 Task: Create a budget tracker for tracking monthly bills and expenses.
Action: Key pressed <Key.caps_lock>M<Key.caps_lock>onthly<Key.space><Key.caps_lock>B<Key.caps_lock>udget<Key.space><Key.caps_lock>T<Key.caps_lock>racker<Key.space>for<Key.space><Key.caps_lock>B<Key.caps_lock>ills<Key.space>and<Key.space><Key.caps_lock>E<Key.caps_lock>xpenses<Key.space>
Screenshot: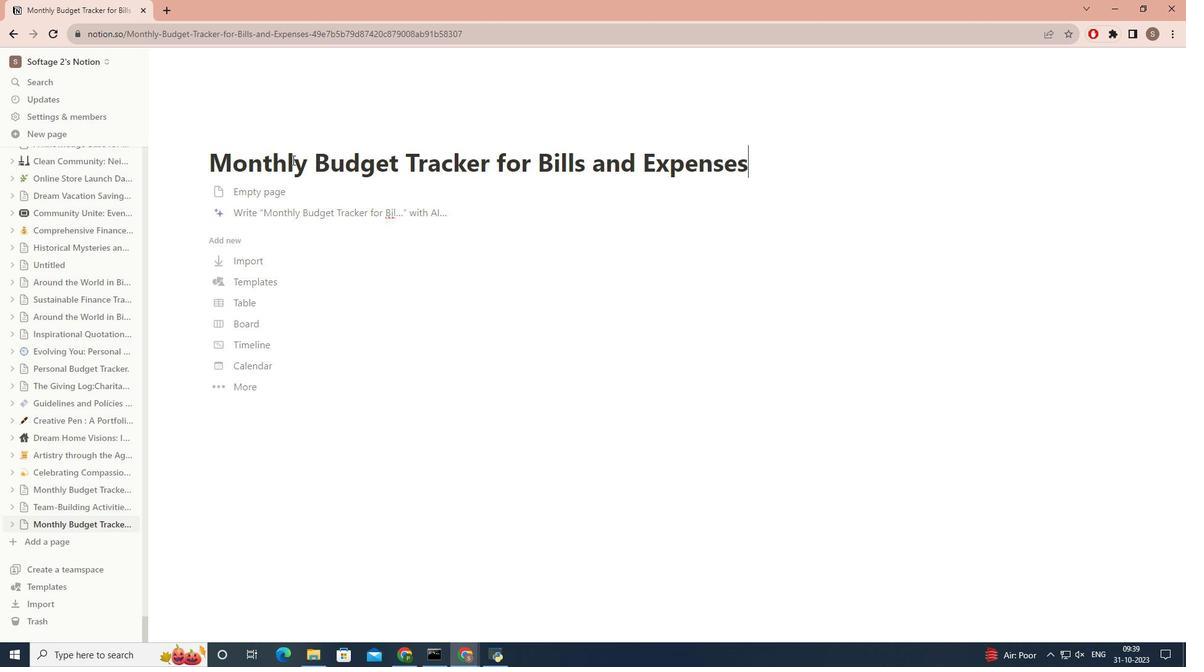 
Action: Mouse moved to (300, 137)
Screenshot: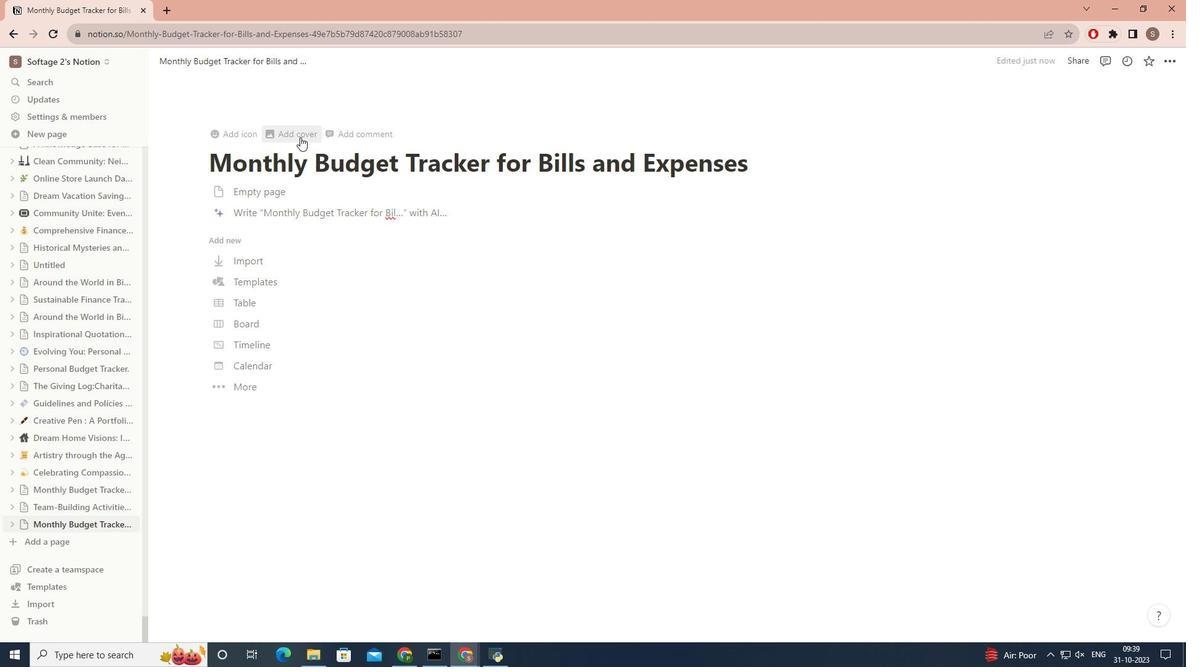 
Action: Mouse pressed left at (300, 137)
Screenshot: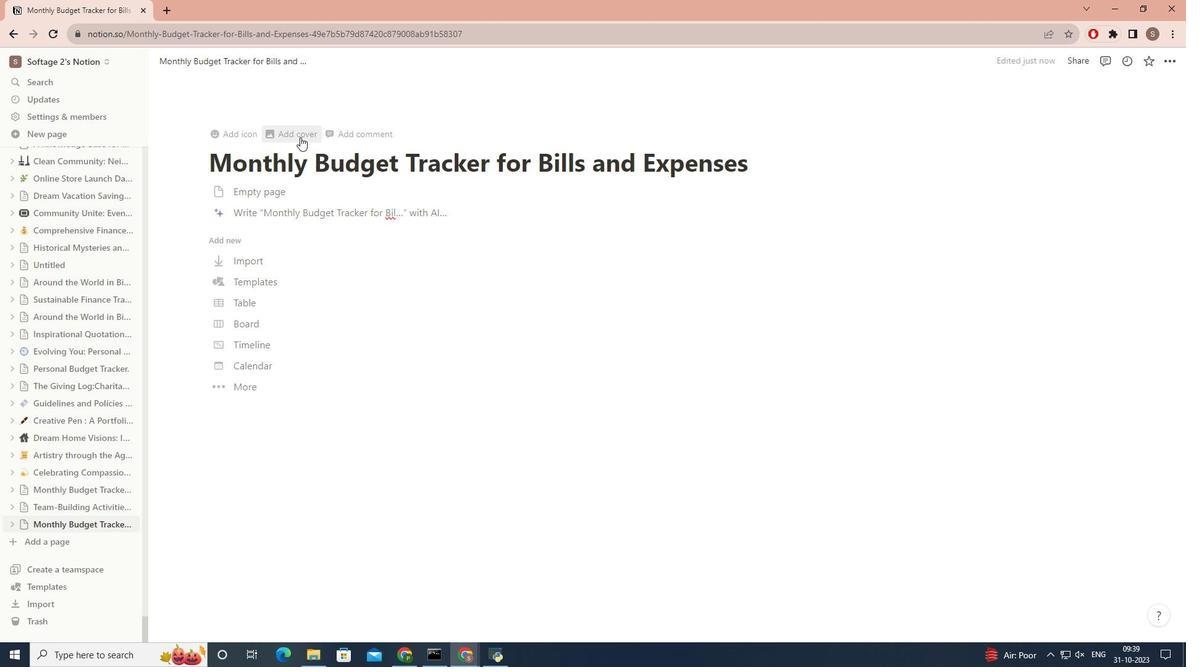 
Action: Mouse moved to (1049, 242)
Screenshot: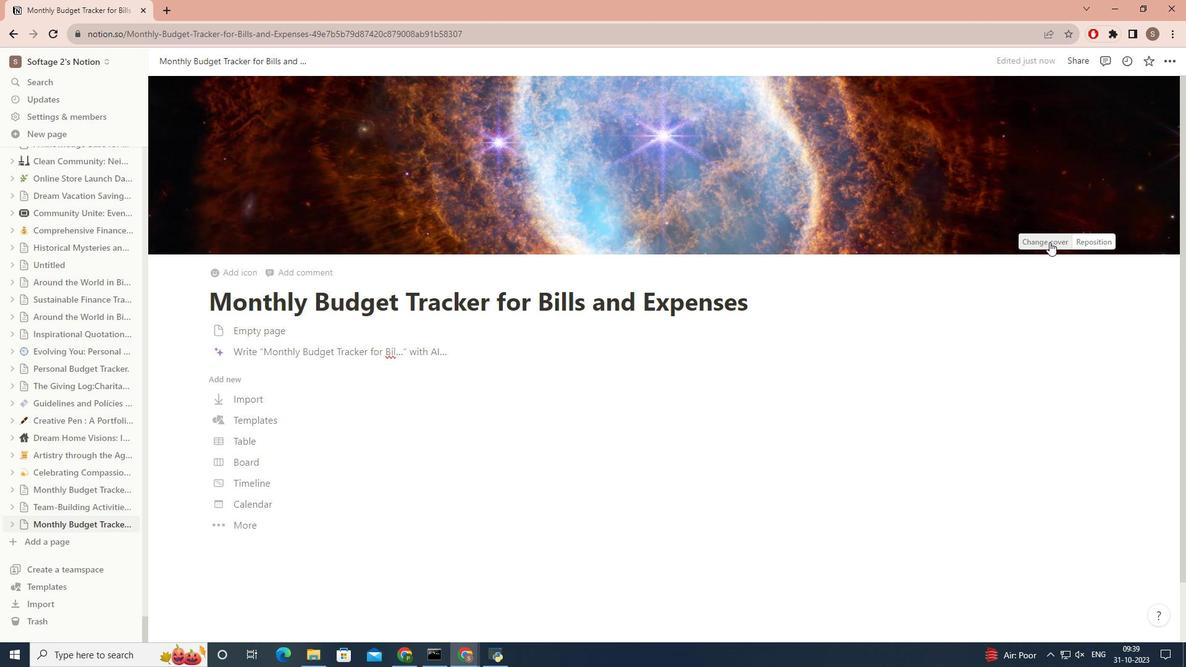 
Action: Mouse pressed left at (1049, 242)
Screenshot: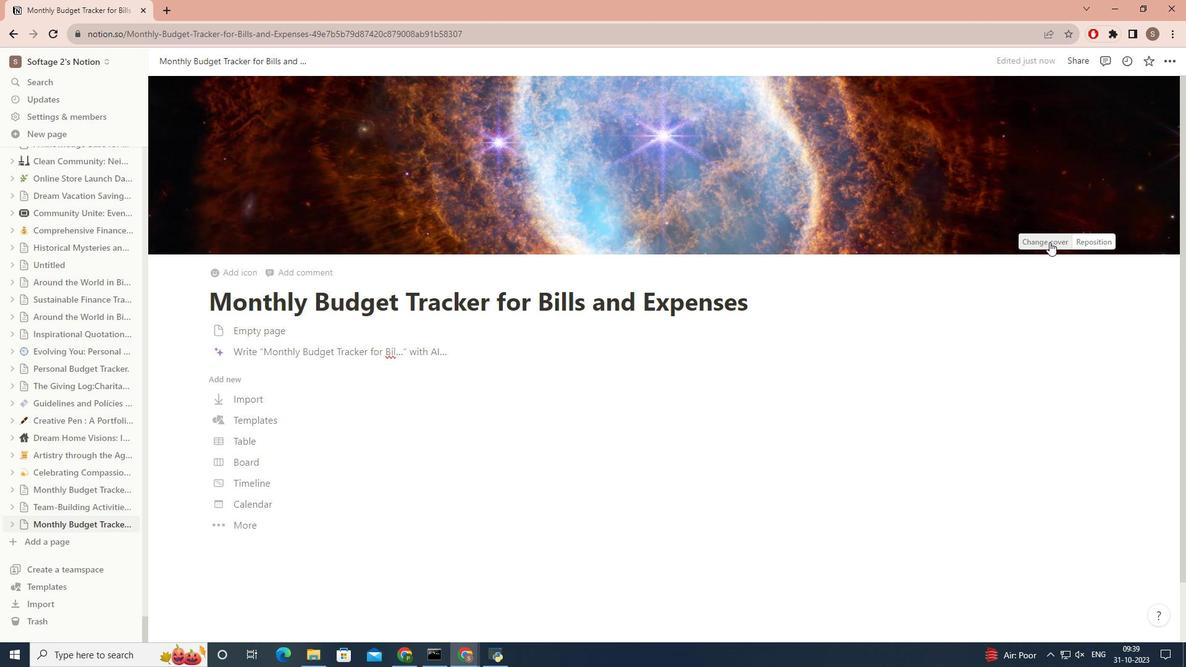 
Action: Mouse moved to (973, 256)
Screenshot: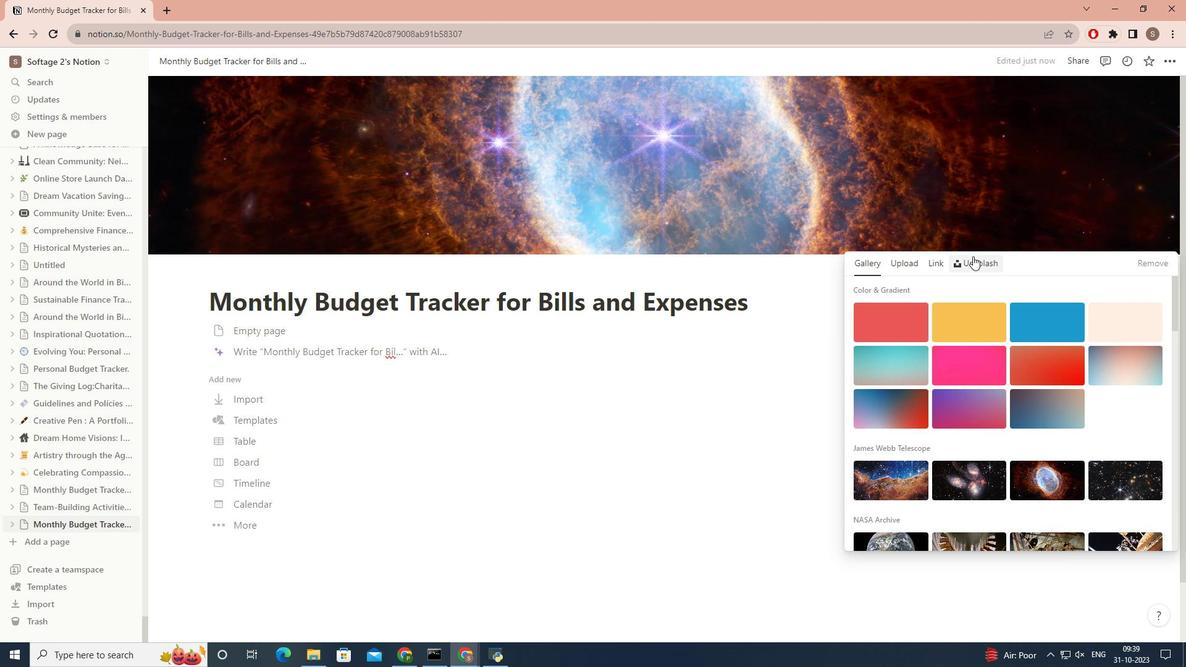 
Action: Mouse pressed left at (973, 256)
Screenshot: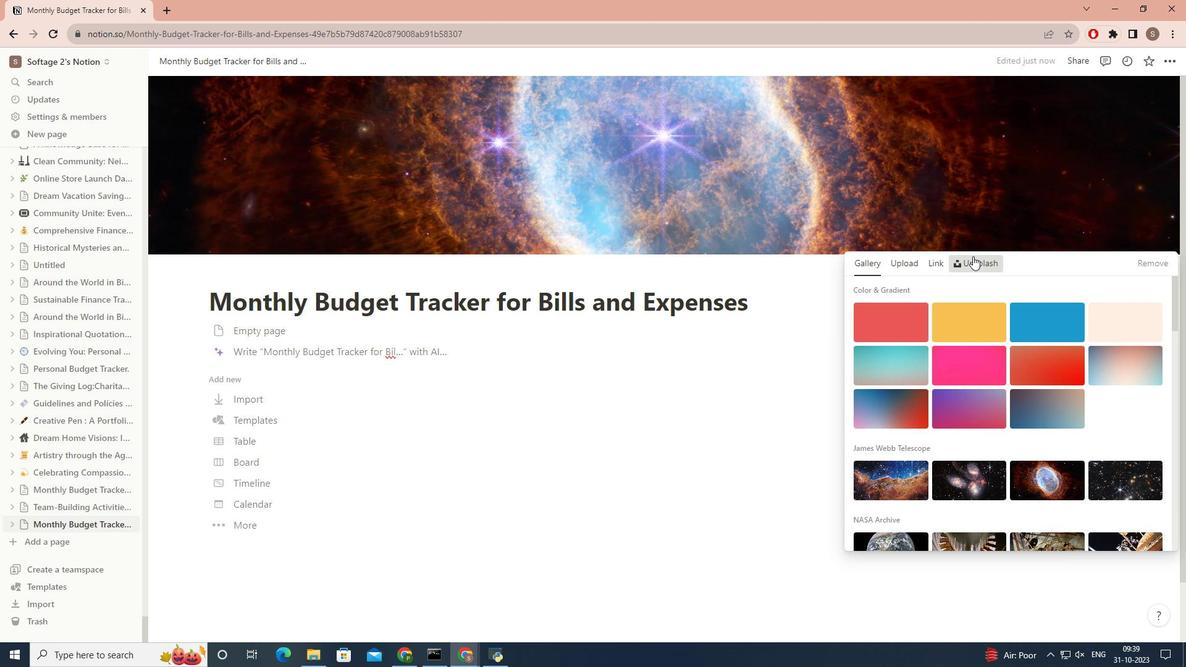 
Action: Mouse moved to (951, 289)
Screenshot: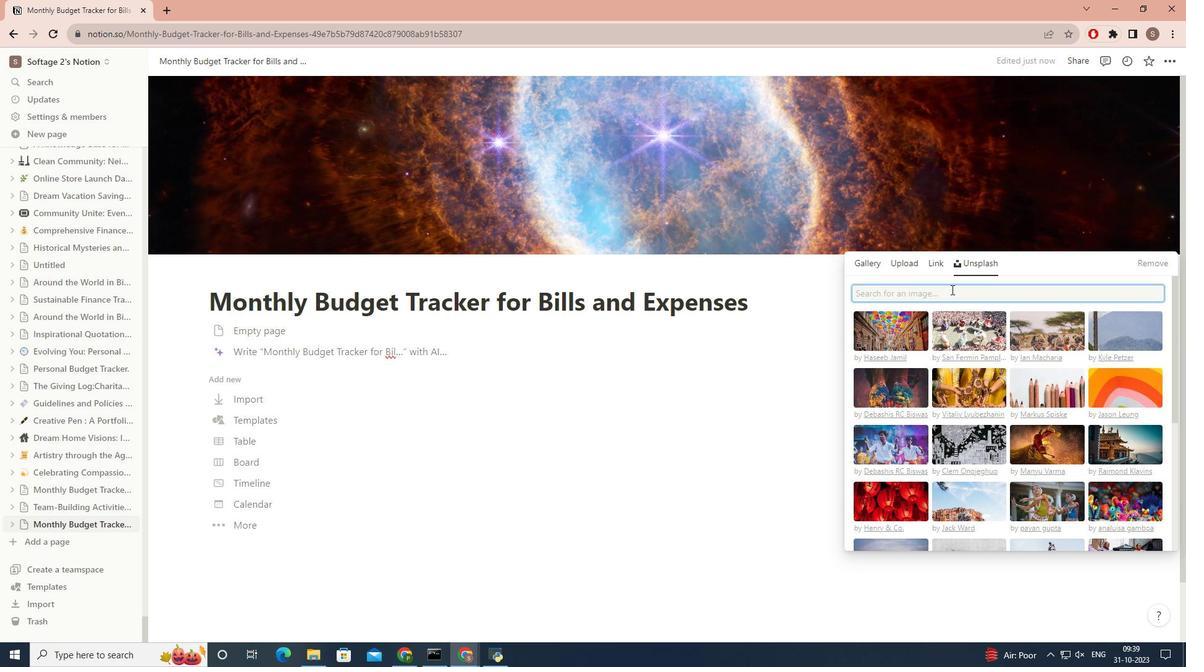 
Action: Key pressed monthly<Key.space>budget
Screenshot: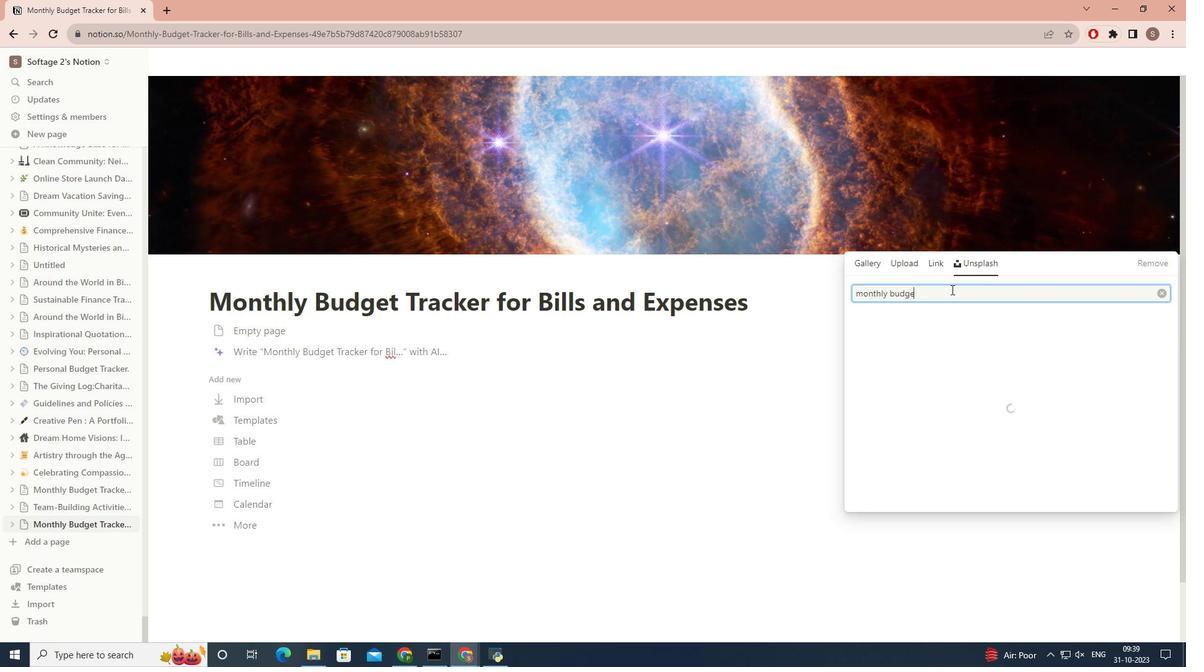 
Action: Mouse moved to (950, 289)
Screenshot: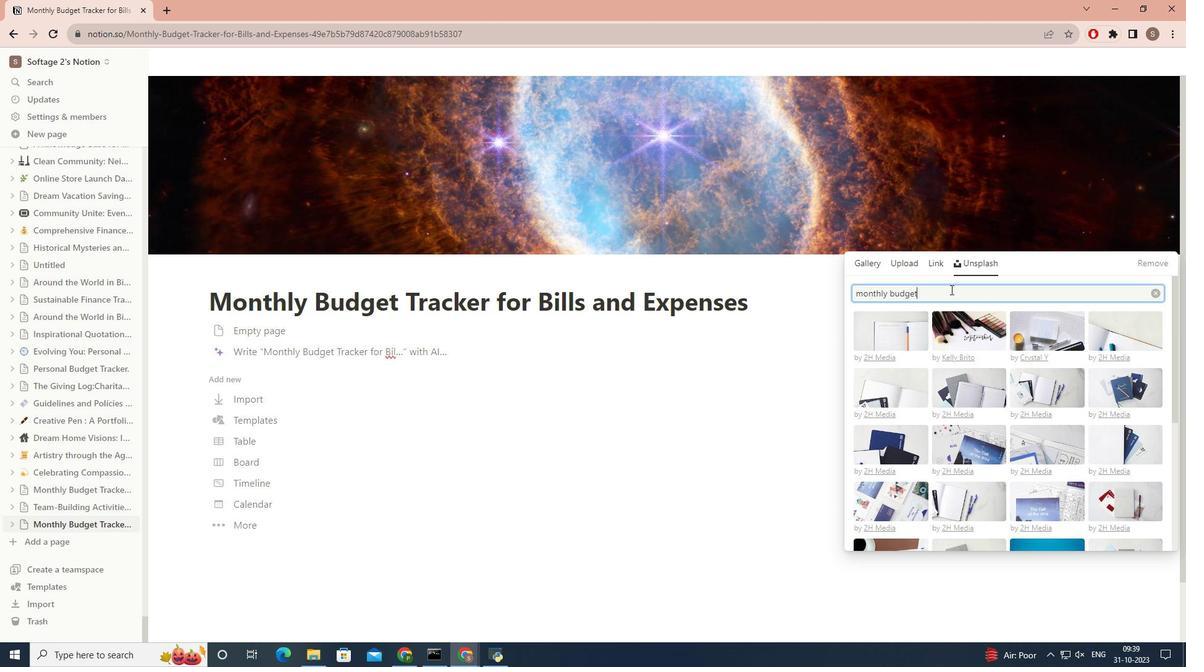 
Action: Key pressed <Key.space>for<Key.space>bills
Screenshot: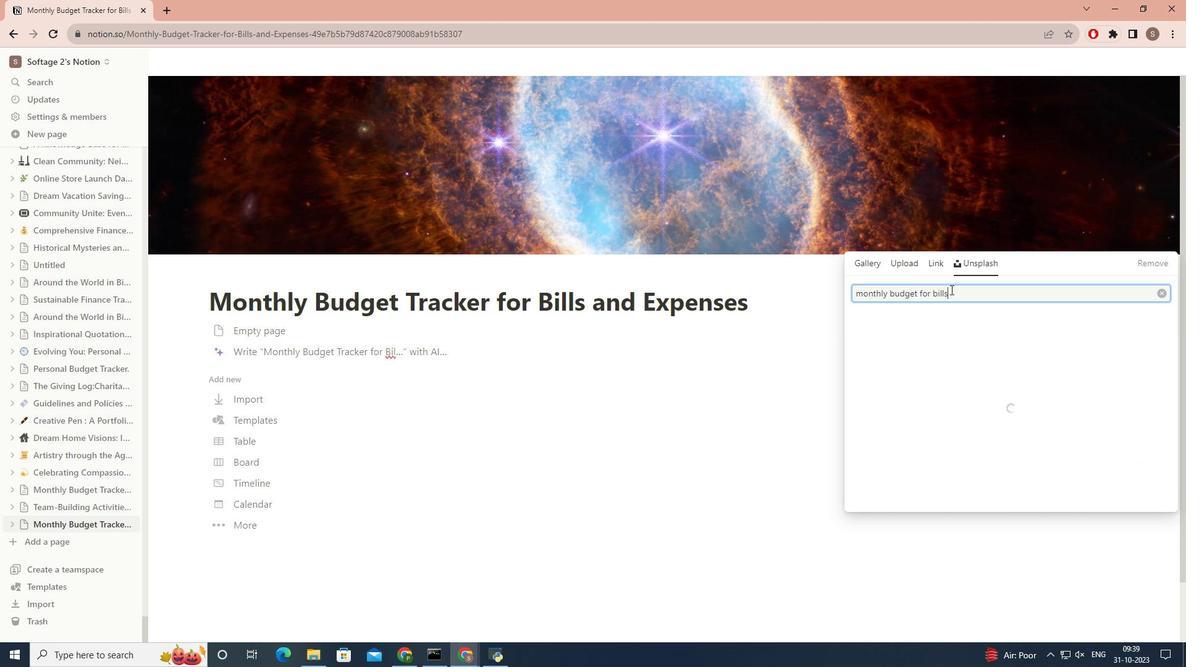 
Action: Mouse moved to (961, 397)
Screenshot: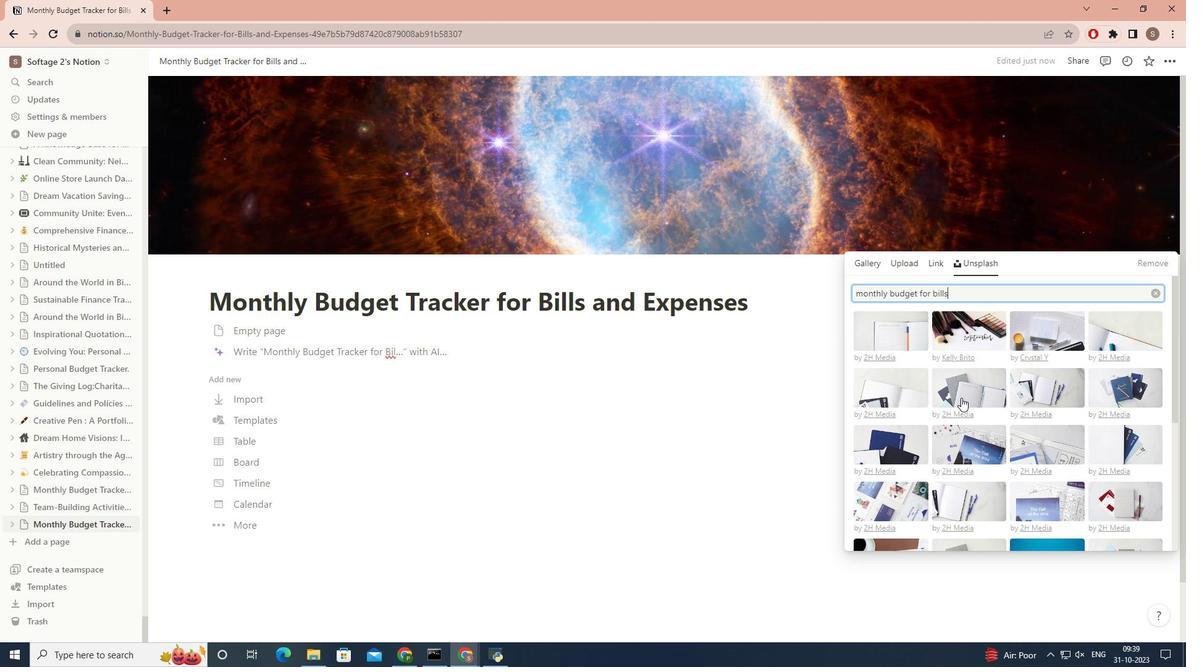 
Action: Mouse scrolled (961, 397) with delta (0, 0)
Screenshot: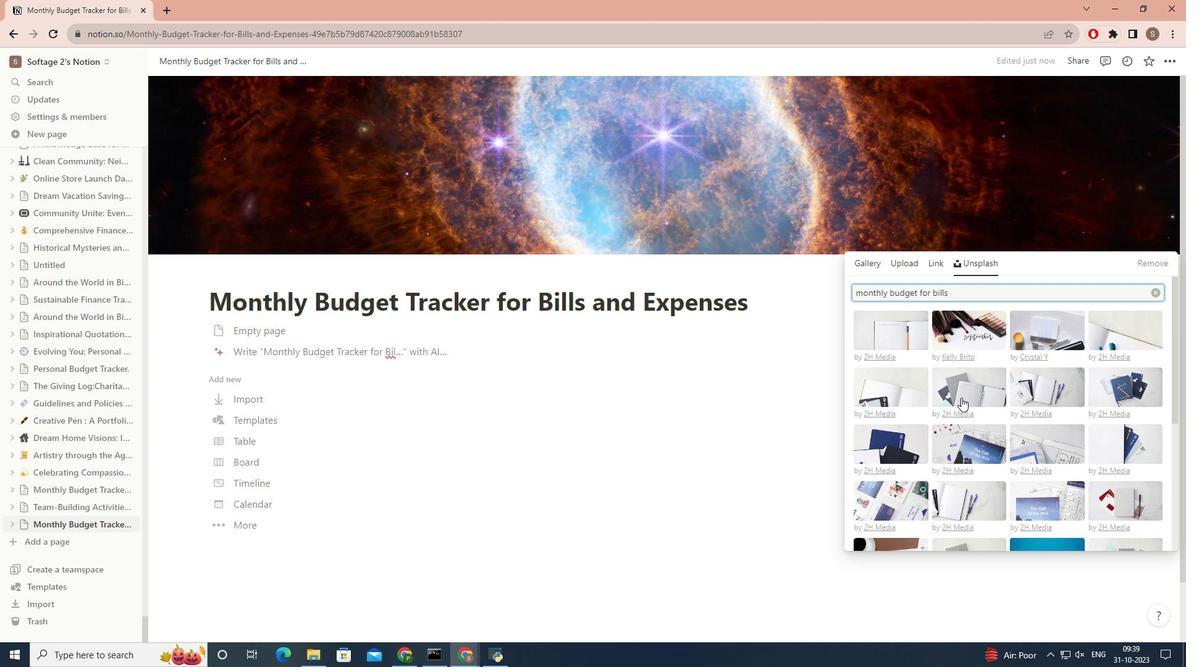 
Action: Mouse scrolled (961, 397) with delta (0, 0)
Screenshot: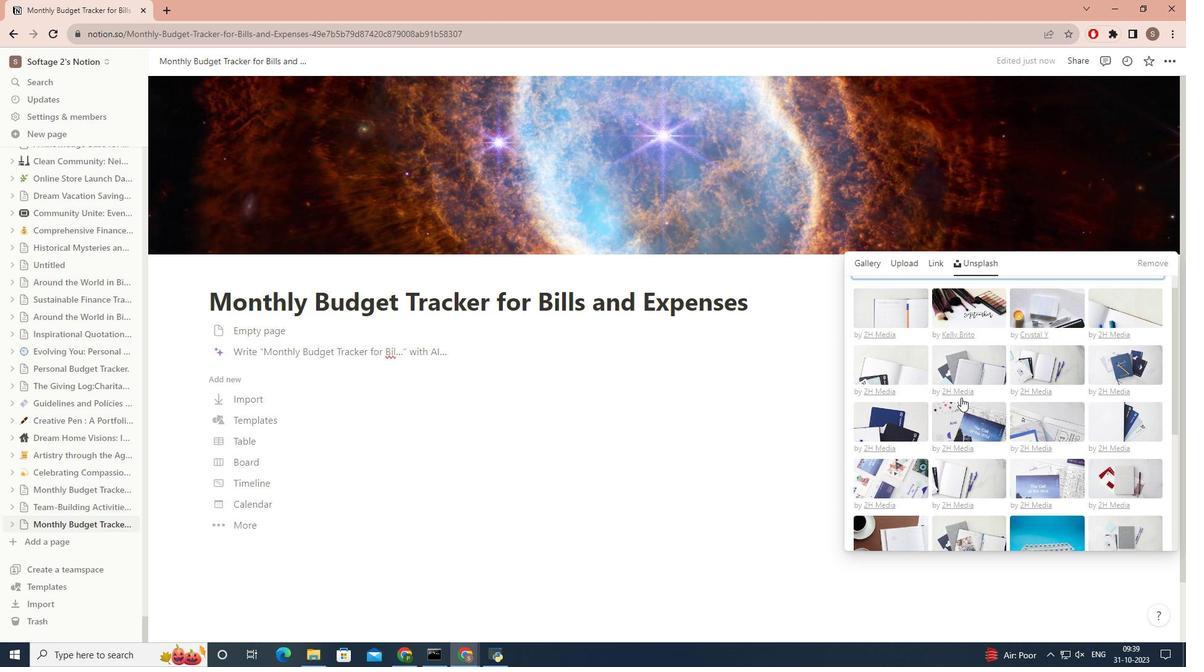 
Action: Mouse scrolled (961, 397) with delta (0, 0)
Screenshot: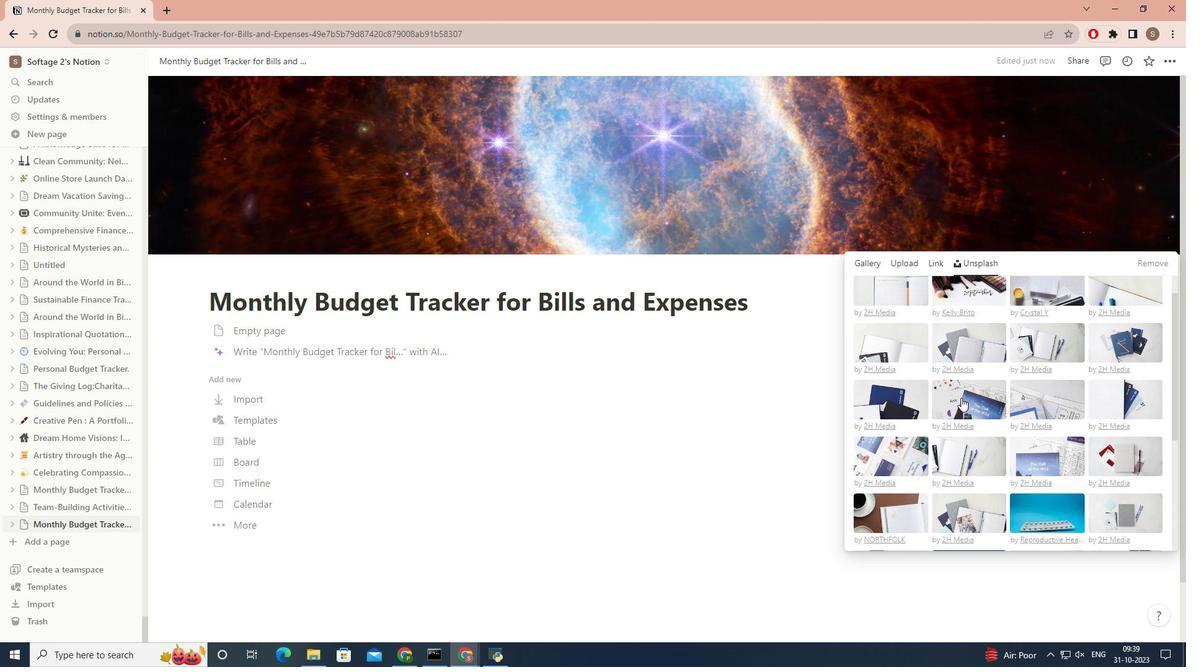 
Action: Mouse moved to (1059, 480)
Screenshot: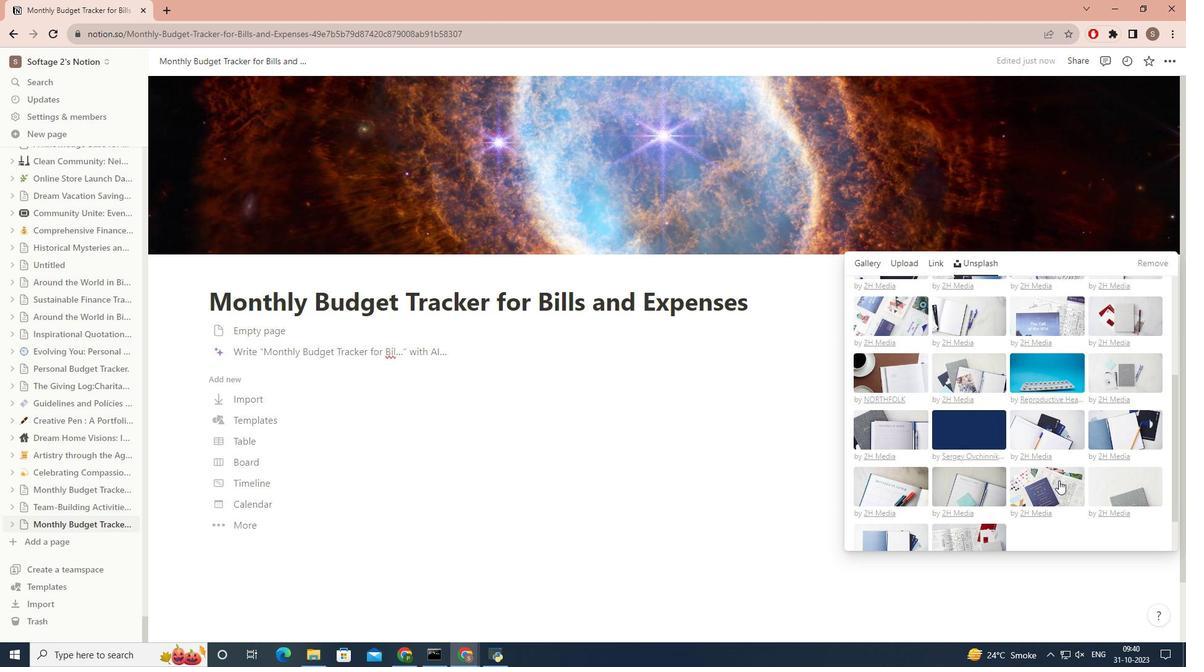 
Action: Mouse pressed left at (1059, 480)
Screenshot: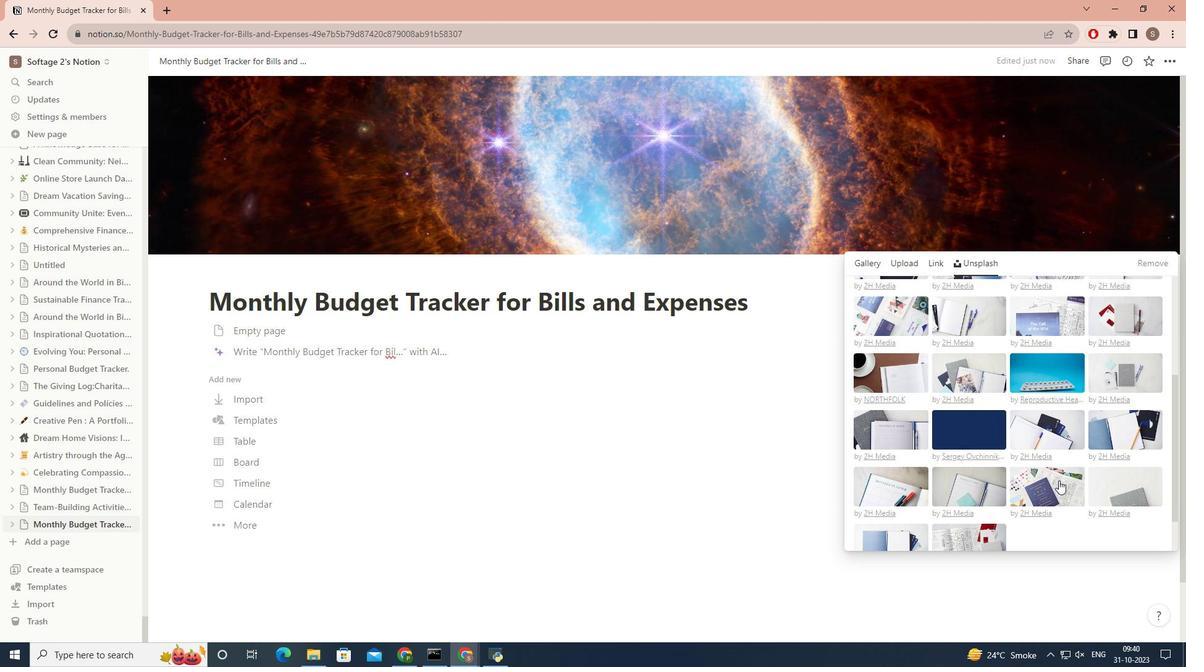 
Action: Mouse pressed left at (1059, 480)
Screenshot: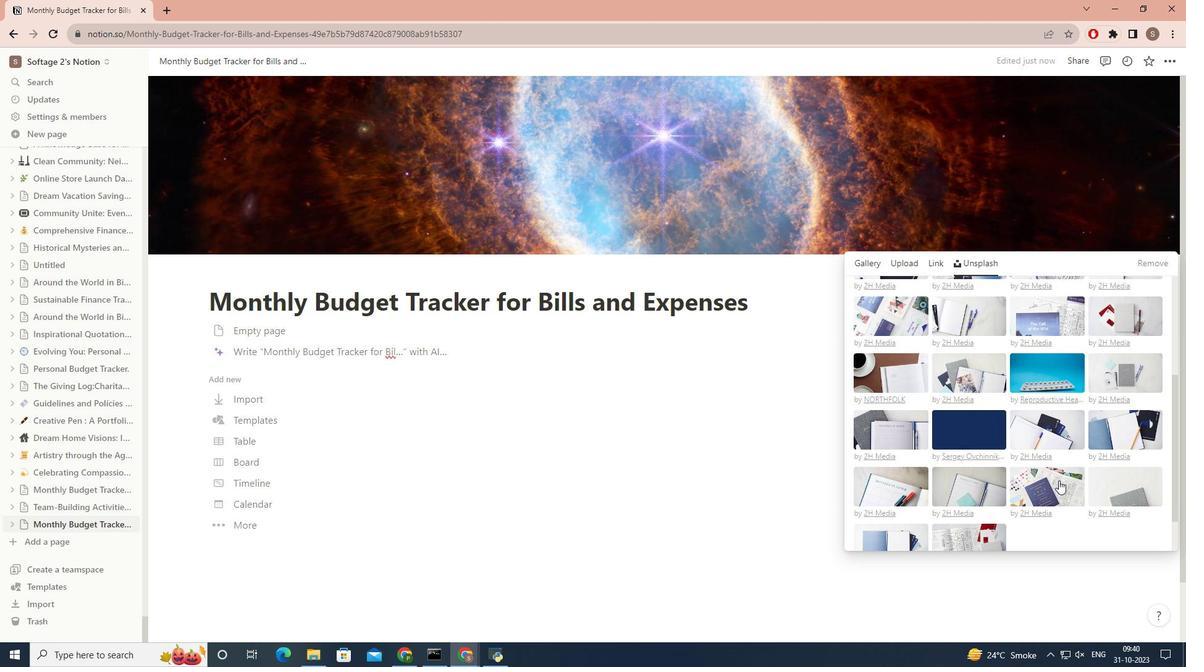 
Action: Mouse moved to (795, 359)
Screenshot: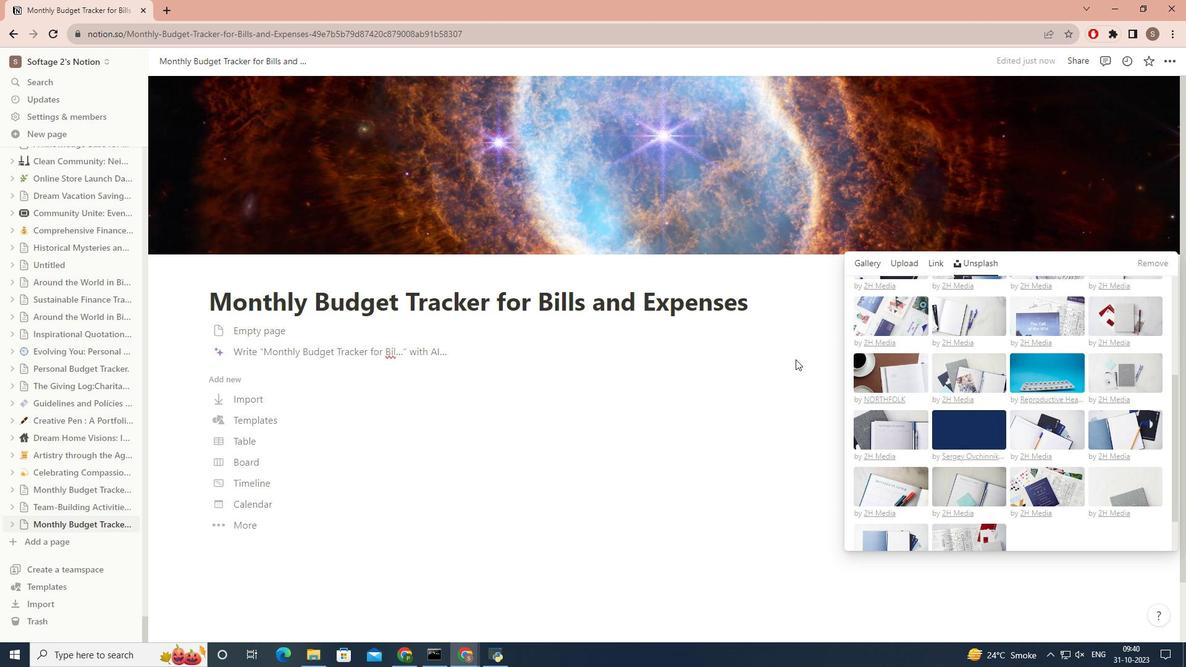 
Action: Mouse pressed left at (795, 359)
Screenshot: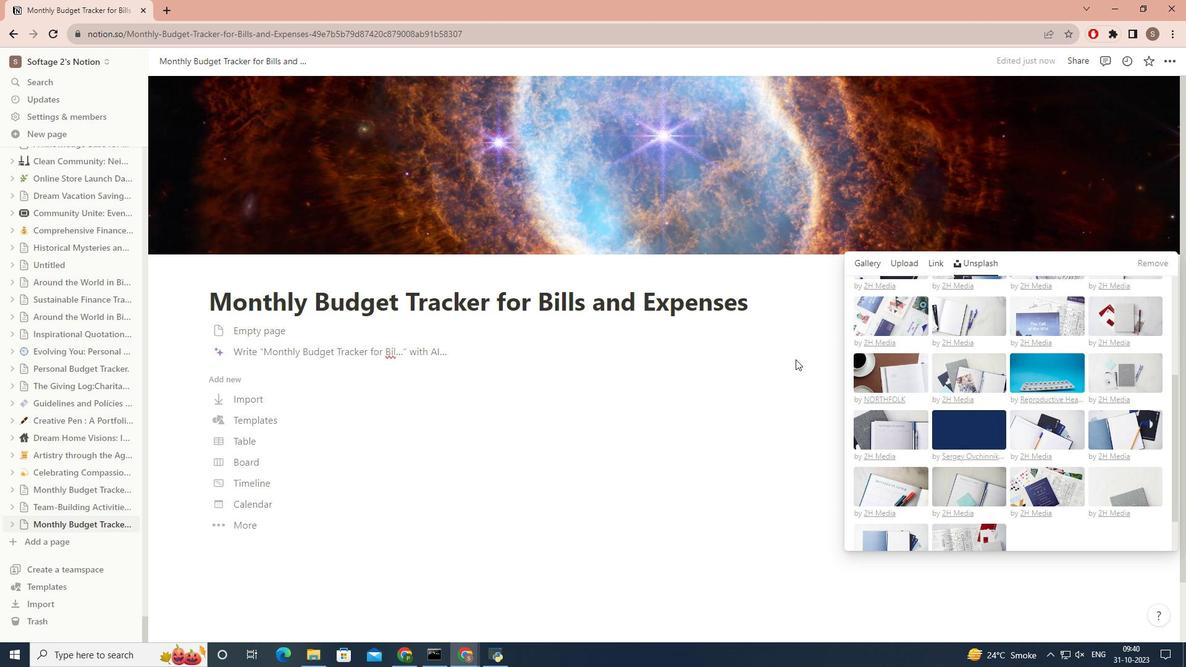 
Action: Mouse moved to (236, 271)
Screenshot: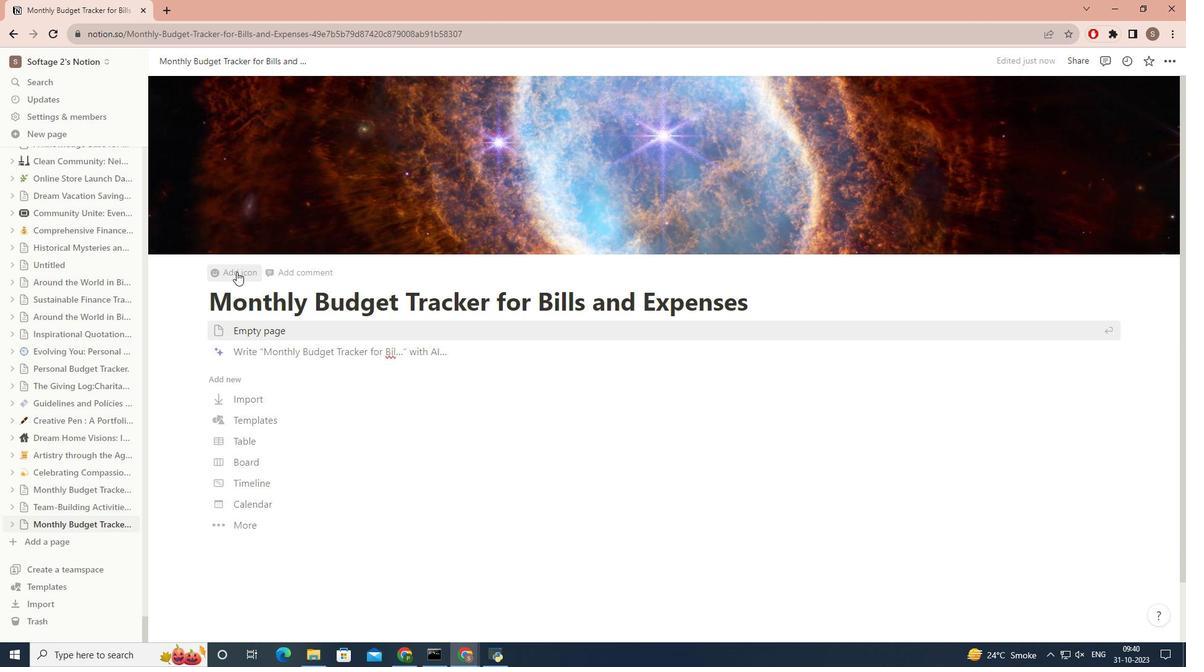 
Action: Mouse pressed left at (236, 271)
Screenshot: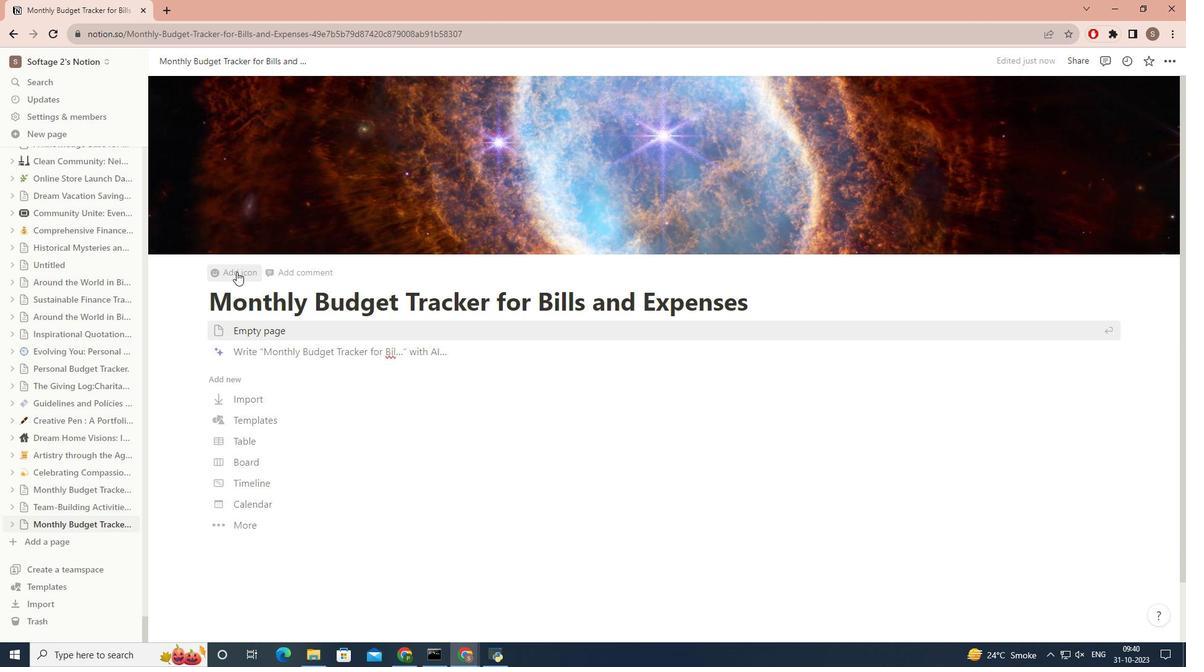 
Action: Mouse moved to (216, 320)
Screenshot: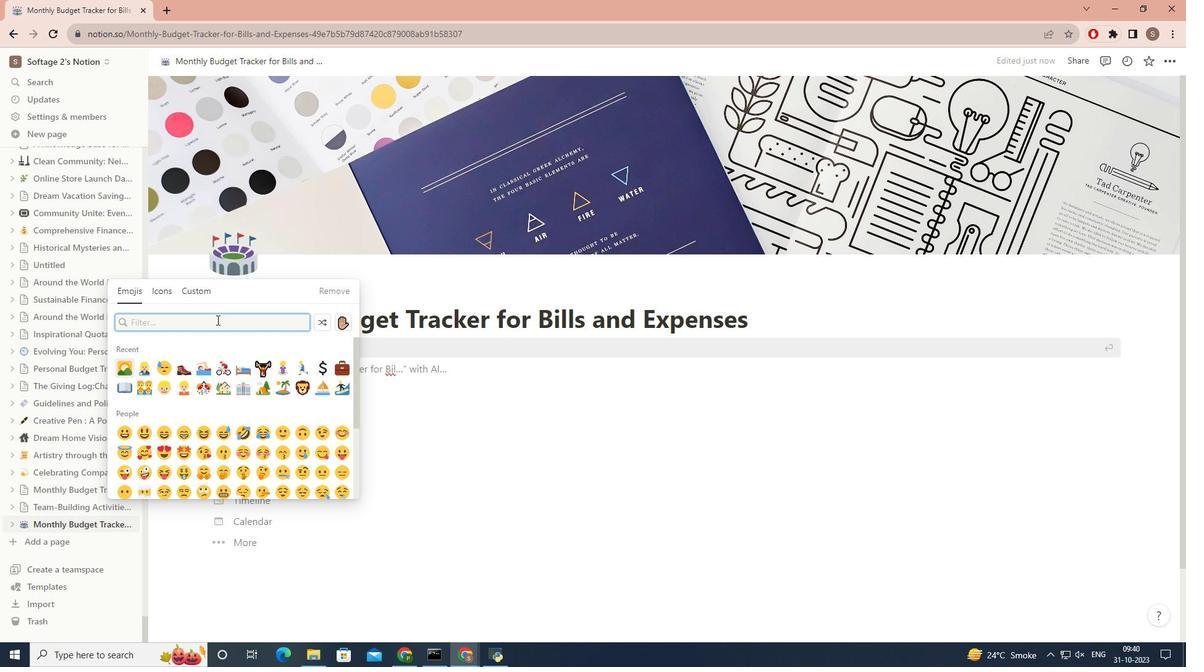 
Action: Key pressed bu<Key.backspace>ag
Screenshot: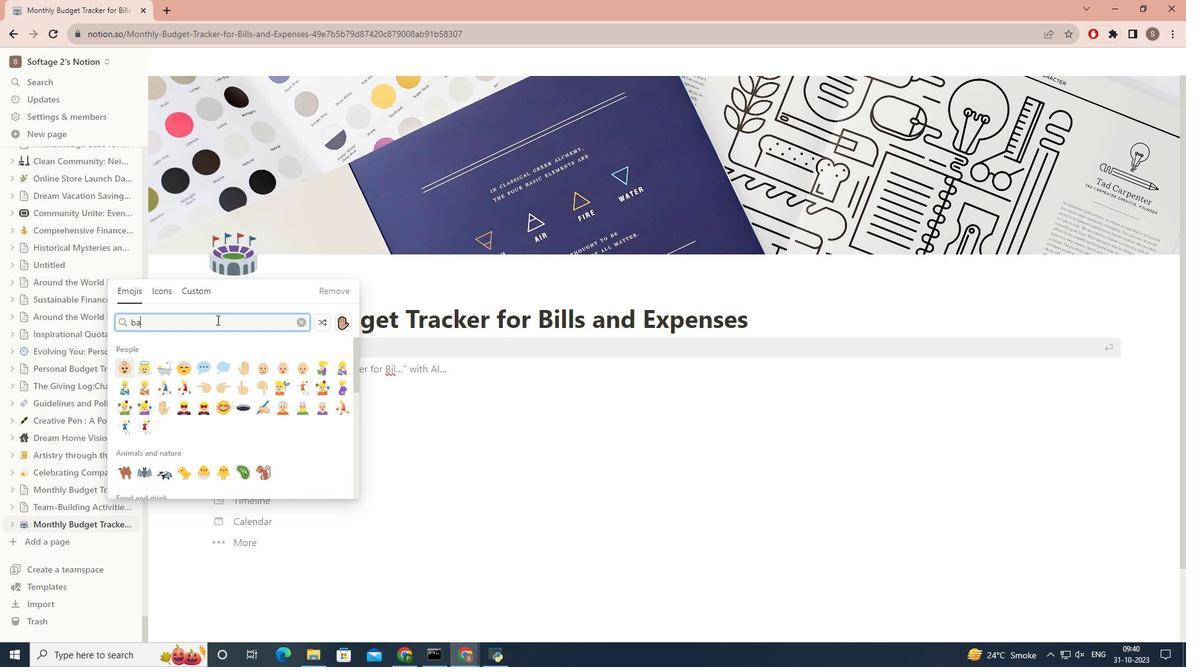 
Action: Mouse moved to (122, 349)
Screenshot: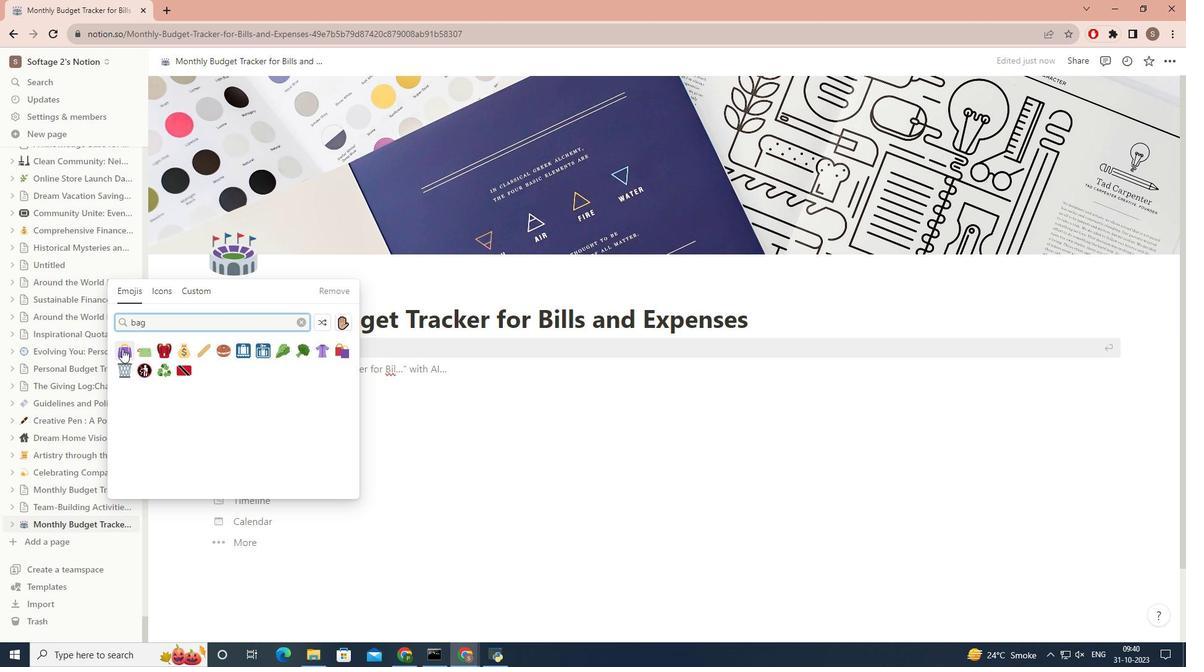 
Action: Mouse pressed left at (122, 349)
Screenshot: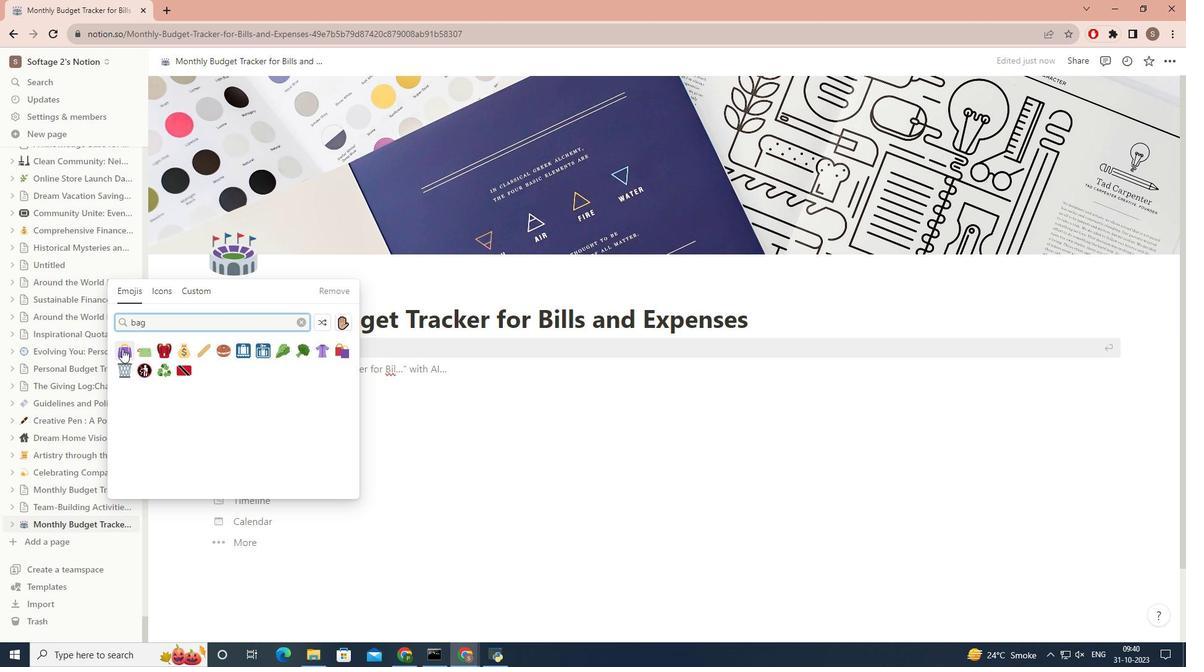 
Action: Mouse moved to (1088, 242)
Screenshot: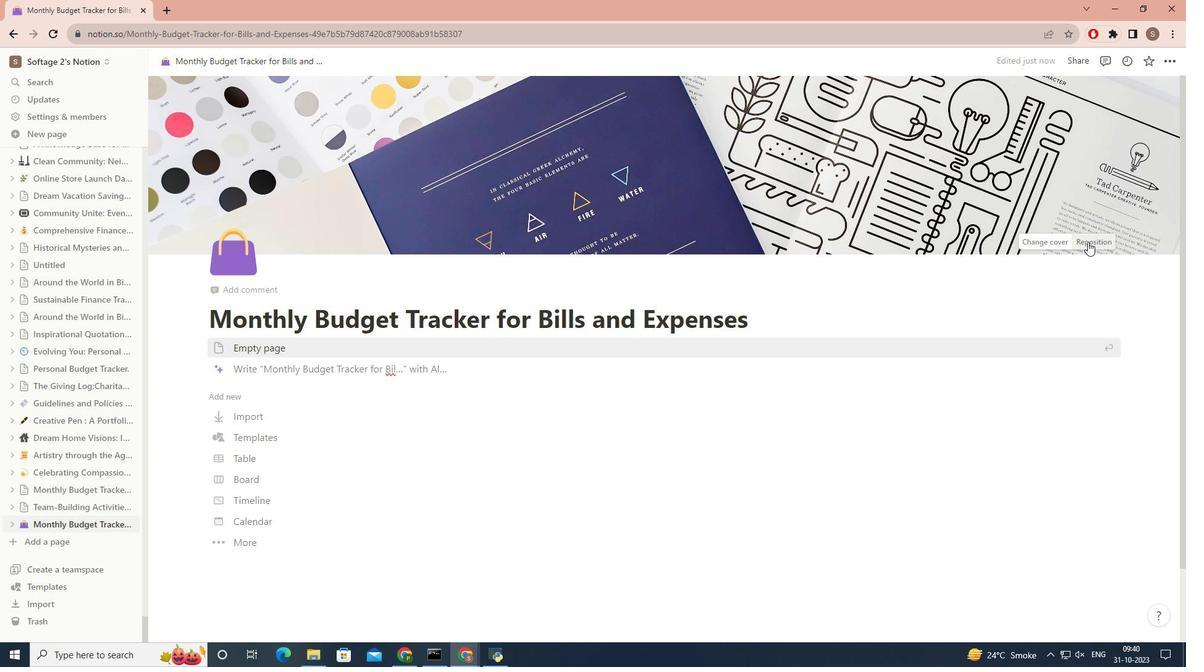 
Action: Mouse pressed left at (1088, 242)
Screenshot: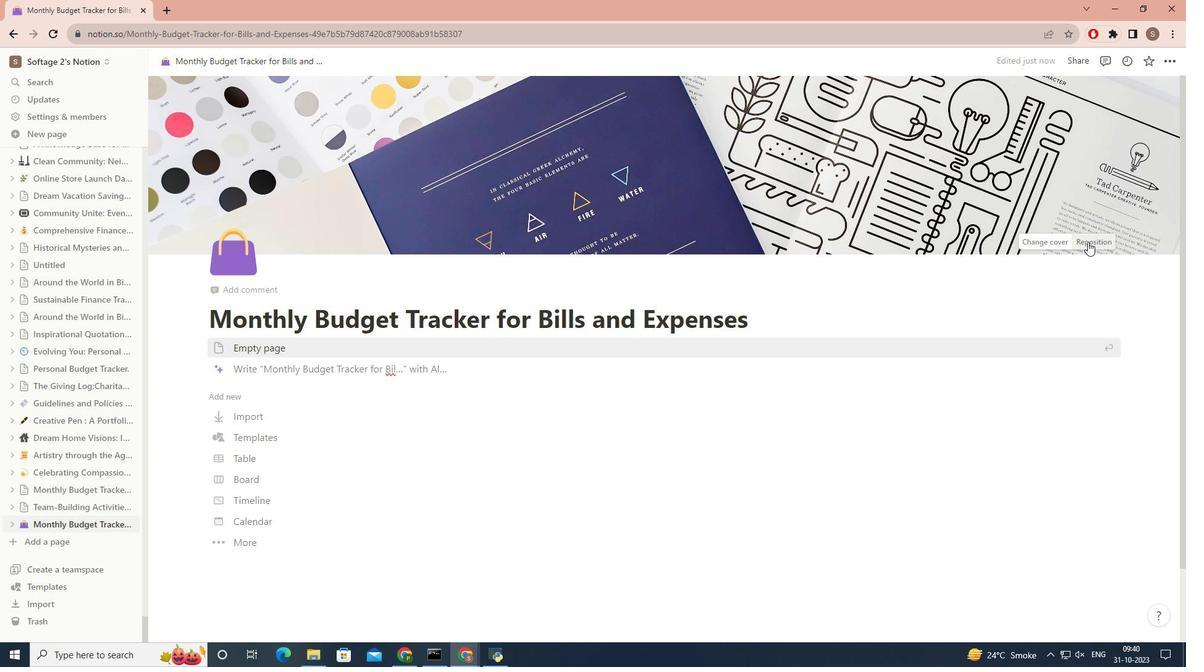 
Action: Mouse moved to (941, 163)
Screenshot: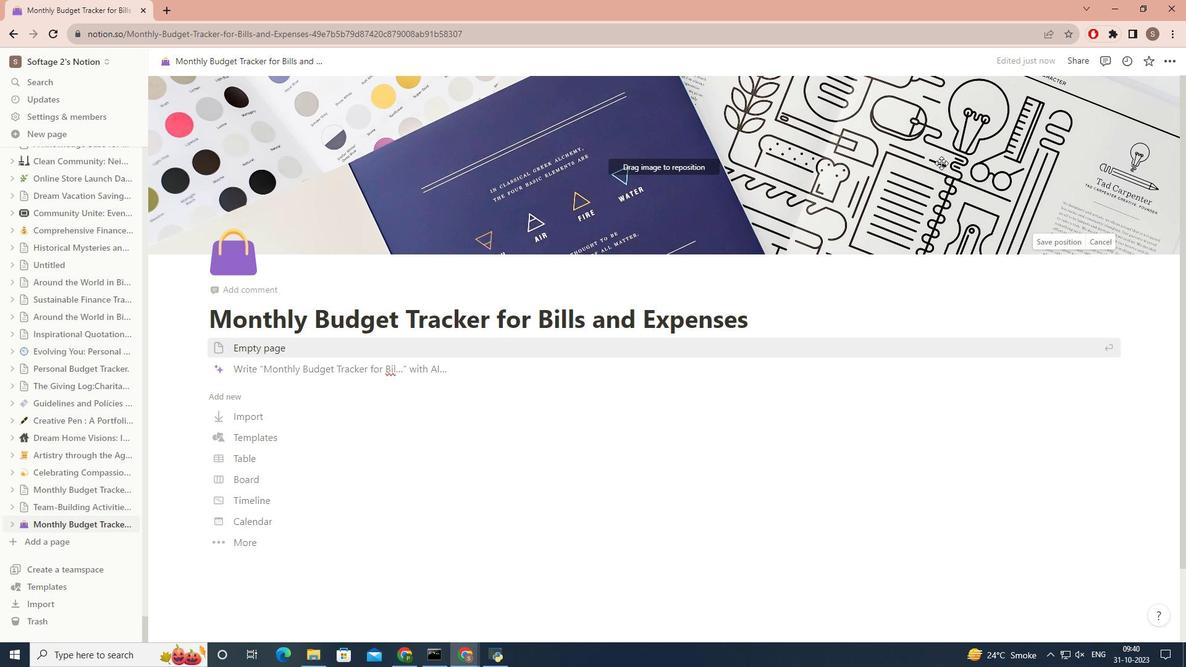 
Action: Mouse pressed left at (941, 163)
Screenshot: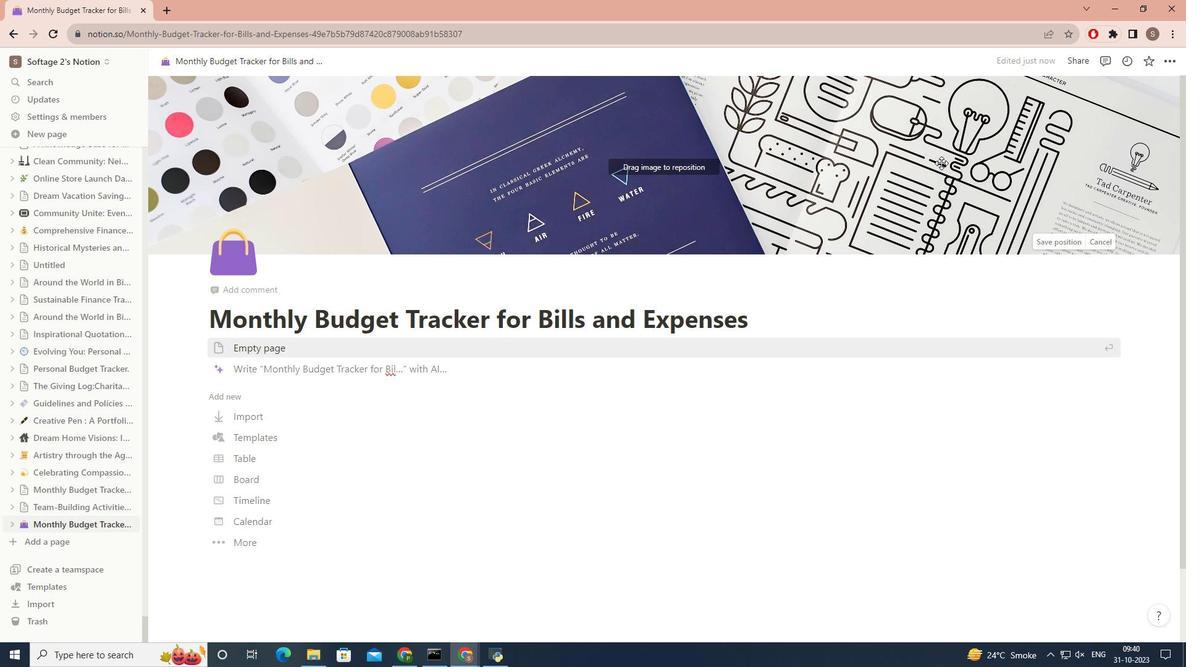 
Action: Mouse moved to (977, 181)
Screenshot: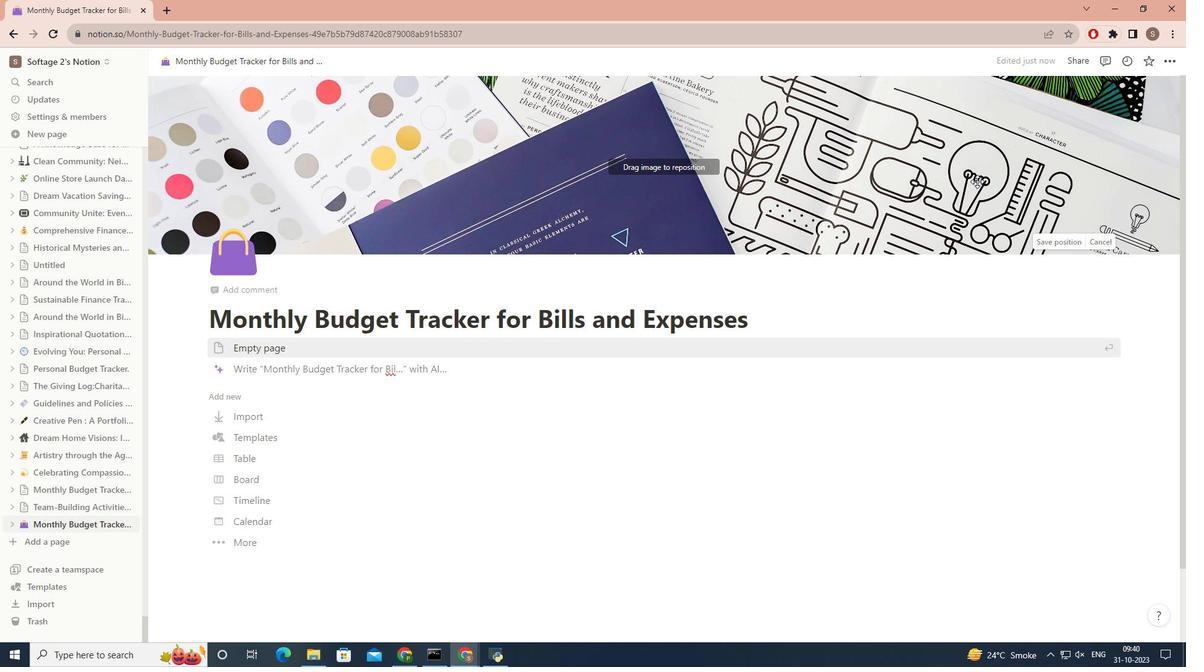 
Action: Mouse pressed left at (977, 181)
Screenshot: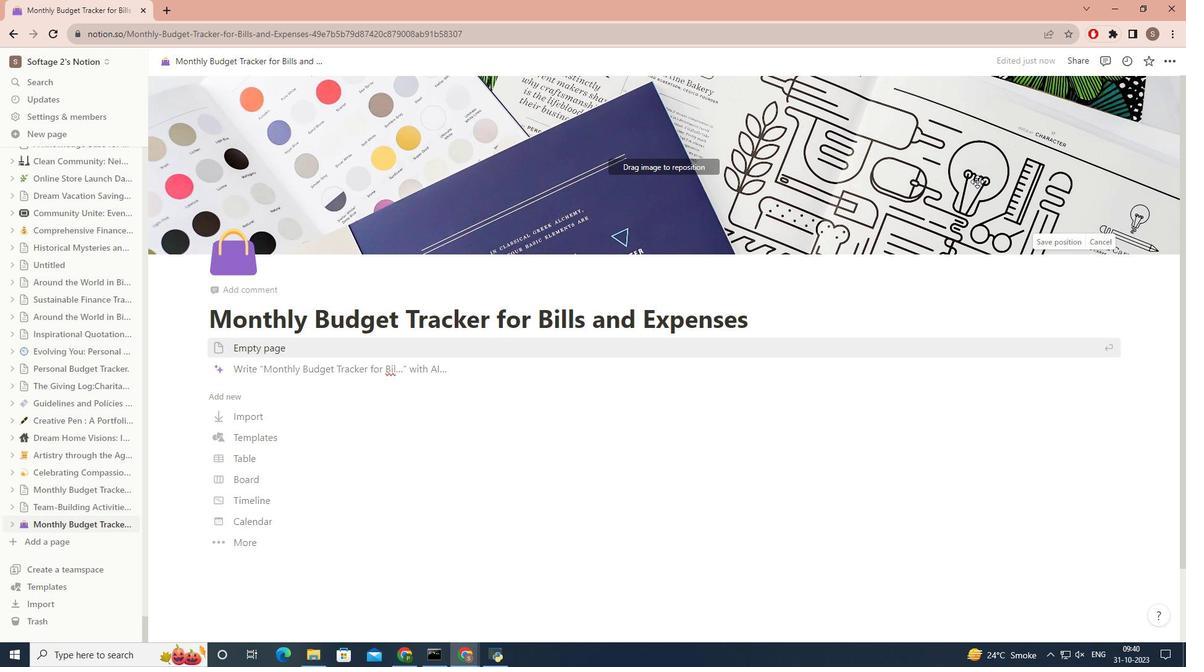 
Action: Mouse moved to (937, 205)
Screenshot: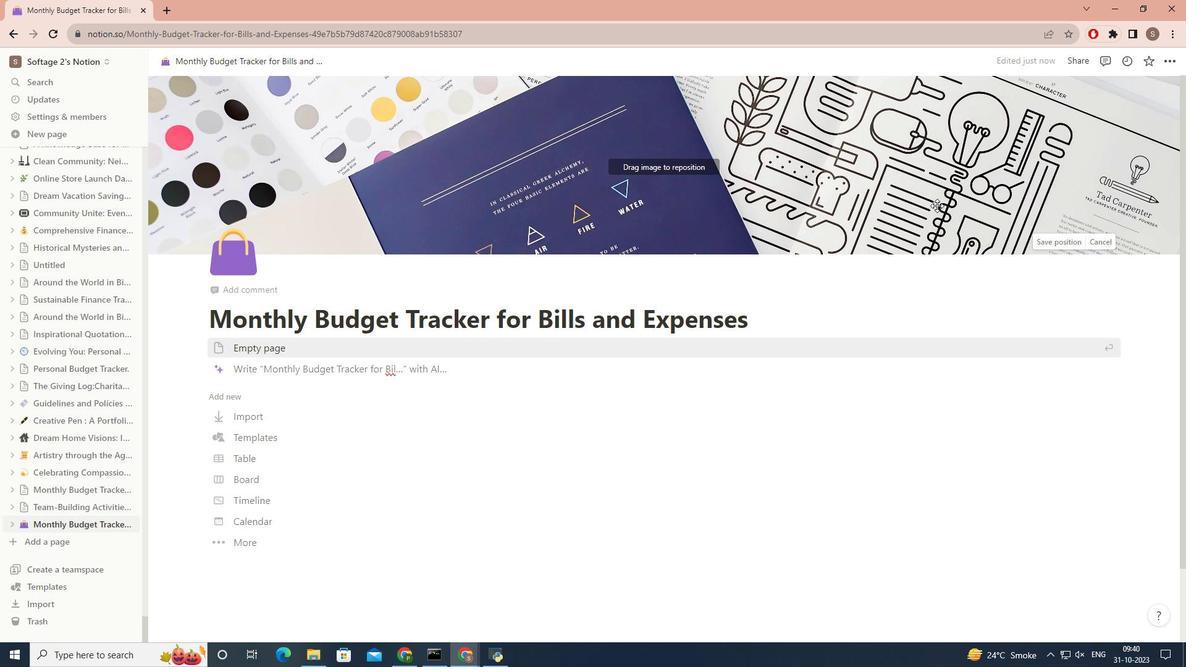 
Action: Mouse pressed left at (937, 205)
Screenshot: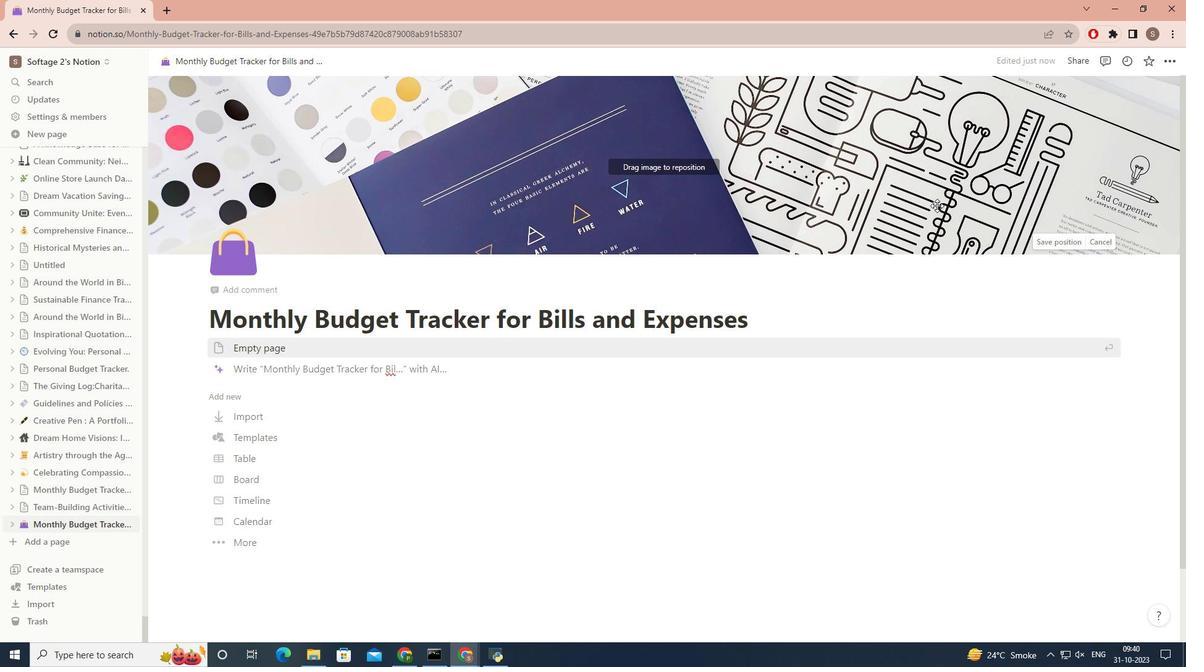 
Action: Mouse moved to (1065, 241)
Screenshot: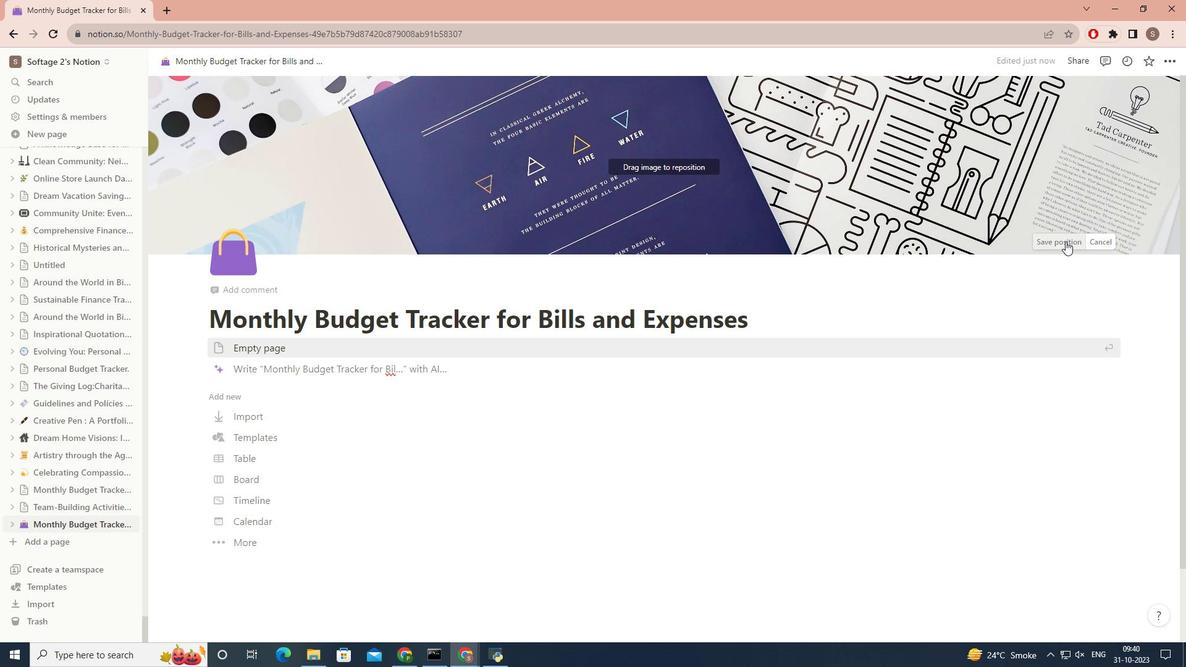 
Action: Mouse pressed left at (1065, 241)
Screenshot: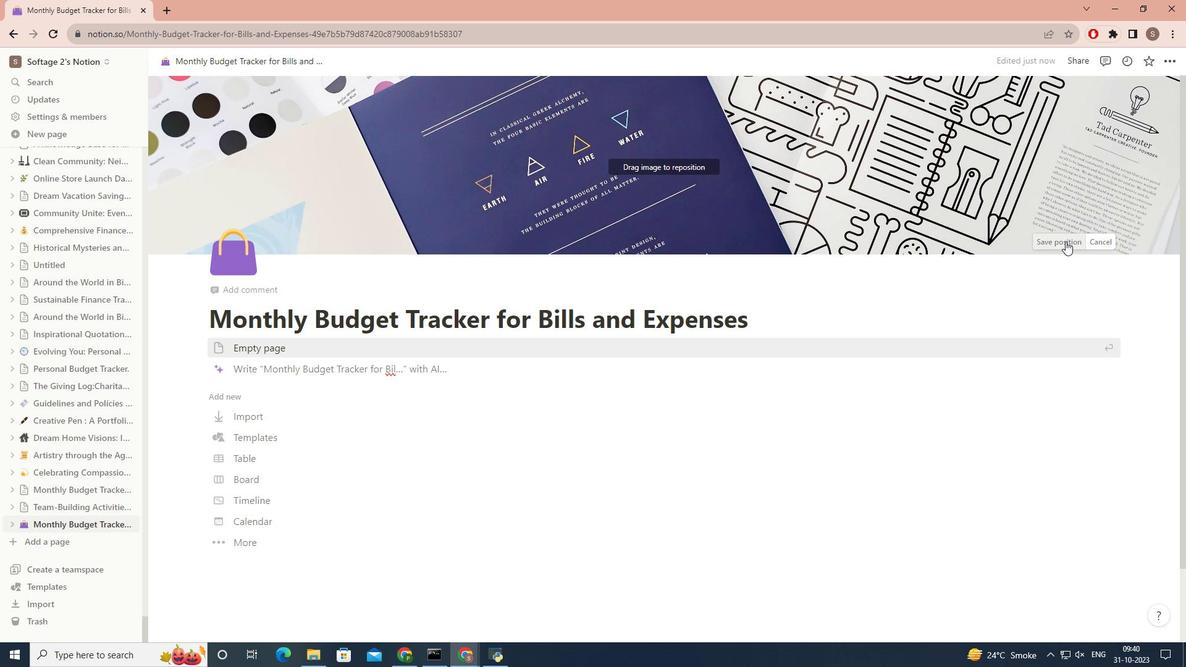 
Action: Mouse moved to (1092, 239)
Screenshot: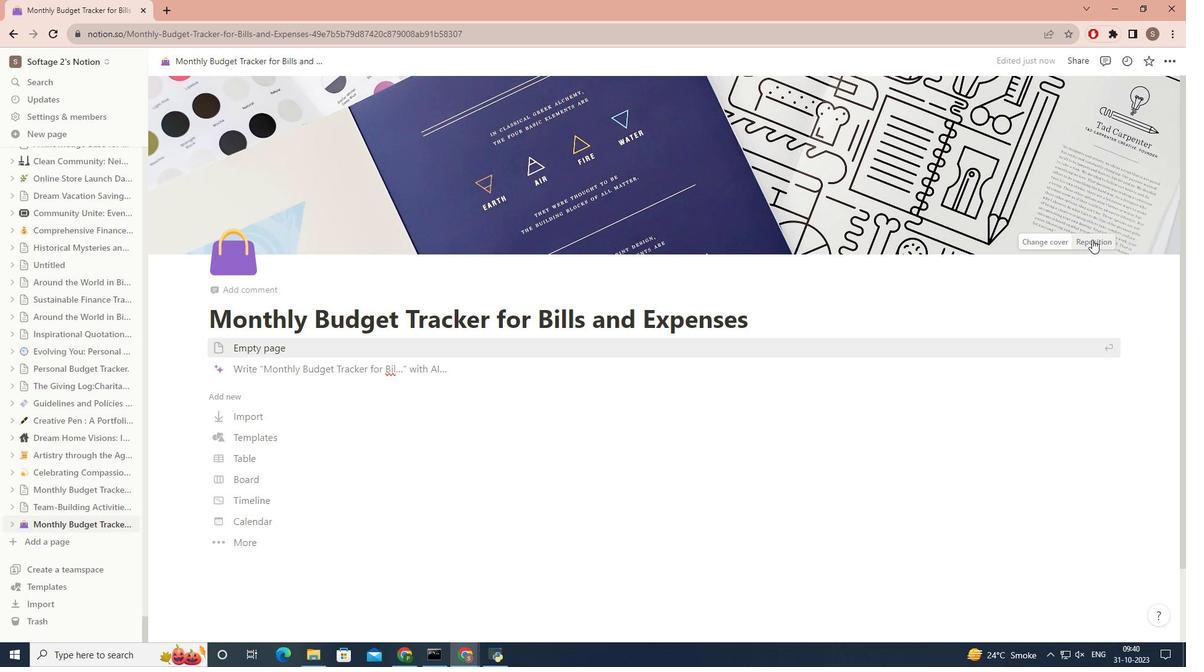 
Action: Mouse pressed left at (1092, 239)
Screenshot: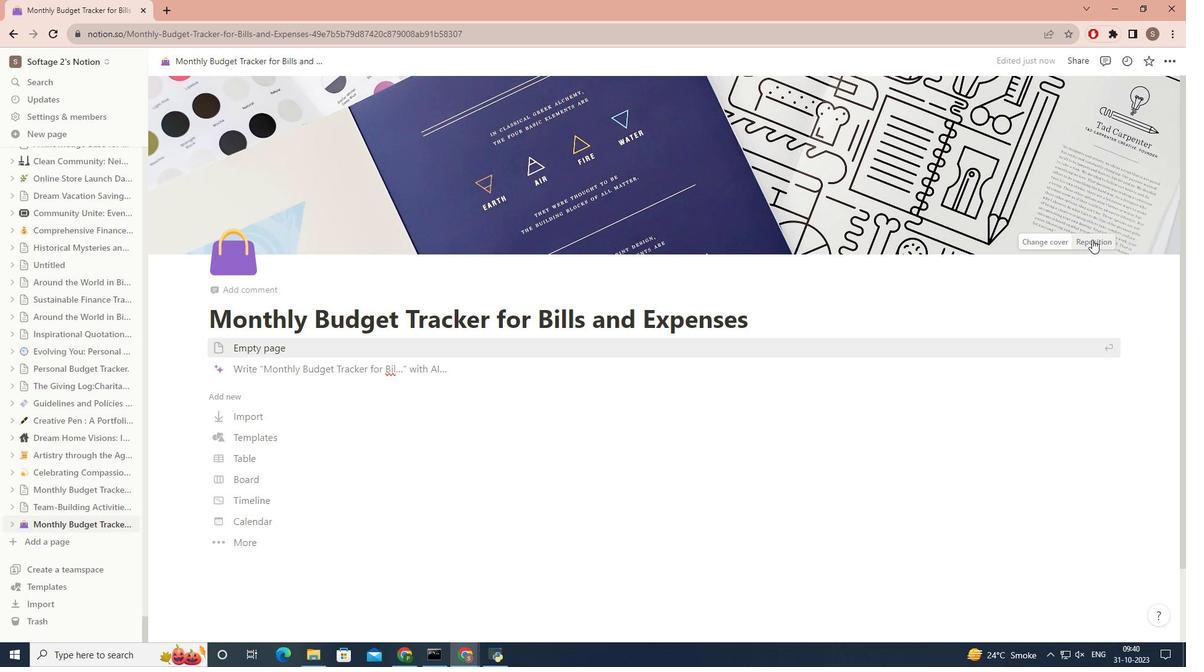 
Action: Mouse moved to (1092, 239)
Screenshot: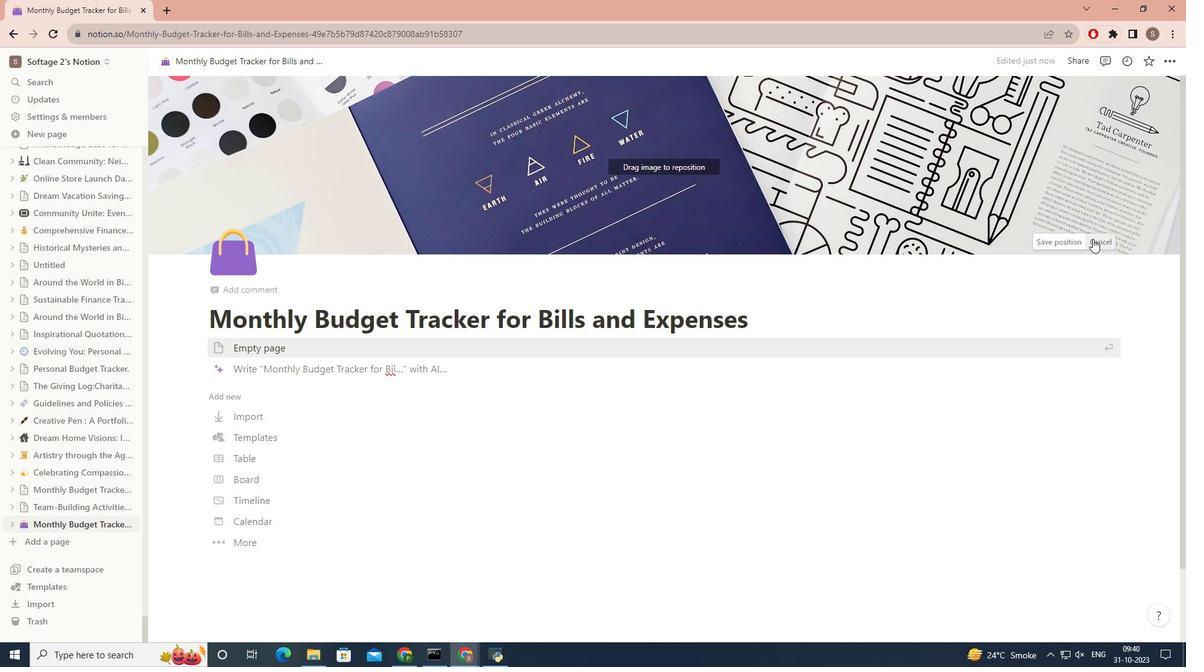 
Action: Mouse pressed left at (1092, 239)
Screenshot: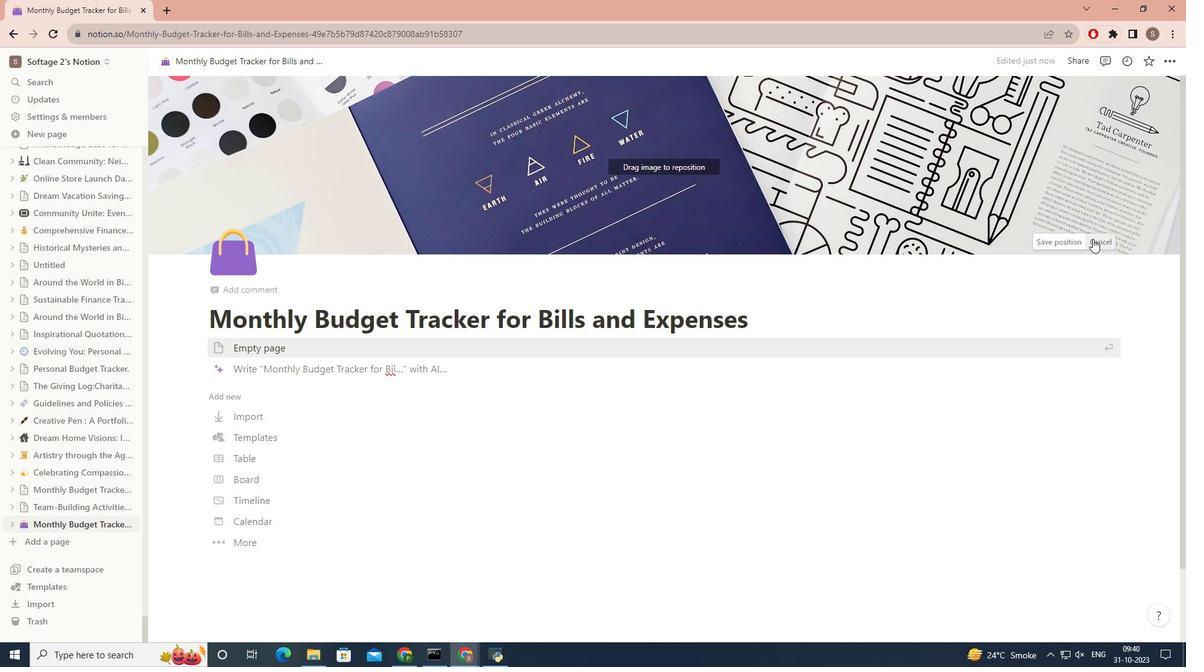 
Action: Mouse moved to (1053, 239)
Screenshot: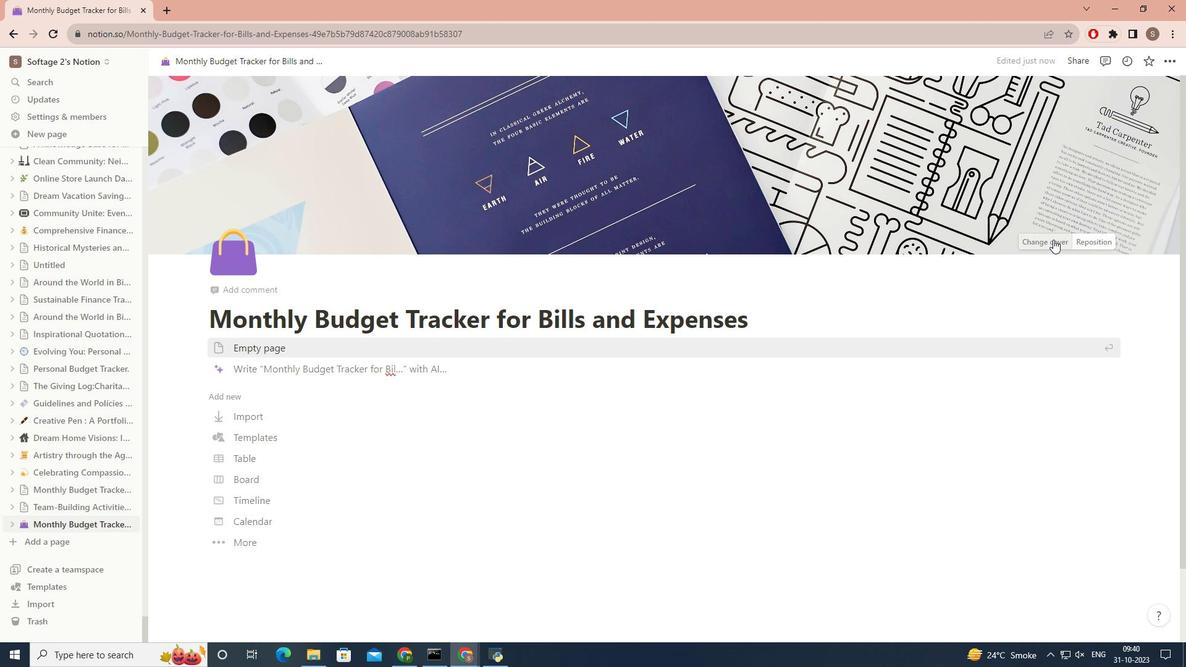 
Action: Mouse pressed left at (1053, 239)
Screenshot: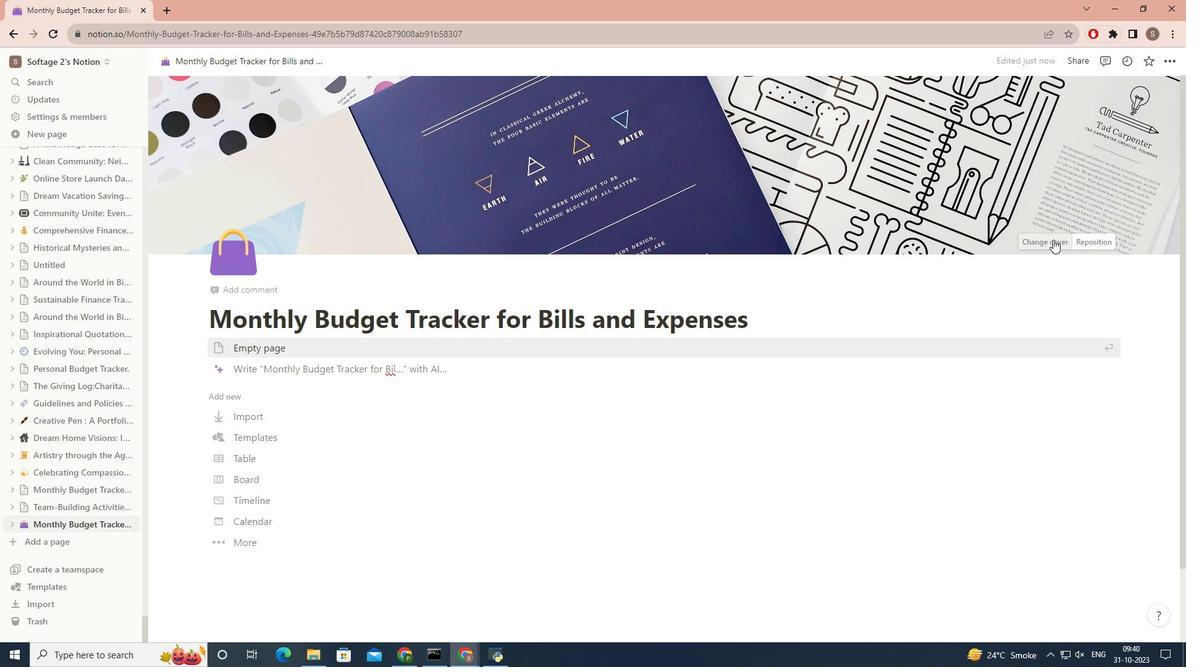
Action: Mouse moved to (971, 263)
Screenshot: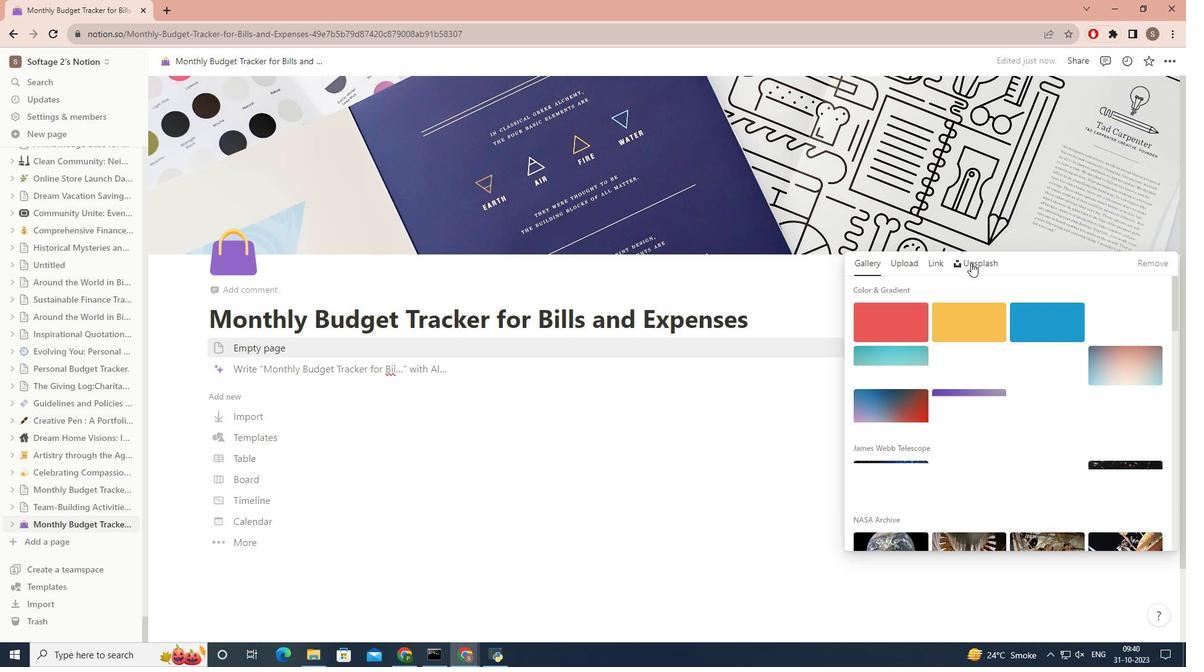 
Action: Mouse pressed left at (971, 263)
Screenshot: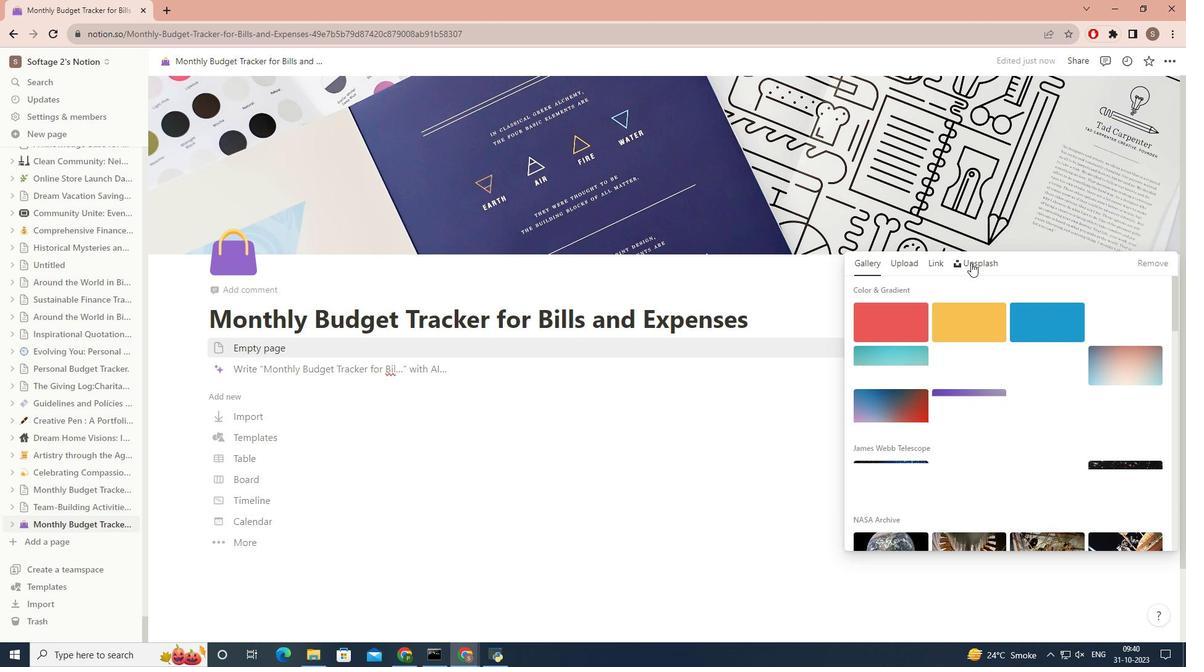 
Action: Mouse moved to (937, 287)
Screenshot: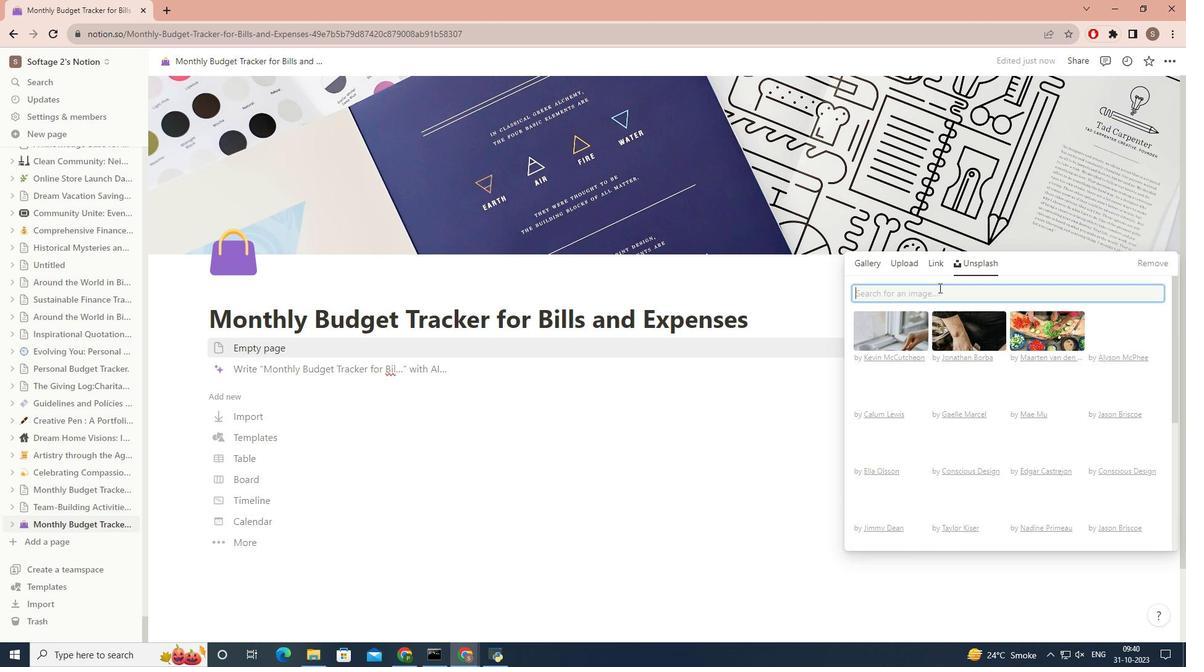 
Action: Mouse pressed left at (937, 287)
Screenshot: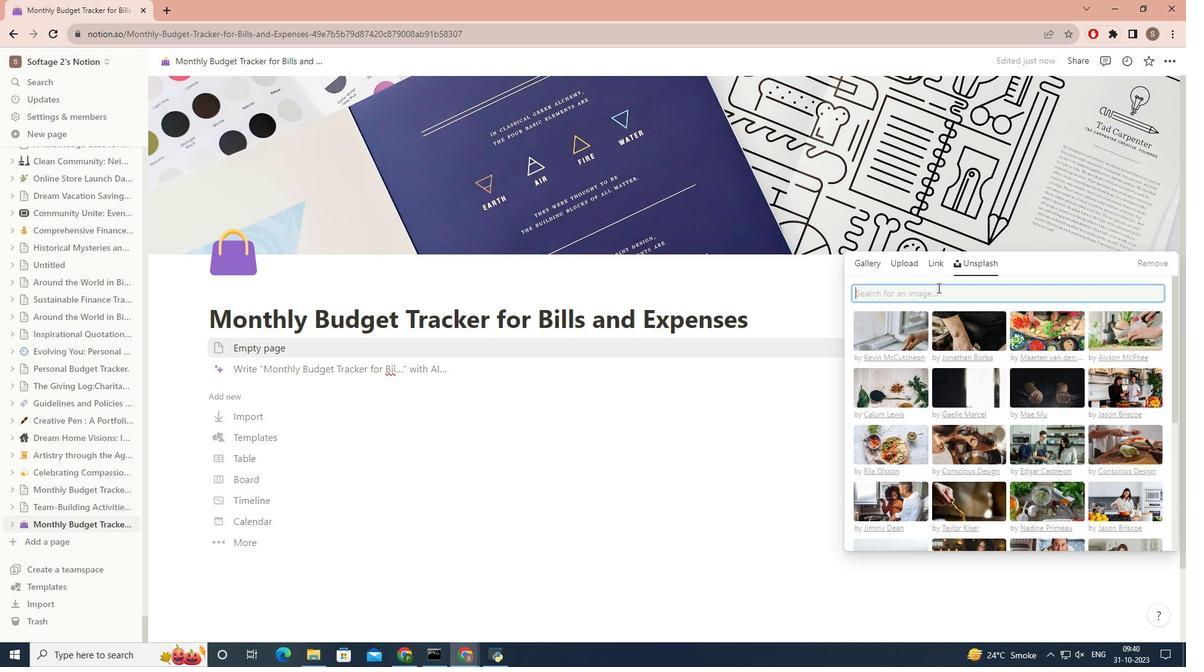 
Action: Key pressed b<Key.caps_lock>UDGET
Screenshot: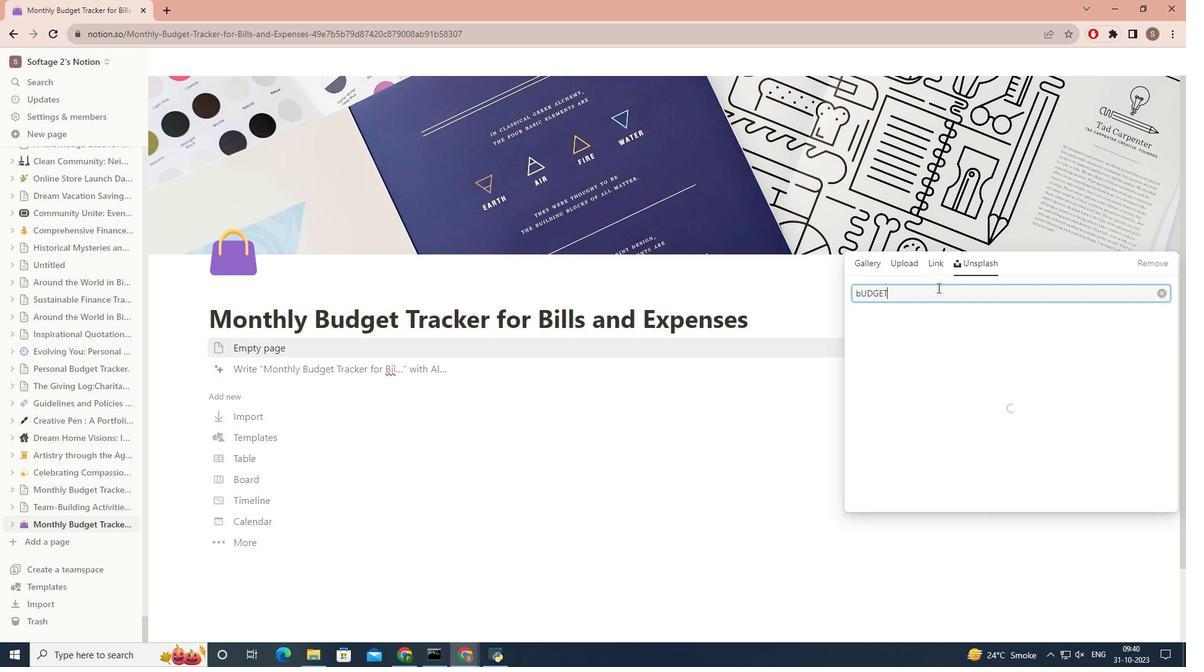 
Action: Mouse moved to (907, 435)
Screenshot: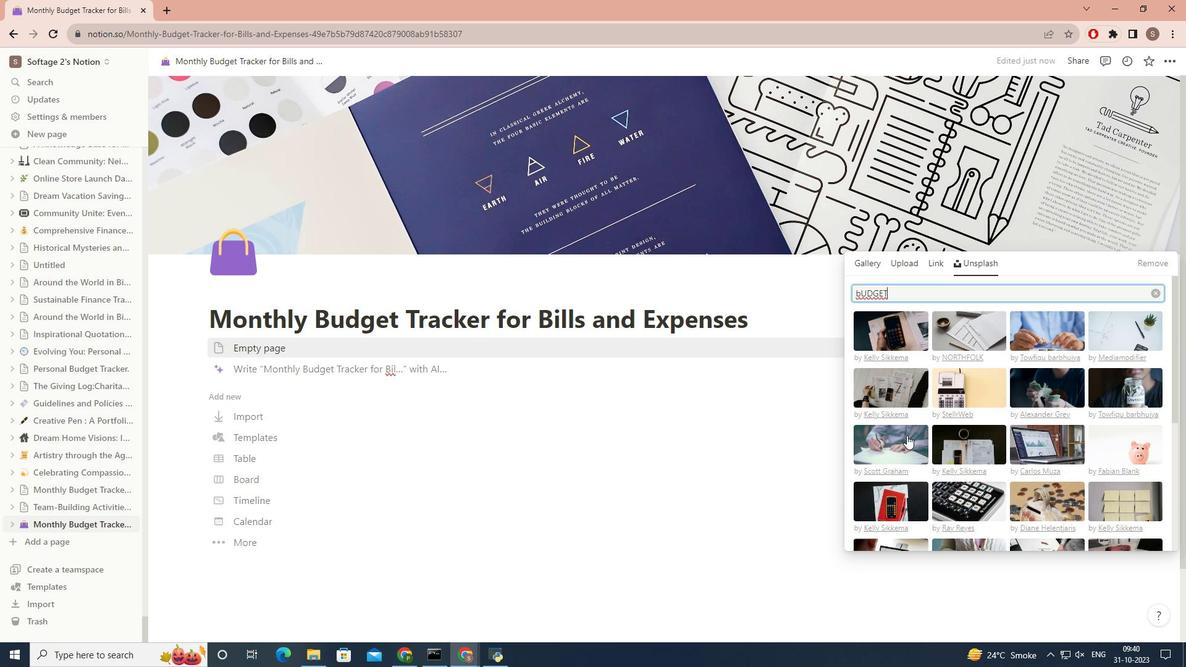 
Action: Mouse pressed left at (907, 435)
Screenshot: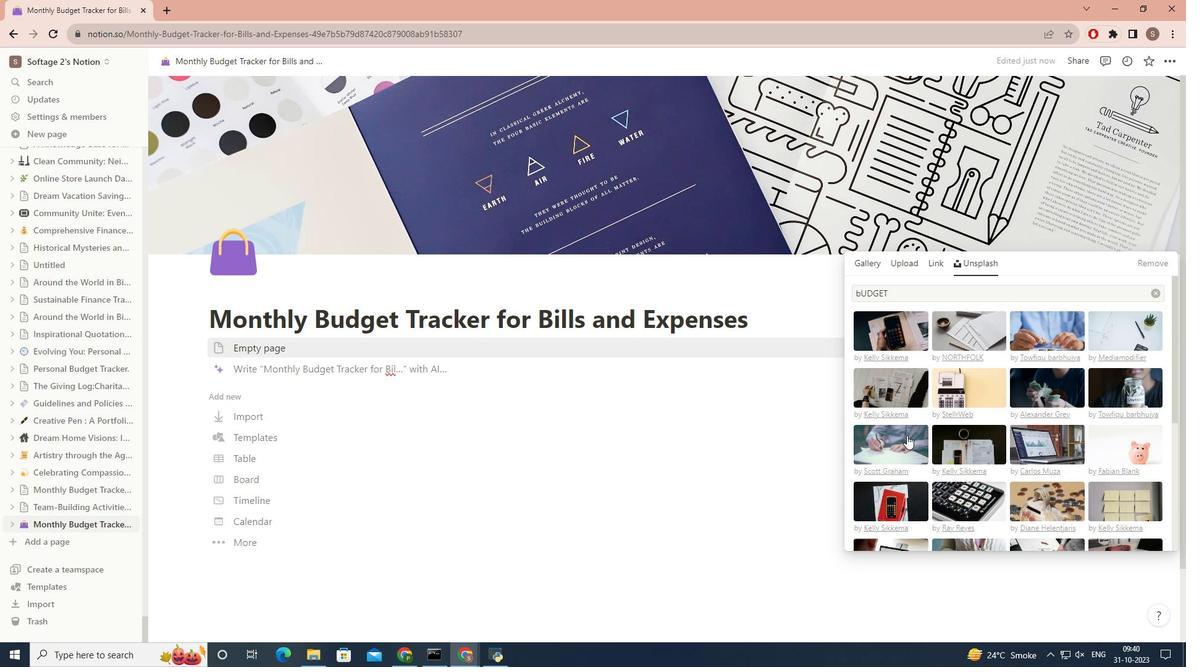 
Action: Mouse pressed left at (907, 435)
Screenshot: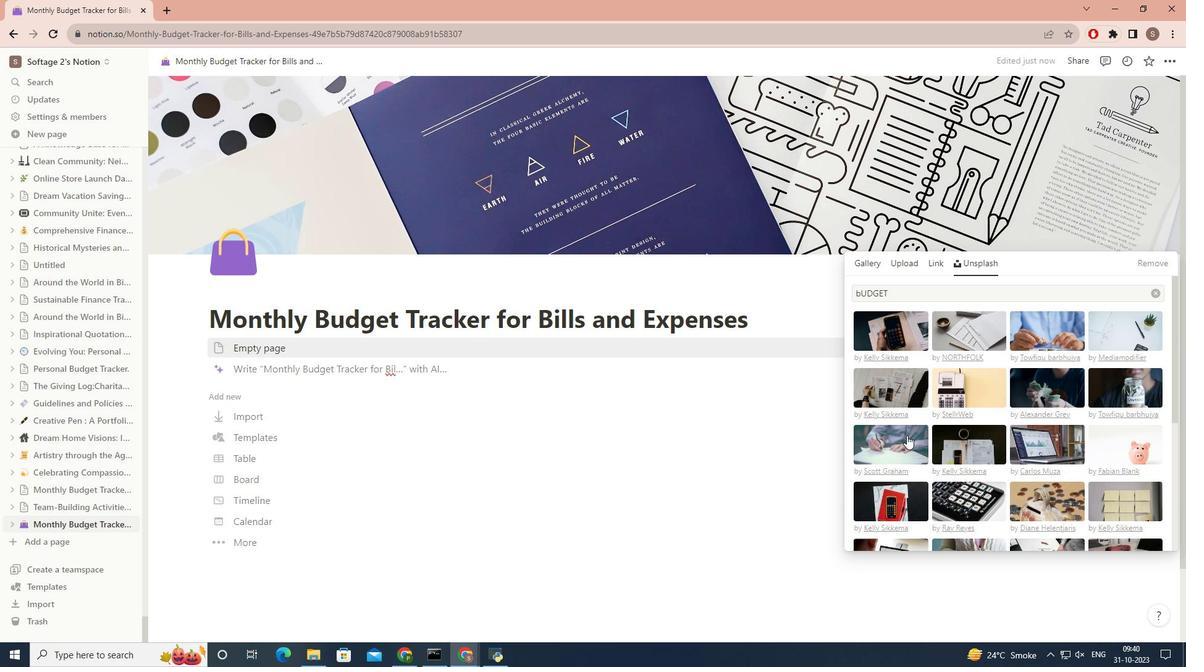 
Action: Mouse moved to (764, 413)
Screenshot: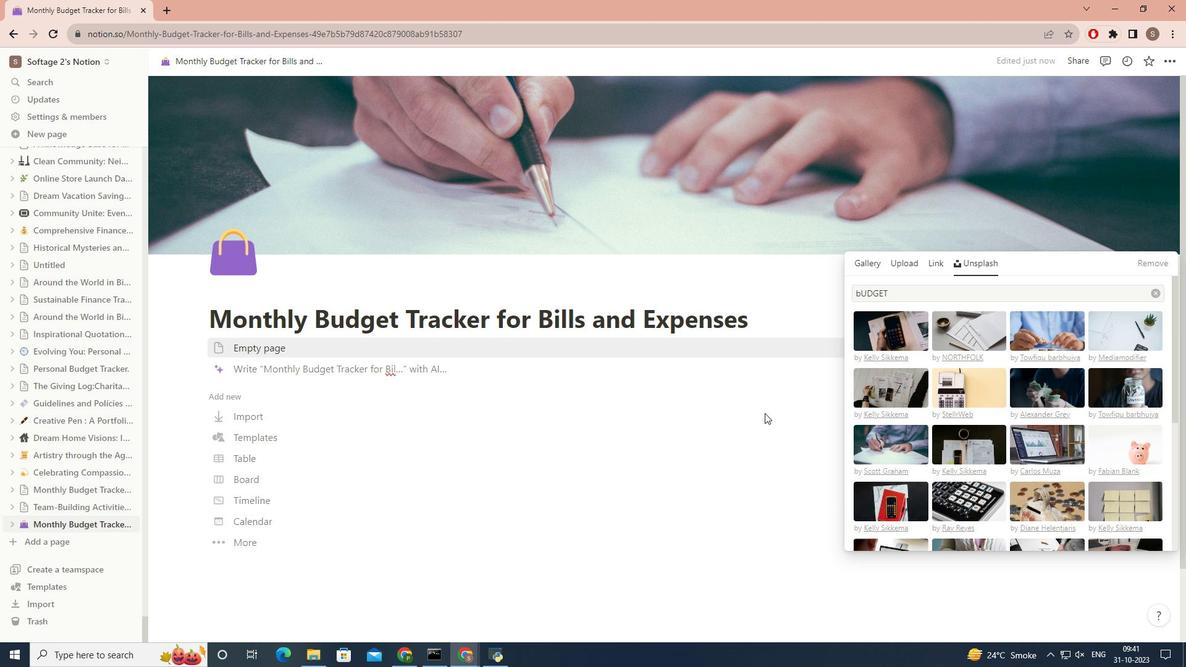 
Action: Mouse pressed left at (764, 413)
Screenshot: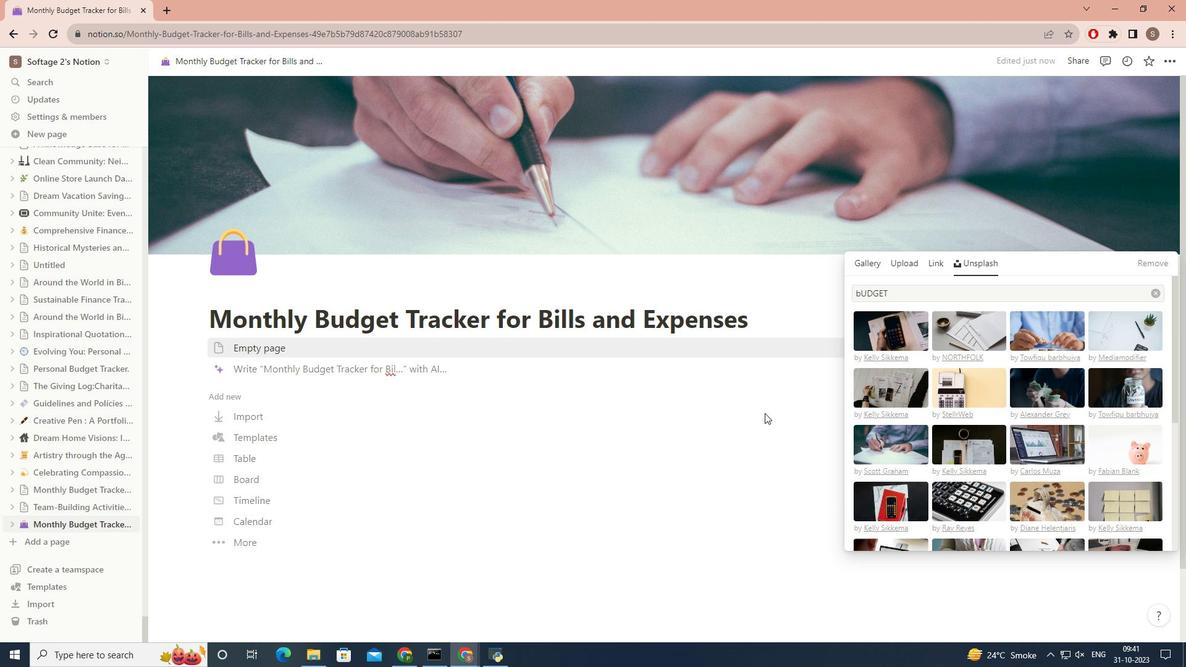 
Action: Mouse moved to (258, 345)
Screenshot: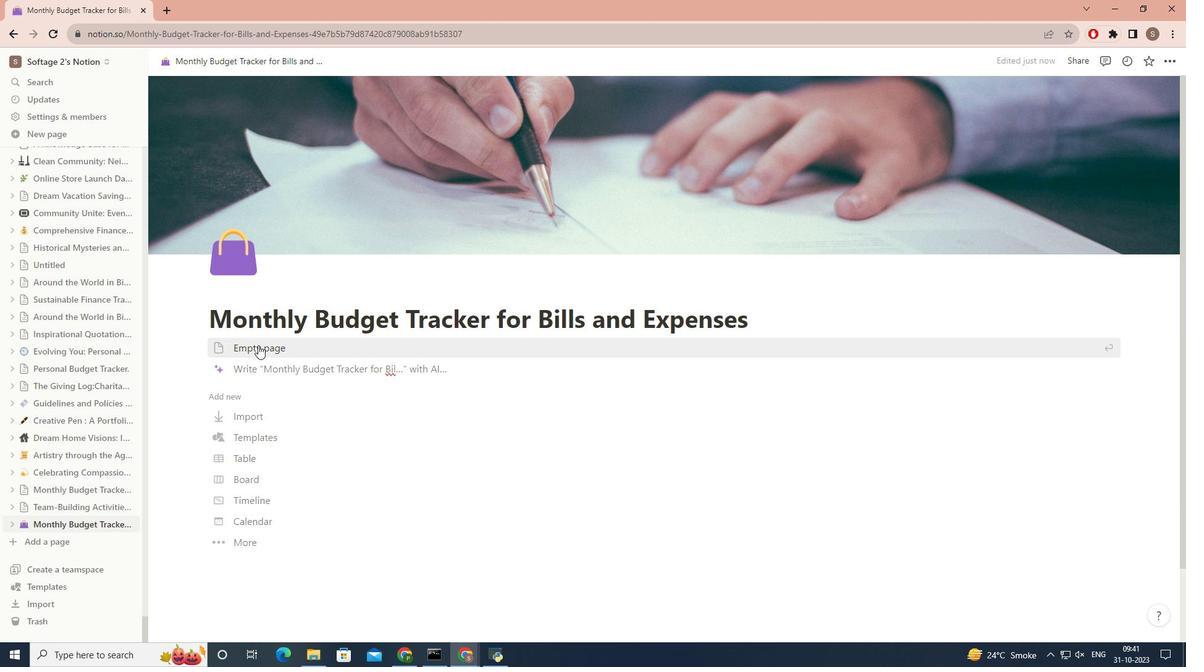 
Action: Mouse pressed left at (258, 345)
Screenshot: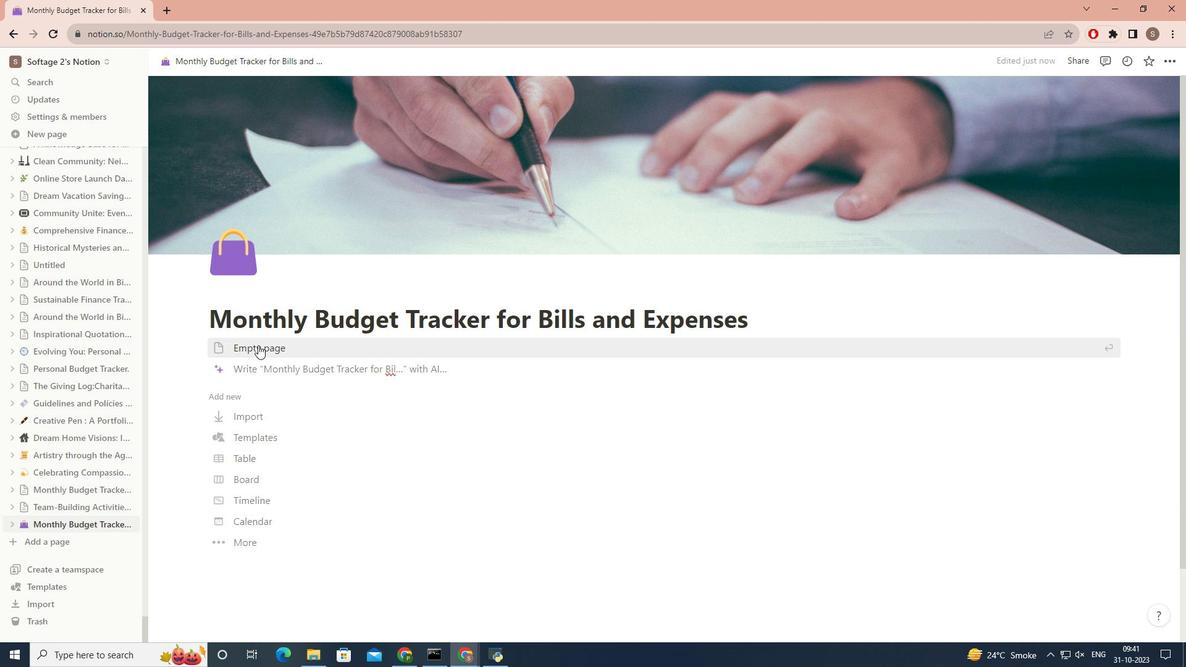 
Action: Key pressed /TEXT
Screenshot: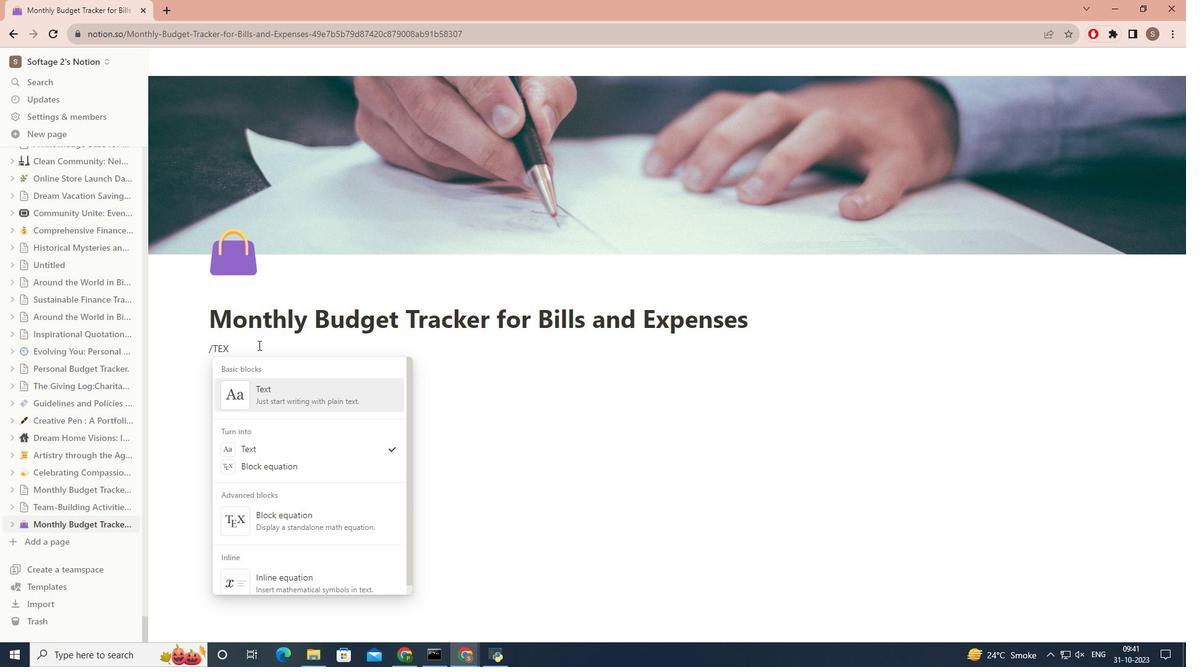
Action: Mouse moved to (276, 392)
Screenshot: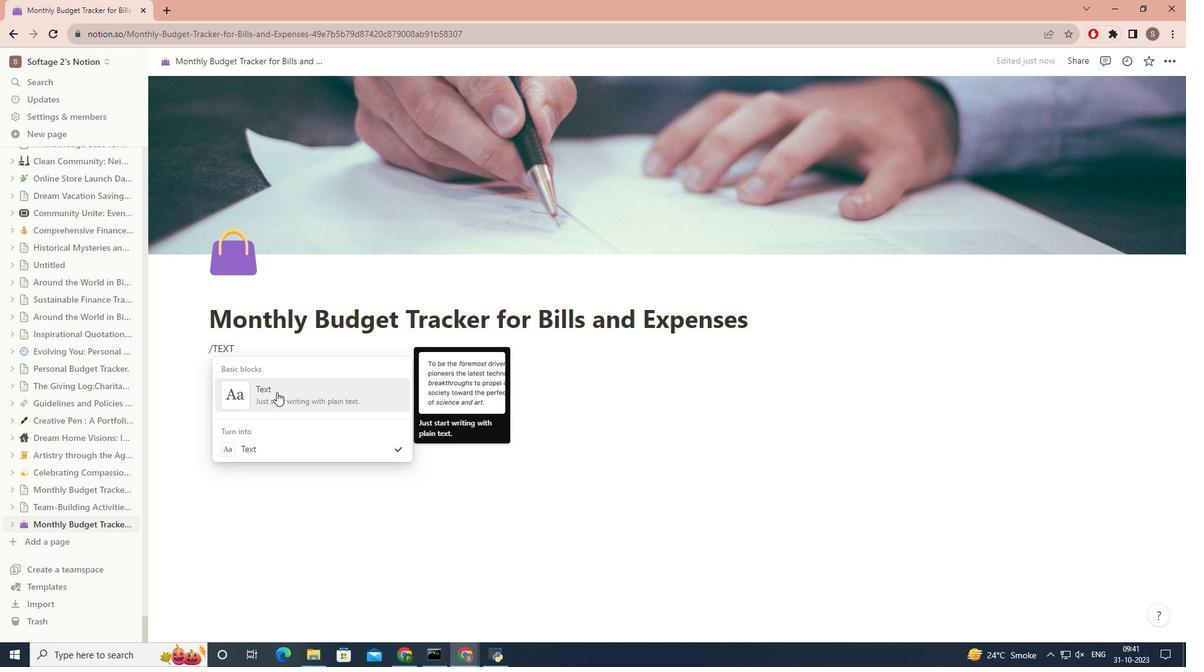 
Action: Key pressed <Key.backspace><Key.backspace><Key.backspace><Key.backspace>TABLE
Screenshot: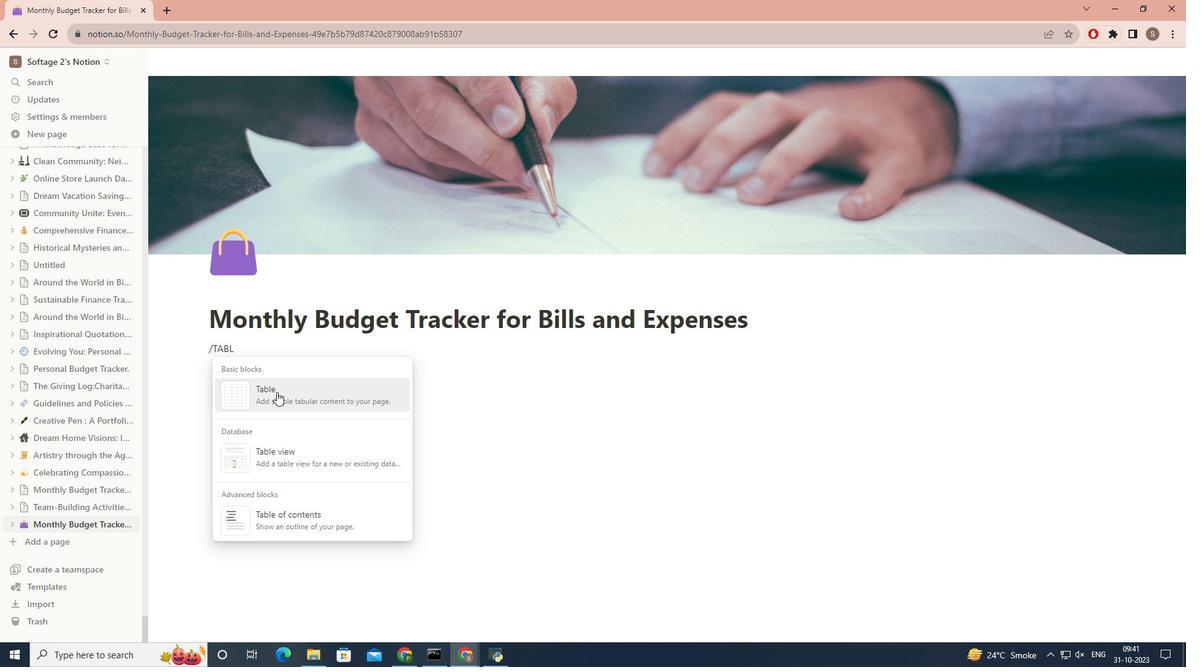
Action: Mouse moved to (272, 453)
Screenshot: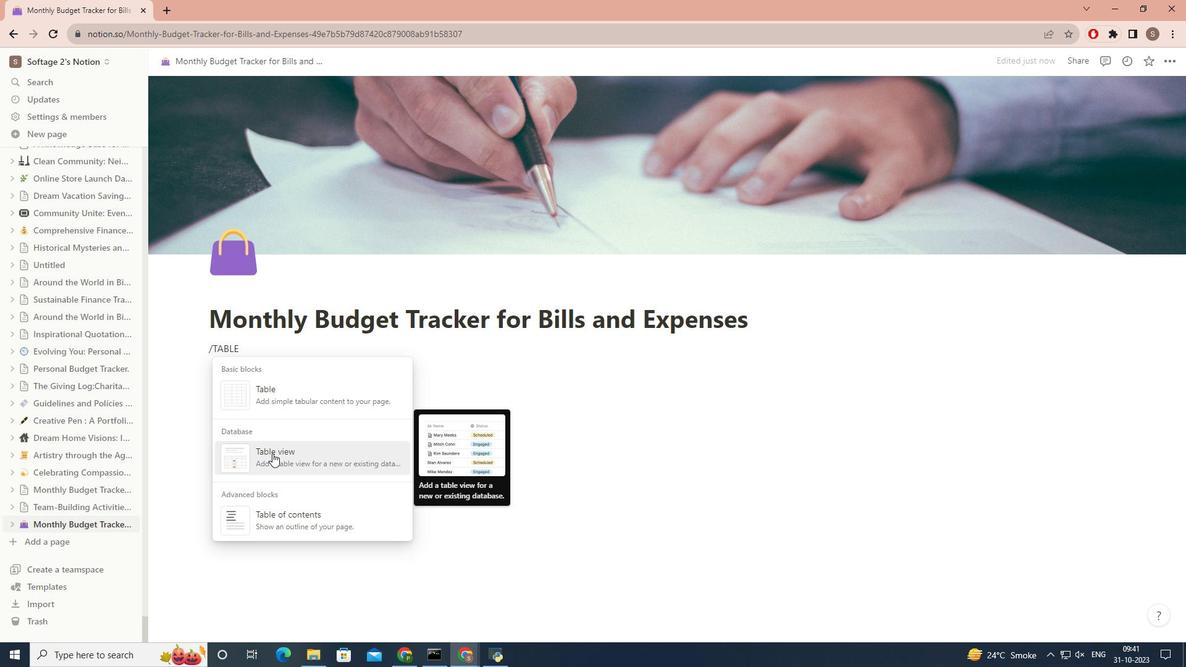 
Action: Mouse pressed left at (272, 453)
Screenshot: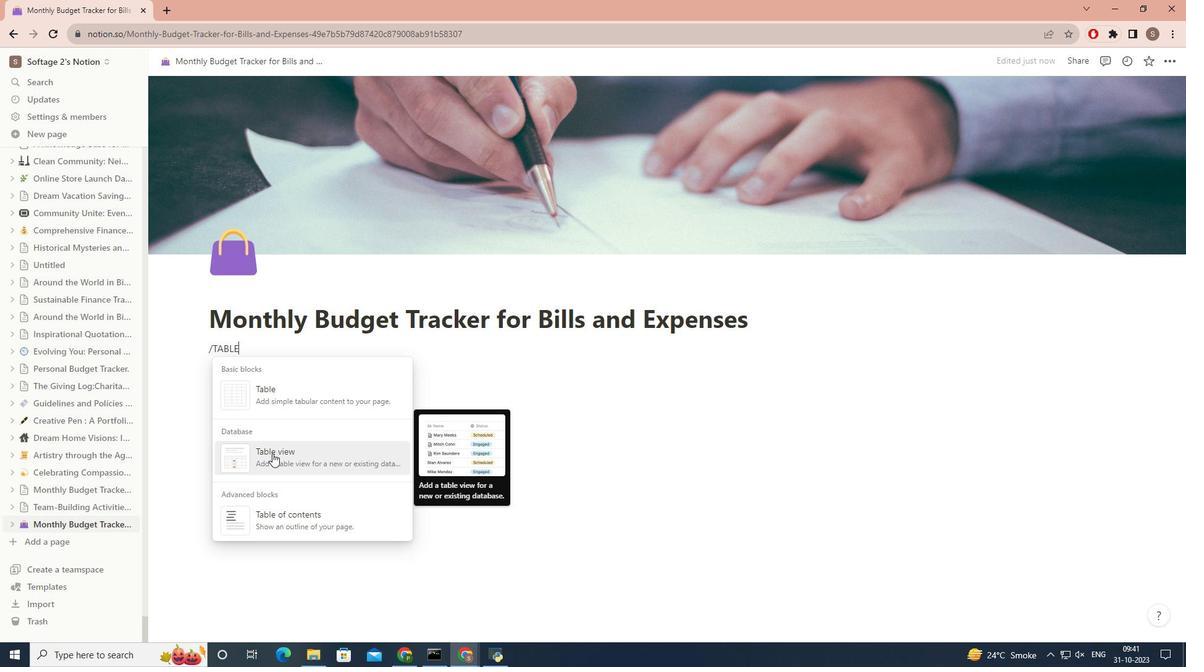 
Action: Mouse moved to (960, 585)
Screenshot: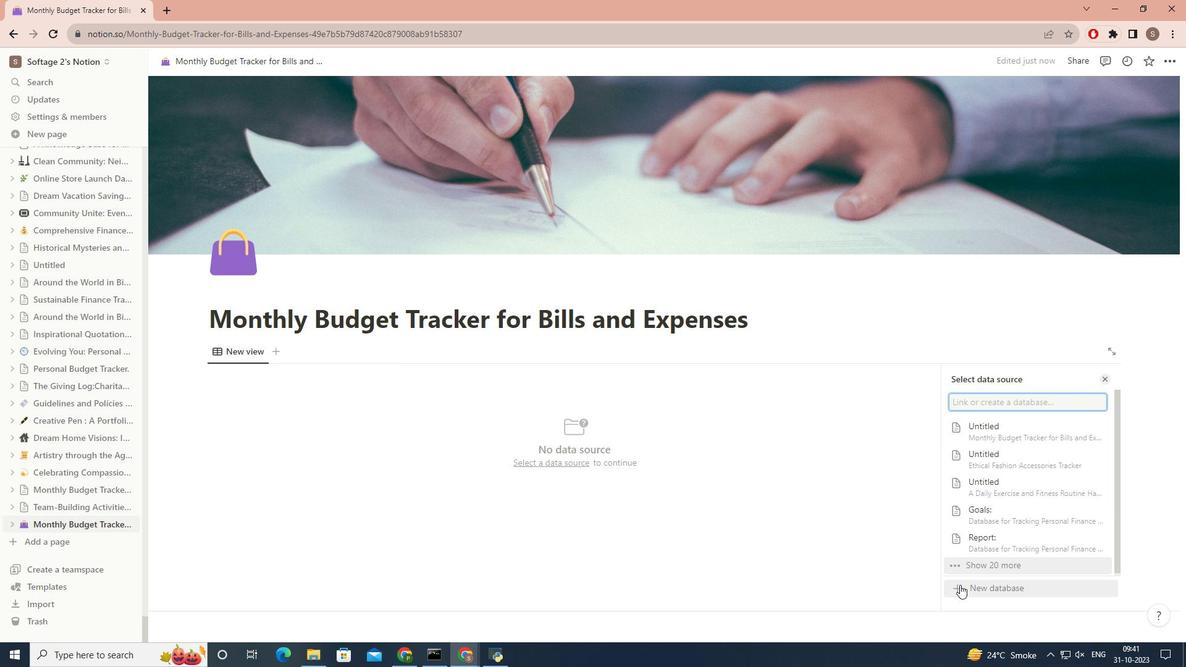 
Action: Mouse pressed left at (960, 585)
Screenshot: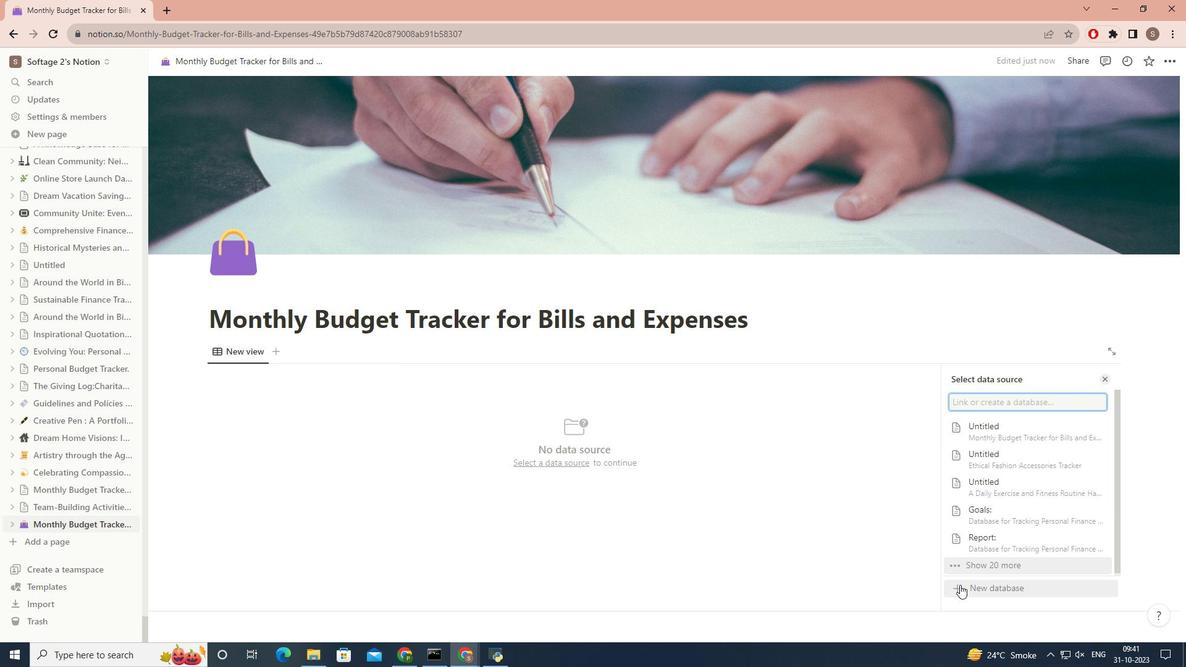 
Action: Mouse moved to (272, 378)
Screenshot: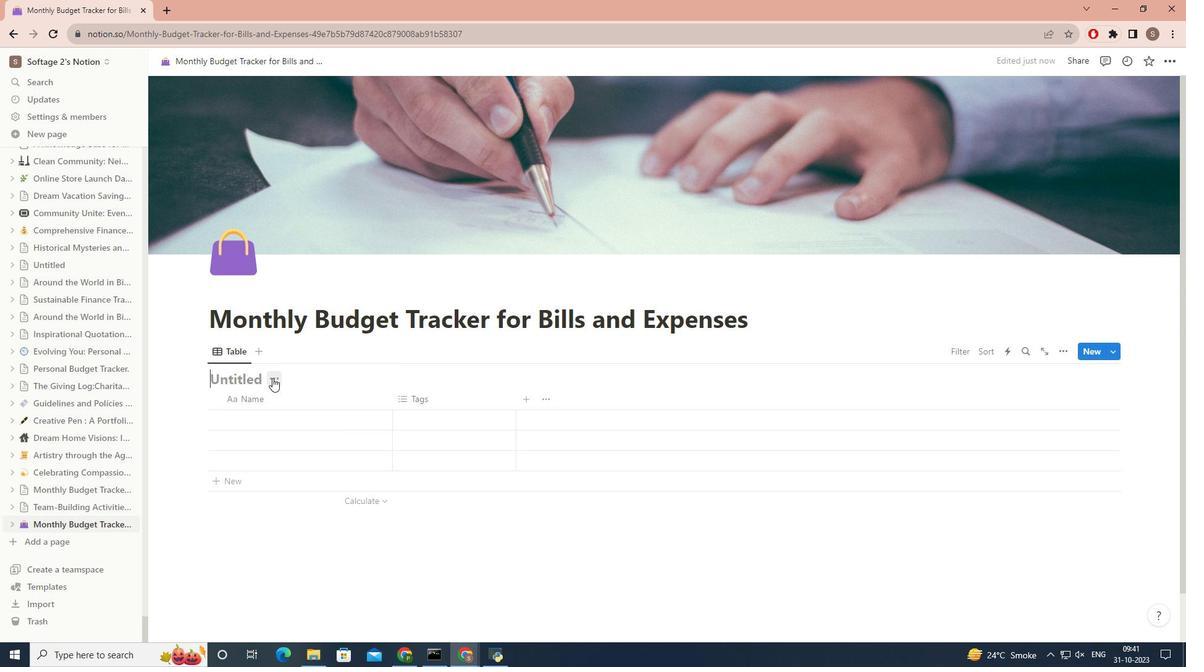 
Action: Mouse pressed left at (272, 378)
Screenshot: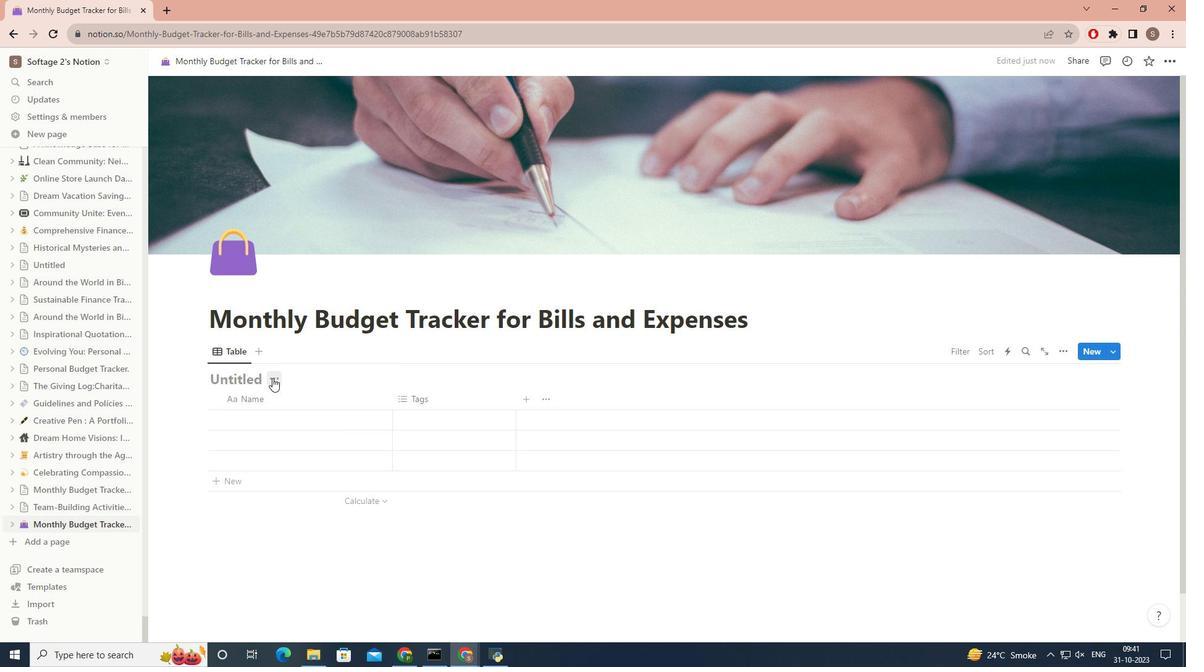 
Action: Mouse moved to (257, 445)
Screenshot: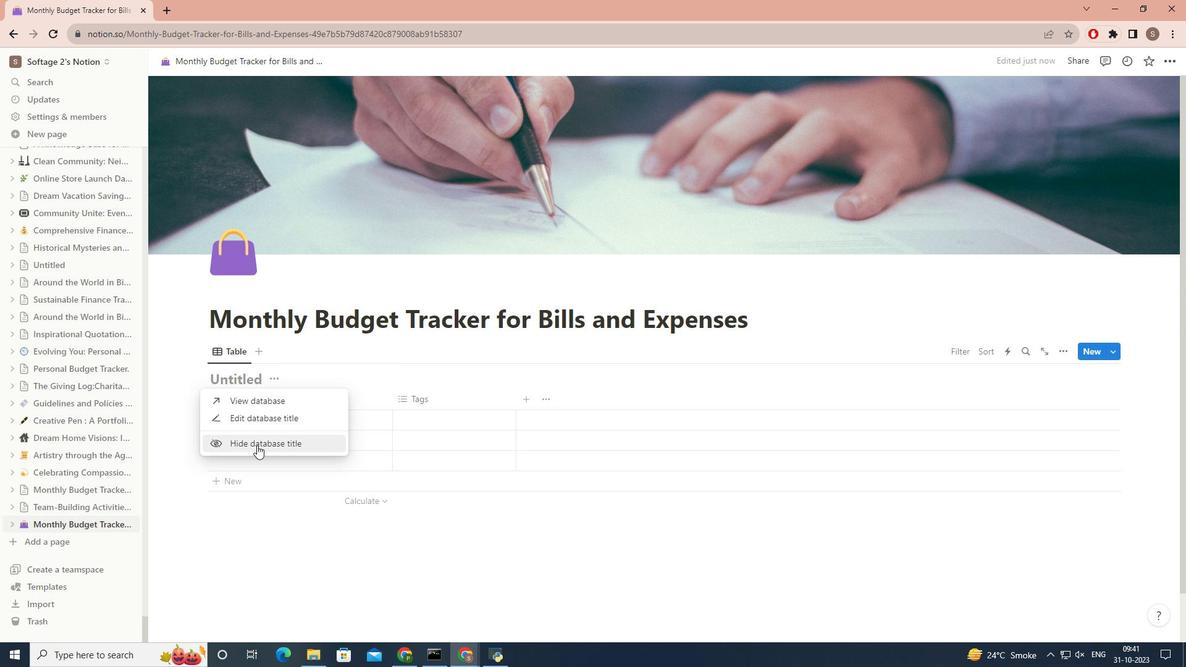 
Action: Mouse pressed left at (257, 445)
Screenshot: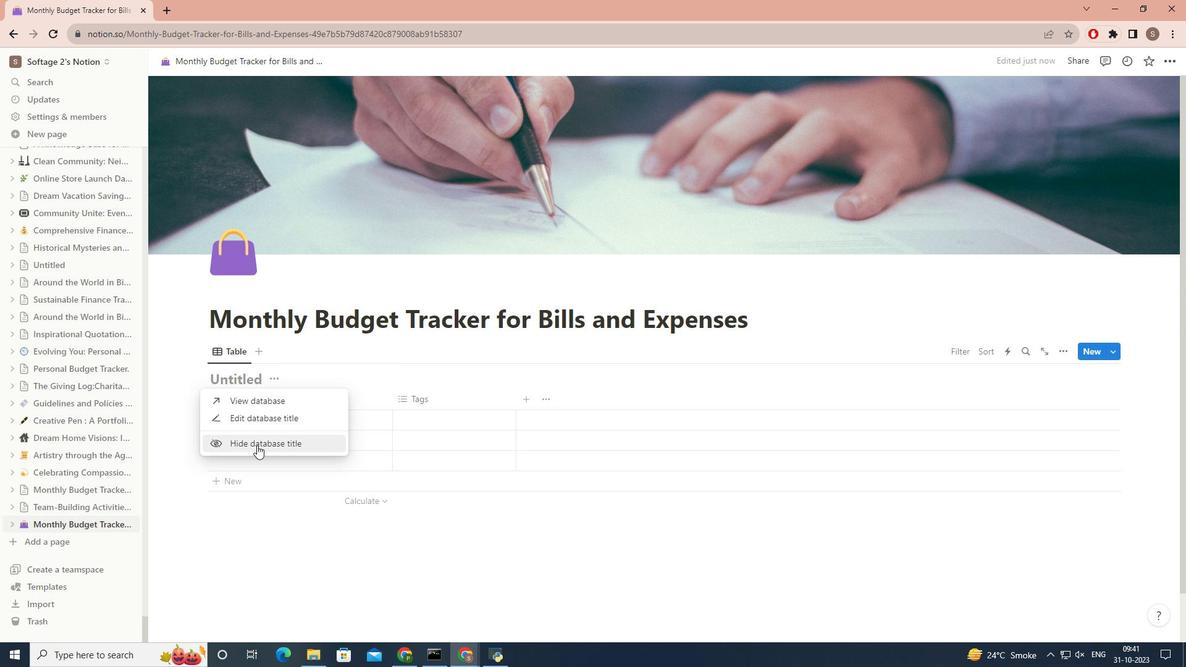 
Action: Mouse moved to (240, 373)
Screenshot: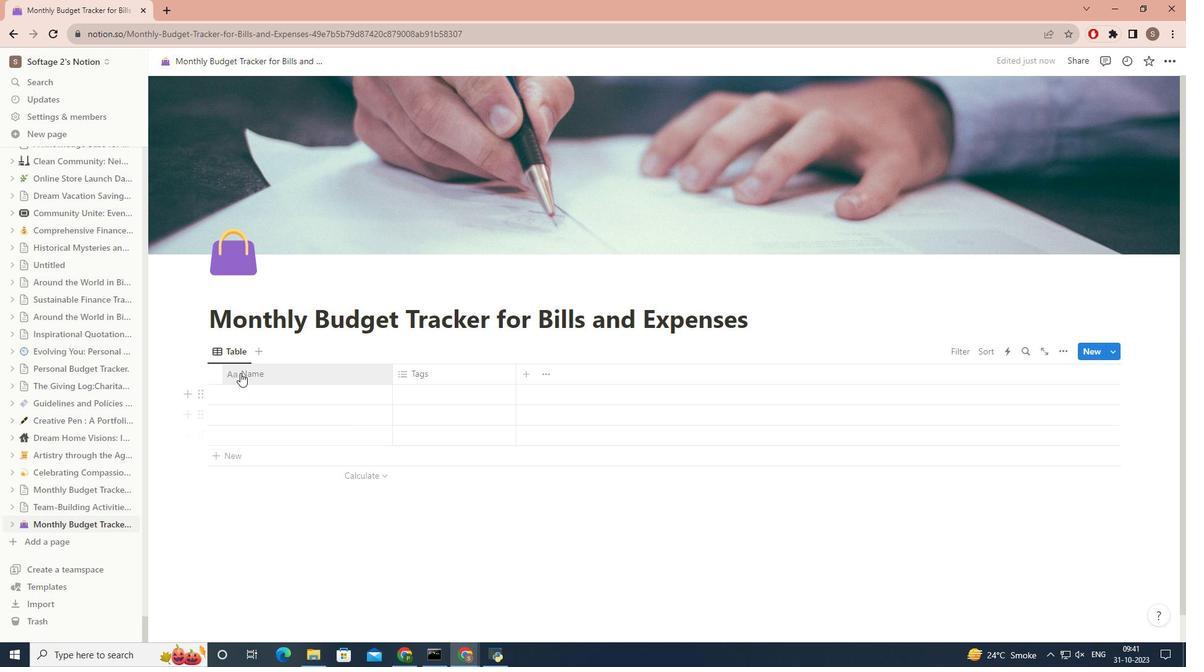
Action: Mouse pressed left at (240, 373)
Screenshot: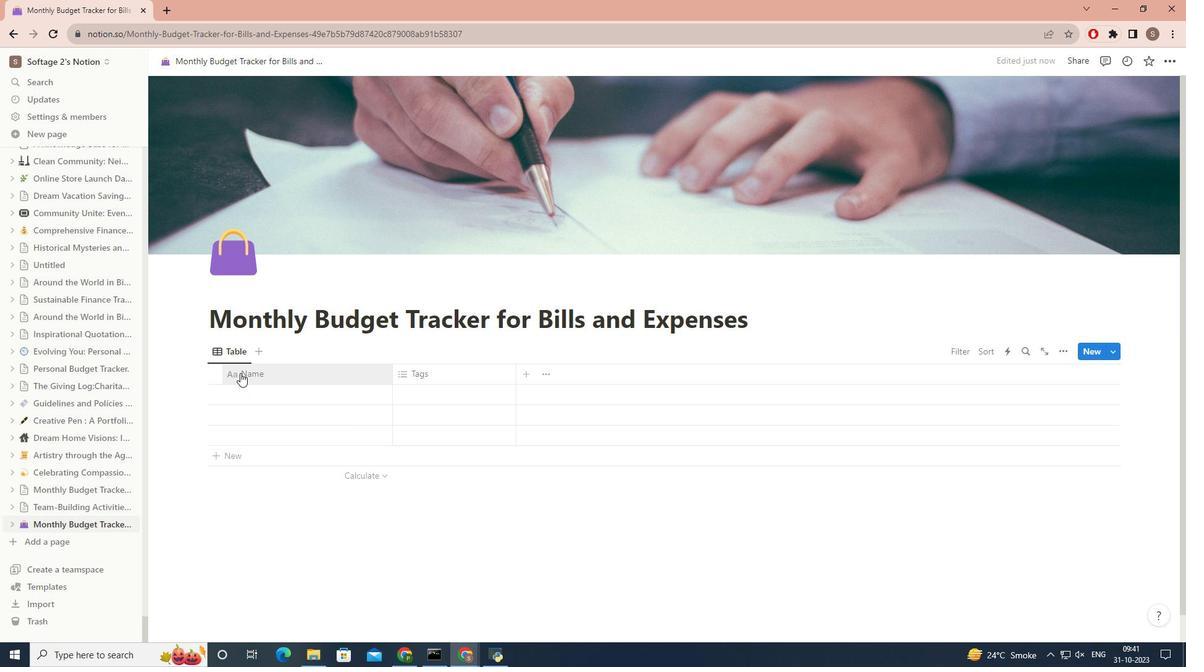 
Action: Mouse moved to (260, 392)
Screenshot: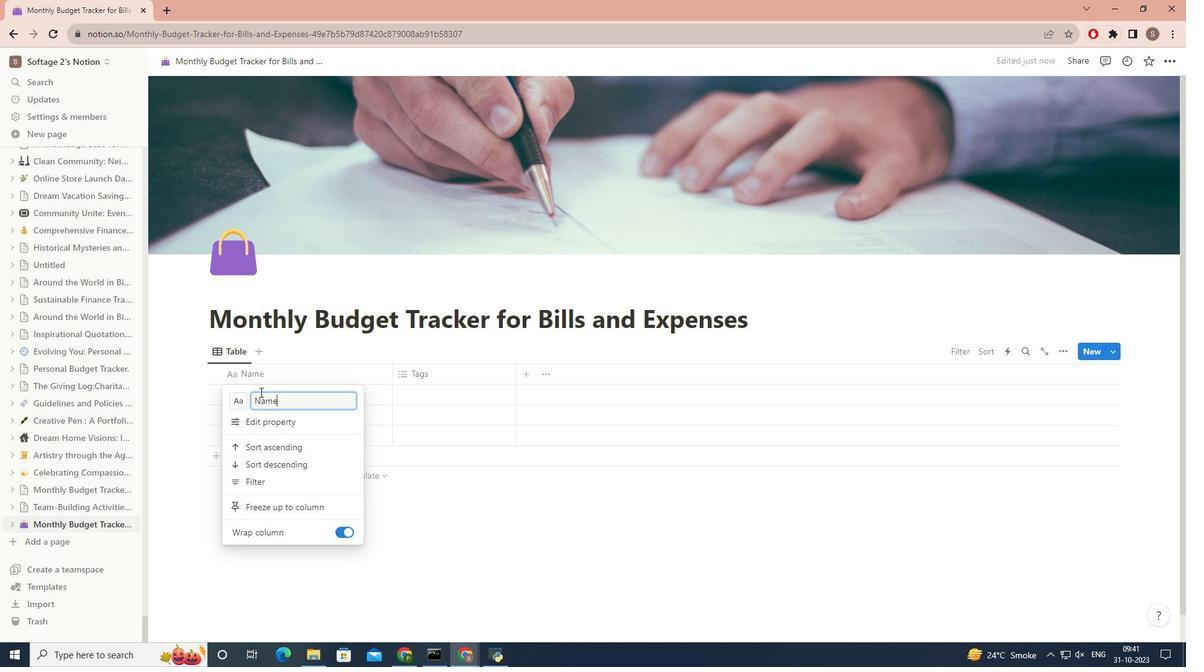 
Action: Mouse pressed left at (260, 392)
Screenshot: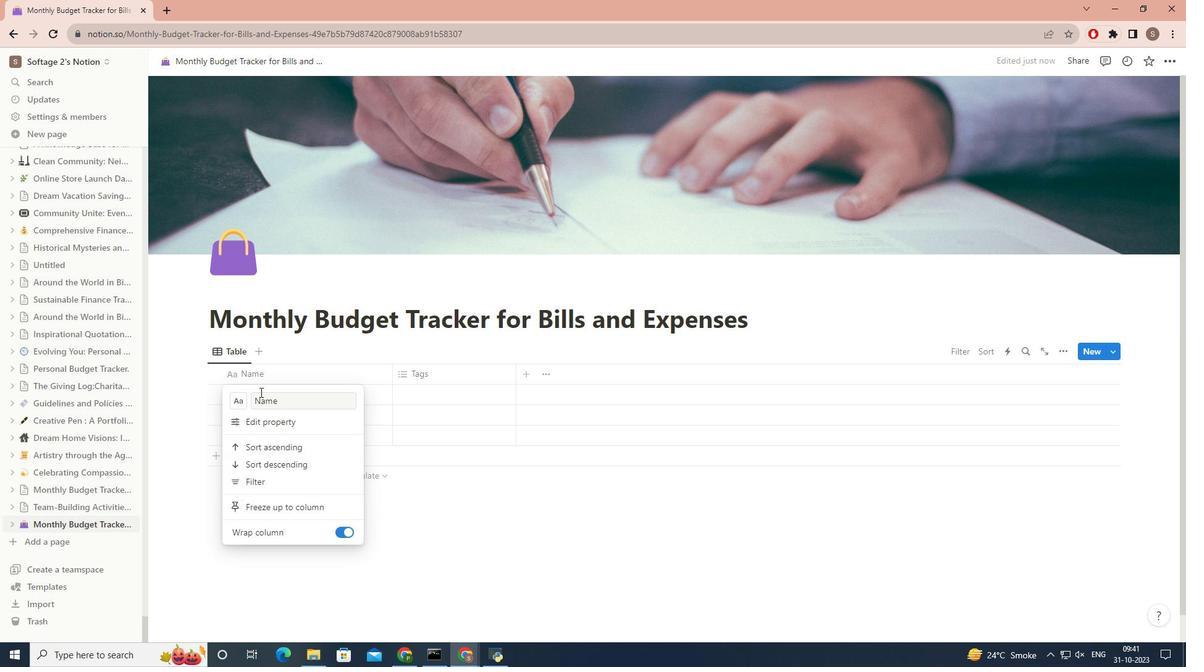
Action: Mouse pressed left at (260, 392)
Screenshot: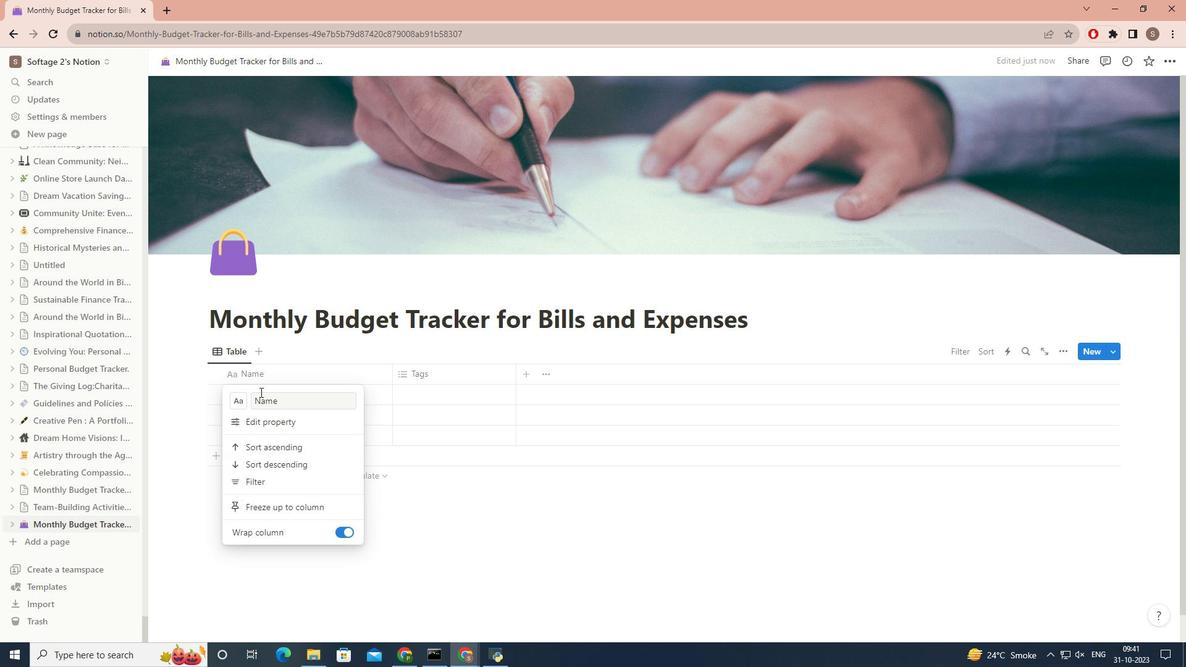 
Action: Mouse pressed left at (260, 392)
Screenshot: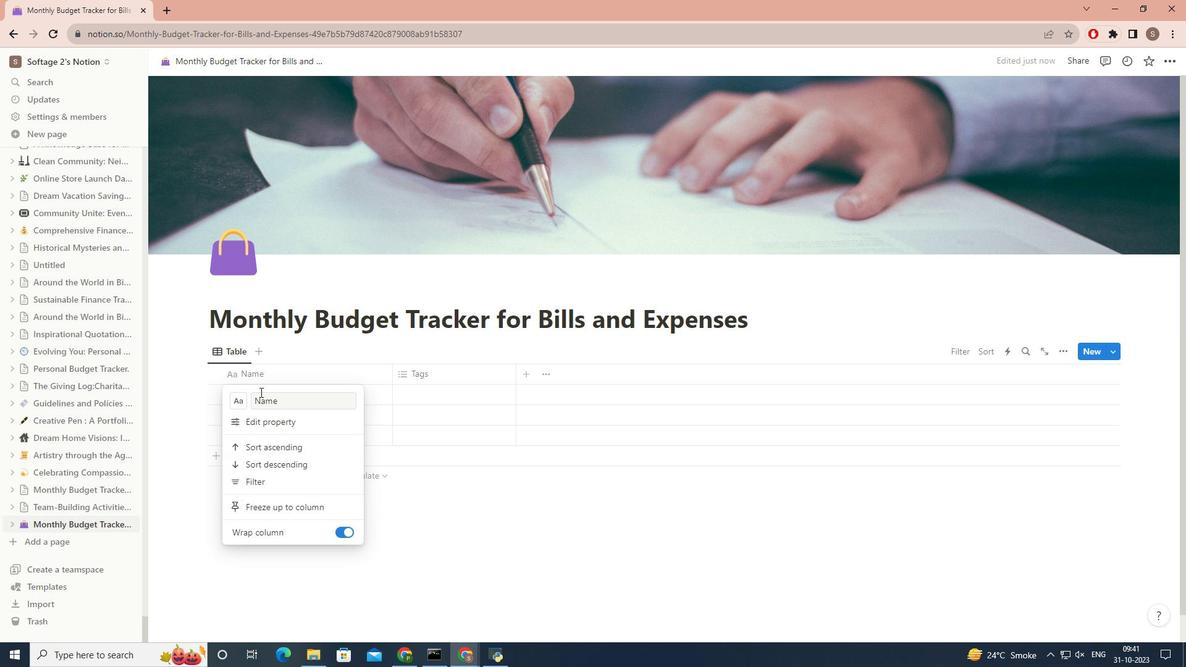 
Action: Mouse moved to (262, 397)
Screenshot: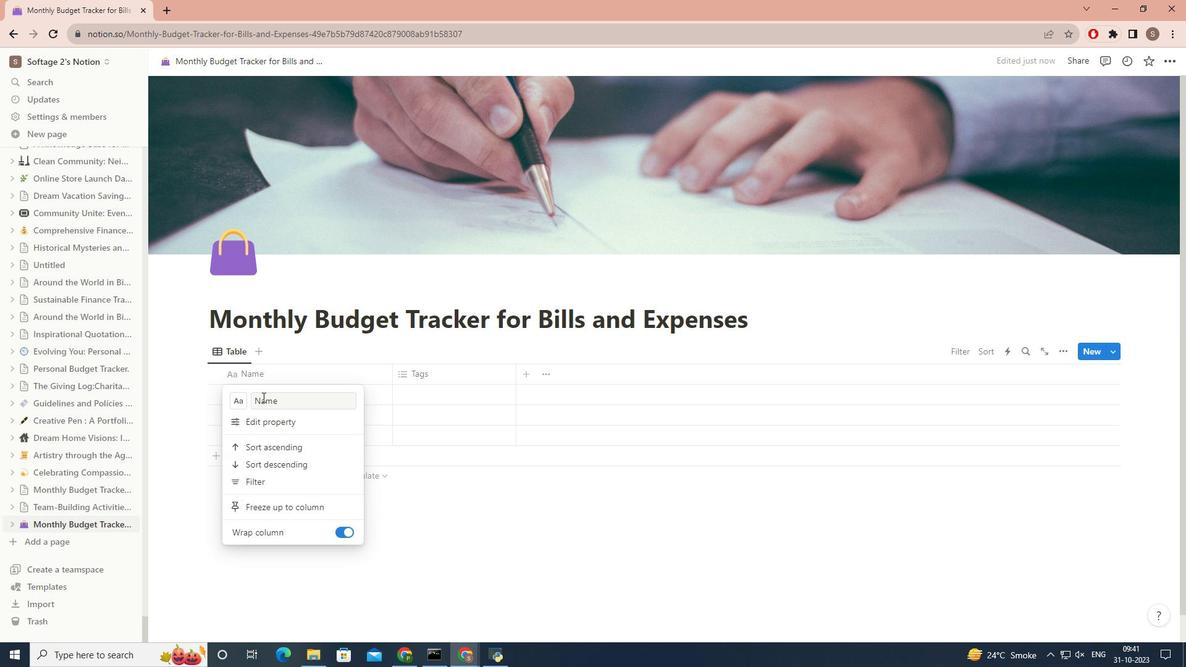 
Action: Mouse pressed left at (262, 397)
Screenshot: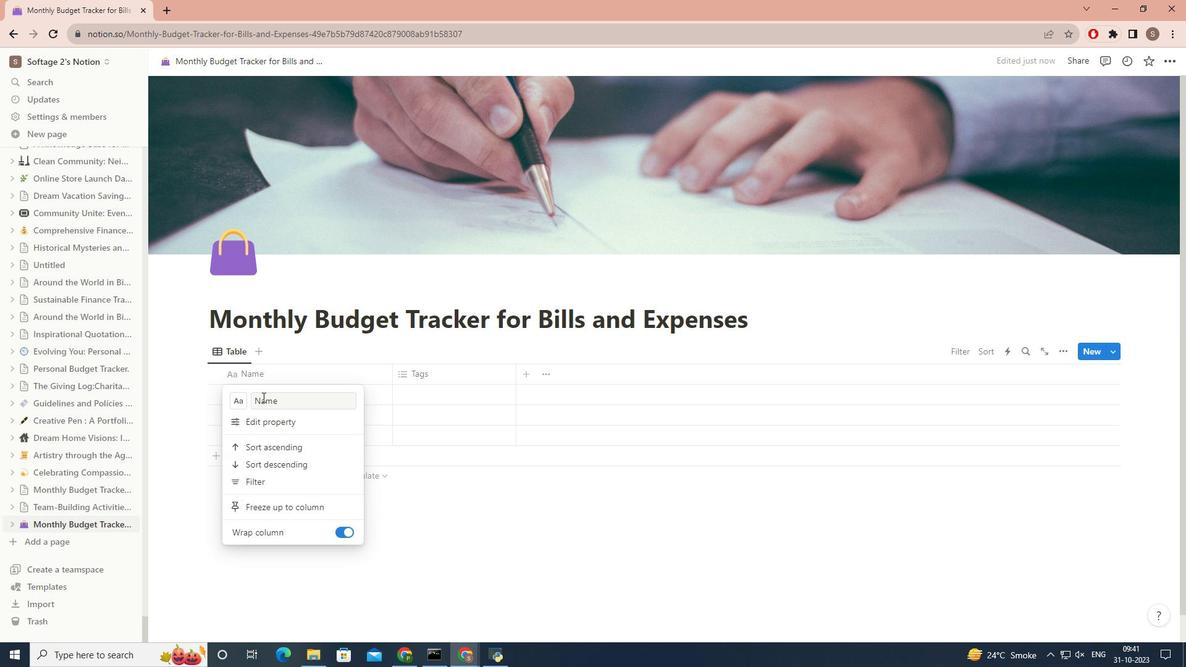 
Action: Mouse moved to (262, 397)
Screenshot: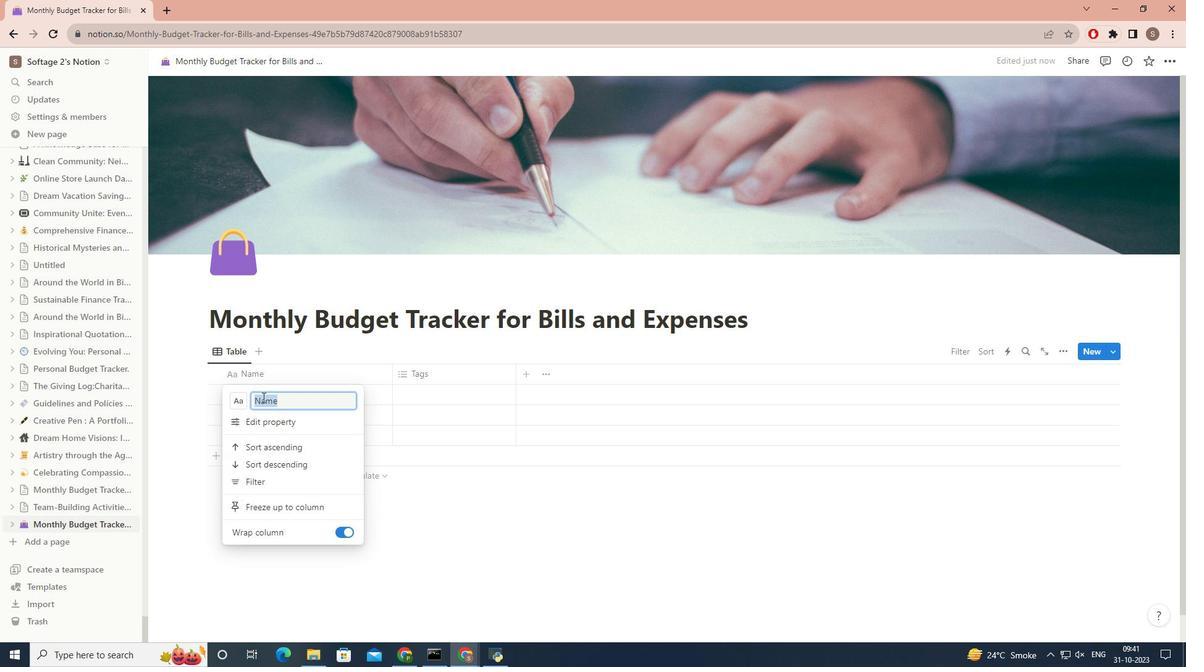 
Action: Mouse pressed left at (262, 397)
Screenshot: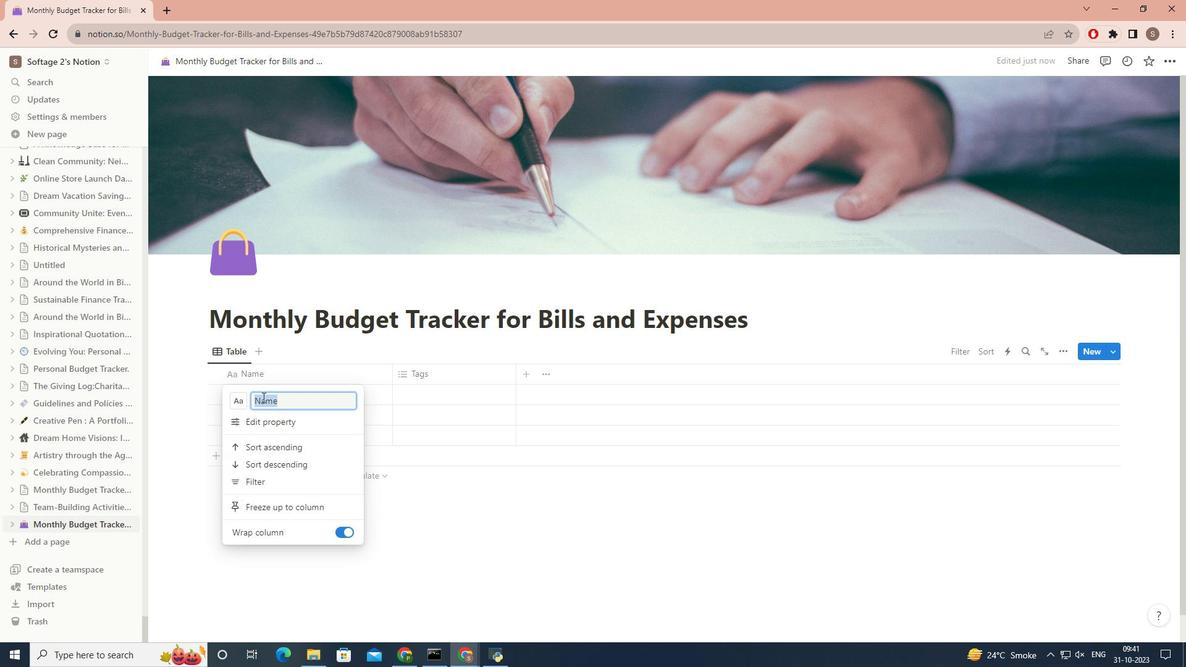 
Action: Key pressed <Key.delete><Key.caps_lock><Key.caps_lock>D<Key.caps_lock>ate<Key.backspace><Key.backspace><Key.backspace><Key.backspace><Key.caps_lock>C<Key.caps_lock>ategory<Key.space>
Screenshot: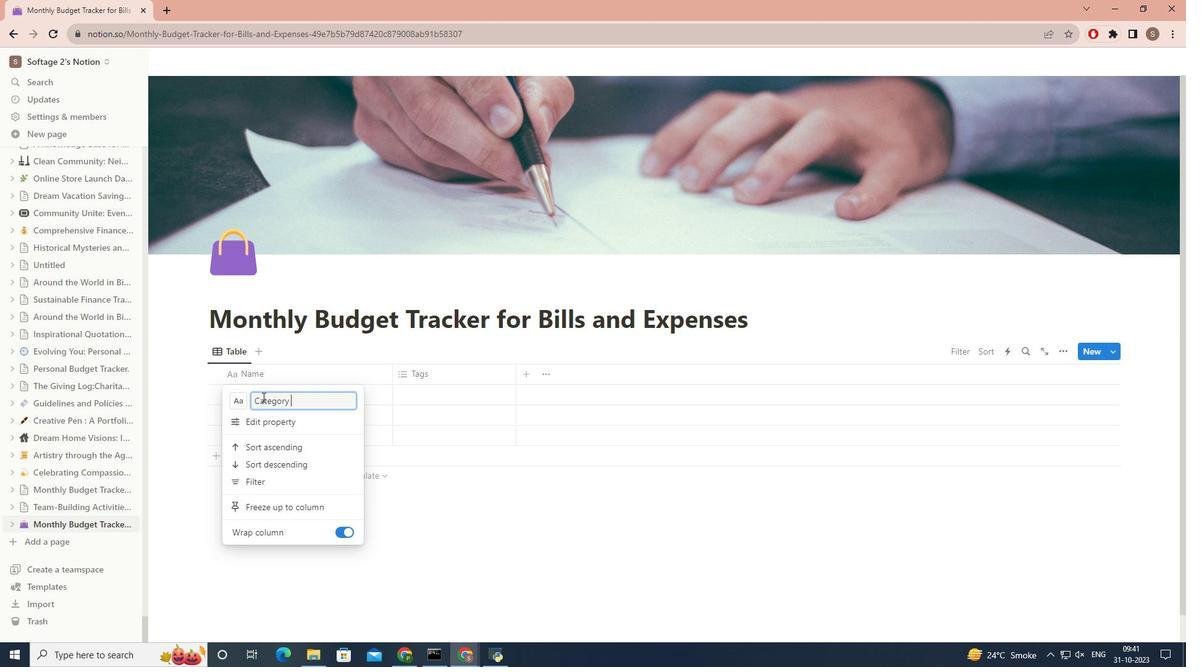 
Action: Mouse moved to (242, 397)
Screenshot: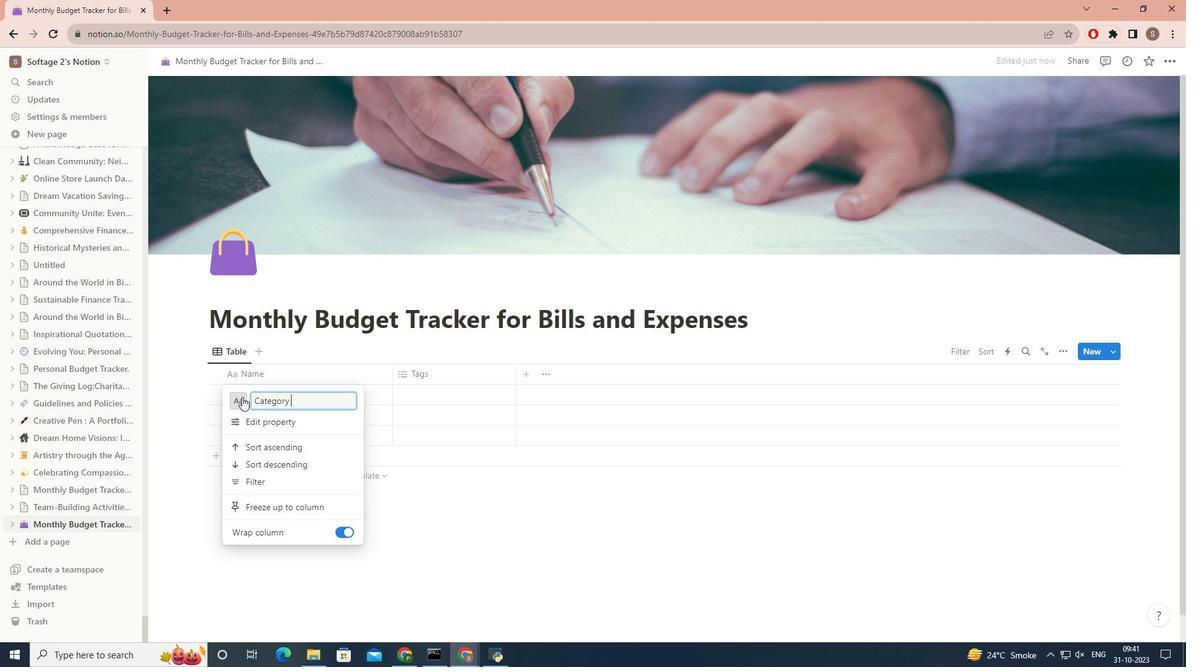 
Action: Mouse pressed left at (242, 397)
Screenshot: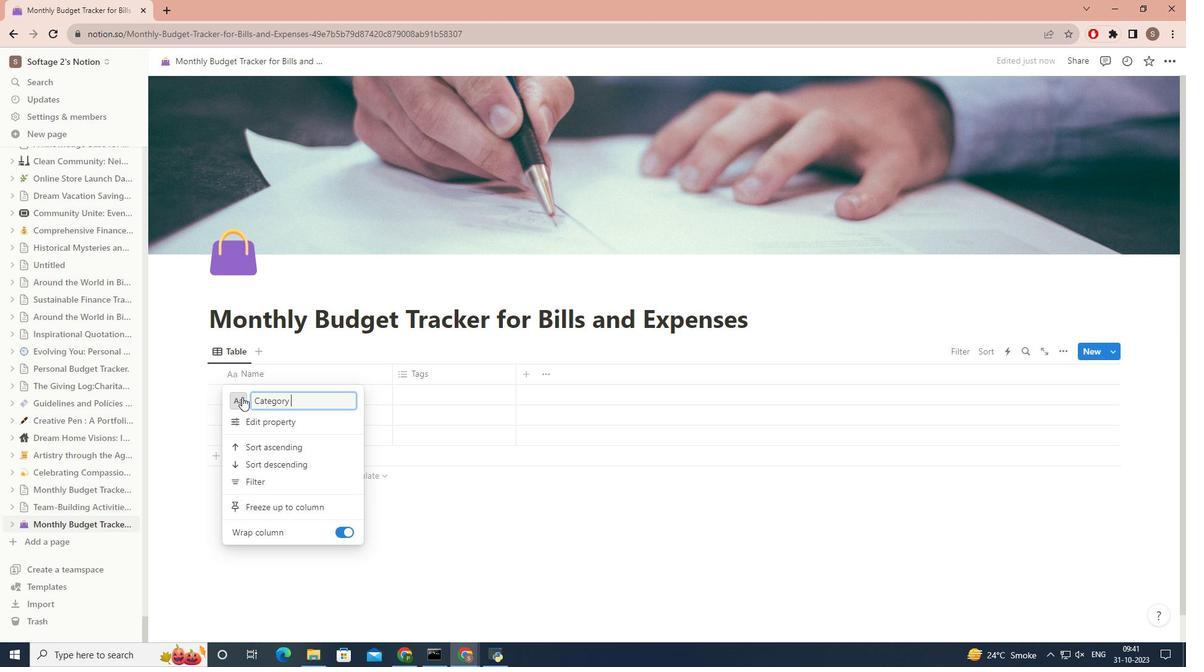 
Action: Mouse moved to (169, 492)
Screenshot: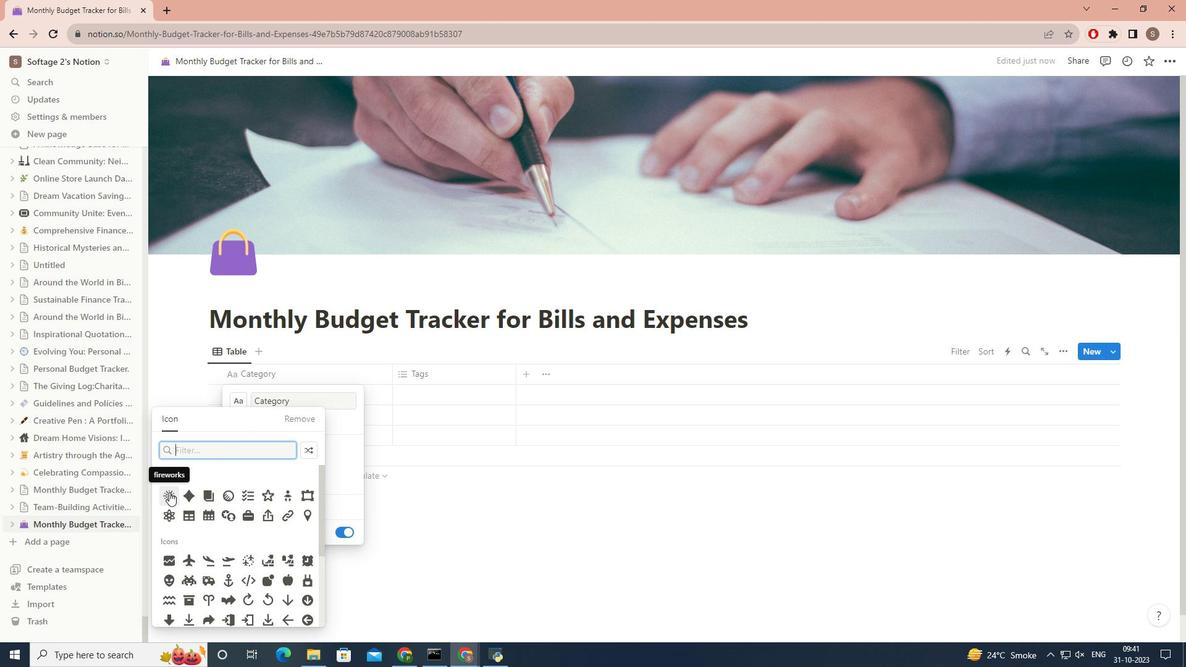 
Action: Mouse pressed left at (169, 492)
Screenshot: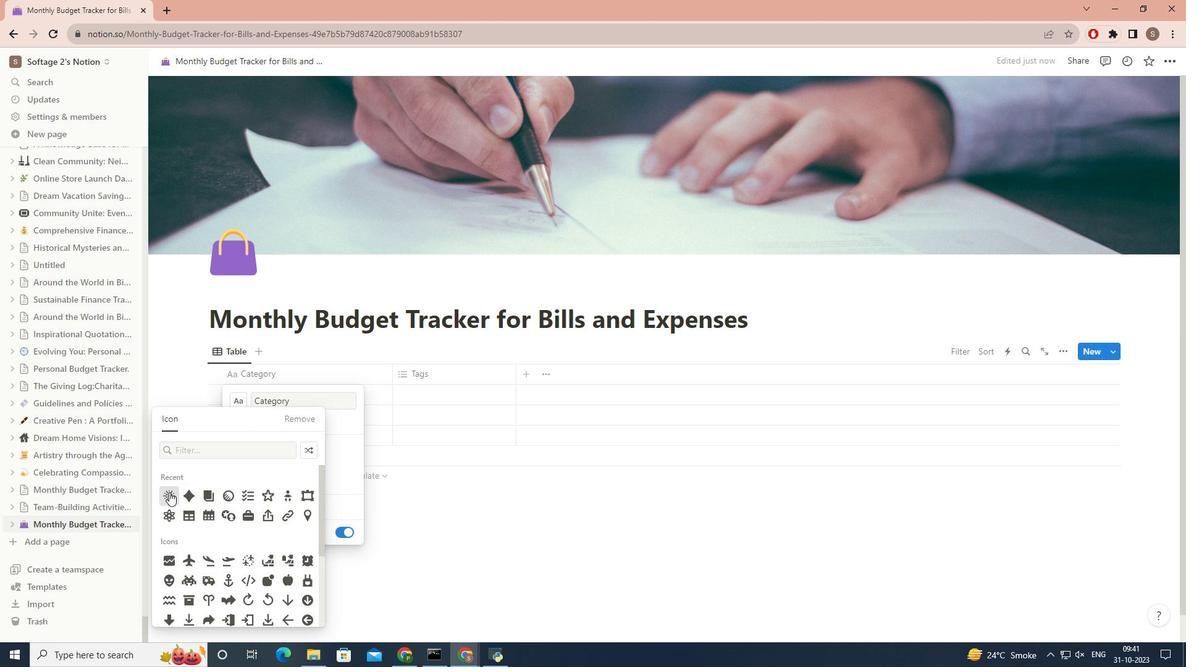 
Action: Mouse moved to (454, 549)
Screenshot: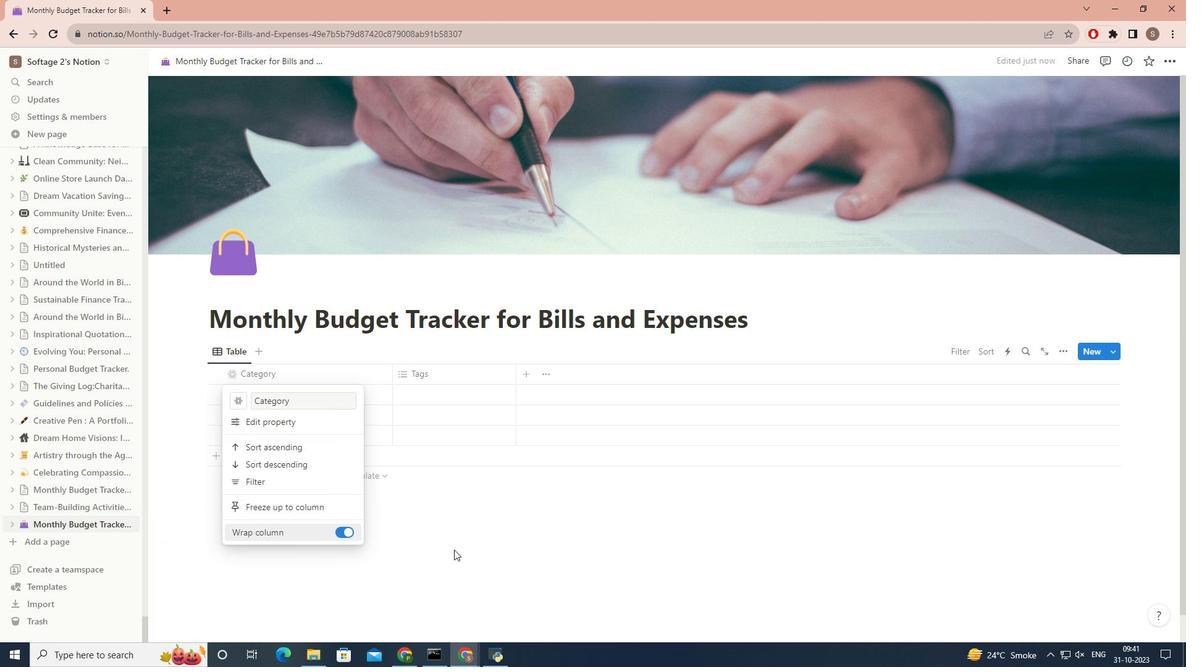
Action: Mouse pressed left at (454, 549)
Screenshot: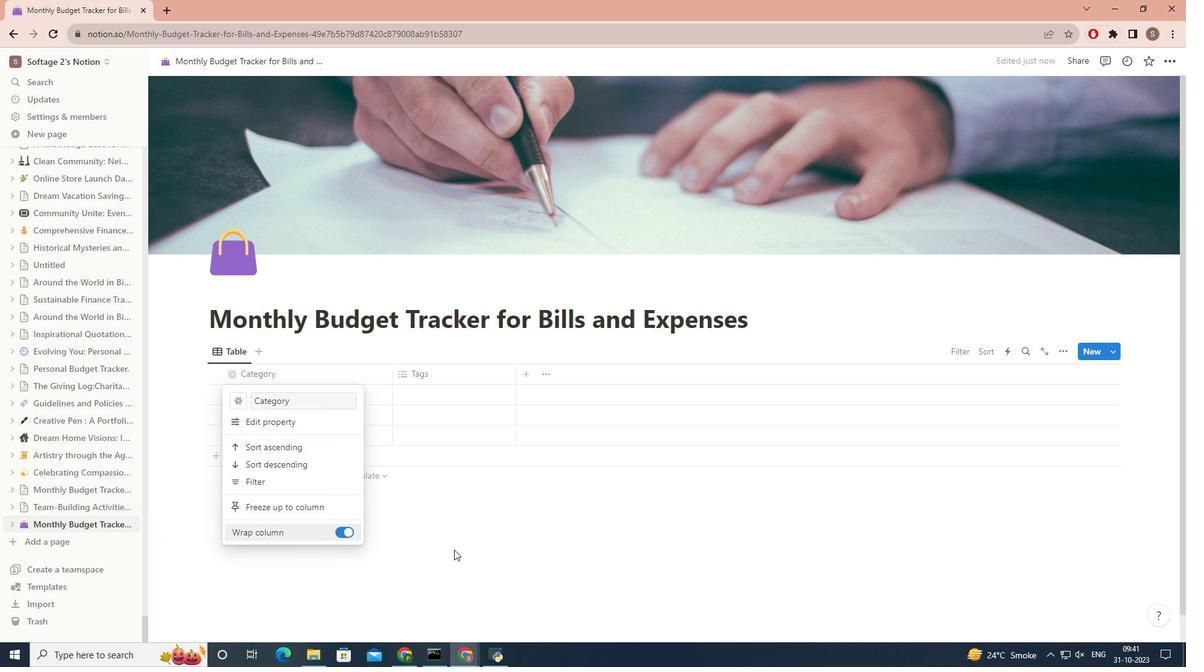 
Action: Mouse moved to (399, 375)
Screenshot: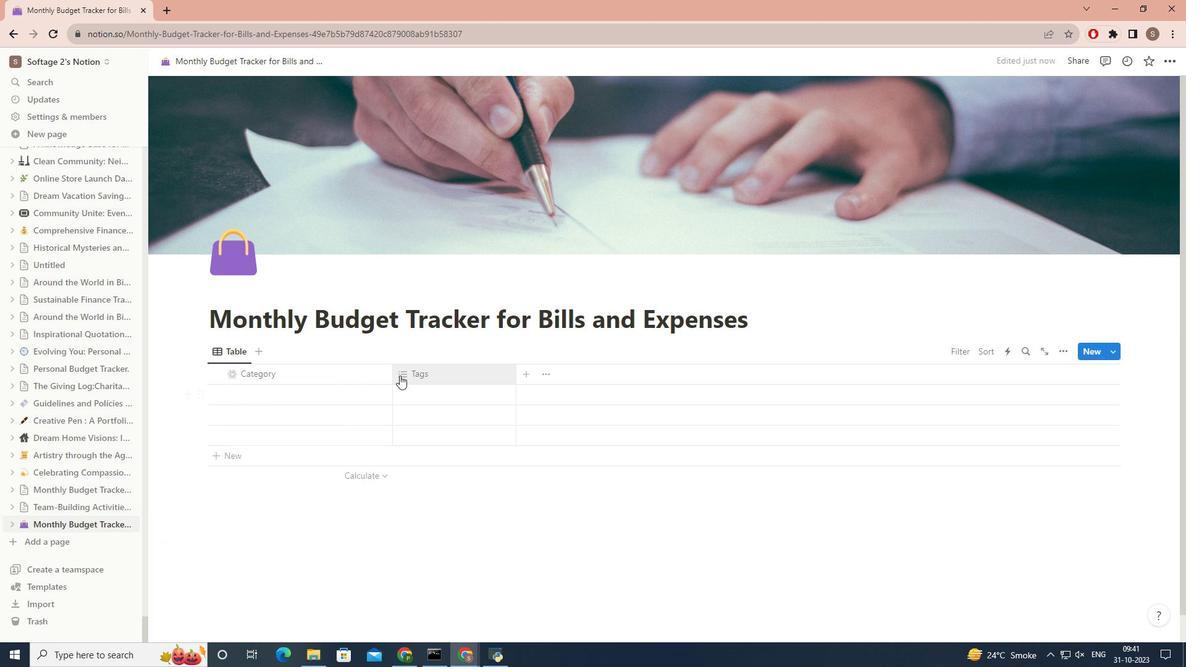 
Action: Mouse pressed left at (399, 375)
Screenshot: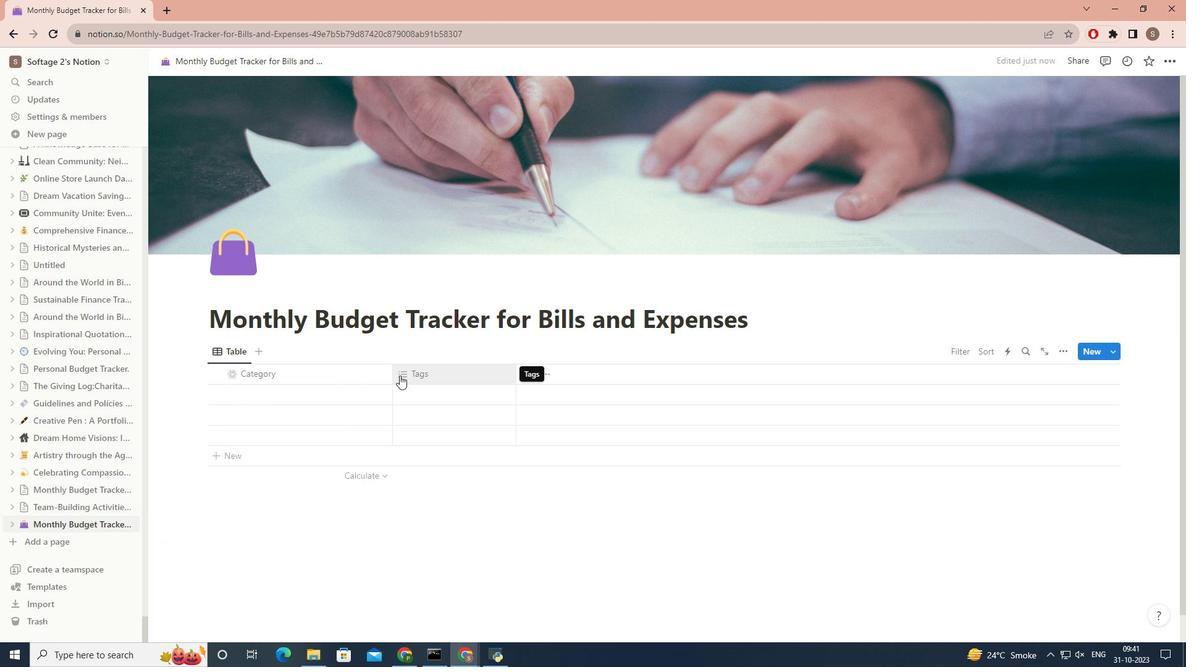 
Action: Mouse moved to (431, 399)
Screenshot: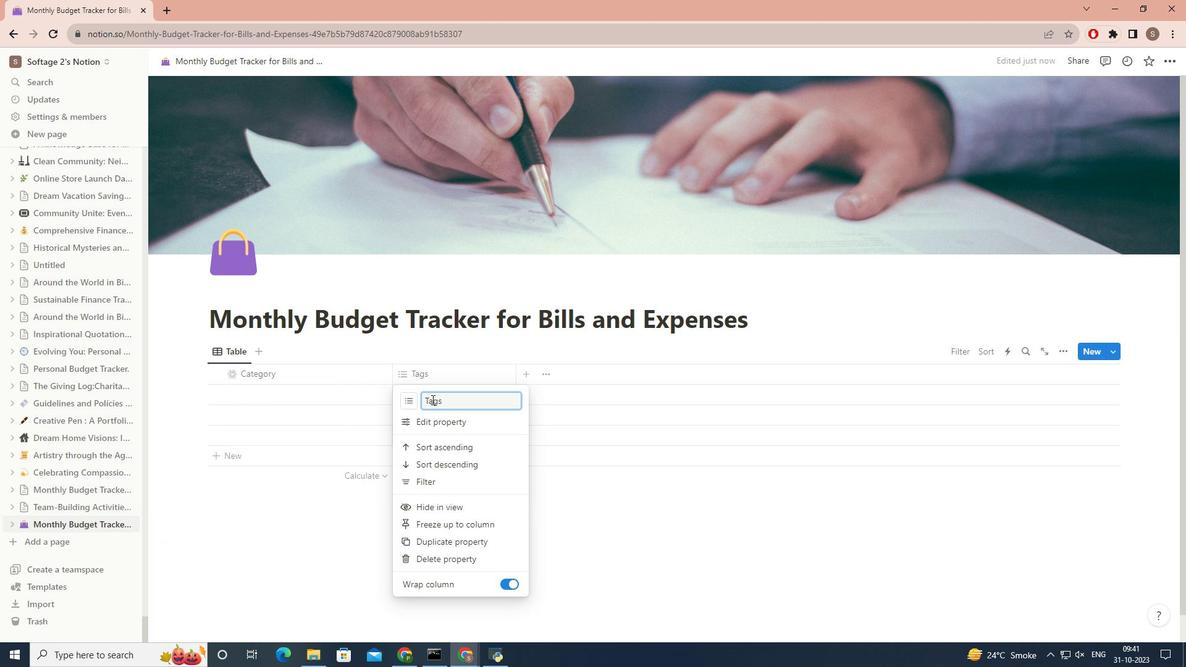 
Action: Mouse pressed left at (431, 399)
Screenshot: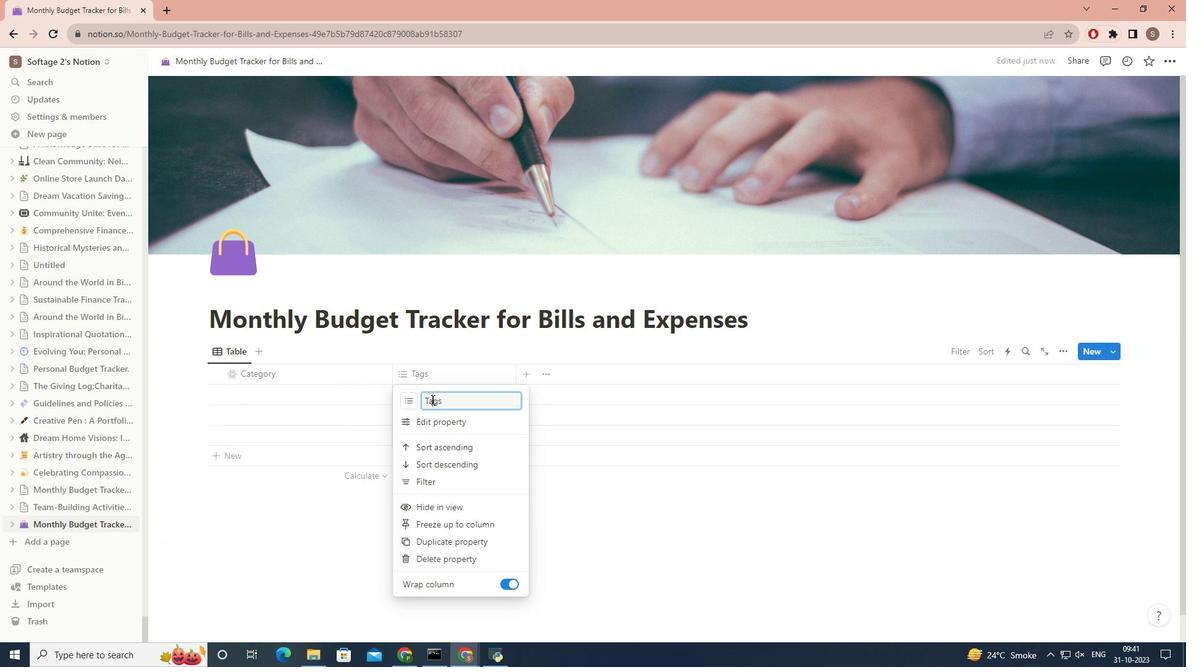 
Action: Mouse pressed left at (431, 399)
Screenshot: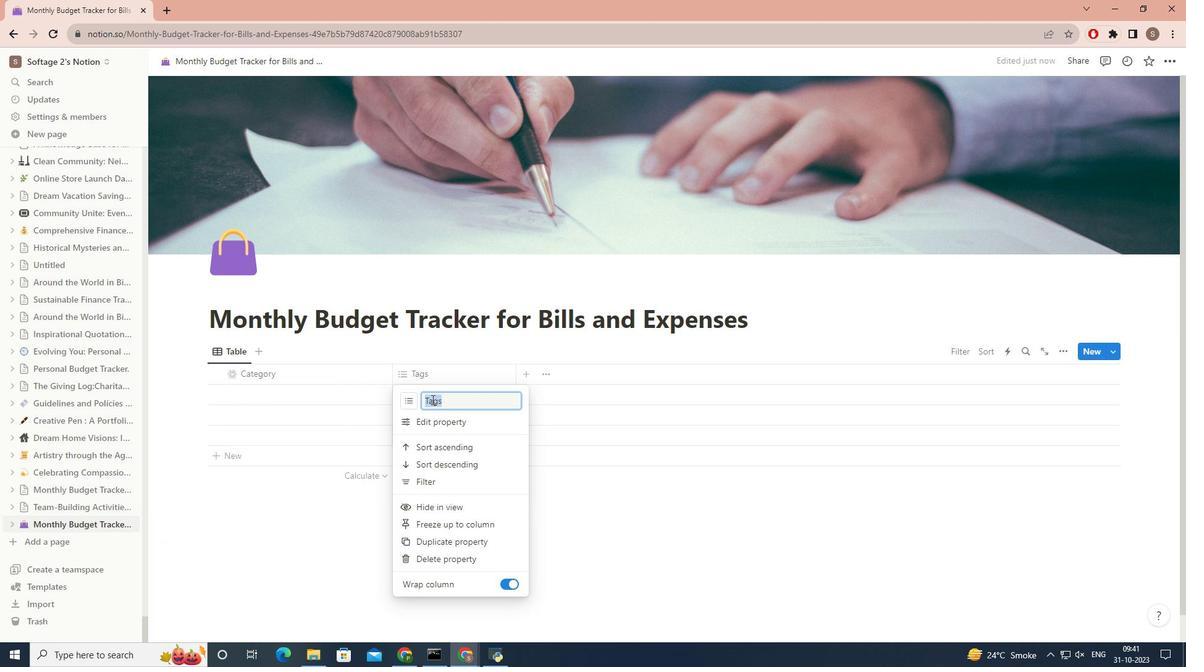 
Action: Key pressed <Key.delete><Key.caps_lock>D<Key.caps_lock>escription<Key.space>
Screenshot: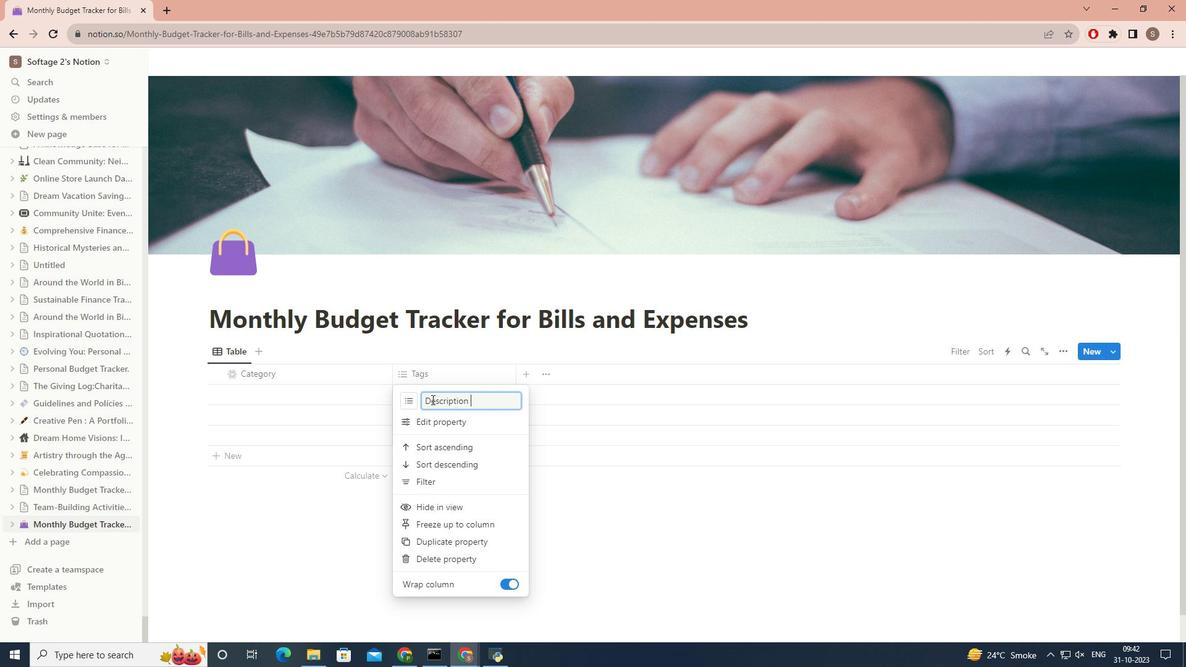 
Action: Mouse moved to (405, 416)
Screenshot: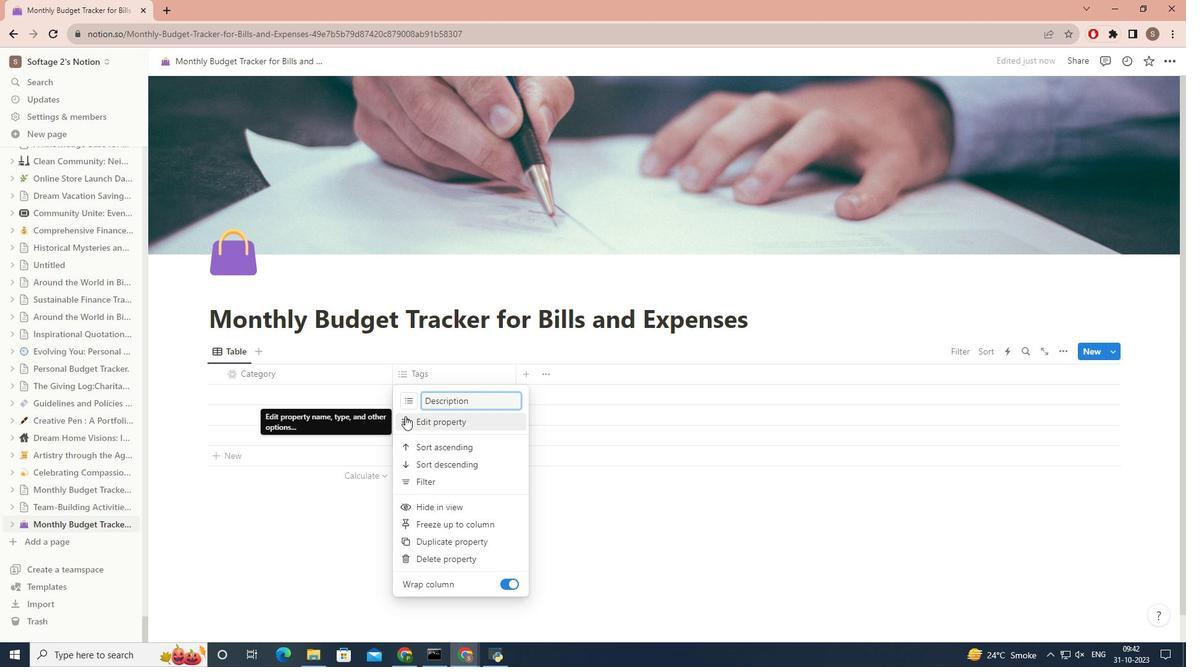 
Action: Mouse pressed left at (405, 416)
Screenshot: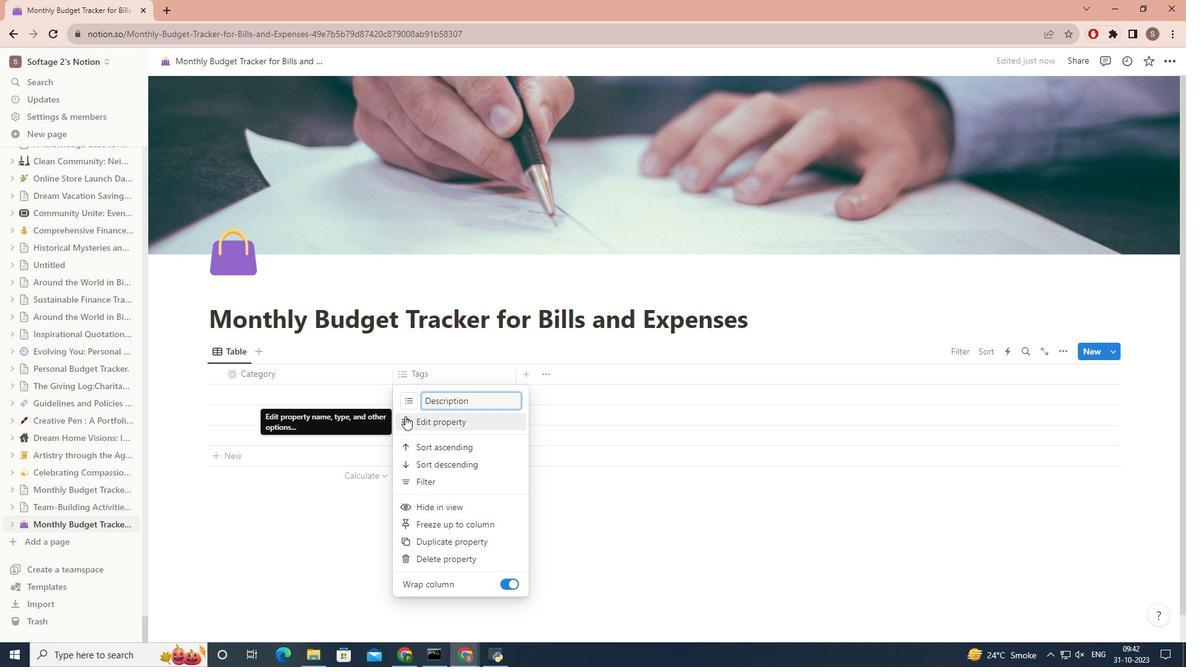 
Action: Mouse moved to (958, 375)
Screenshot: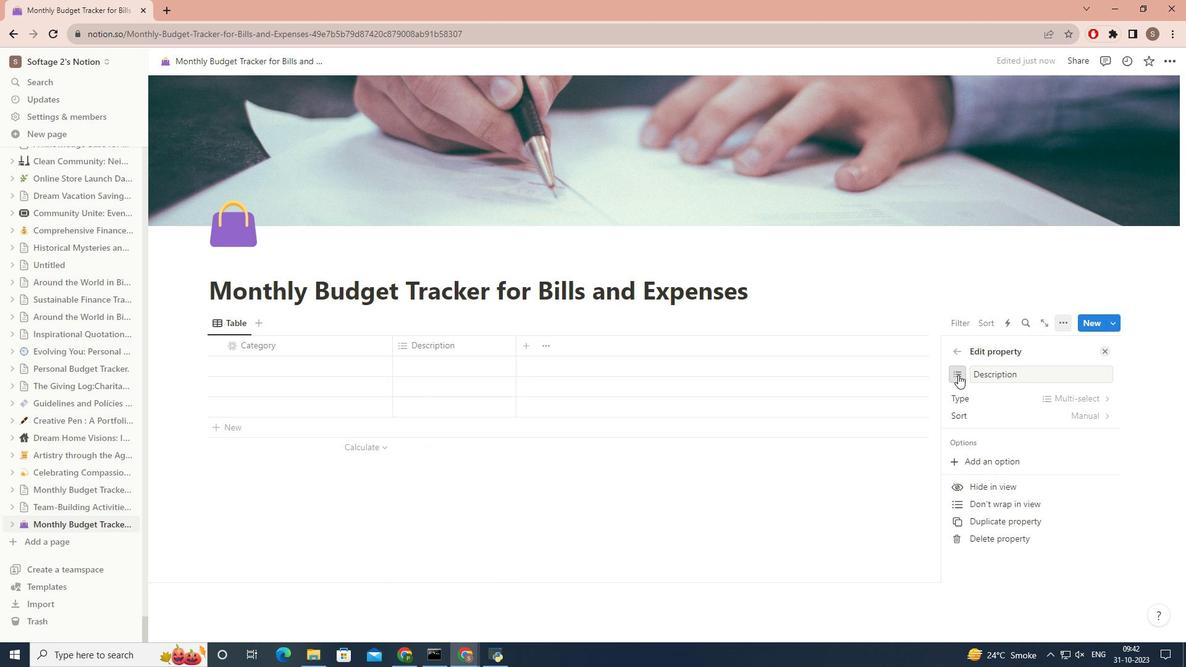 
Action: Mouse pressed left at (958, 375)
Screenshot: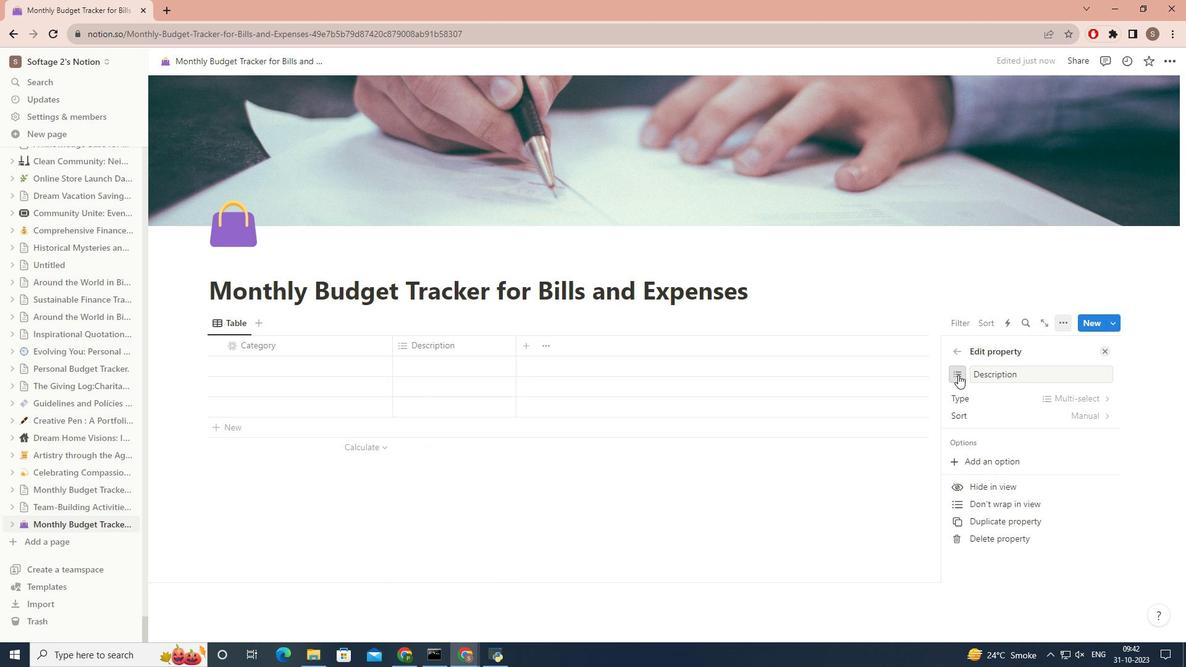 
Action: Mouse moved to (989, 468)
Screenshot: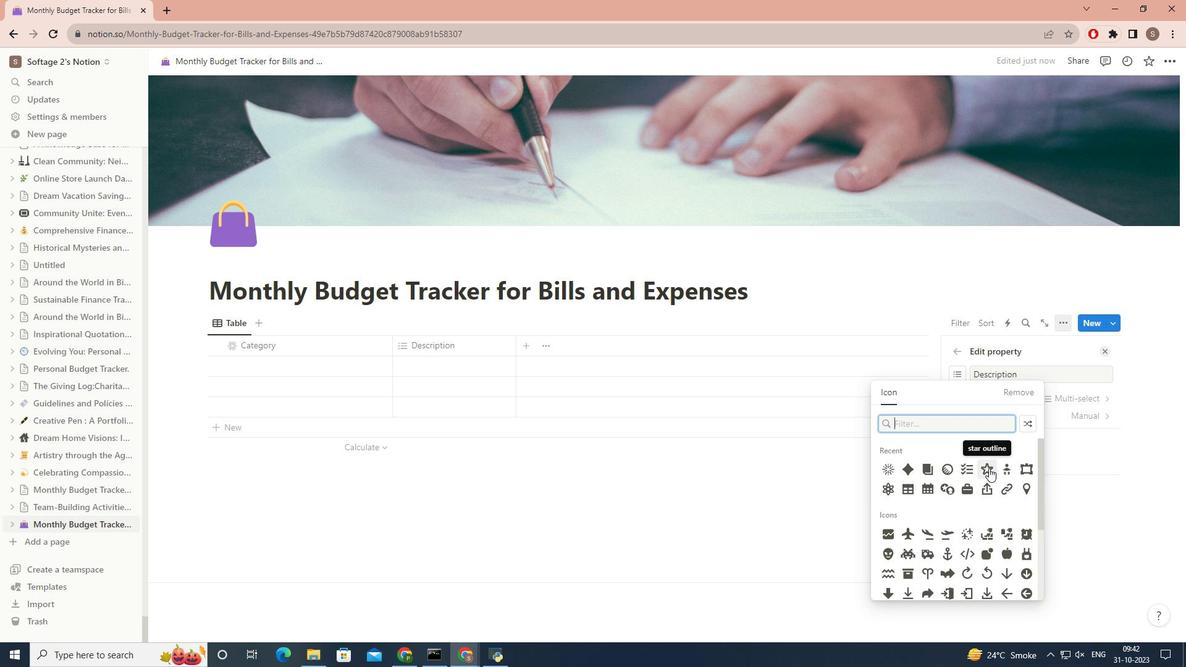 
Action: Mouse pressed left at (989, 468)
Screenshot: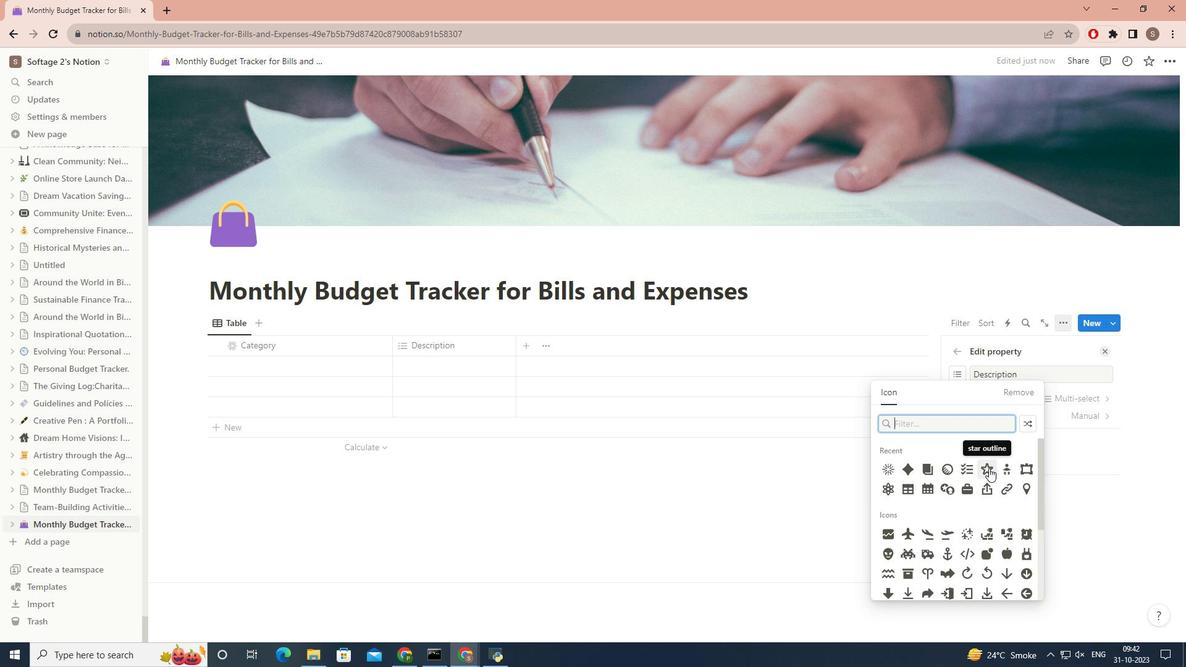
Action: Mouse moved to (522, 343)
Screenshot: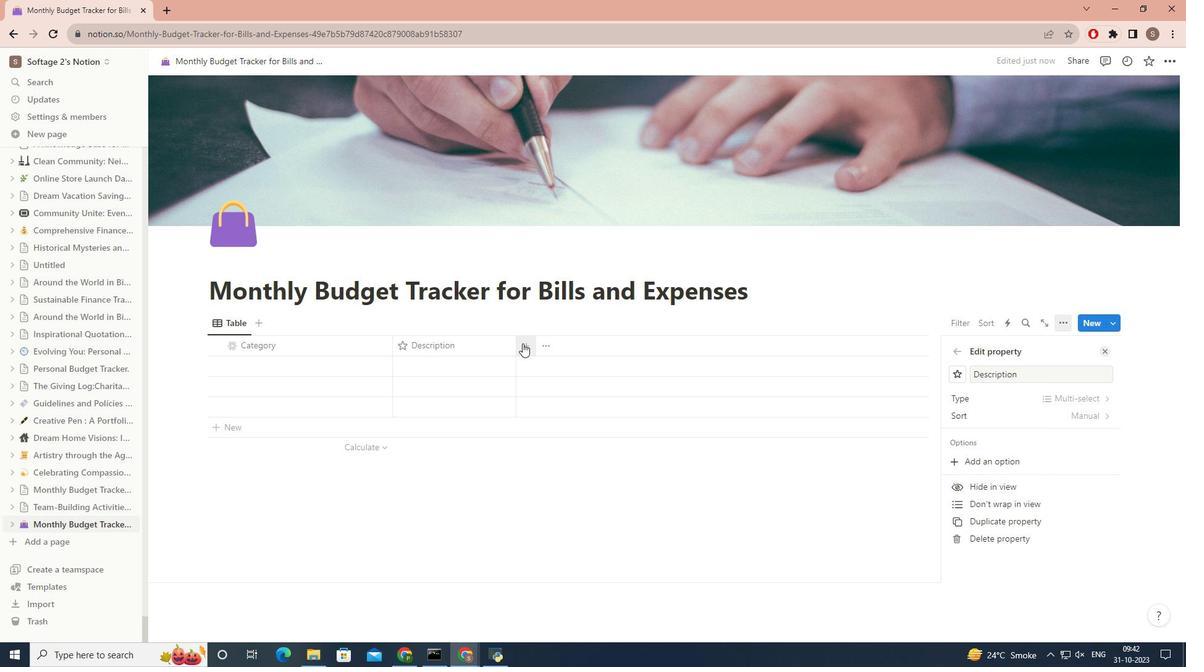 
Action: Mouse pressed left at (522, 343)
Screenshot: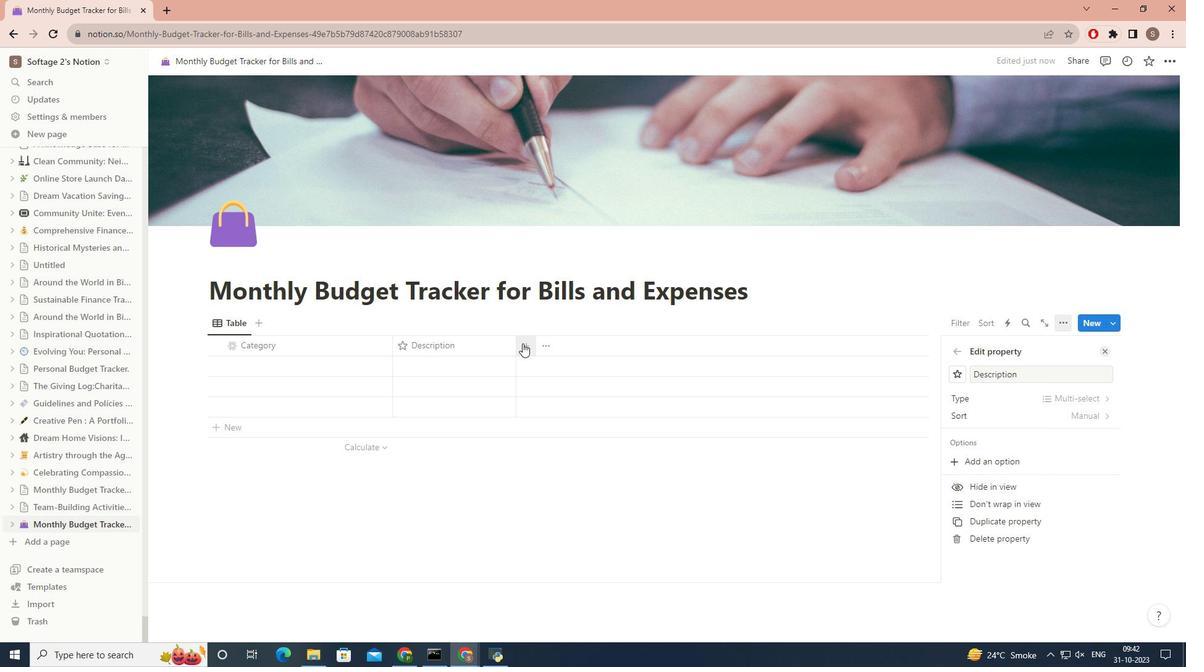 
Action: Mouse pressed left at (522, 343)
Screenshot: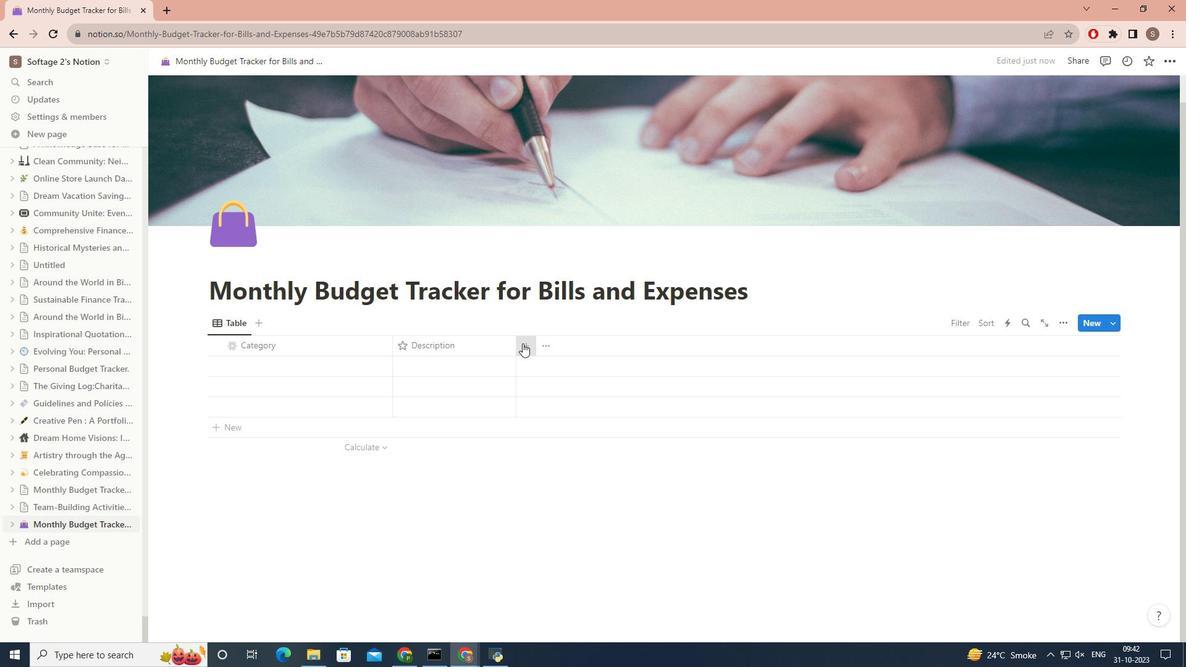 
Action: Mouse moved to (523, 342)
Screenshot: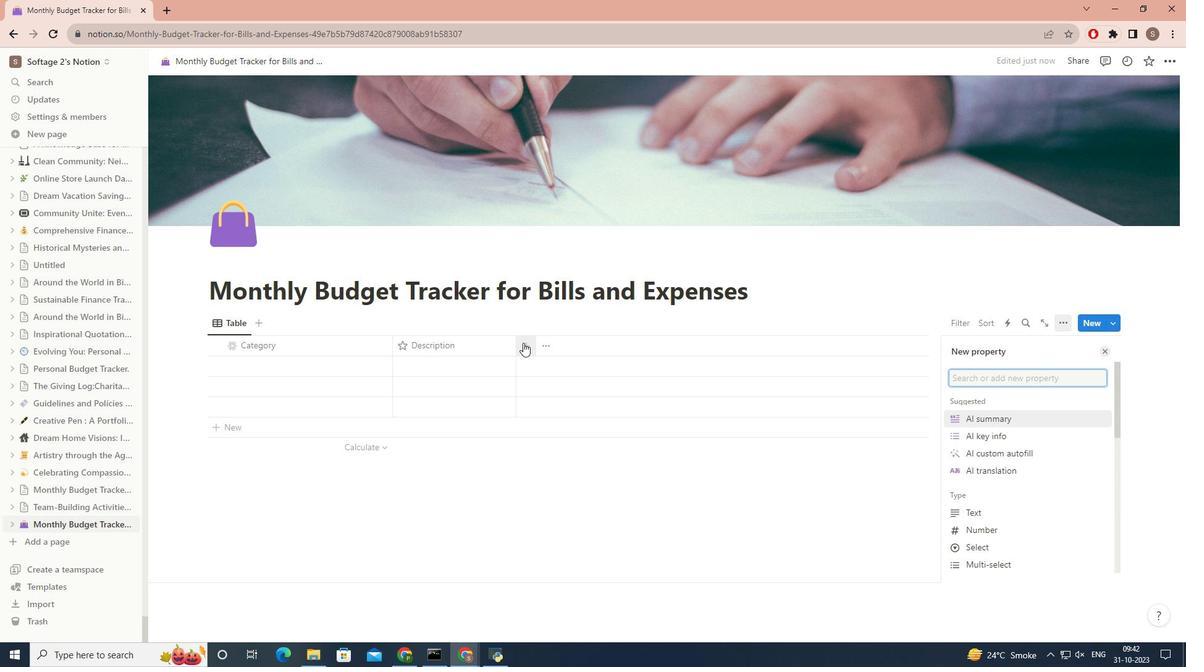 
Action: Key pressed <Key.caps_lock>A<Key.caps_lock>mount
Screenshot: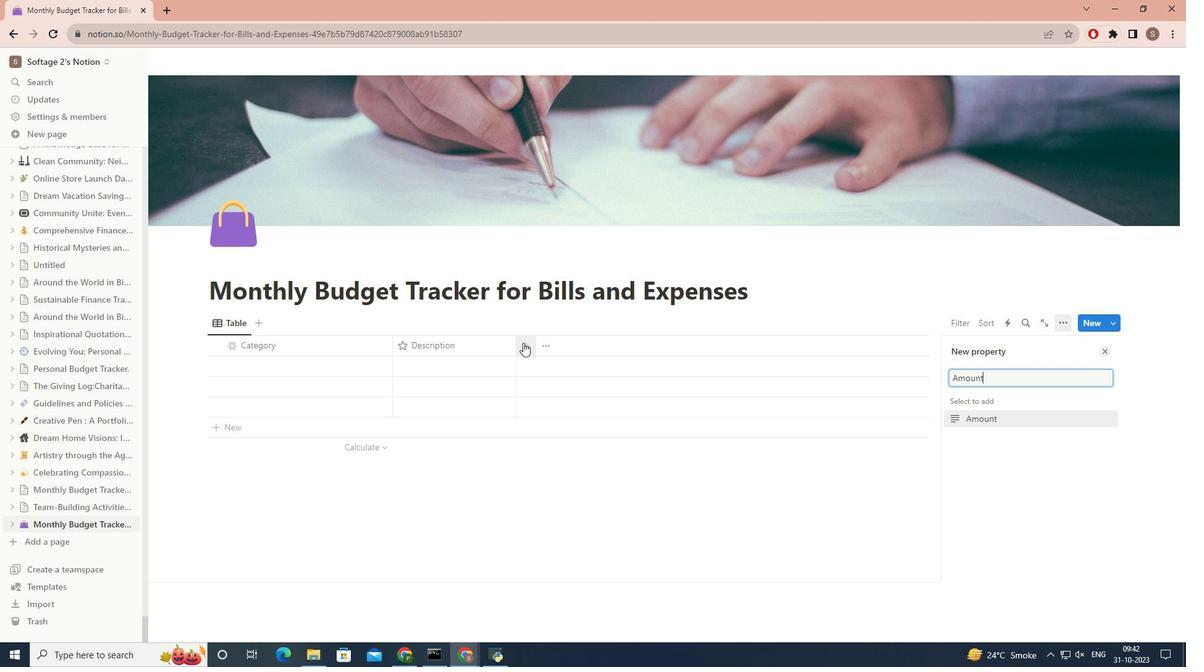 
Action: Mouse moved to (987, 412)
Screenshot: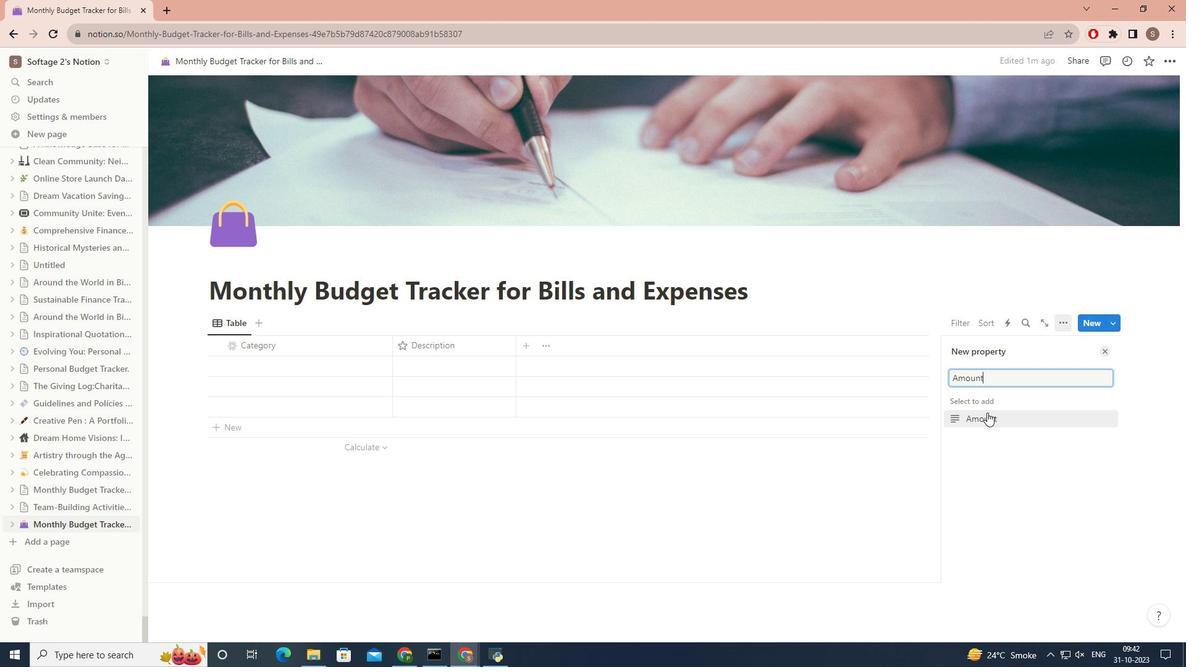 
Action: Mouse pressed left at (987, 412)
Screenshot: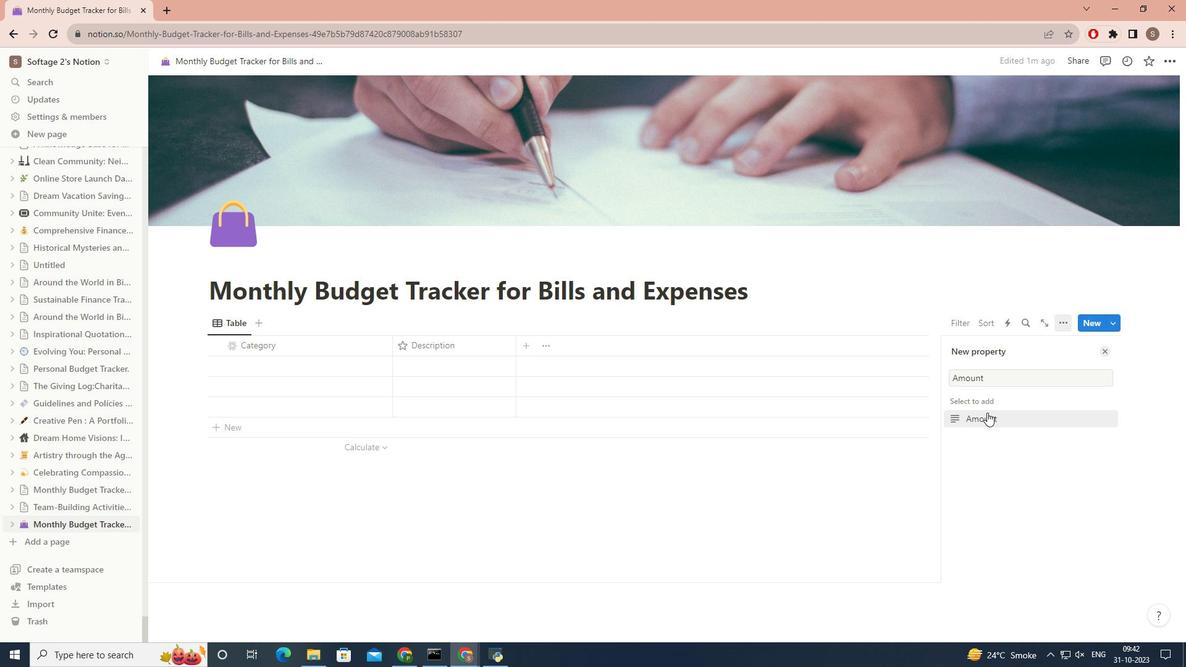 
Action: Mouse moved to (959, 373)
Screenshot: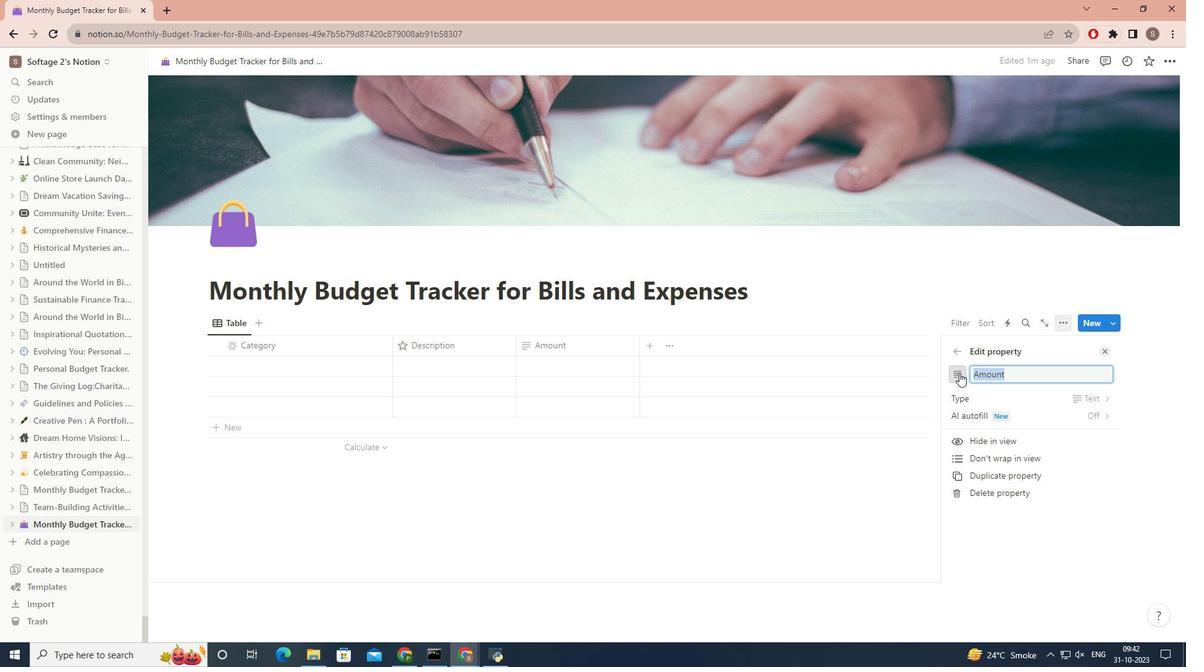 
Action: Mouse pressed left at (959, 373)
Screenshot: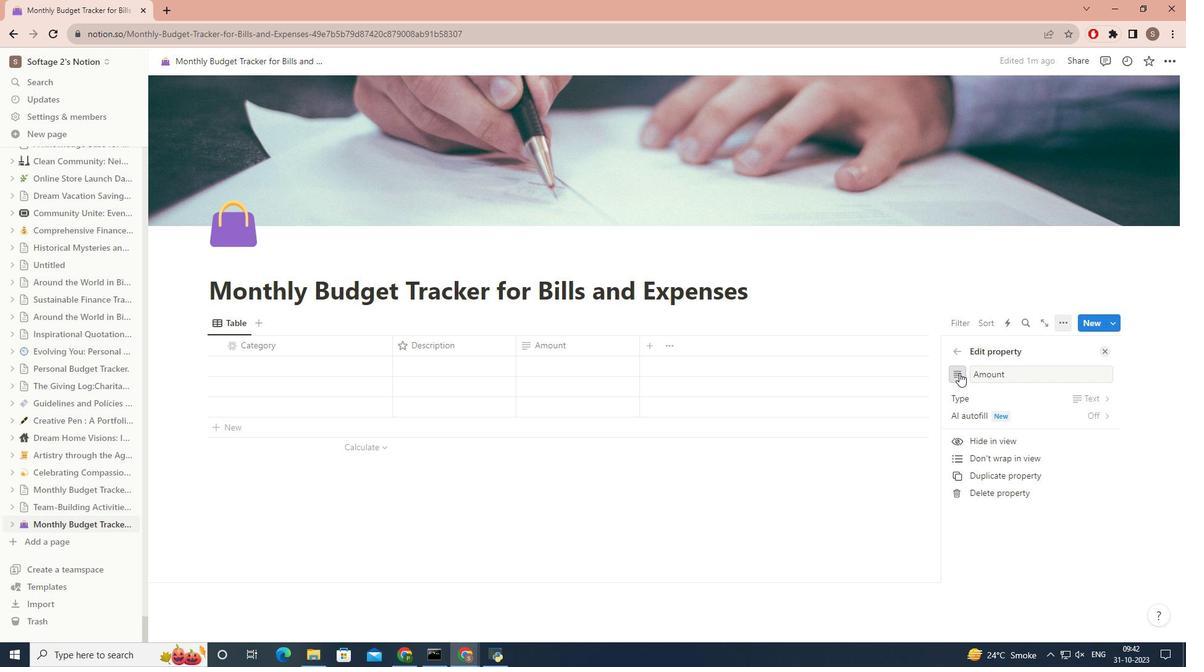 
Action: Mouse moved to (957, 382)
Screenshot: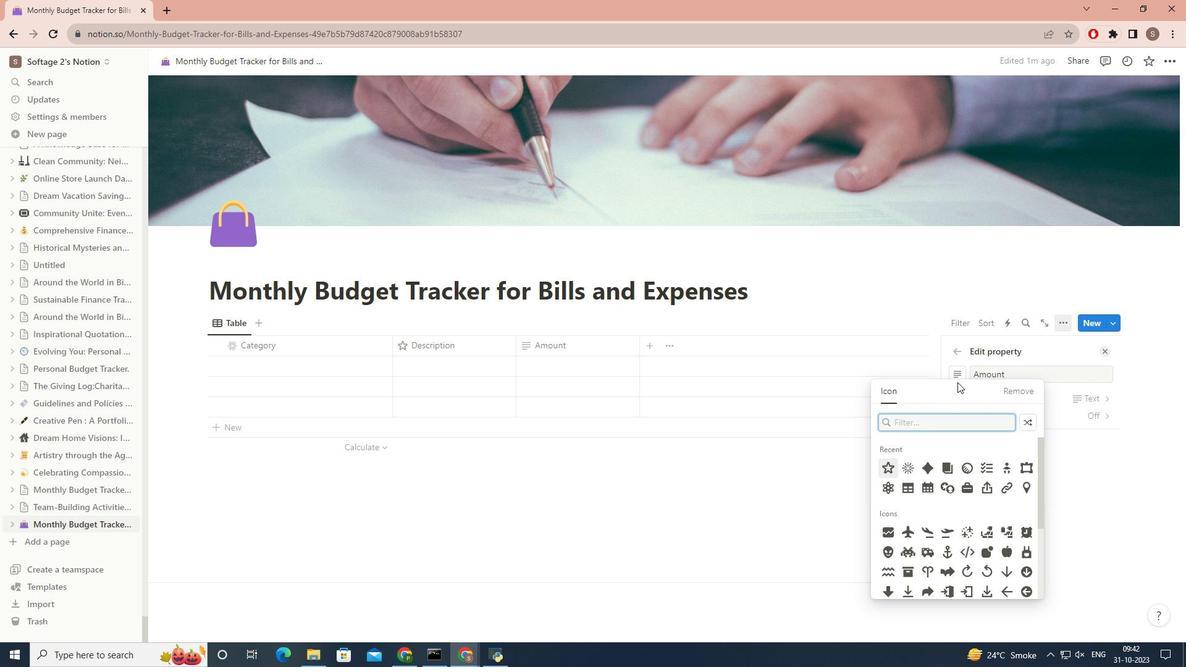 
Action: Key pressed mo
Screenshot: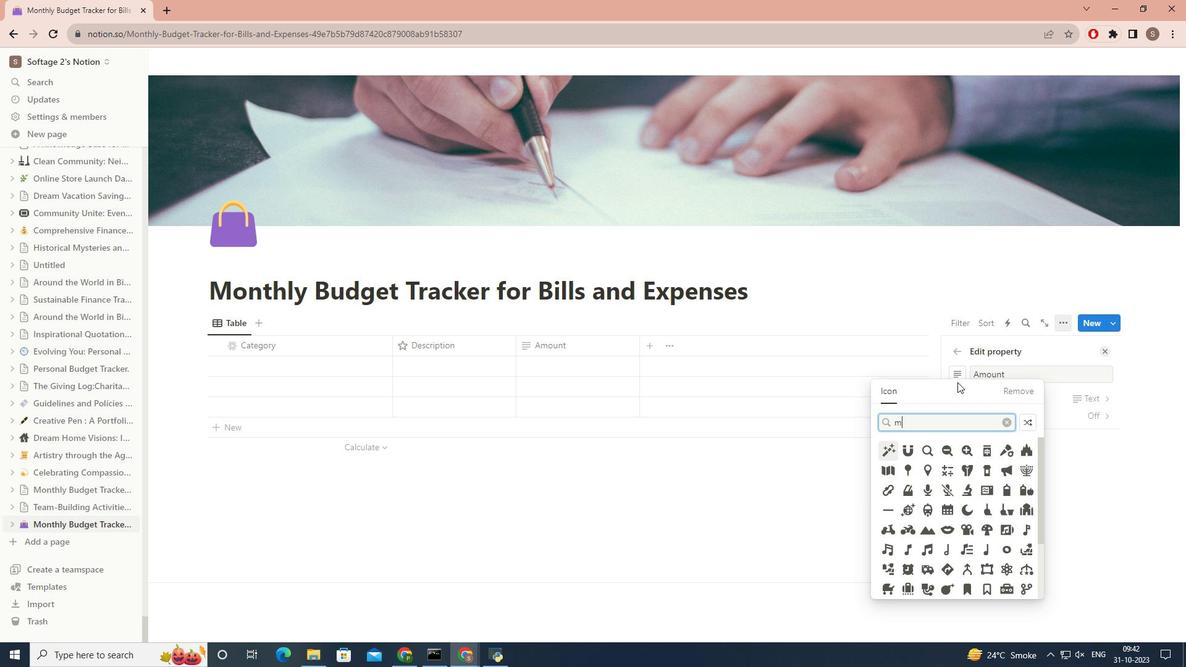 
Action: Mouse moved to (987, 527)
Screenshot: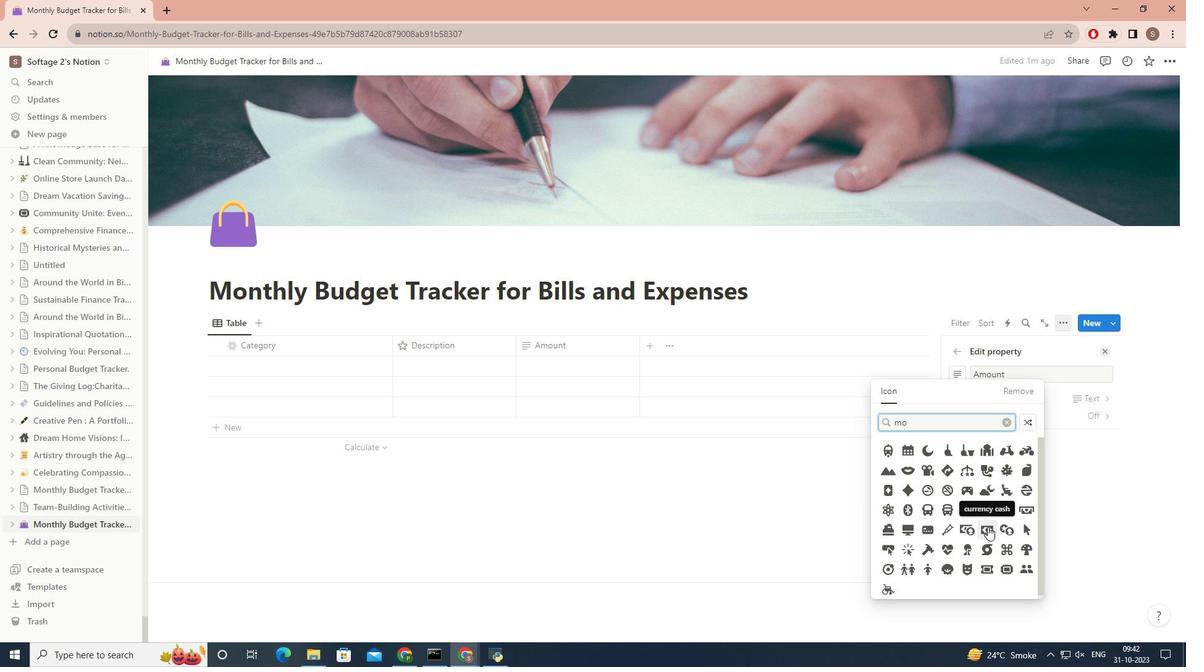 
Action: Mouse pressed left at (987, 527)
Screenshot: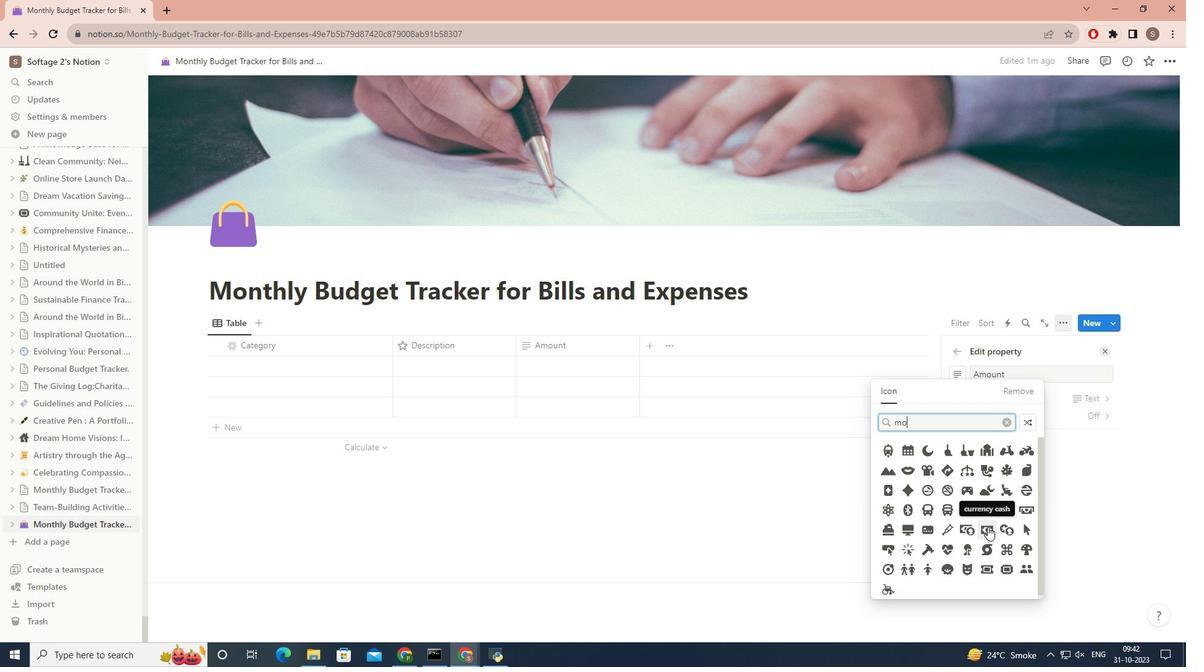 
Action: Mouse moved to (653, 347)
Screenshot: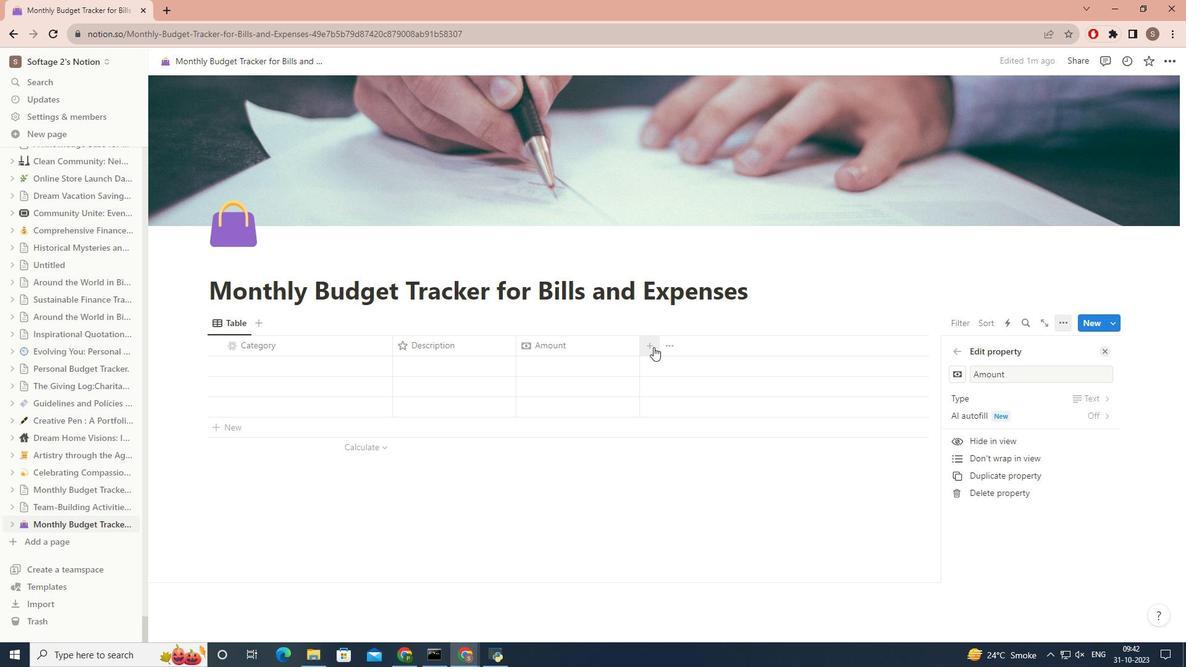 
Action: Mouse pressed left at (653, 347)
Screenshot: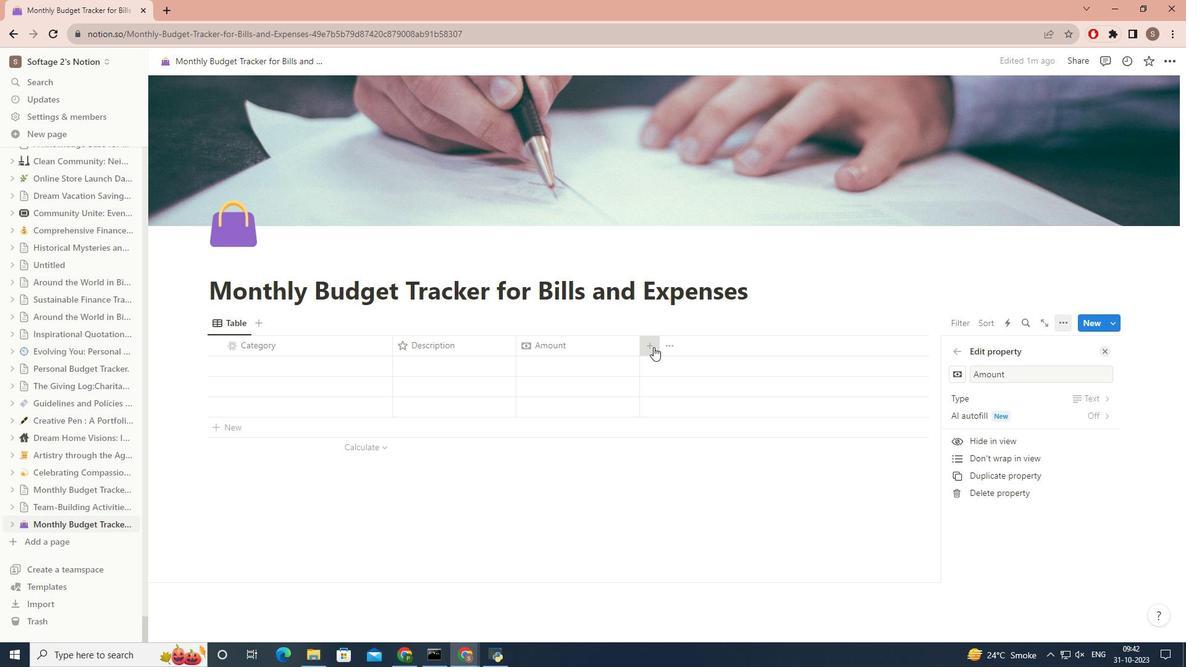 
Action: Mouse pressed left at (653, 347)
Screenshot: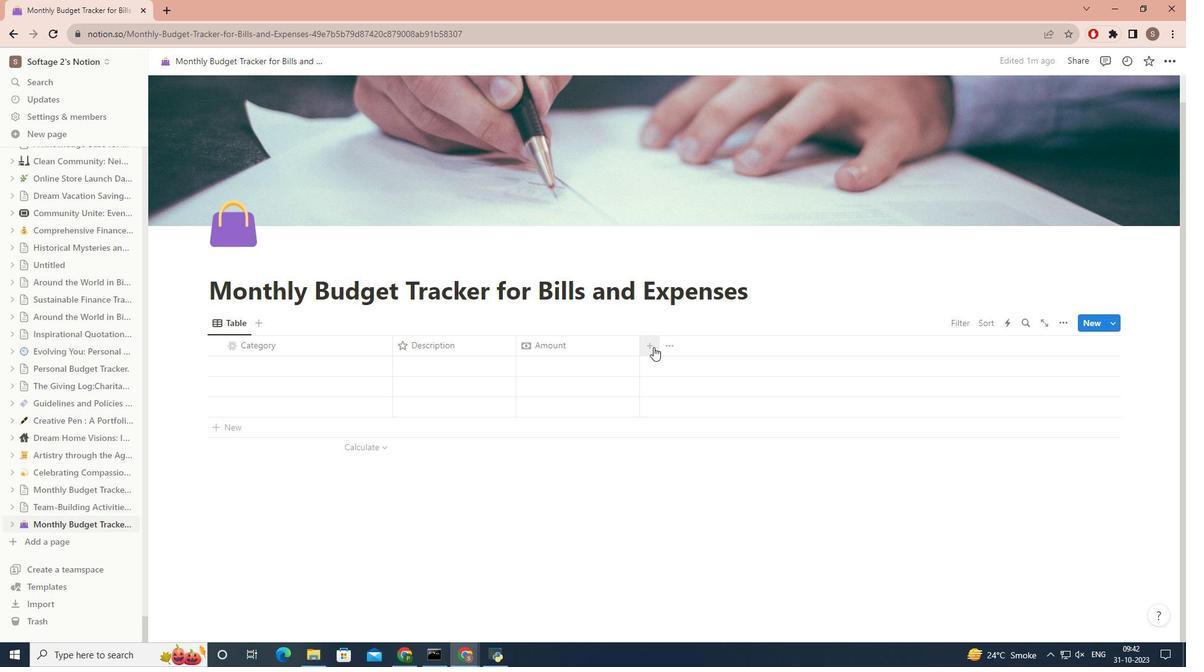 
Action: Key pressed <Key.caps_lock>D<Key.caps_lock>ate
Screenshot: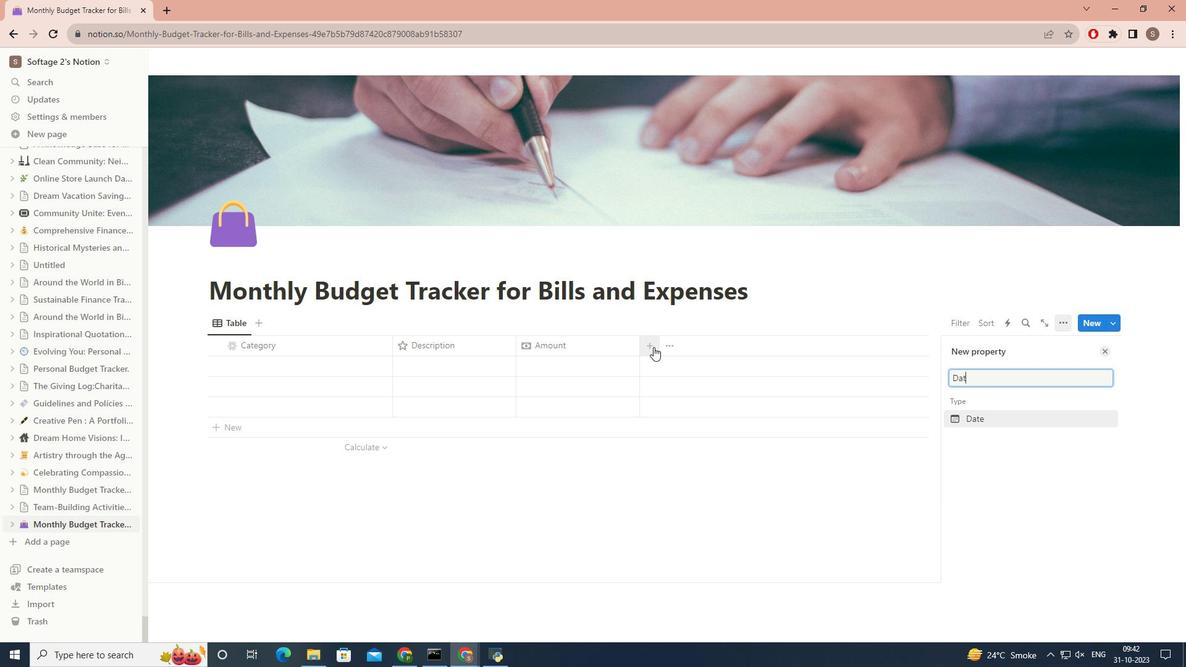 
Action: Mouse moved to (979, 416)
Screenshot: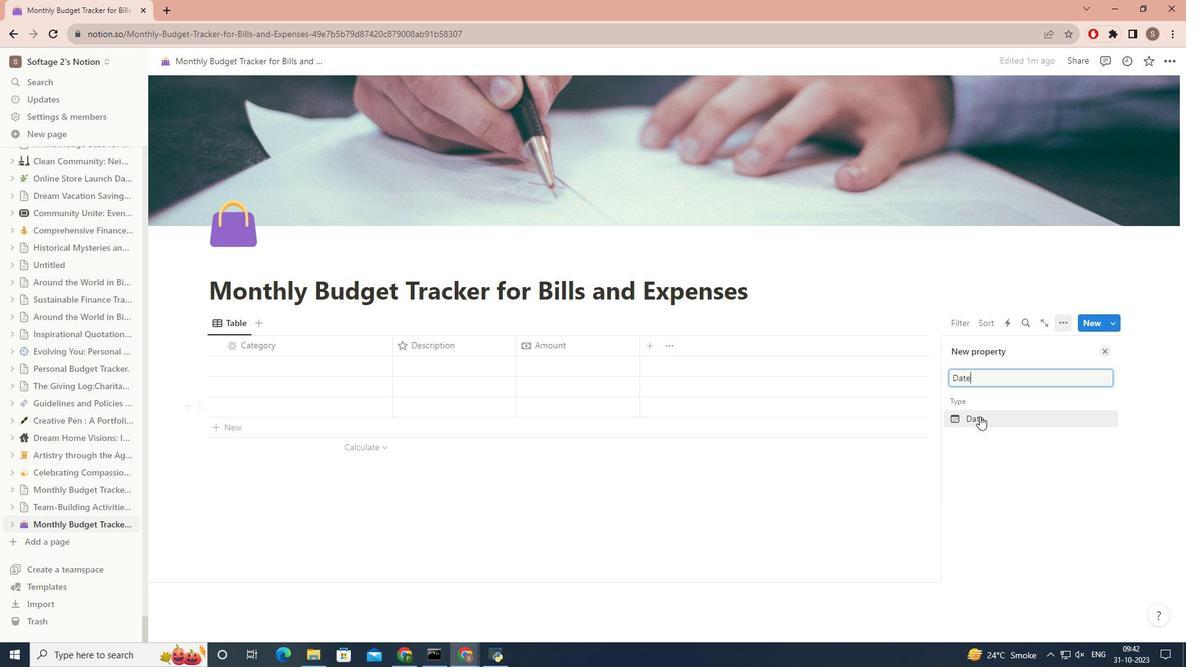 
Action: Mouse pressed left at (979, 416)
Screenshot: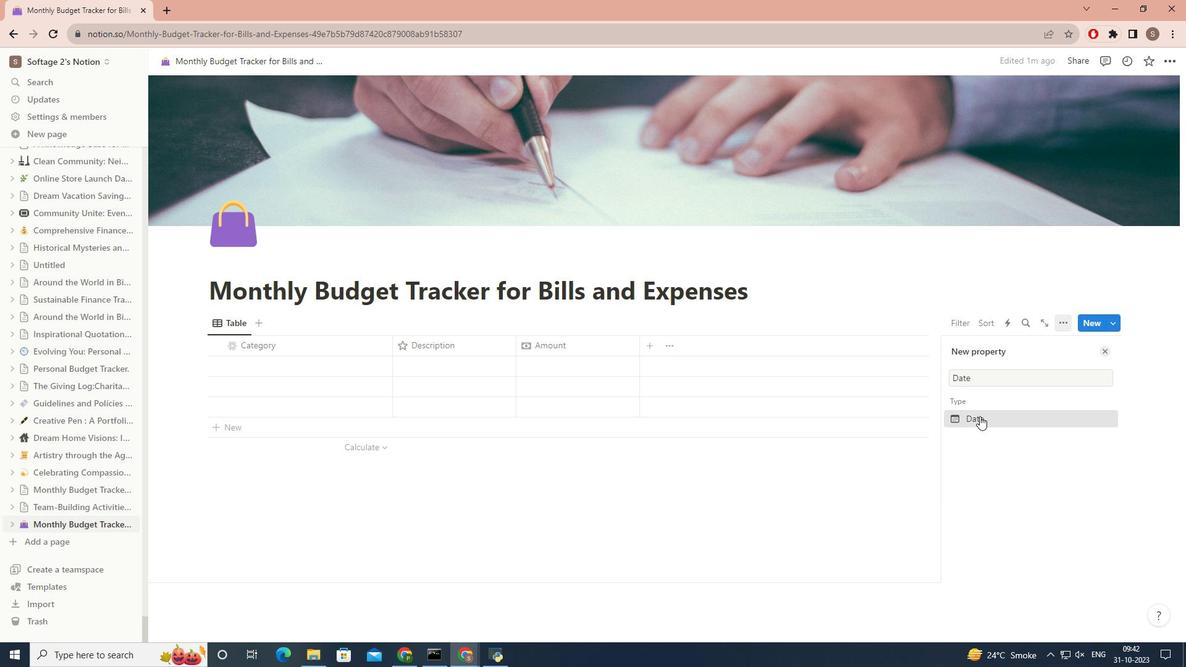 
Action: Mouse moved to (771, 345)
Screenshot: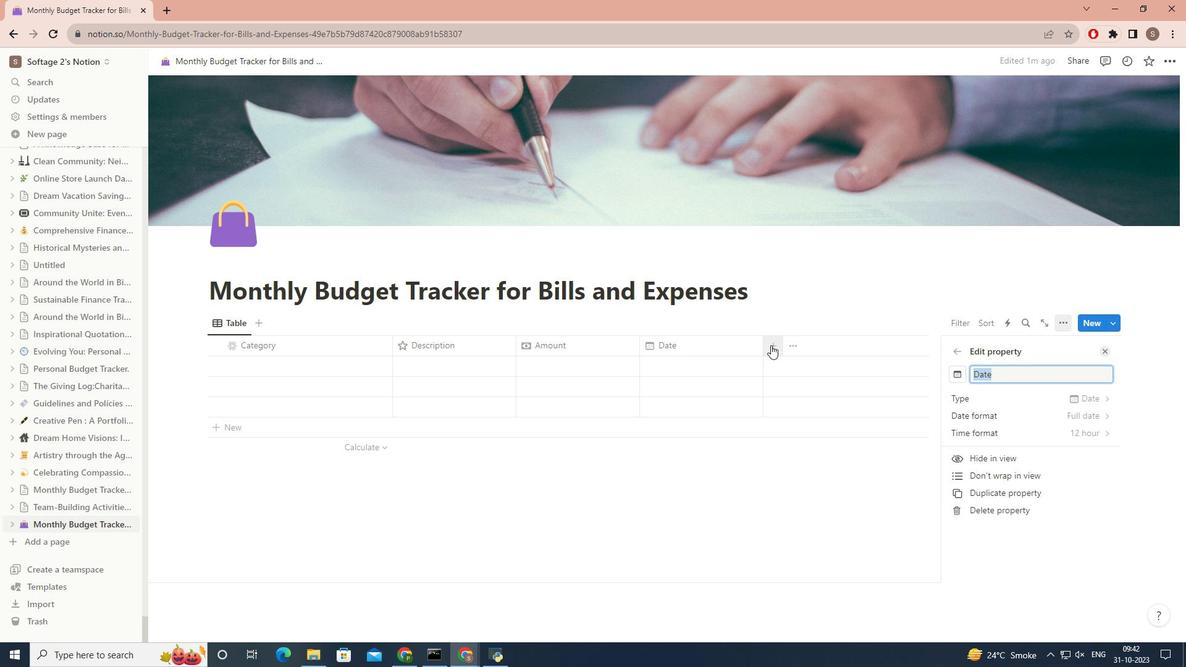 
Action: Mouse pressed left at (771, 345)
Screenshot: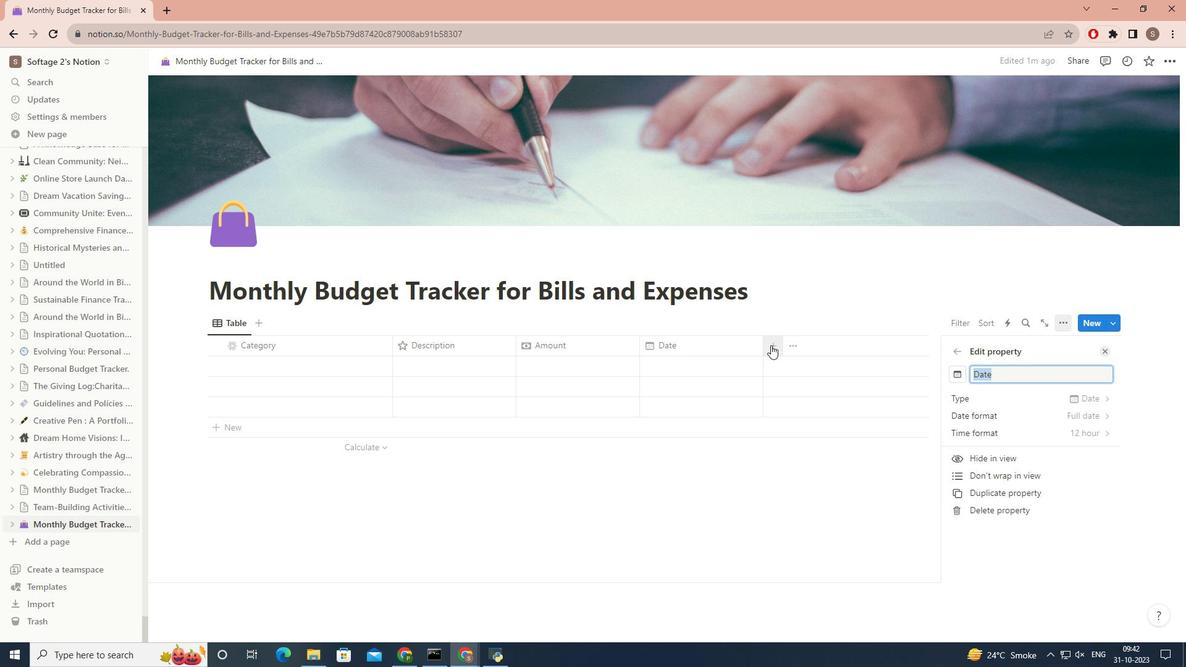 
Action: Mouse pressed left at (771, 345)
Screenshot: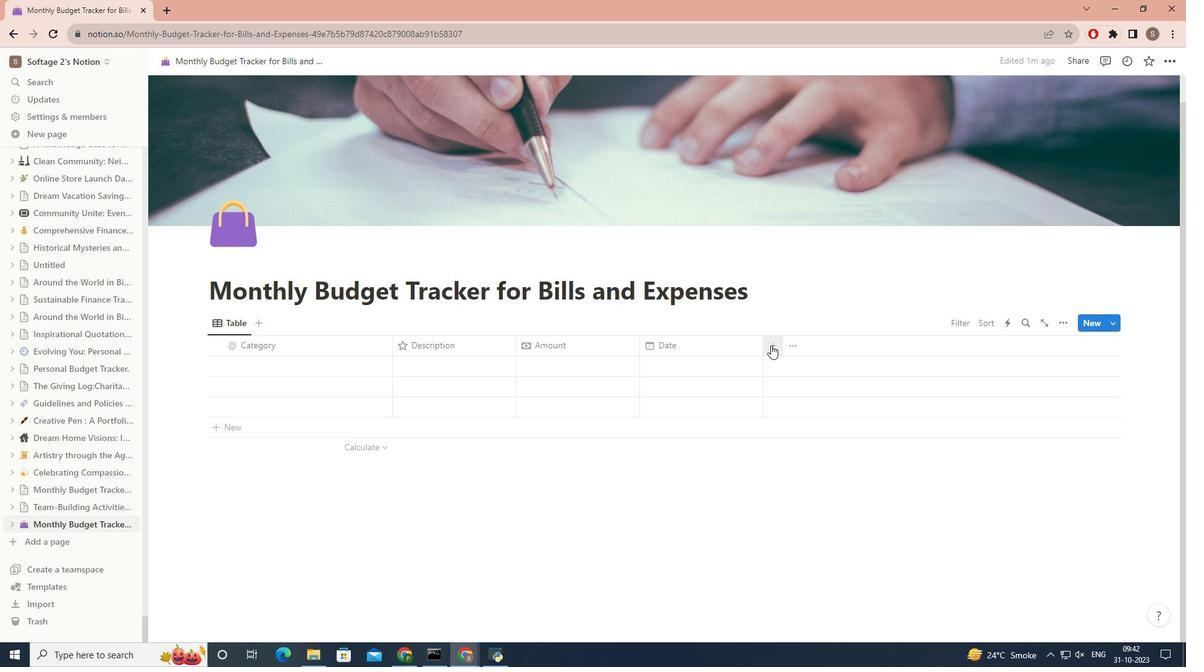 
Action: Key pressed <Key.caps_lock>S<Key.caps_lock>tatus
Screenshot: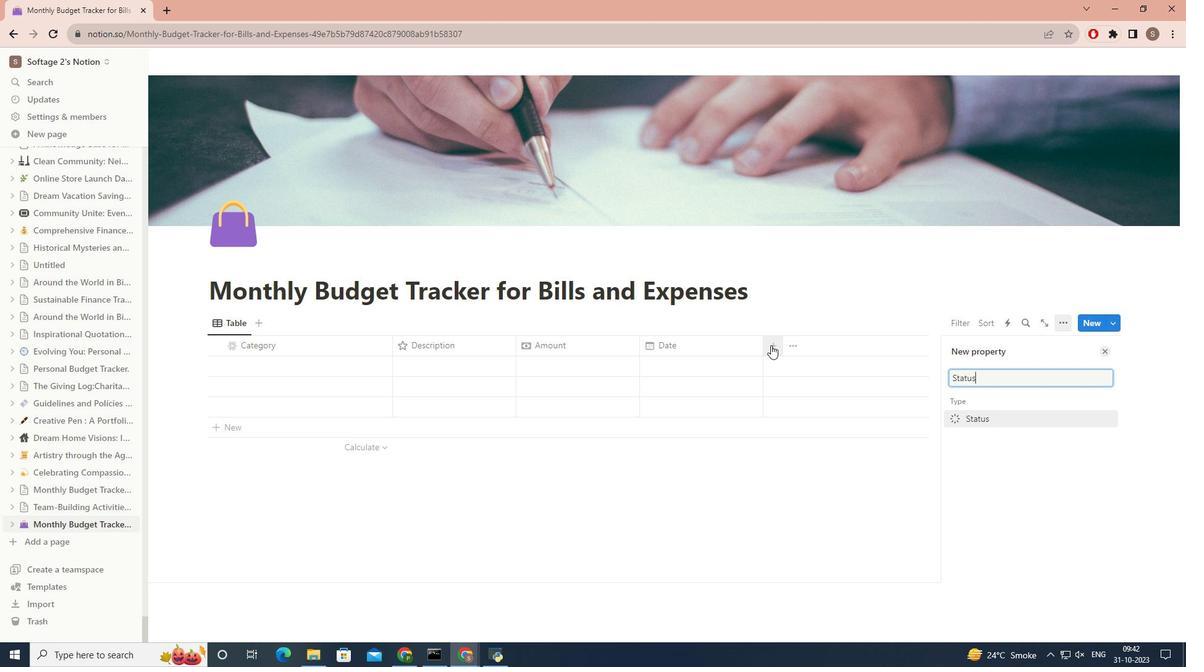 
Action: Mouse moved to (977, 416)
Screenshot: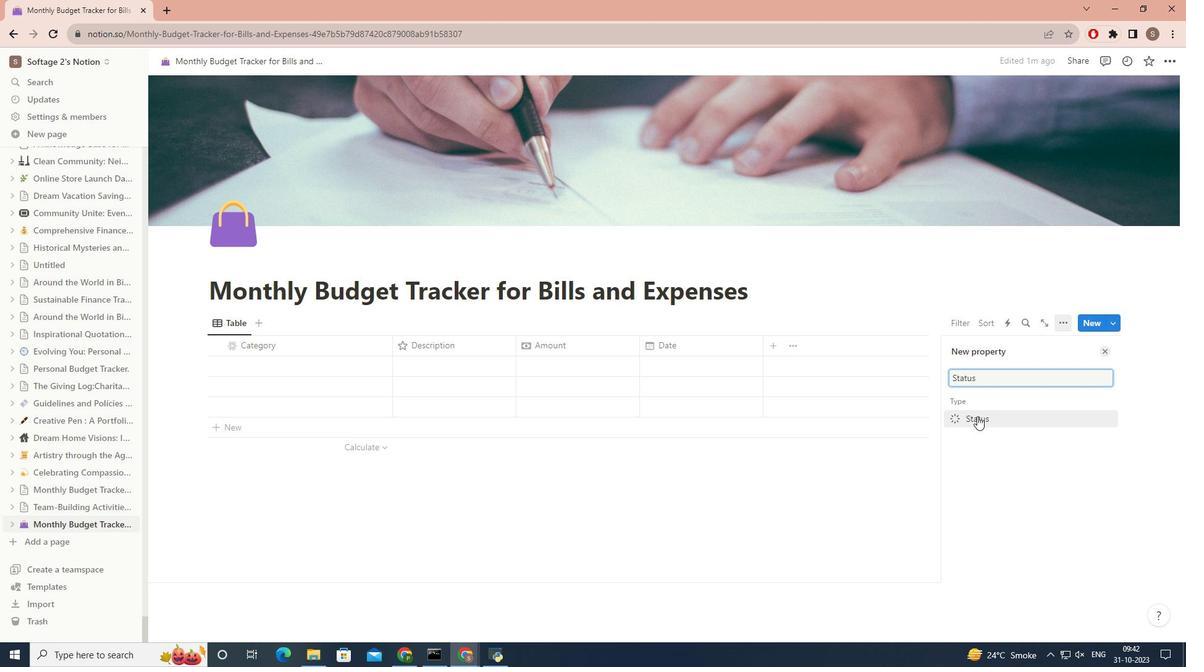 
Action: Mouse pressed left at (977, 416)
Screenshot: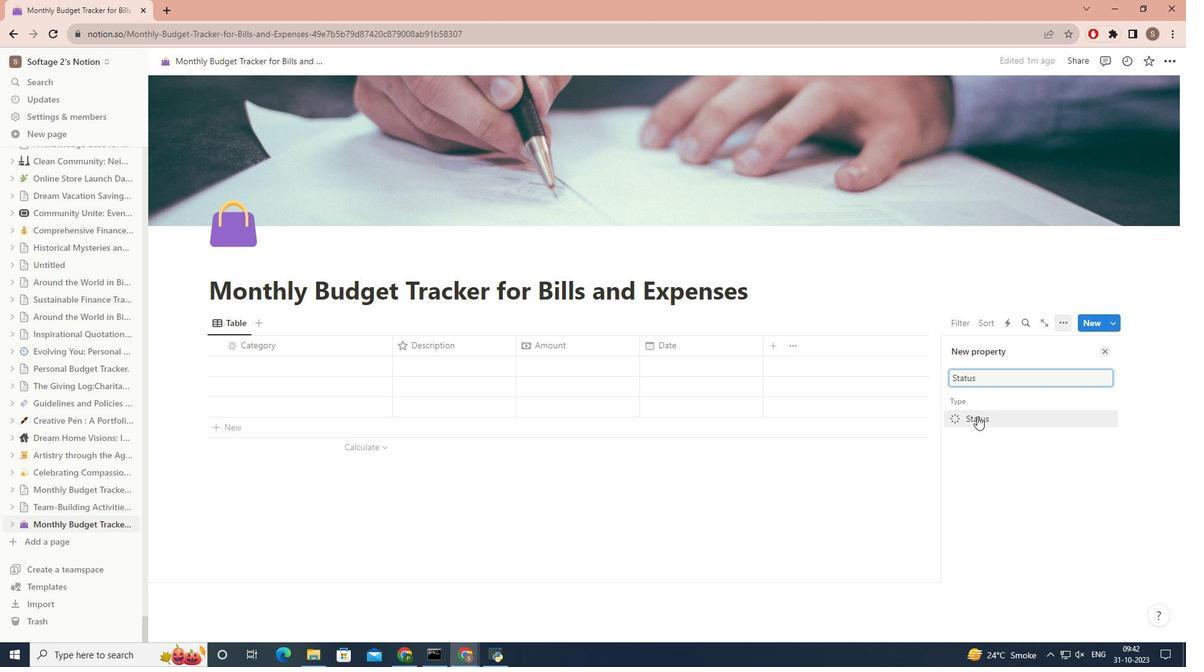 
Action: Mouse moved to (1105, 354)
Screenshot: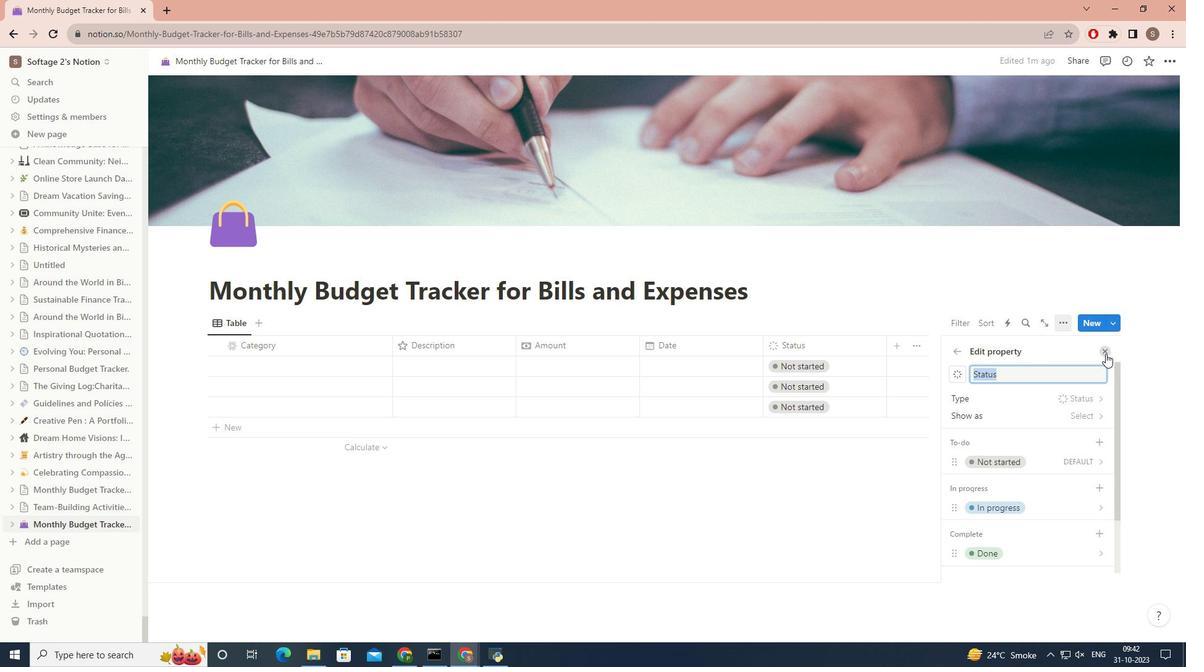 
Action: Mouse pressed left at (1105, 354)
Screenshot: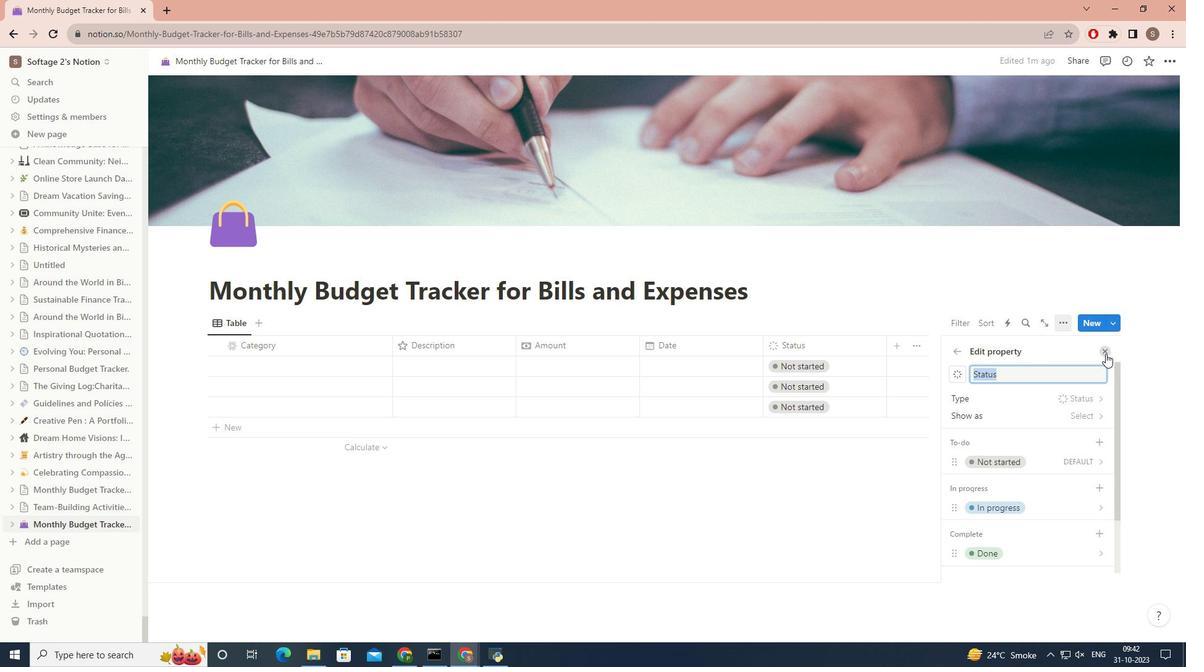 
Action: Mouse moved to (308, 360)
Screenshot: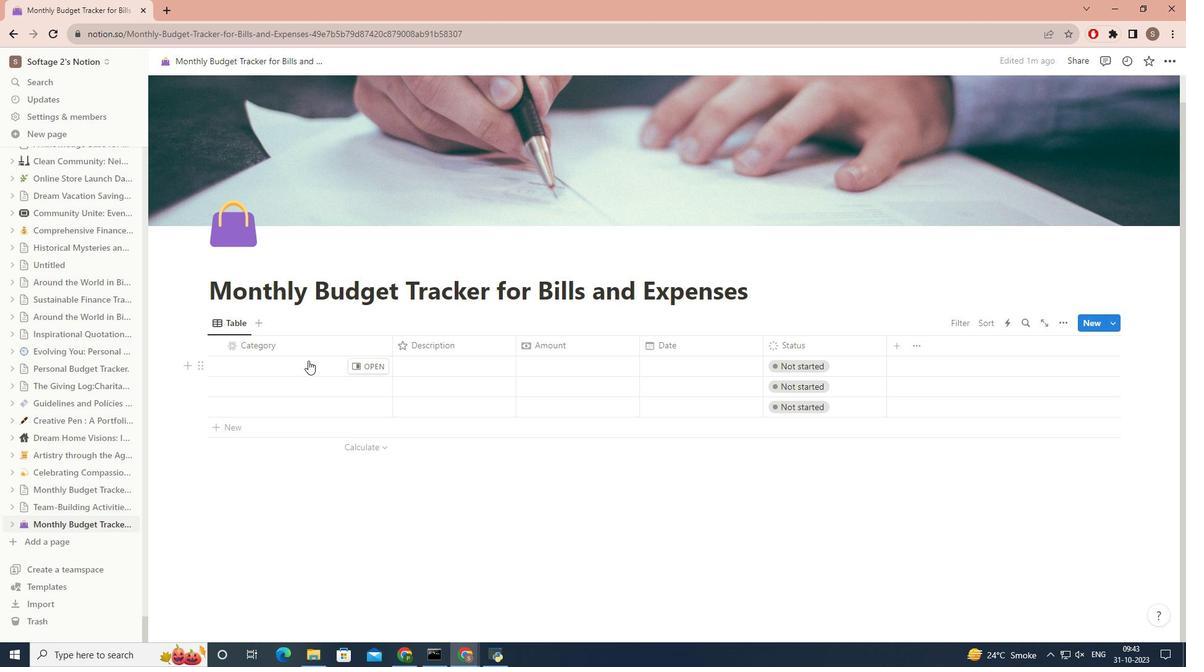 
Action: Mouse pressed left at (308, 360)
Screenshot: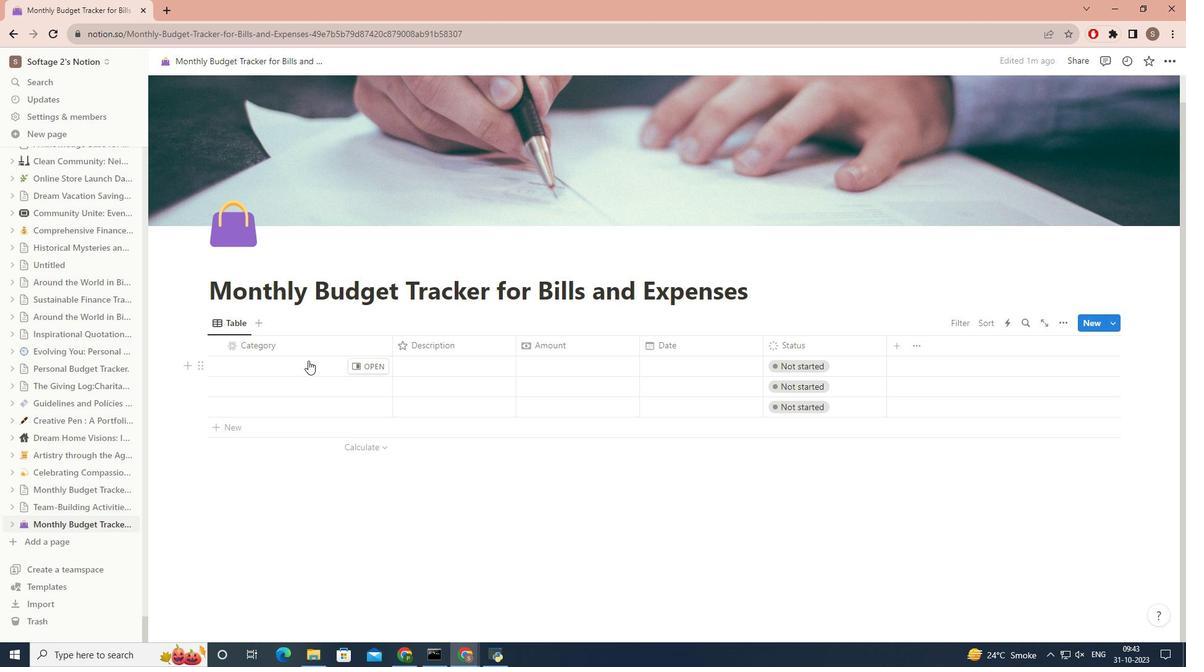 
Action: Mouse pressed left at (308, 360)
Screenshot: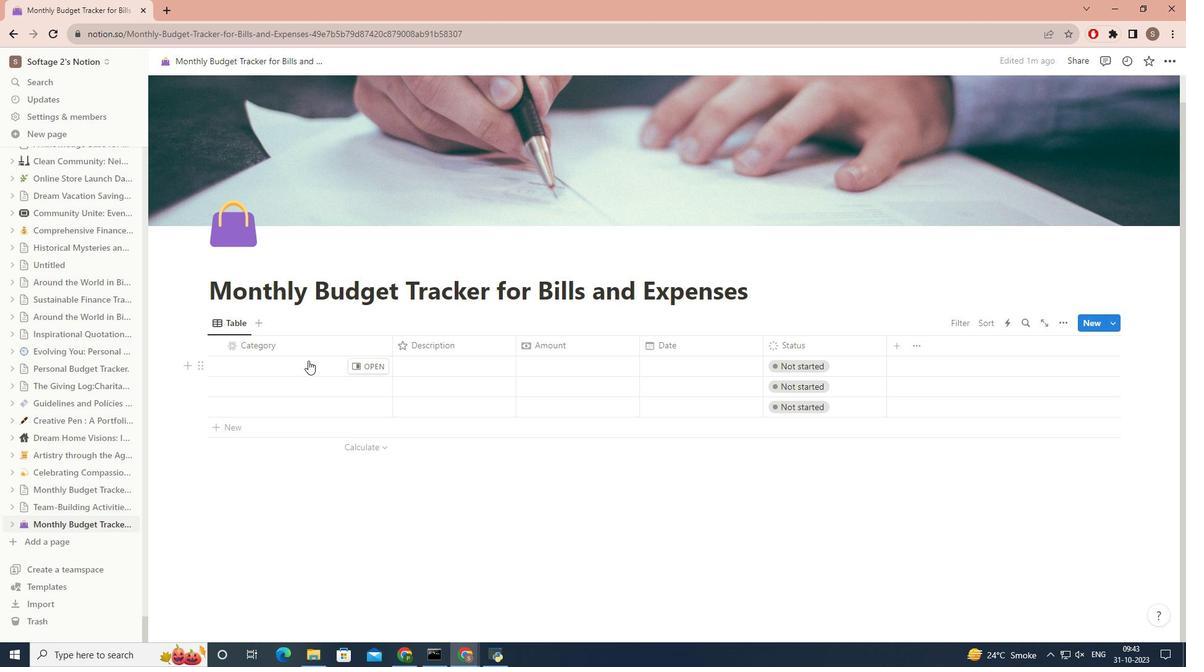 
Action: Mouse moved to (292, 360)
Screenshot: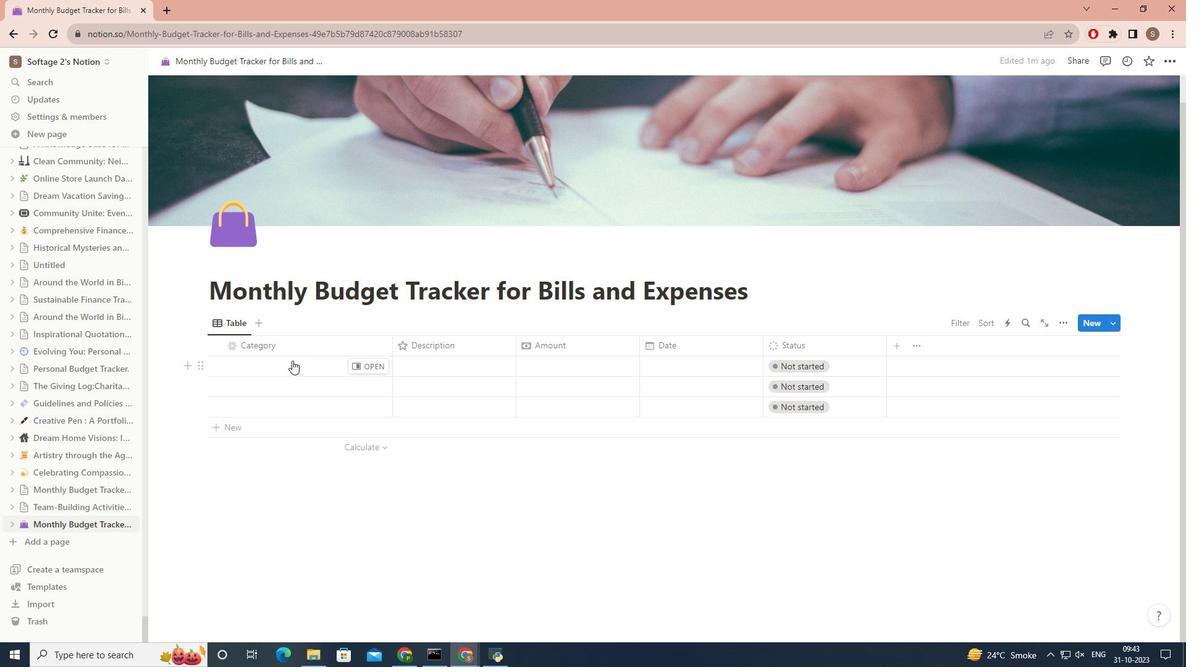 
Action: Mouse pressed left at (292, 360)
Screenshot: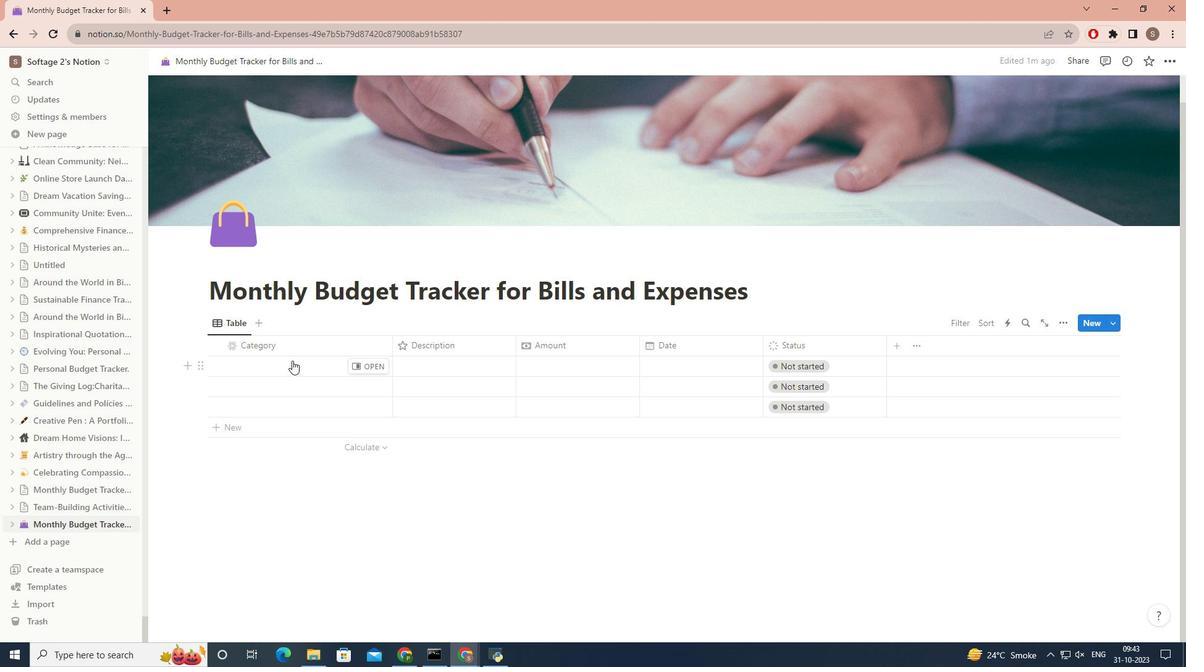 
Action: Mouse pressed left at (292, 360)
Screenshot: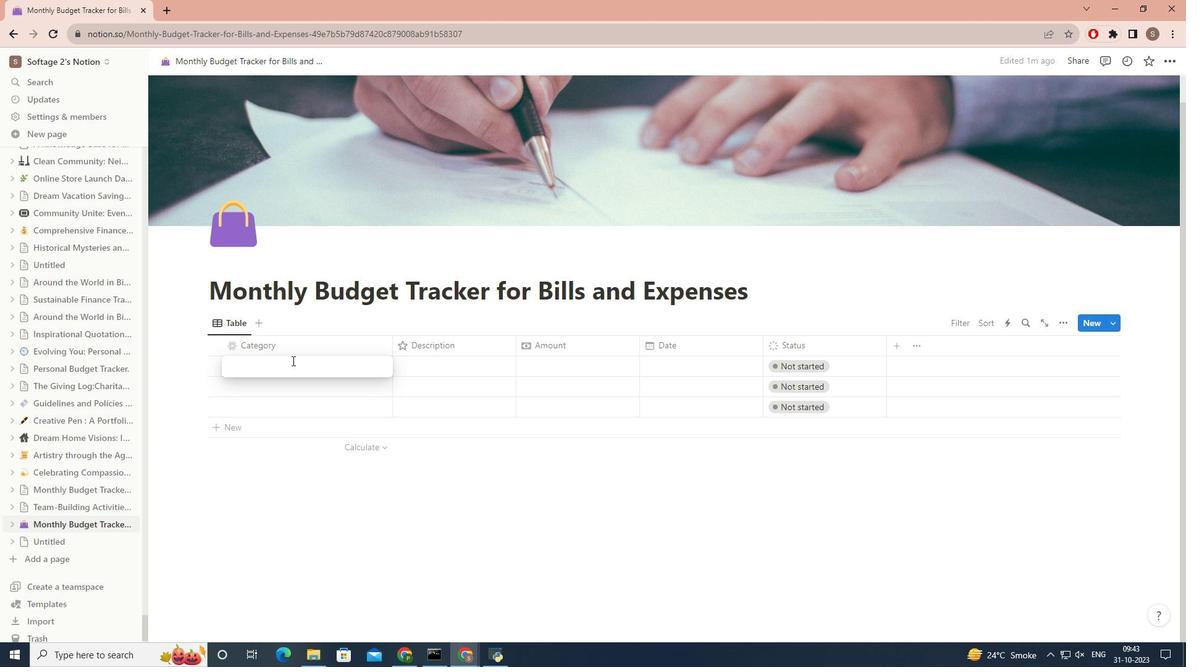 
Action: Key pressed <Key.caps_lock>U<Key.caps_lock>tilities<Key.space>
Screenshot: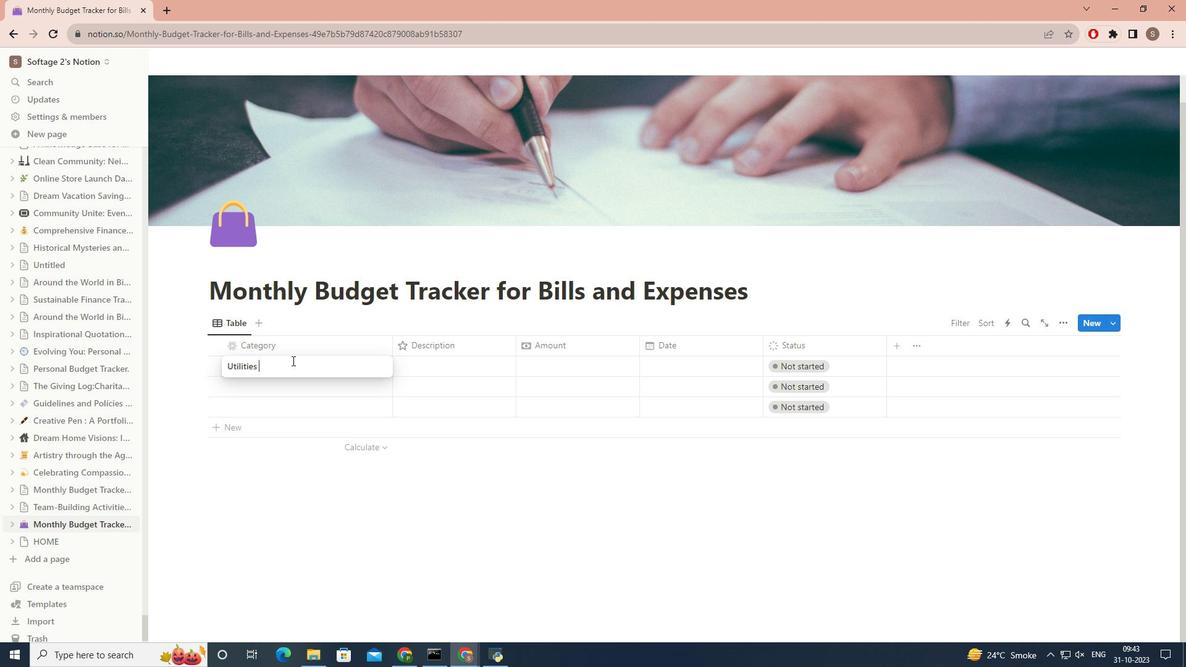 
Action: Mouse moved to (430, 362)
Screenshot: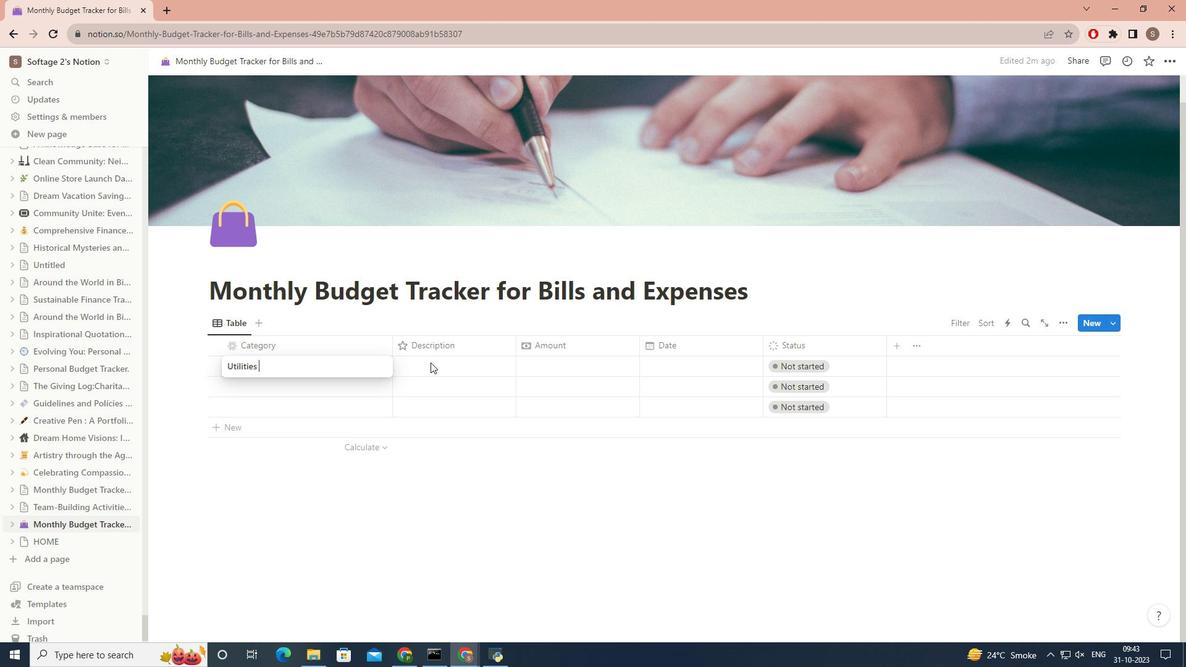 
Action: Mouse pressed left at (430, 362)
Screenshot: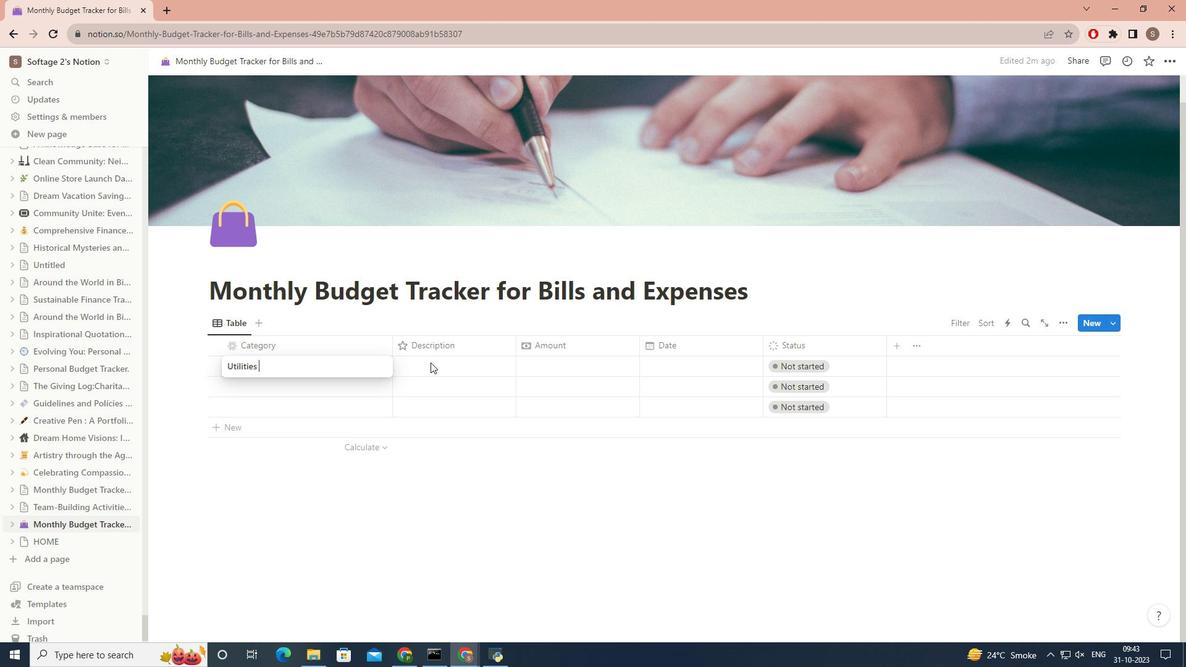 
Action: Mouse pressed left at (430, 362)
Screenshot: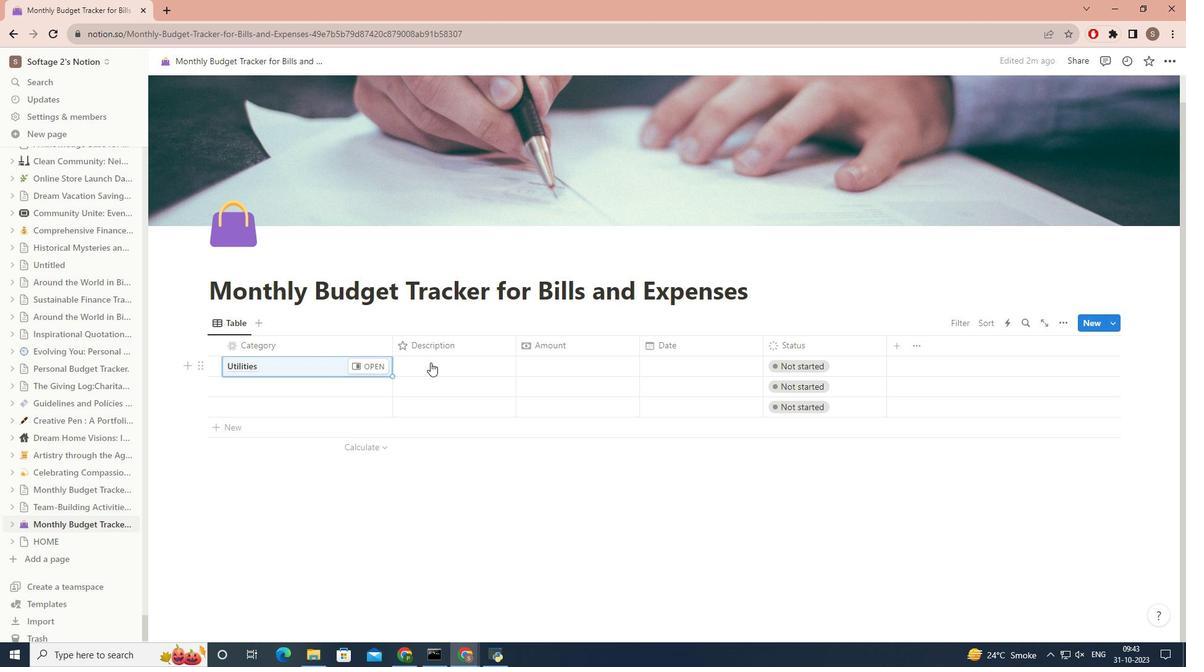 
Action: Key pressed <Key.caps_lock>E<Key.caps_lock>lectricity<Key.space><Key.caps_lock>B<Key.caps_lock>ill
Screenshot: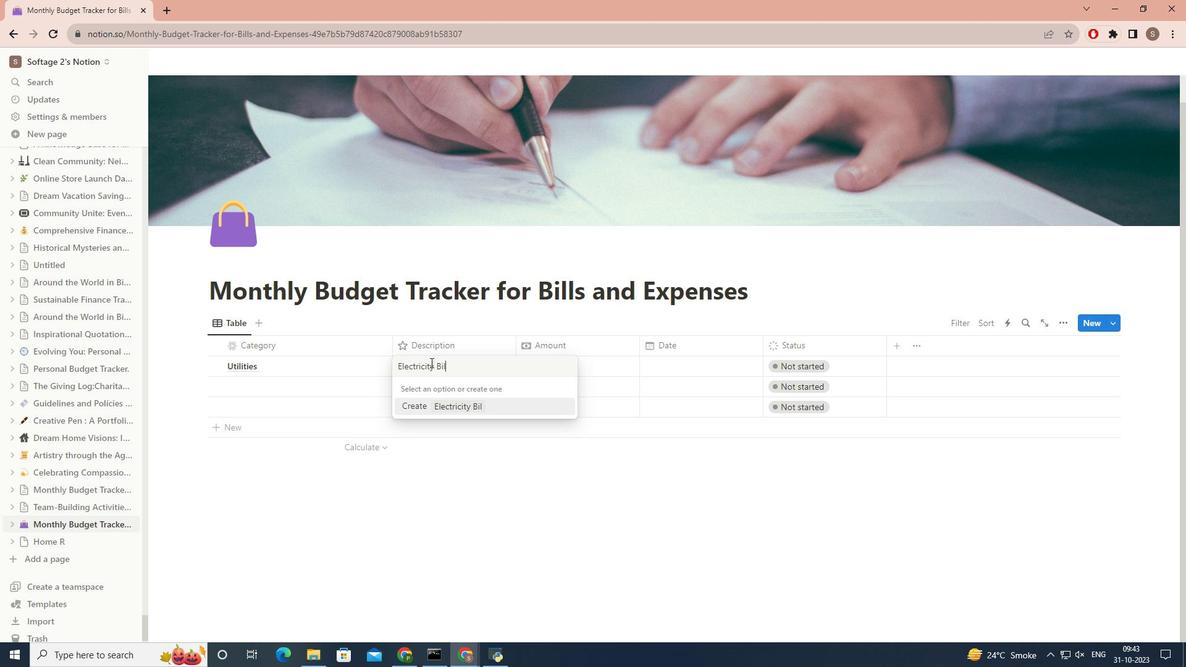 
Action: Mouse moved to (451, 407)
Screenshot: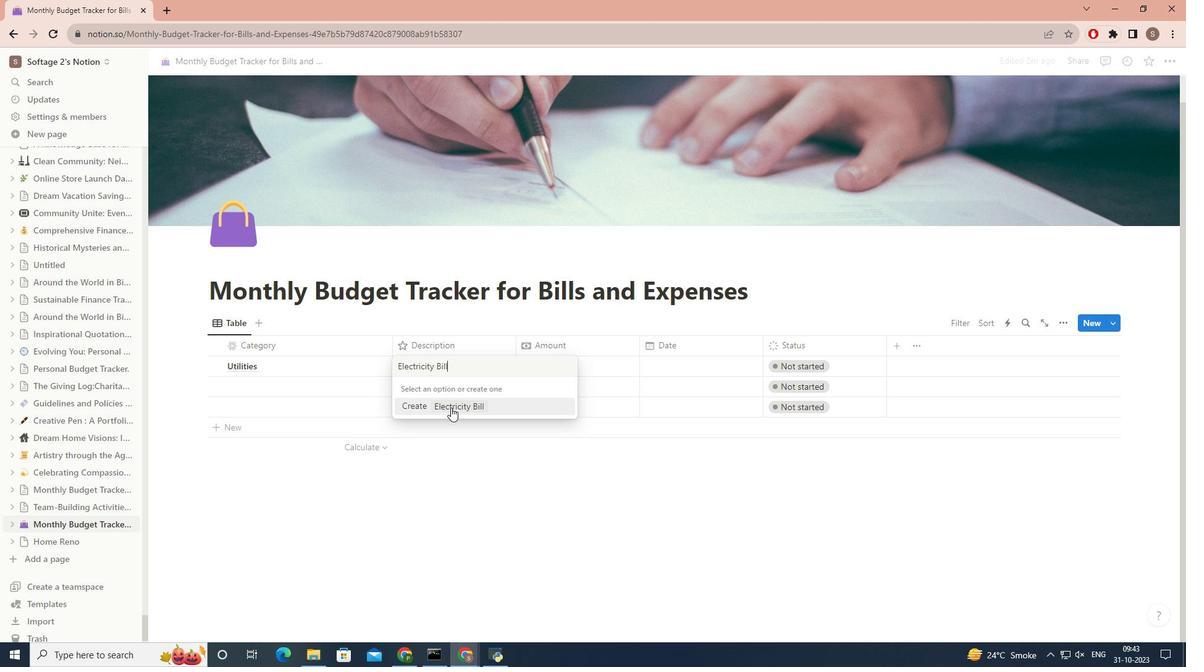
Action: Mouse pressed left at (451, 407)
Screenshot: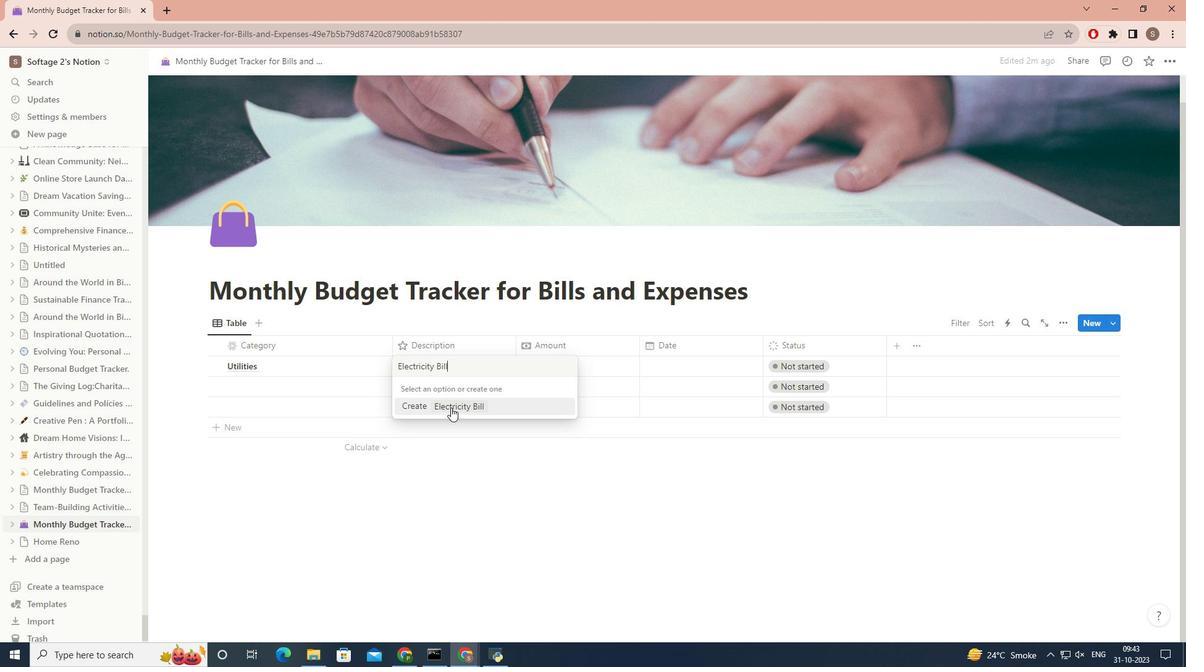 
Action: Mouse moved to (605, 362)
Screenshot: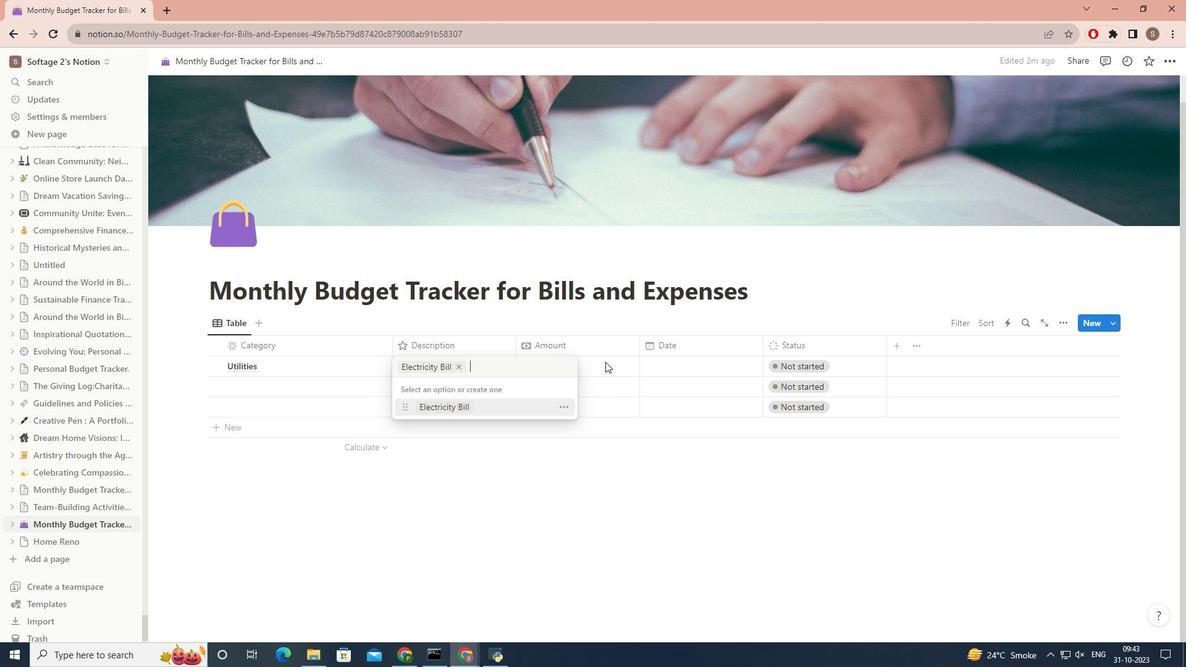 
Action: Mouse pressed left at (605, 362)
Screenshot: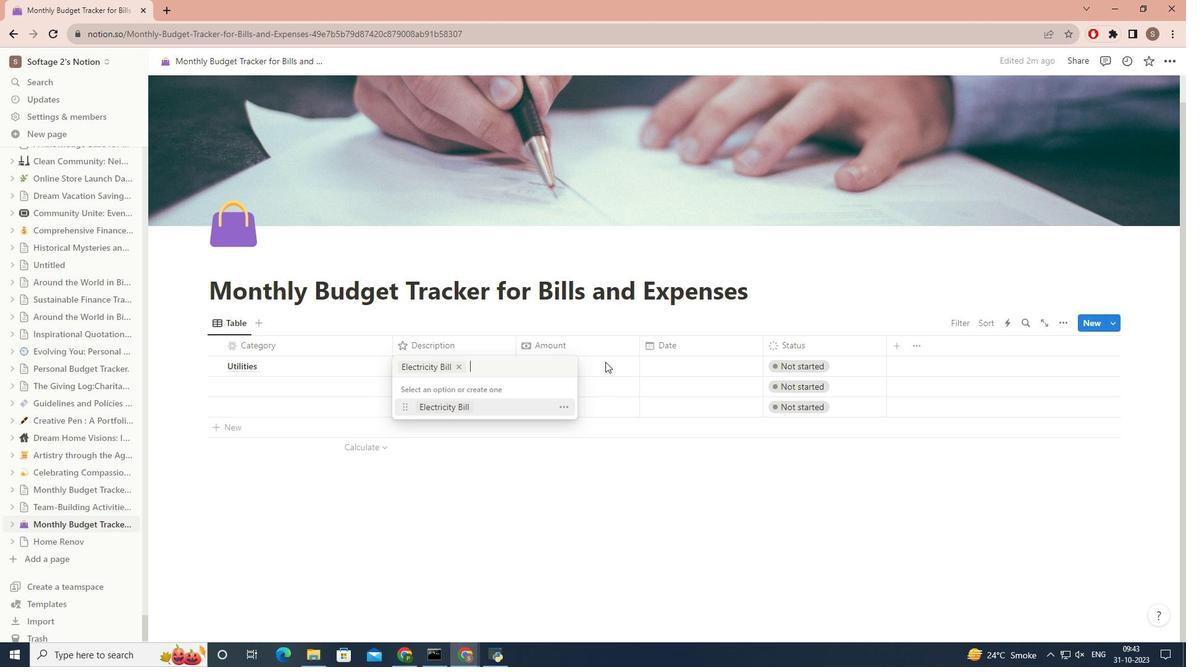 
Action: Mouse pressed left at (605, 362)
Screenshot: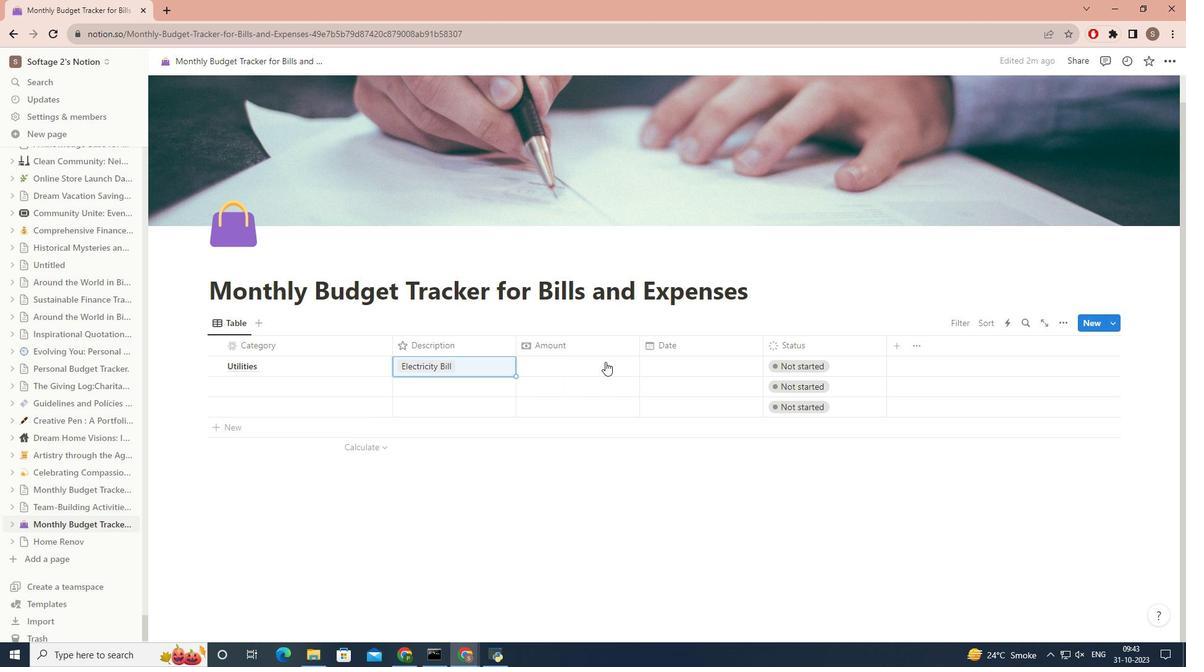 
Action: Key pressed <Key.shift>$120.00
Screenshot: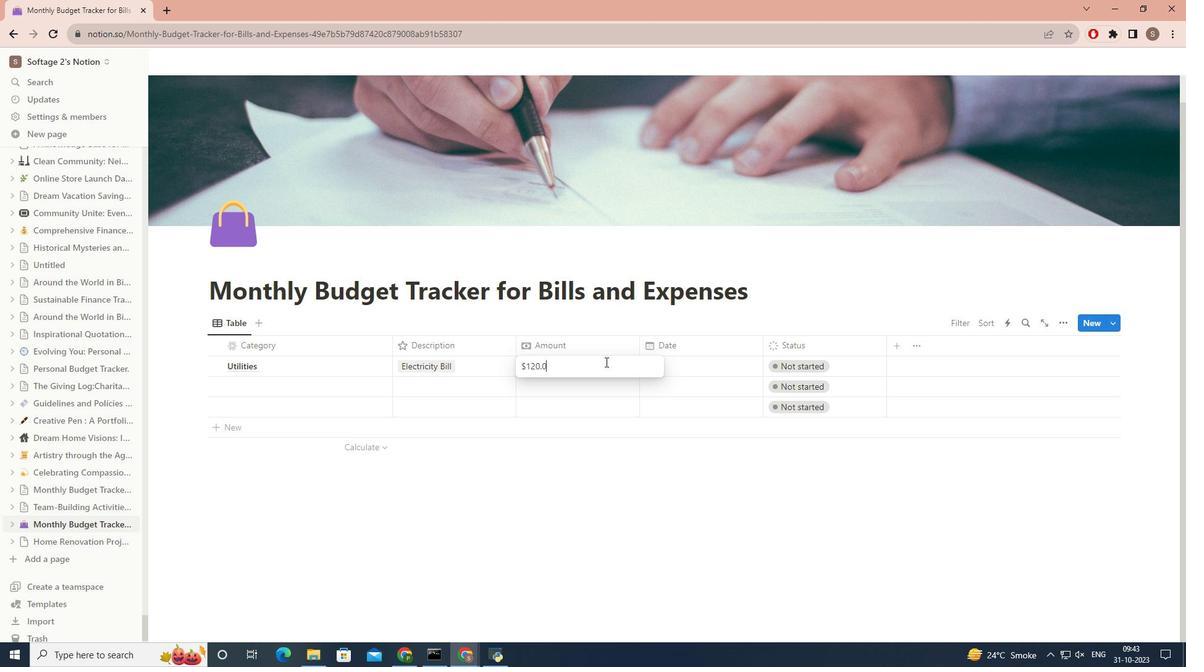 
Action: Mouse moved to (707, 367)
Screenshot: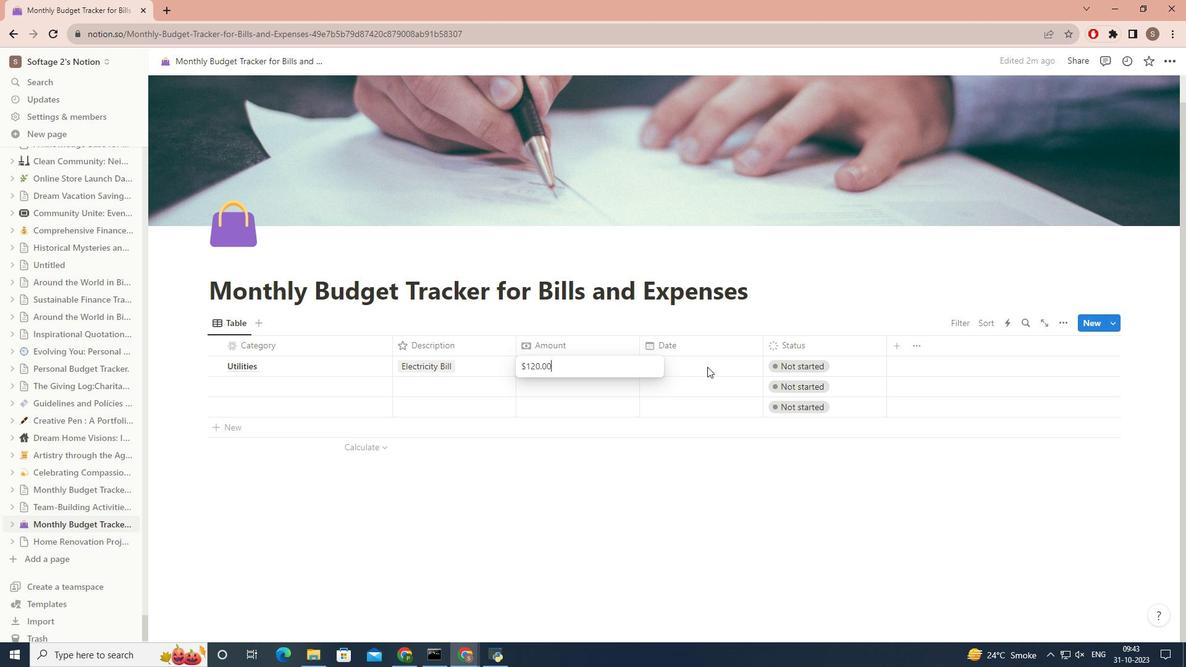
Action: Mouse pressed left at (707, 367)
Screenshot: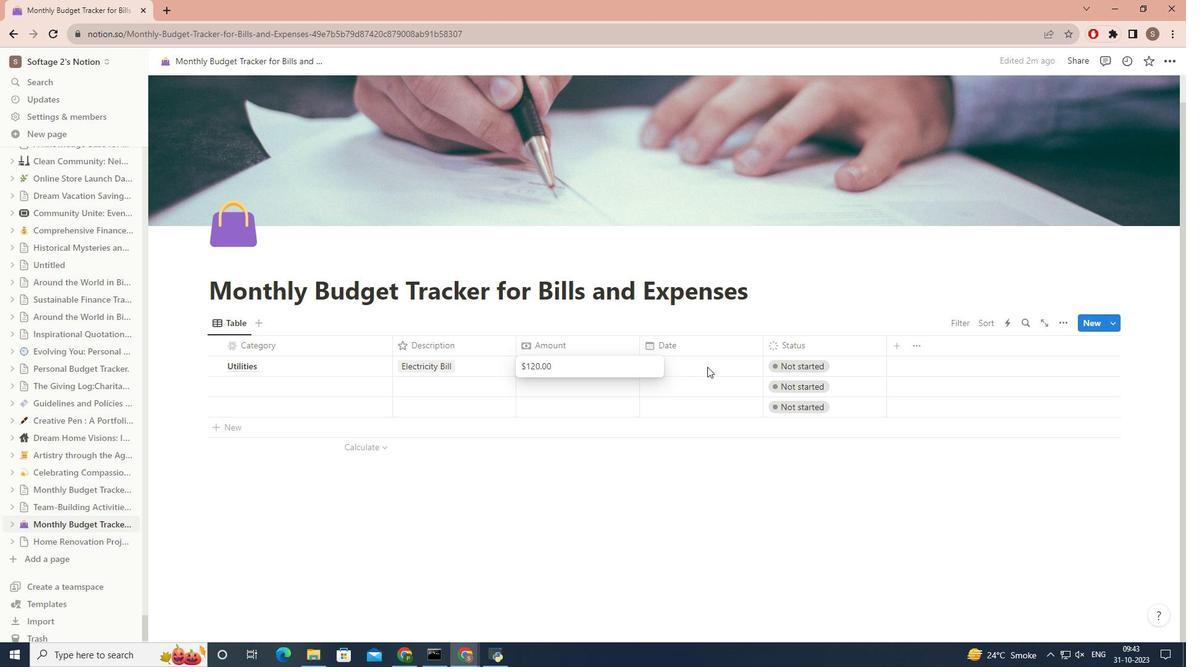 
Action: Mouse pressed left at (707, 367)
Screenshot: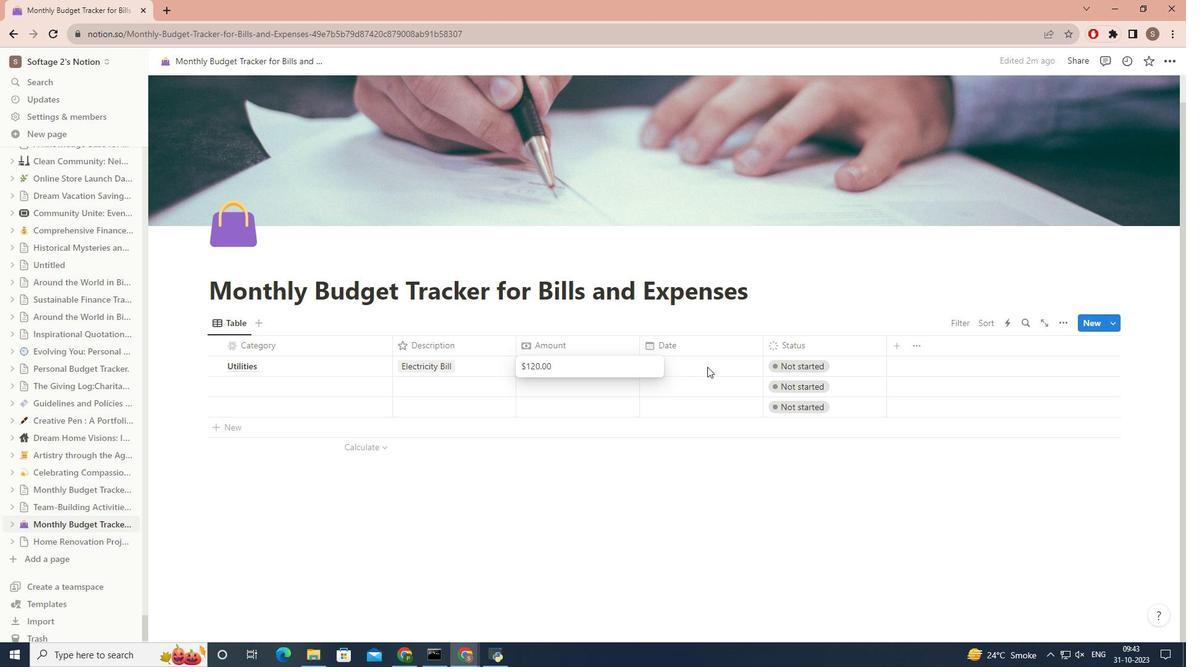 
Action: Mouse moved to (764, 334)
Screenshot: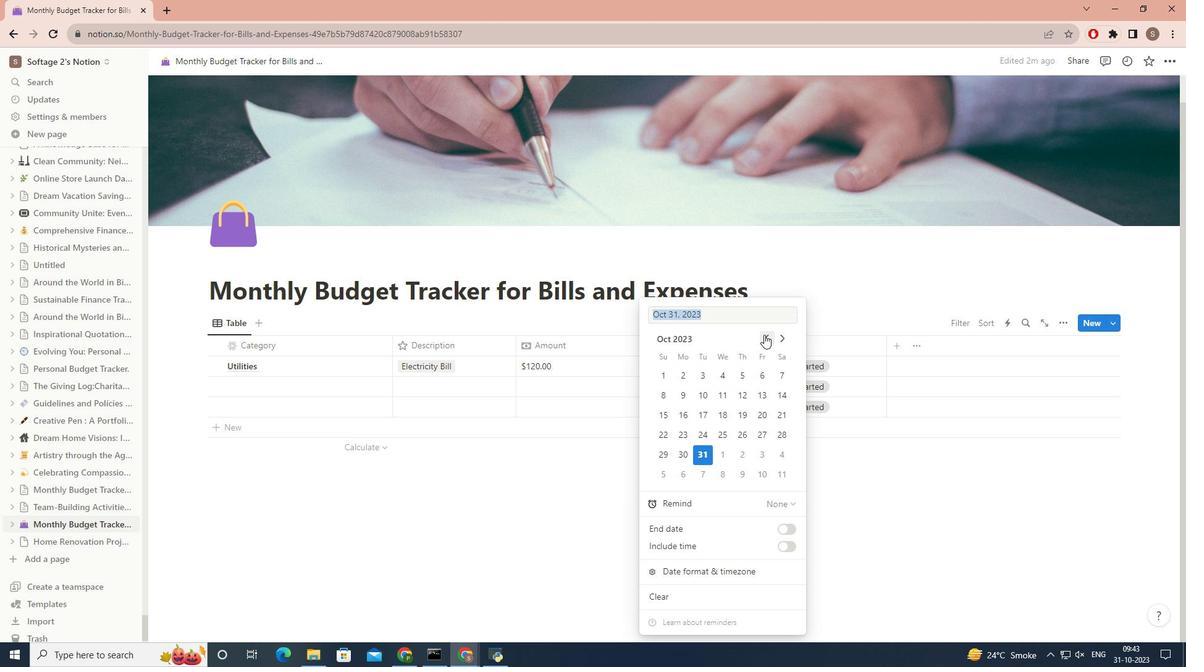 
Action: Mouse pressed left at (764, 334)
Screenshot: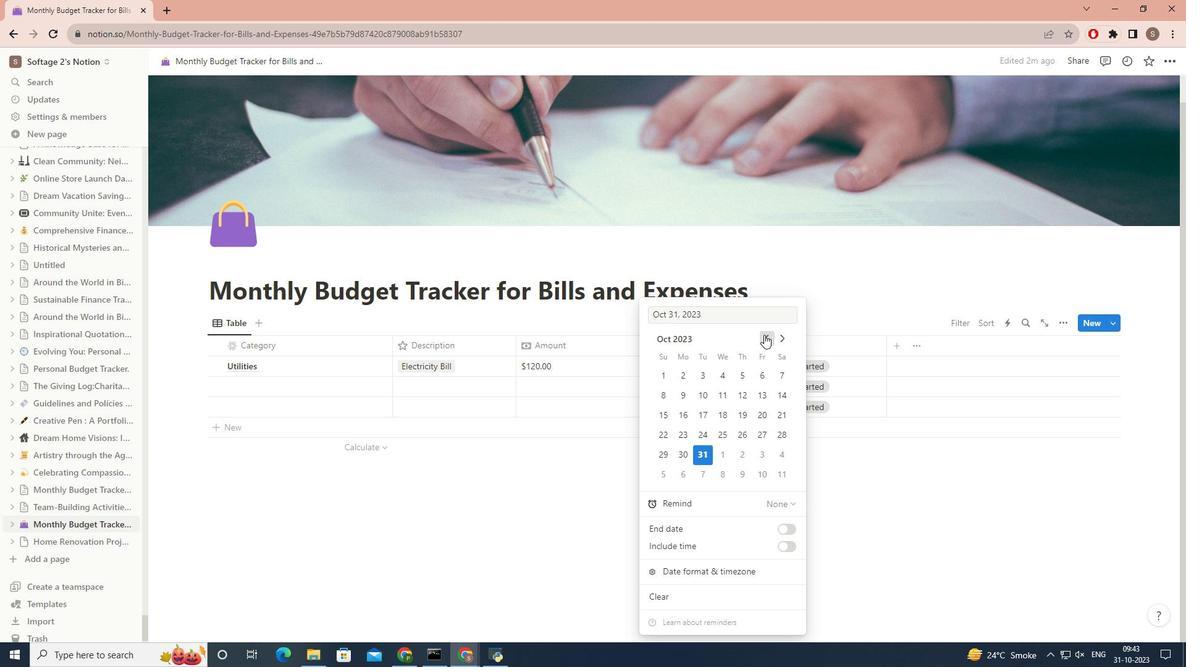 
Action: Mouse pressed left at (764, 334)
Screenshot: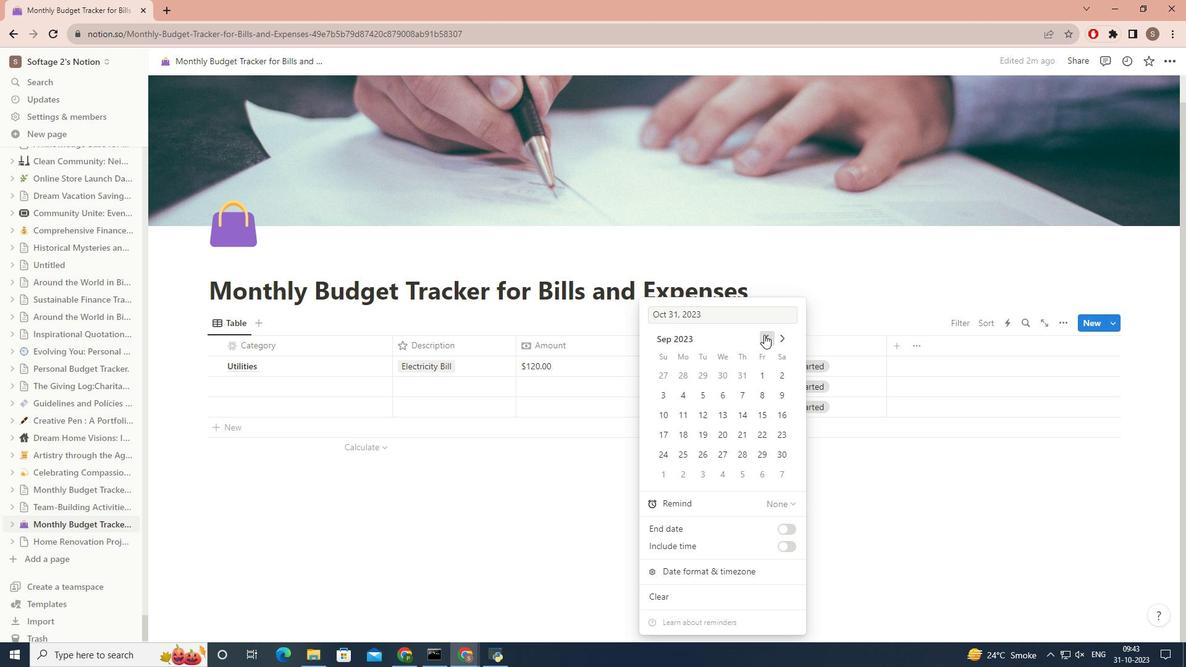 
Action: Mouse pressed left at (764, 334)
Screenshot: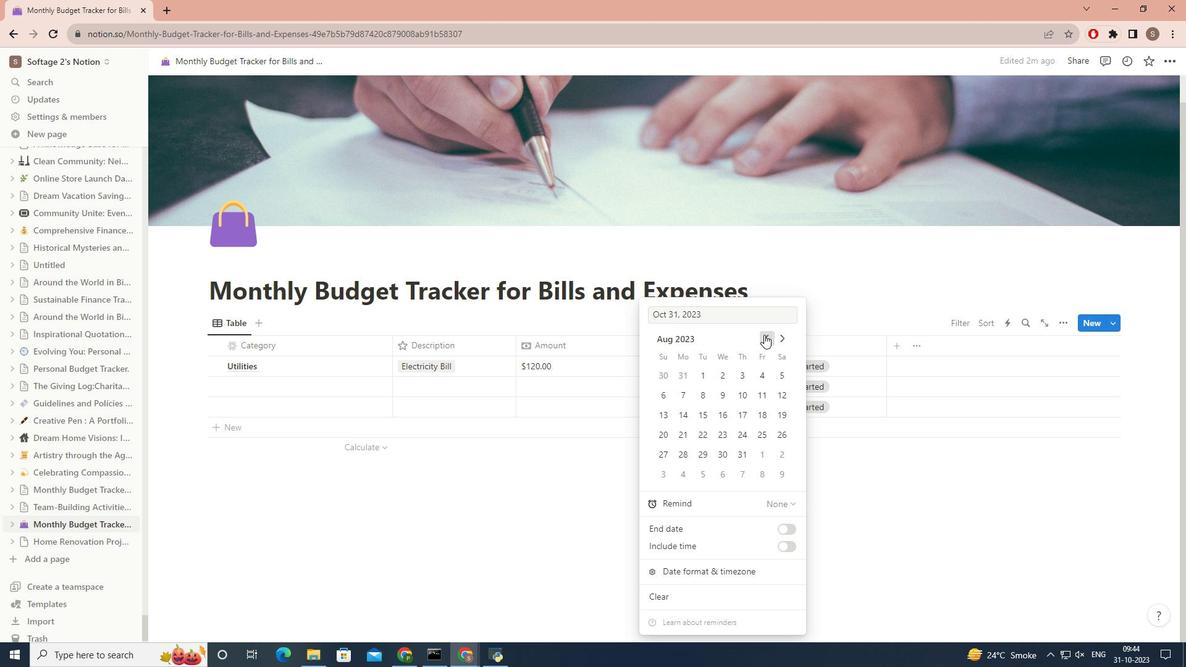 
Action: Mouse moved to (785, 373)
Screenshot: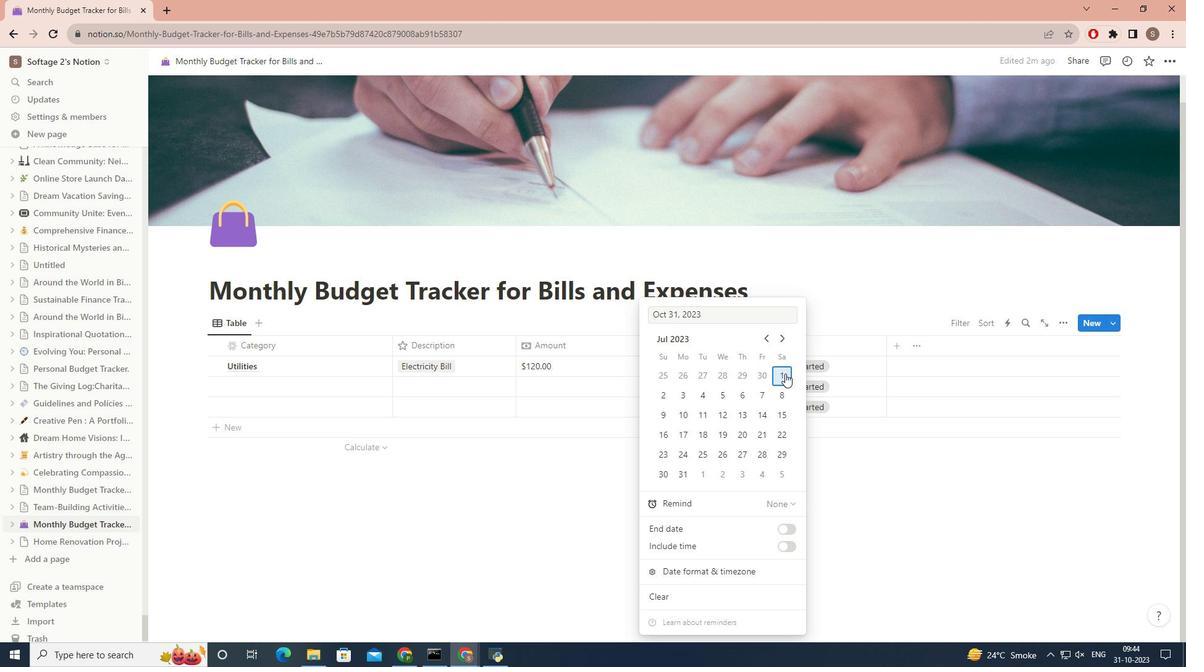 
Action: Mouse pressed left at (785, 373)
Screenshot: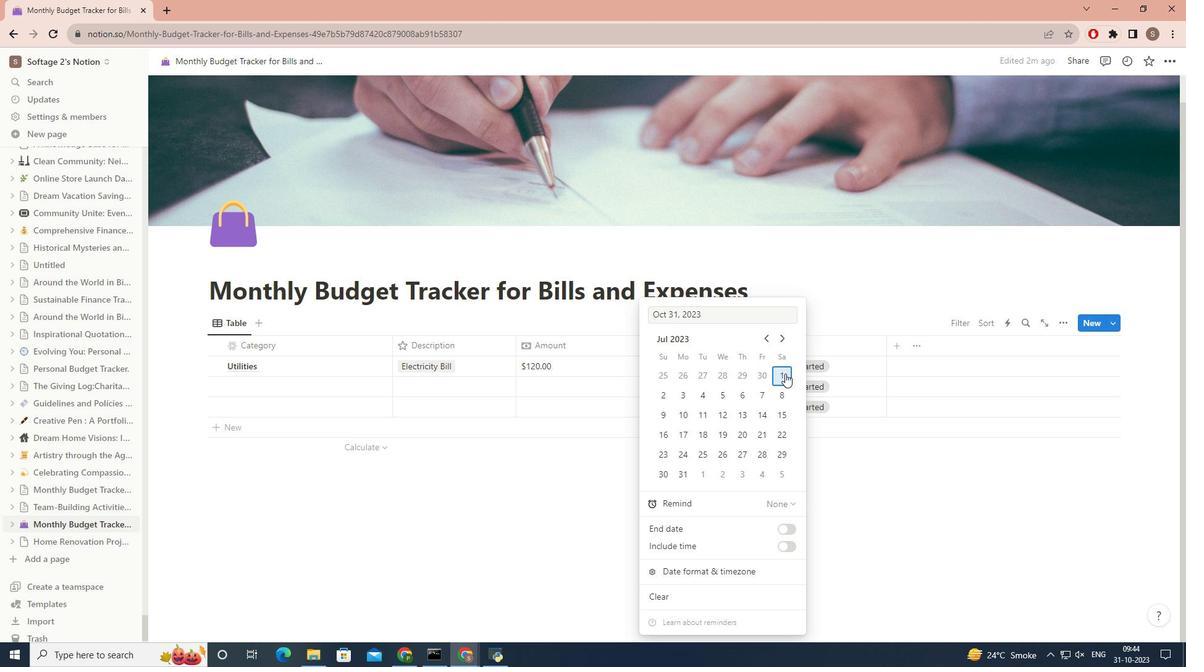 
Action: Mouse moved to (849, 494)
Screenshot: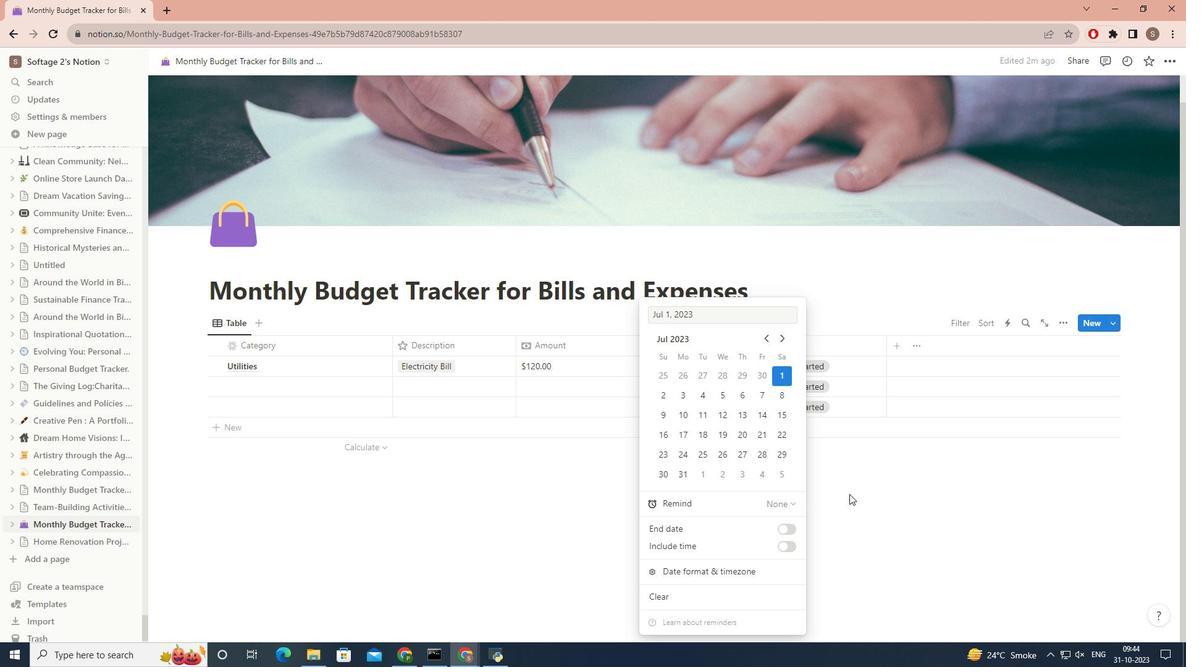 
Action: Mouse pressed left at (849, 494)
Screenshot: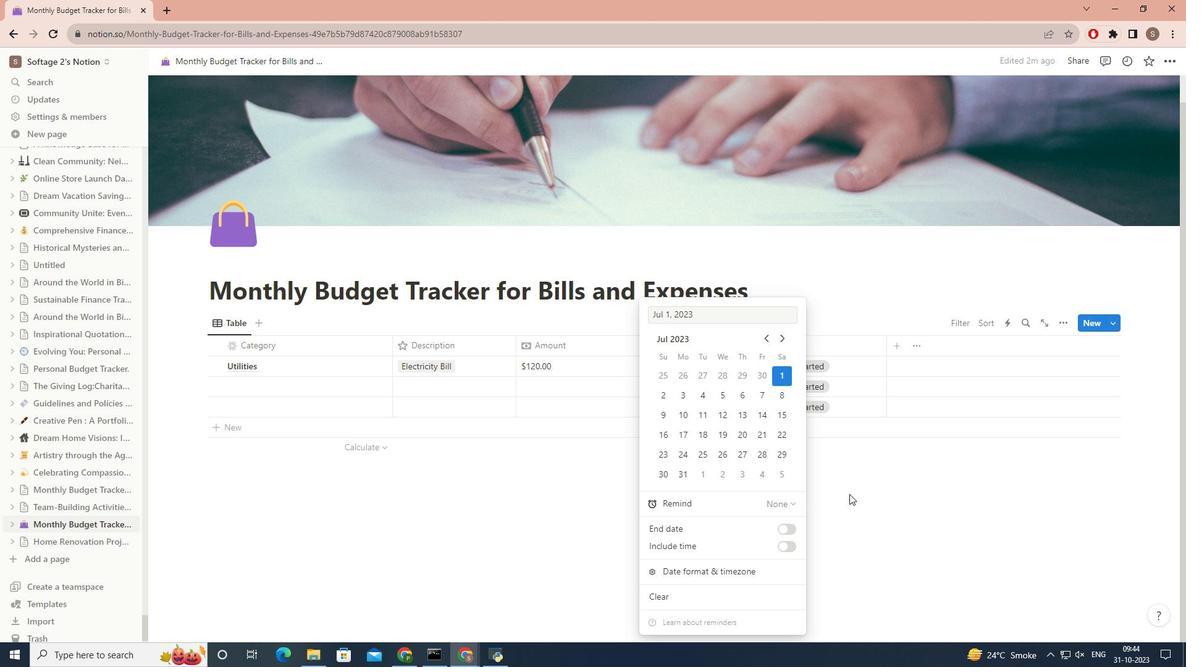 
Action: Mouse moved to (787, 360)
Screenshot: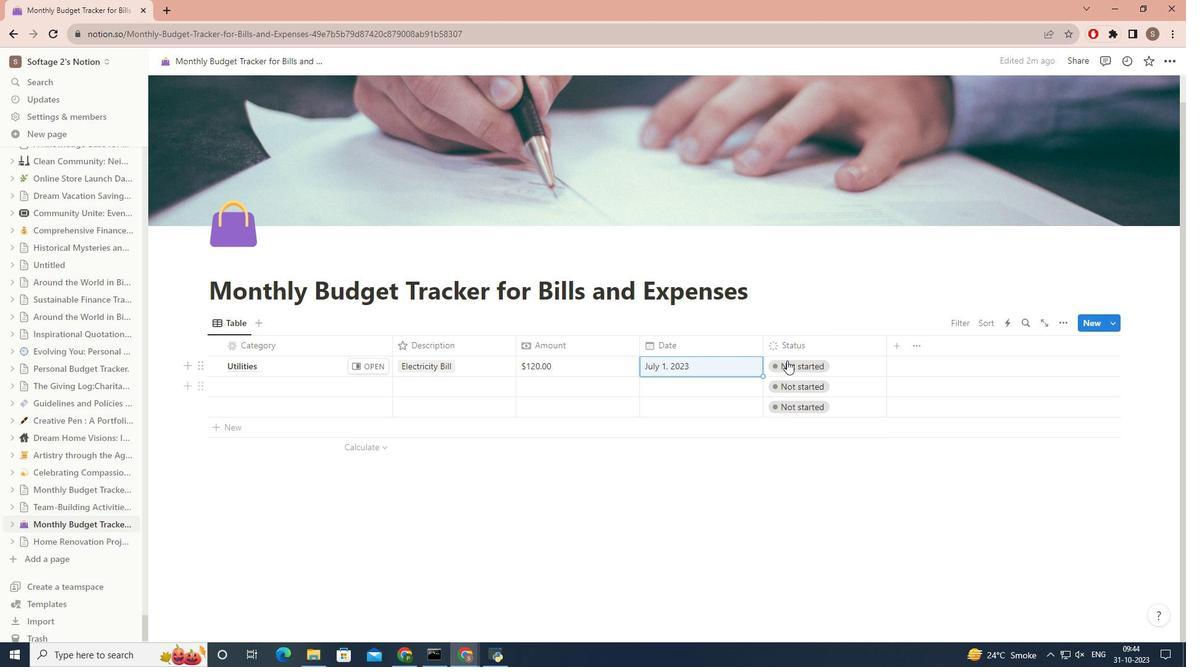 
Action: Mouse pressed left at (787, 360)
Screenshot: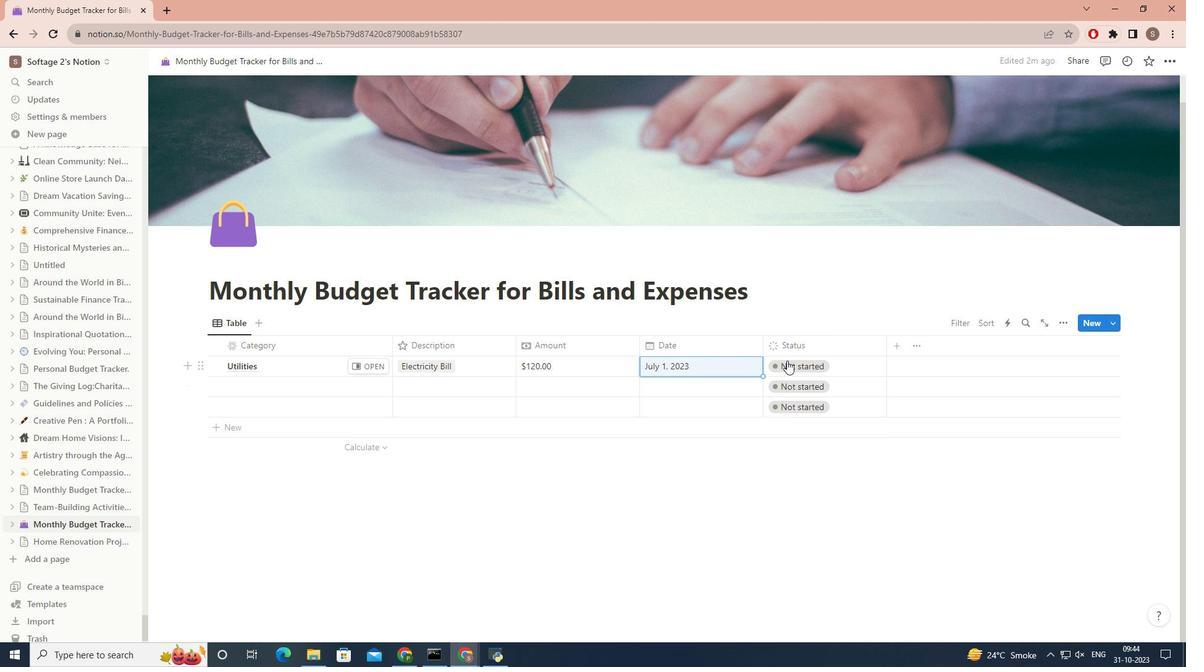
Action: Mouse moved to (811, 522)
Screenshot: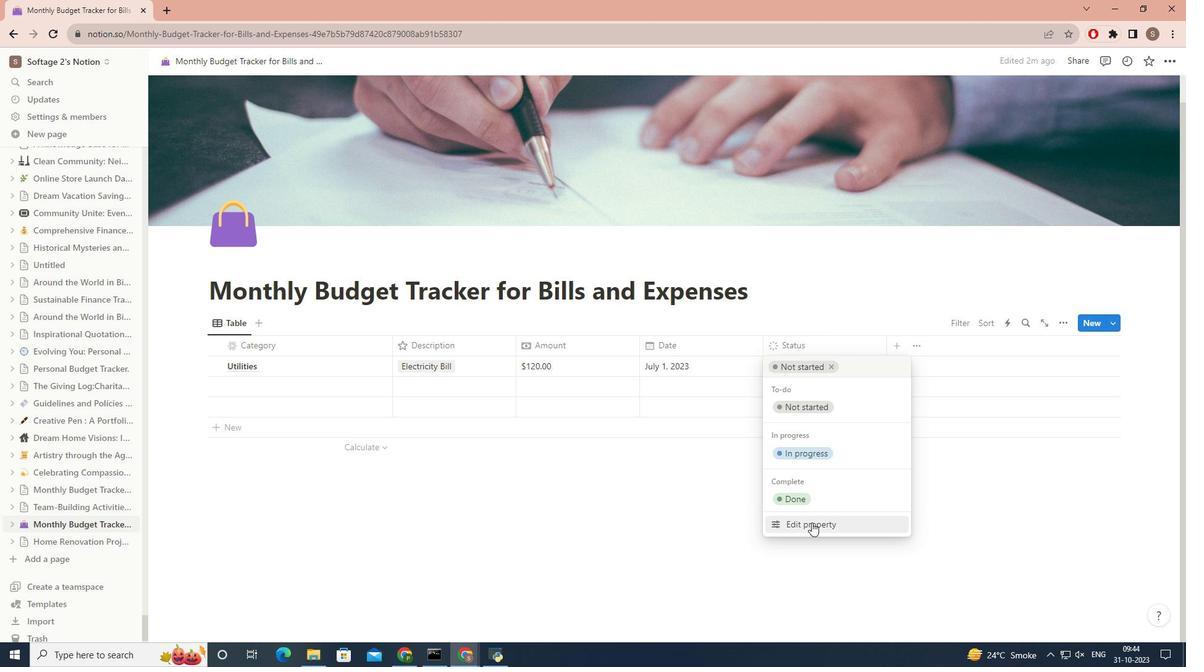 
Action: Mouse pressed left at (811, 522)
Screenshot: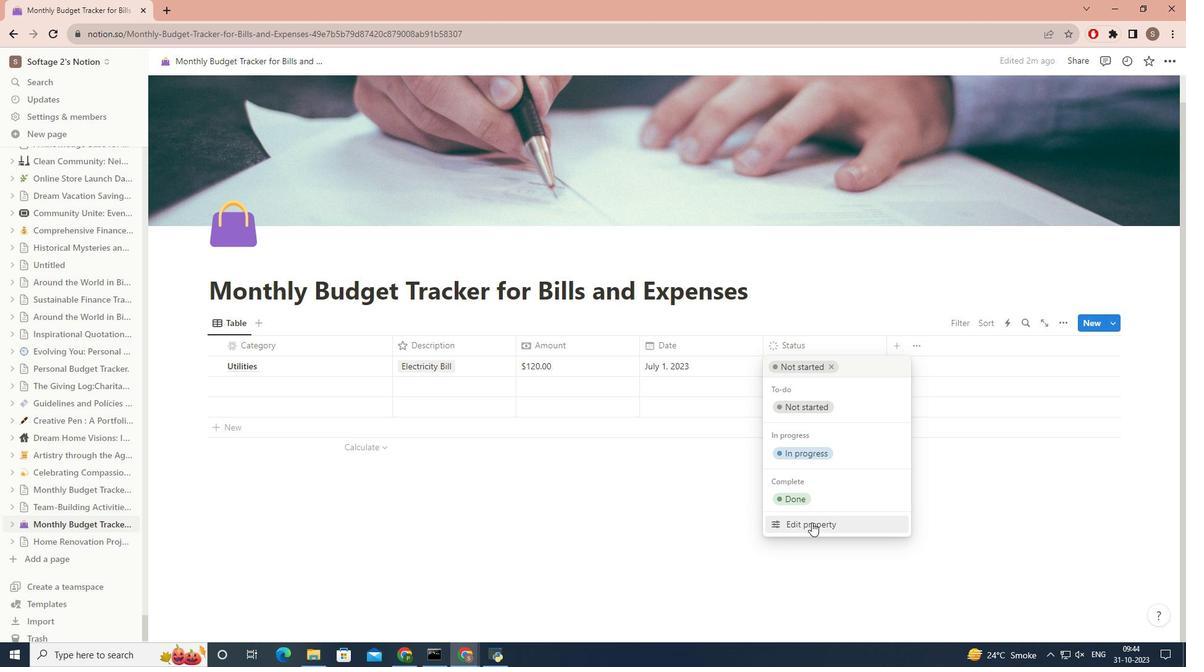 
Action: Mouse moved to (1098, 439)
Screenshot: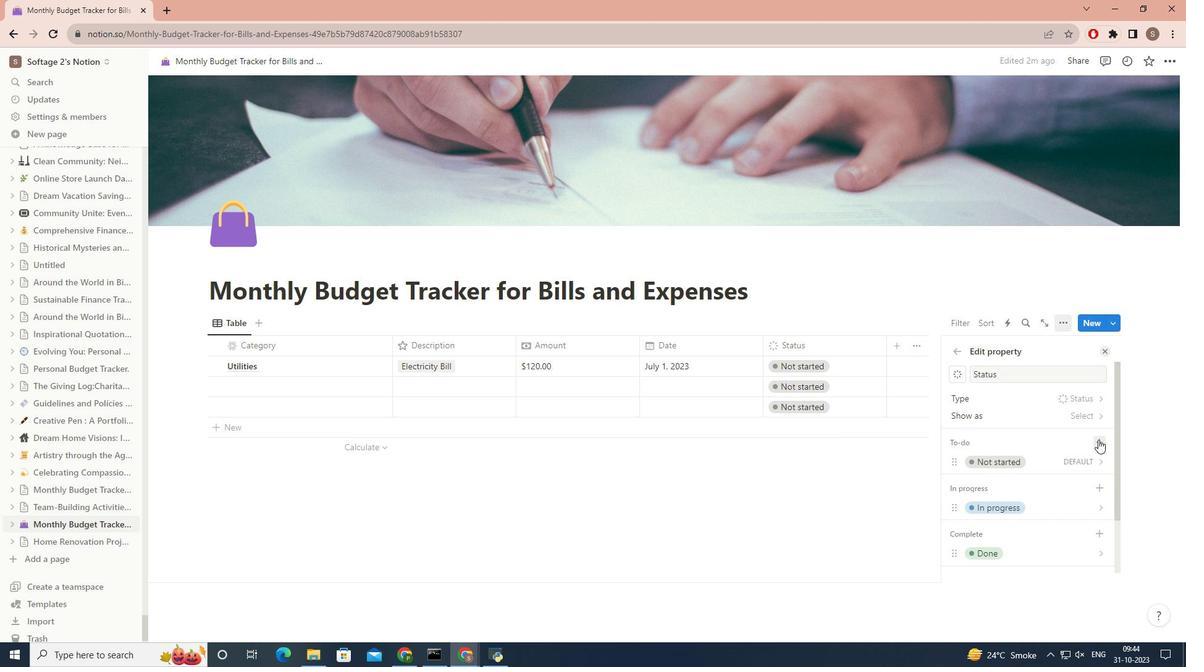 
Action: Mouse pressed left at (1098, 439)
Screenshot: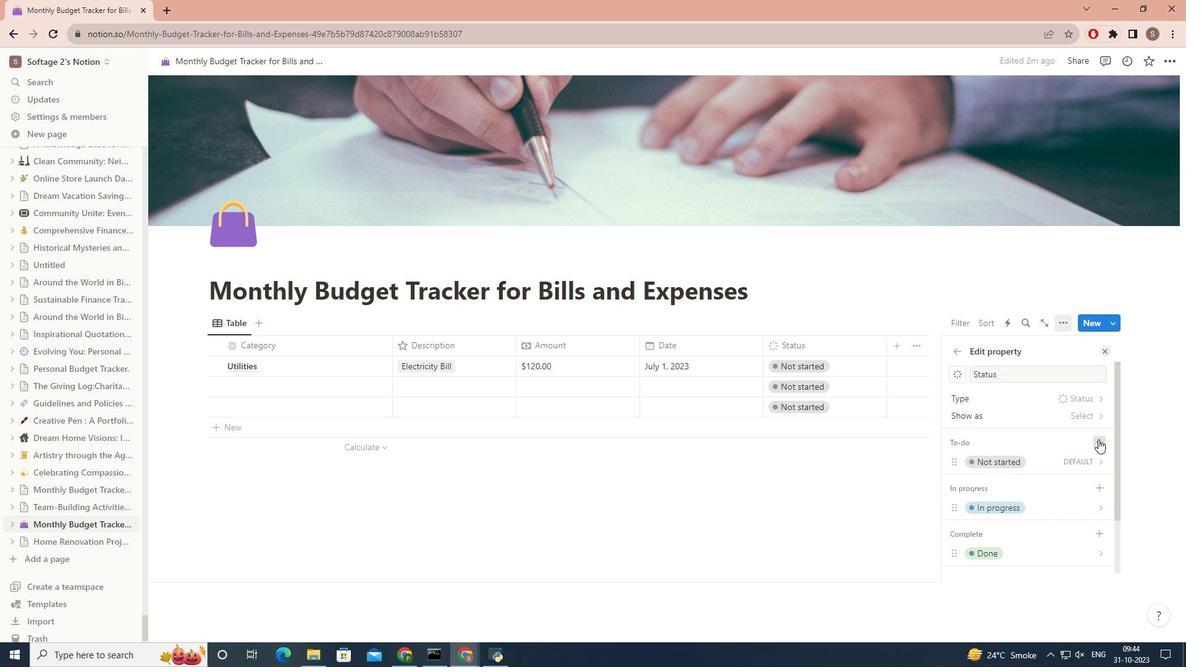 
Action: Key pressed <Key.caps_lock>P<Key.caps_lock>aid<Key.enter>
Screenshot: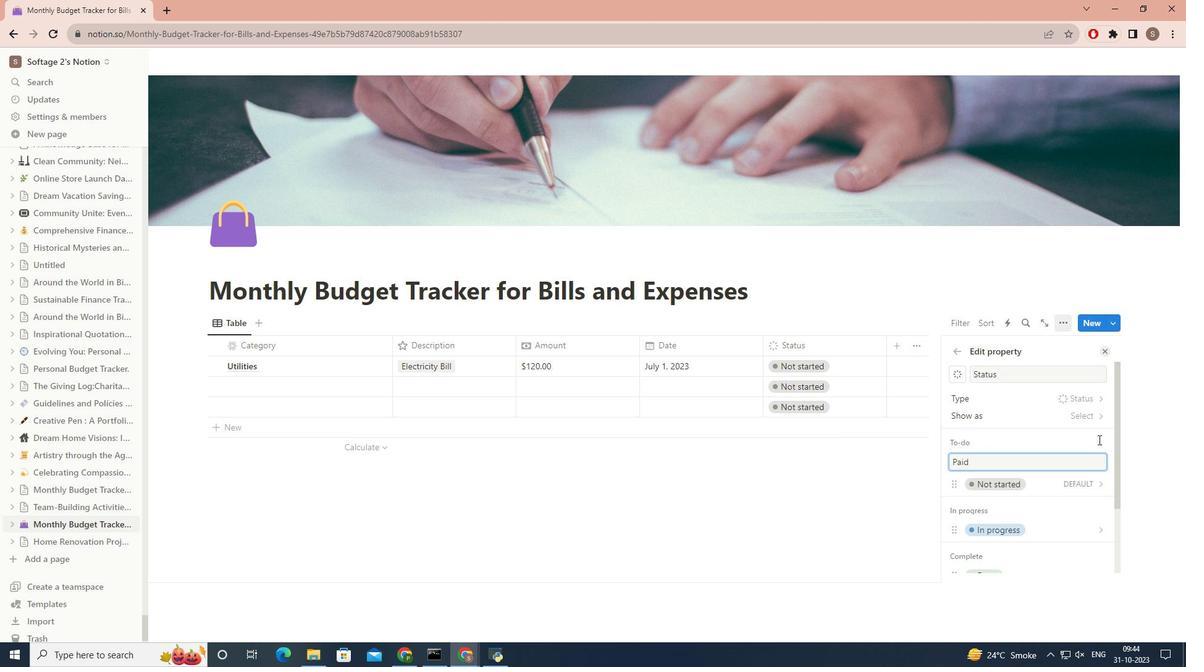 
Action: Mouse moved to (810, 467)
Screenshot: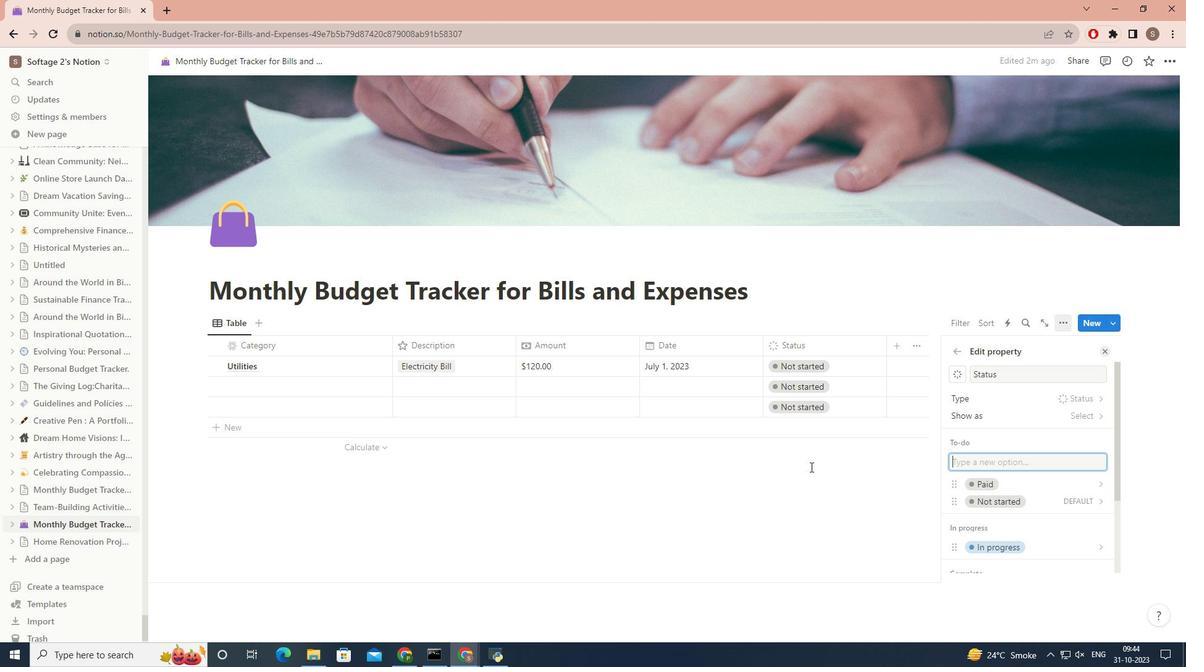 
Action: Mouse pressed left at (810, 467)
Screenshot: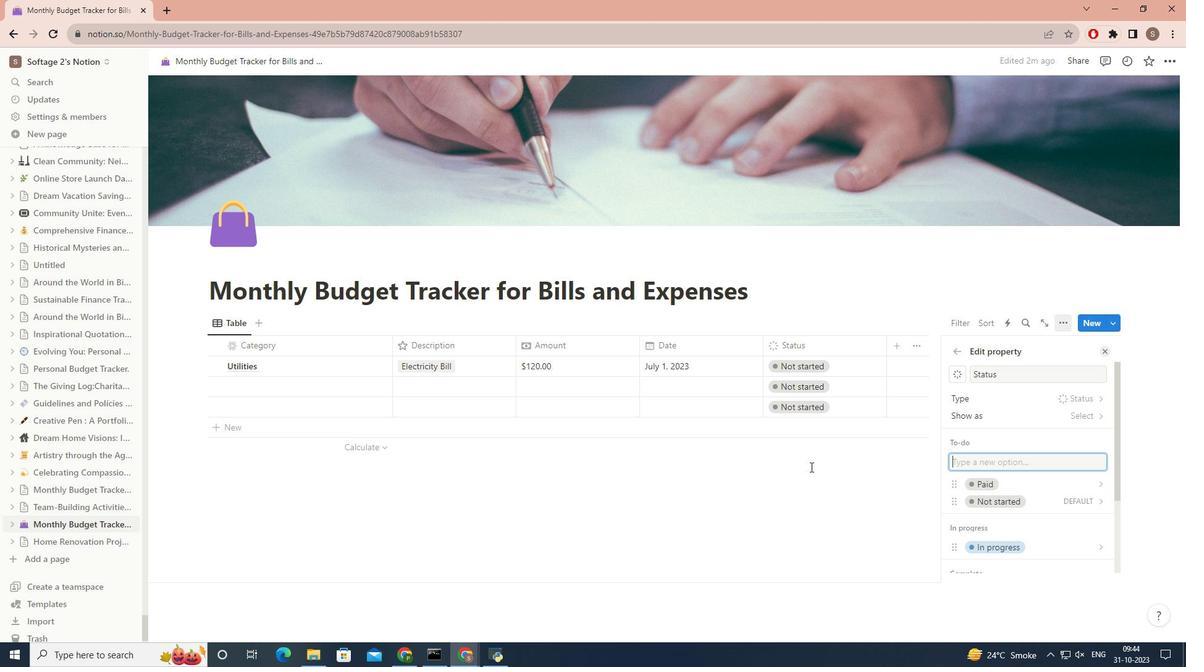 
Action: Mouse moved to (789, 362)
Screenshot: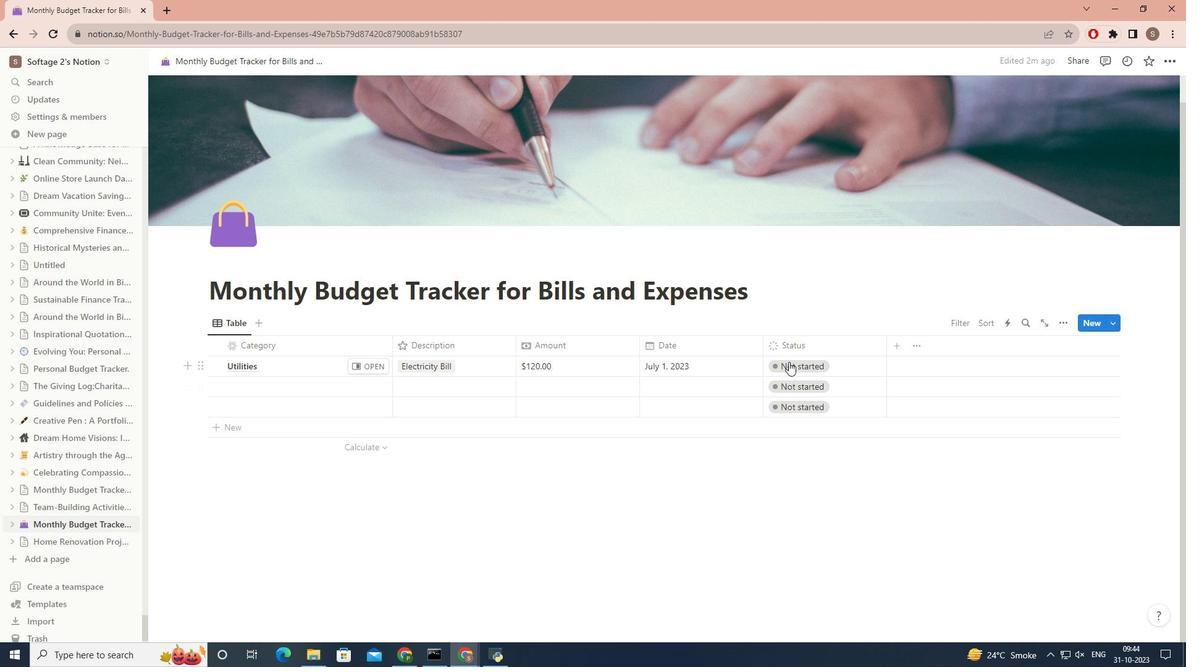 
Action: Mouse pressed left at (789, 362)
Screenshot: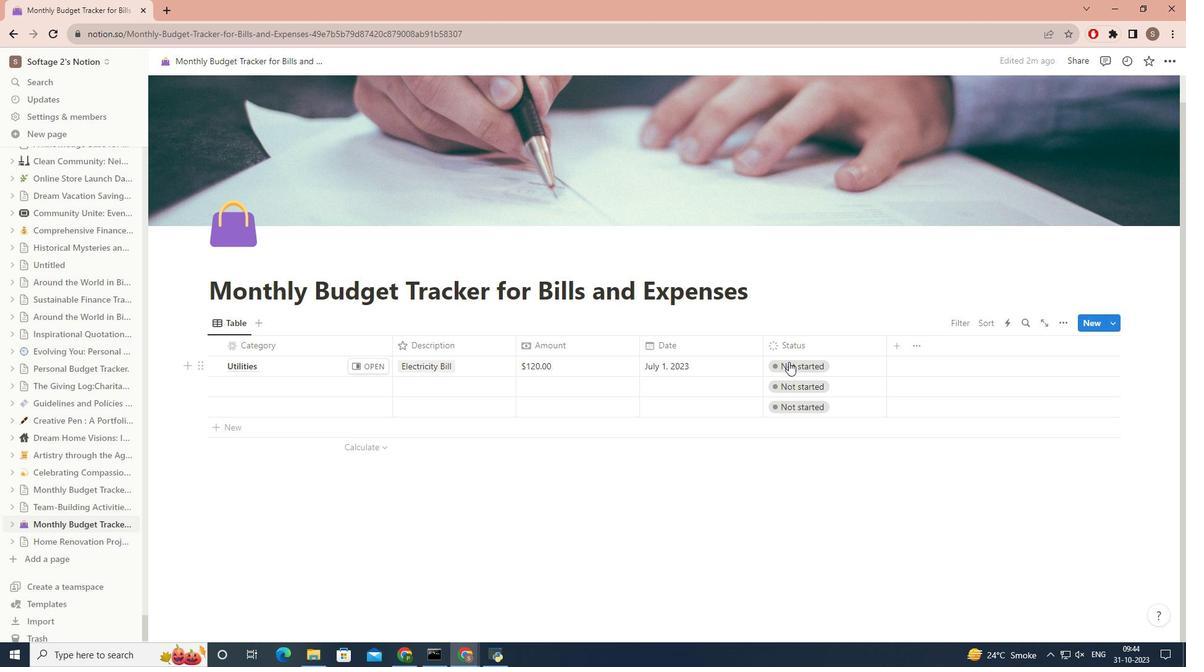 
Action: Mouse moved to (793, 405)
Screenshot: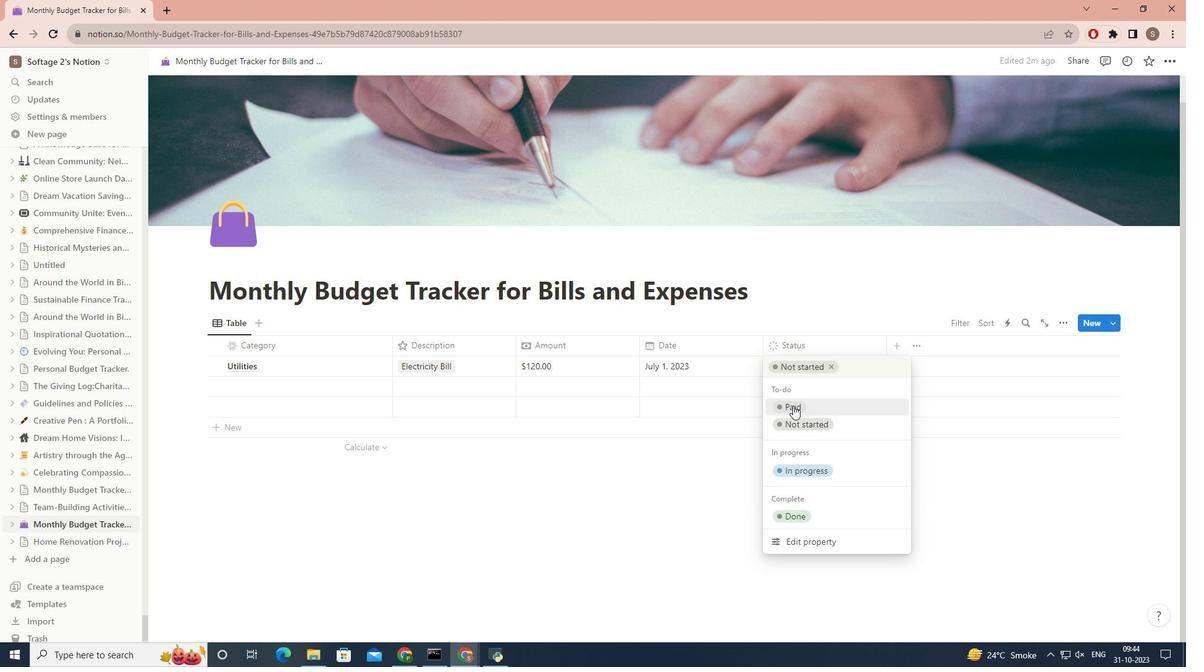 
Action: Mouse pressed left at (793, 405)
Screenshot: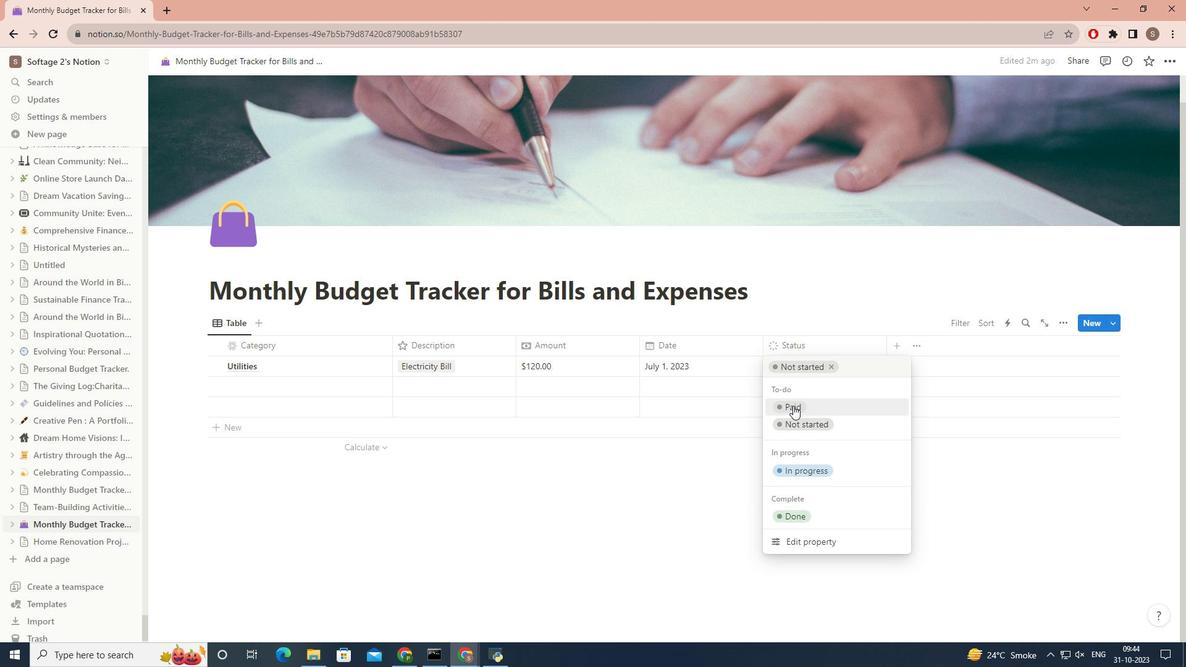 
Action: Mouse moved to (282, 384)
Screenshot: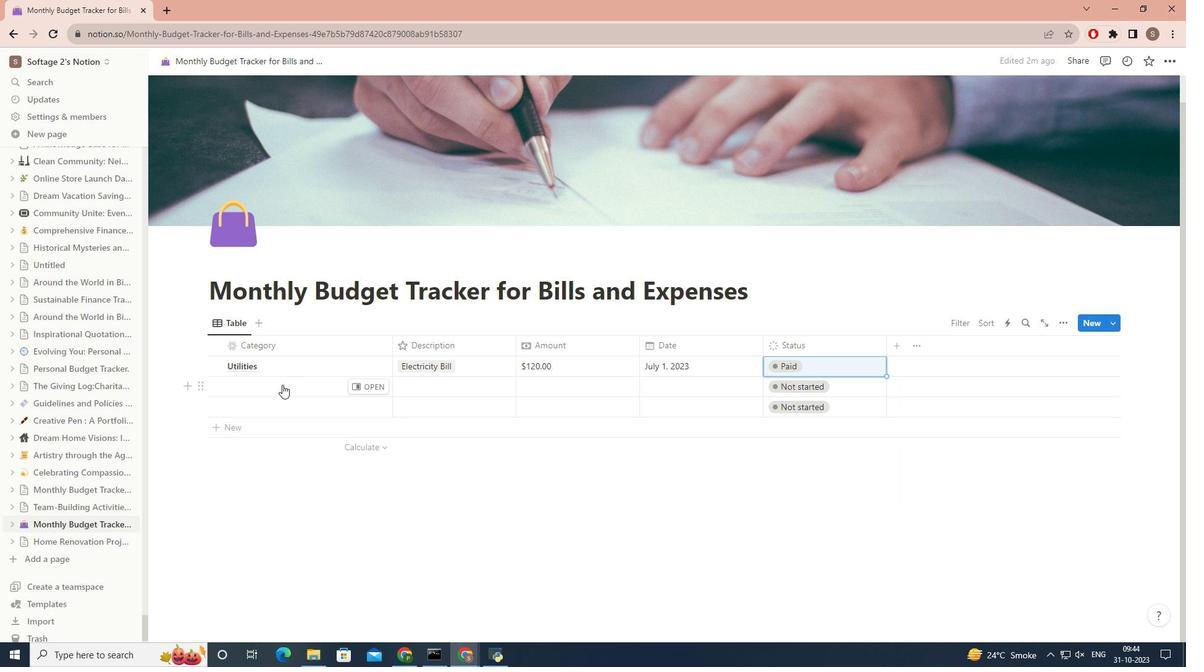 
Action: Mouse pressed left at (282, 384)
Screenshot: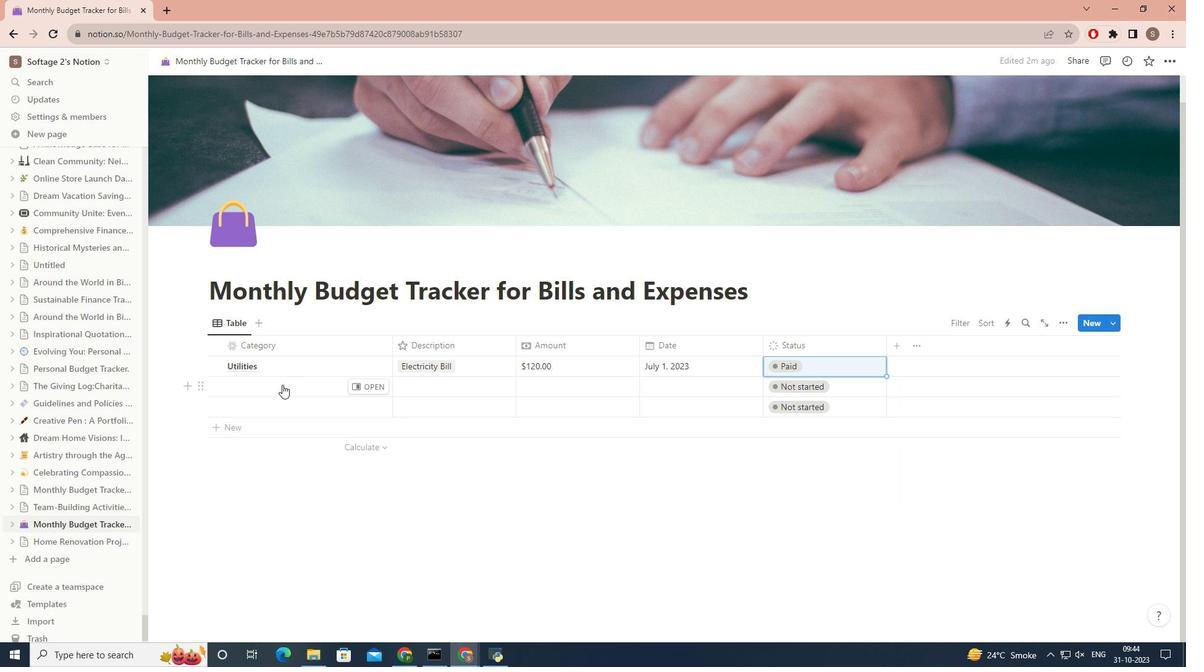 
Action: Mouse moved to (282, 384)
Screenshot: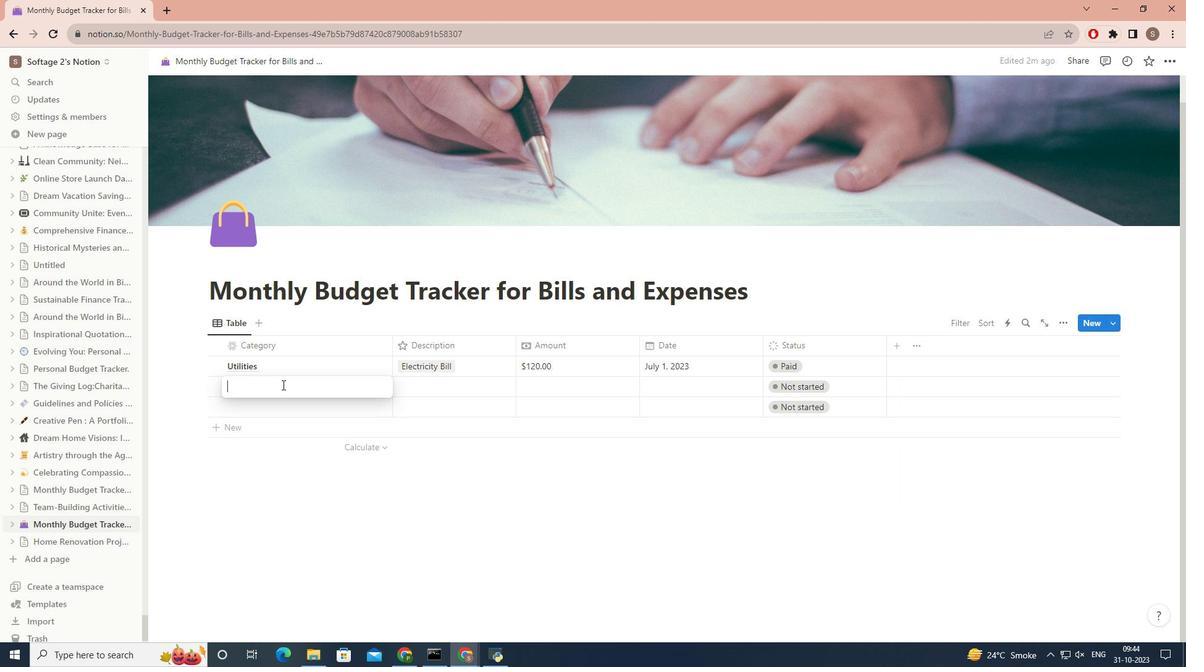 
Action: Key pressed <Key.caps_lock>R<Key.caps_lock>ent<Key.space>
Screenshot: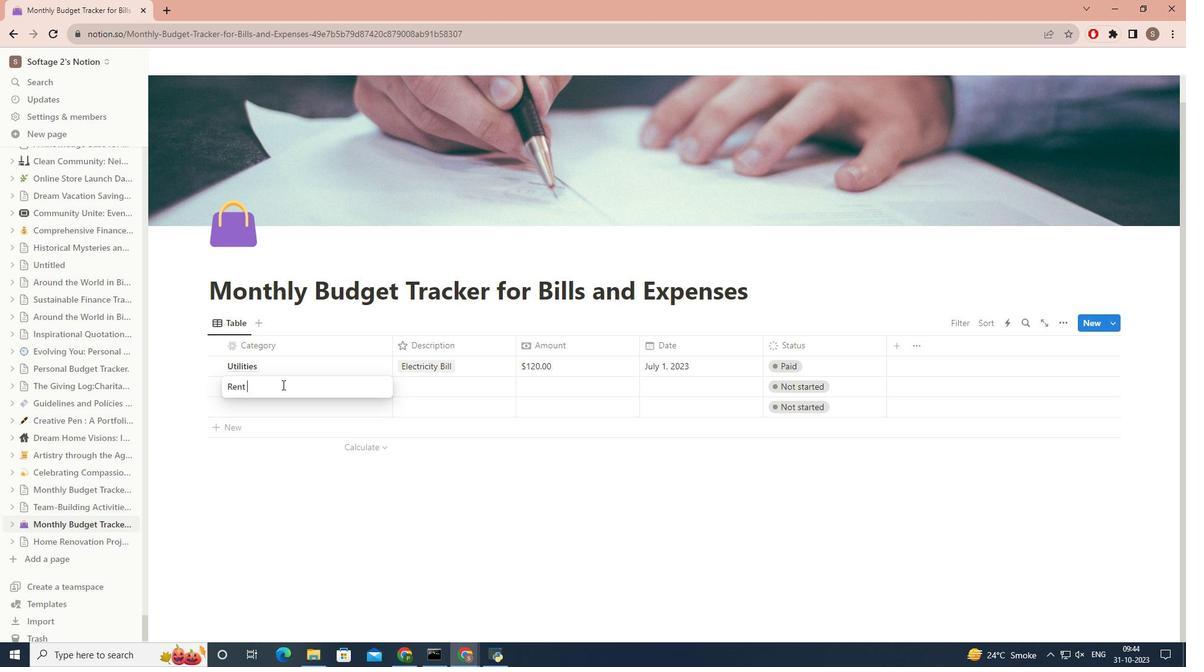 
Action: Mouse moved to (417, 384)
Screenshot: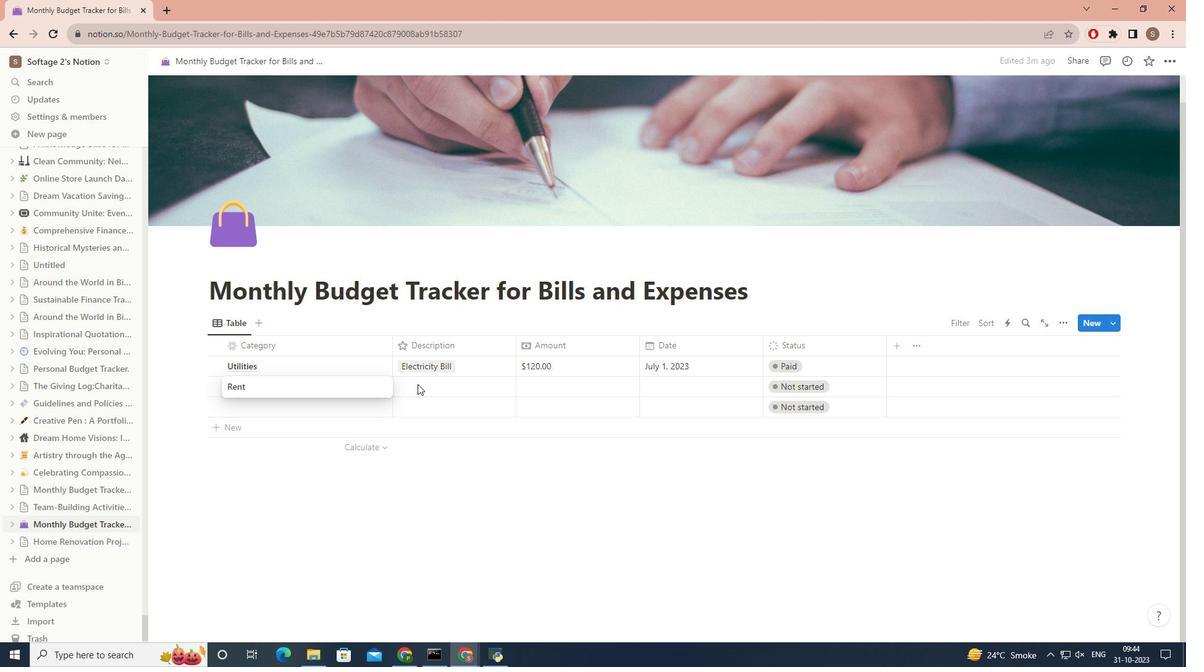 
Action: Mouse pressed left at (417, 384)
Screenshot: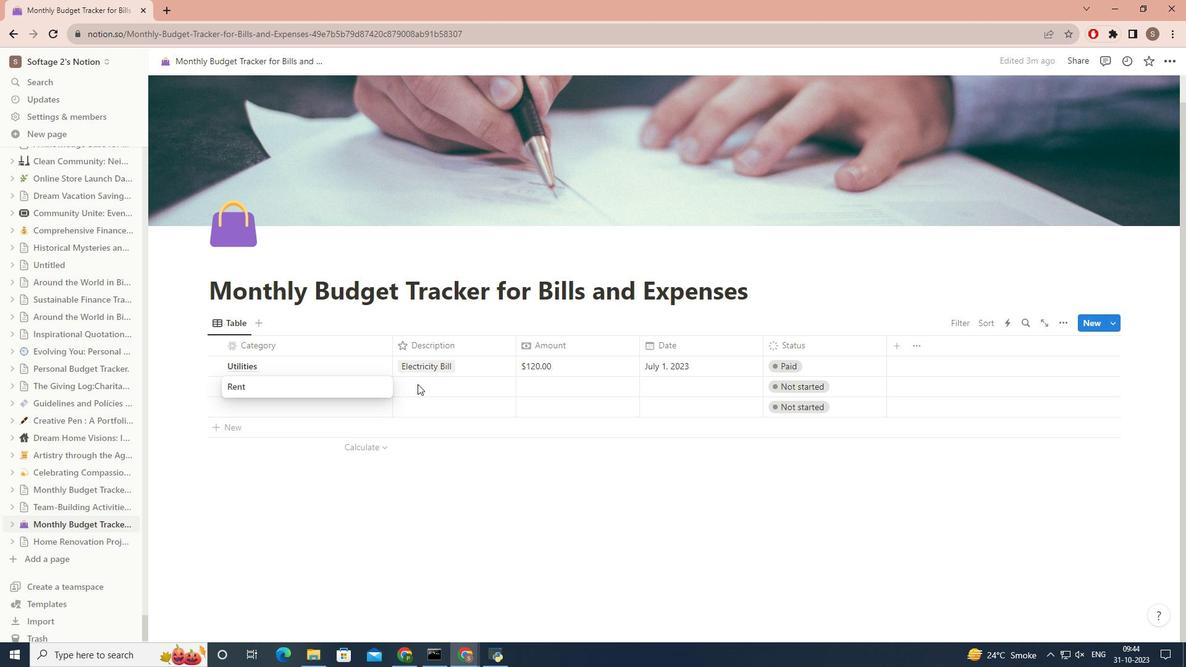 
Action: Mouse pressed left at (417, 384)
Screenshot: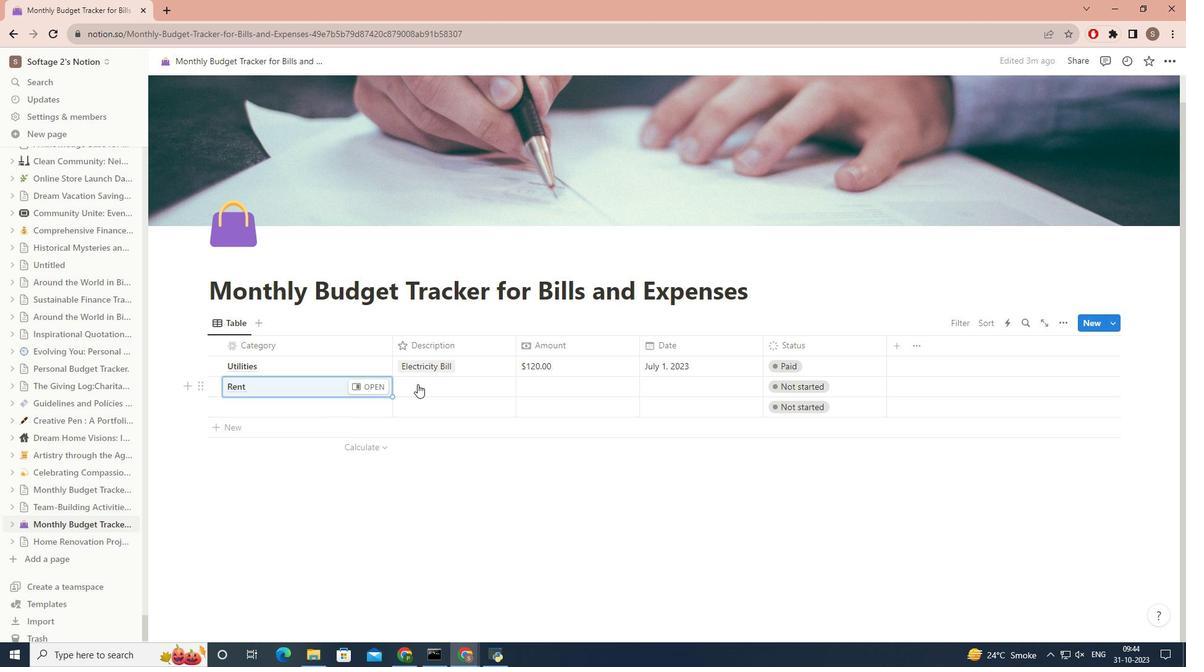 
Action: Key pressed <Key.caps_lock>A<Key.caps_lock>partment<Key.space><Key.caps_lock>R<Key.caps_lock>ent<Key.space>
Screenshot: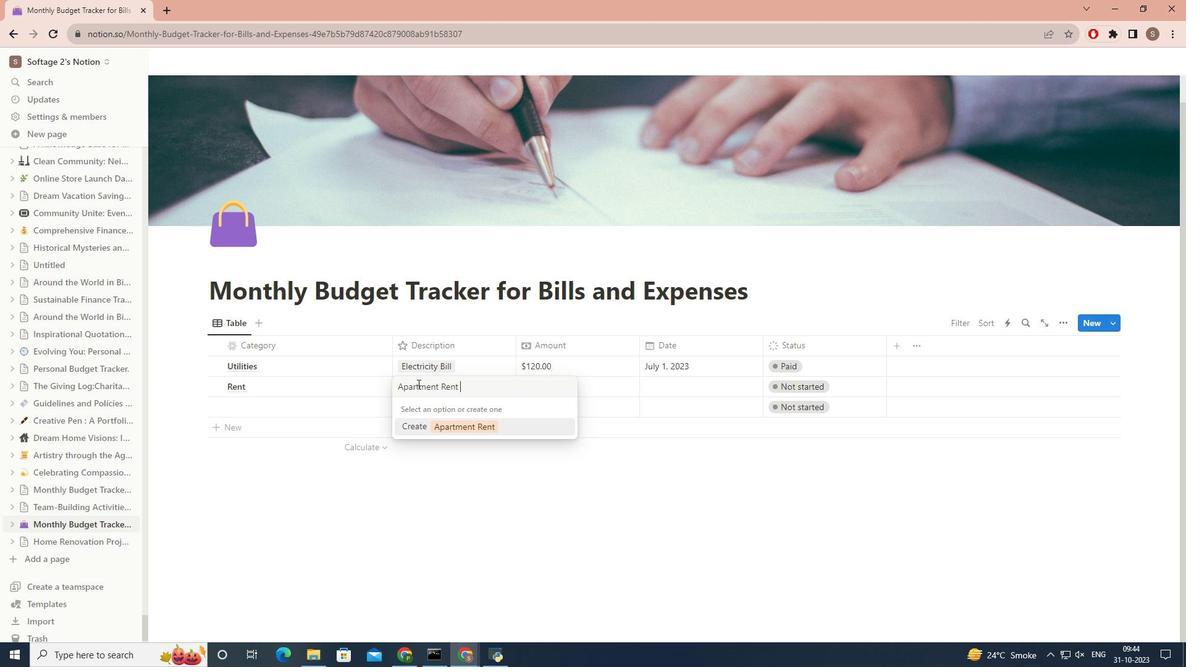 
Action: Mouse moved to (446, 423)
Screenshot: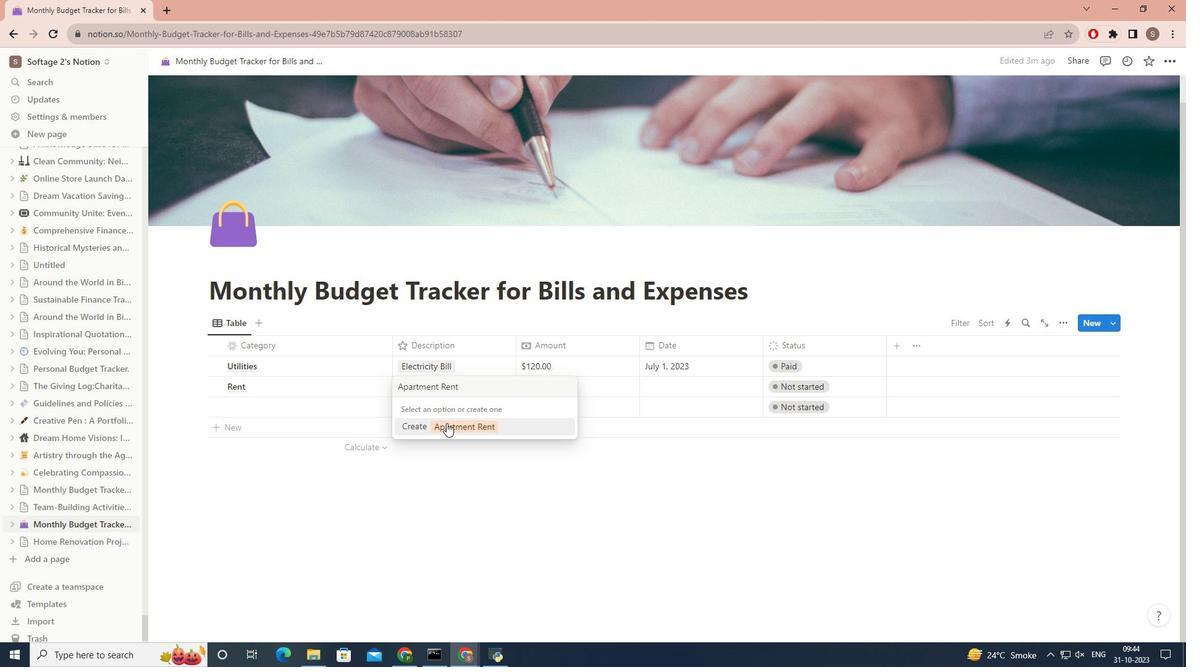 
Action: Mouse pressed left at (446, 423)
Screenshot: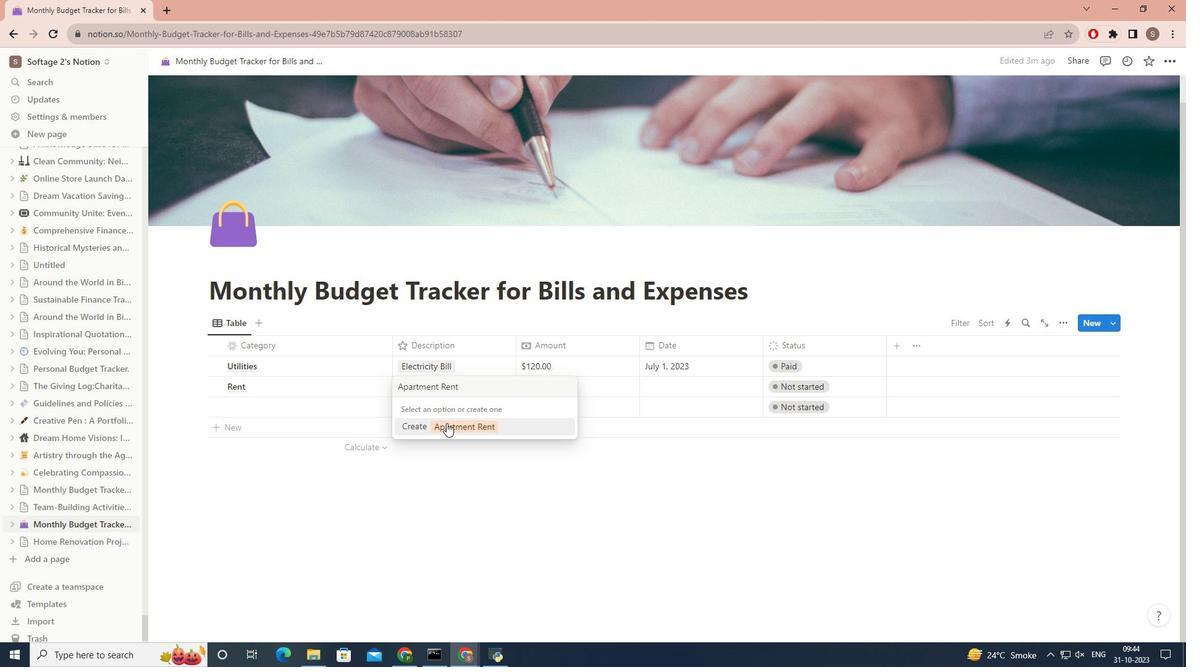 
Action: Mouse moved to (588, 384)
Screenshot: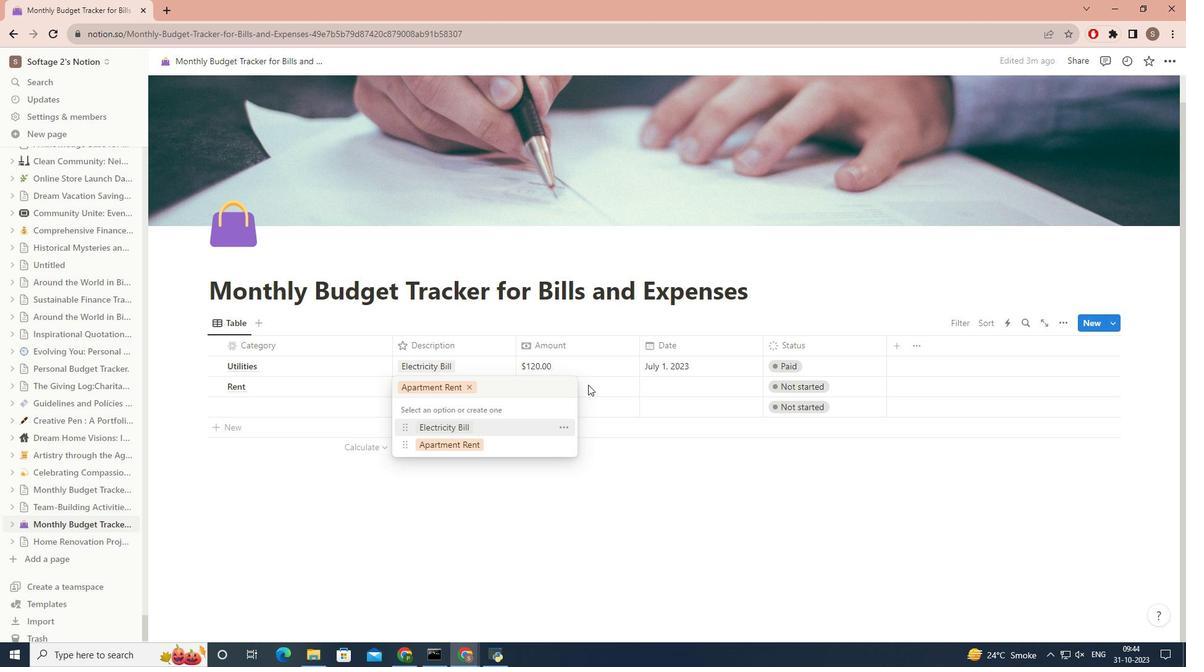 
Action: Mouse pressed left at (588, 384)
Screenshot: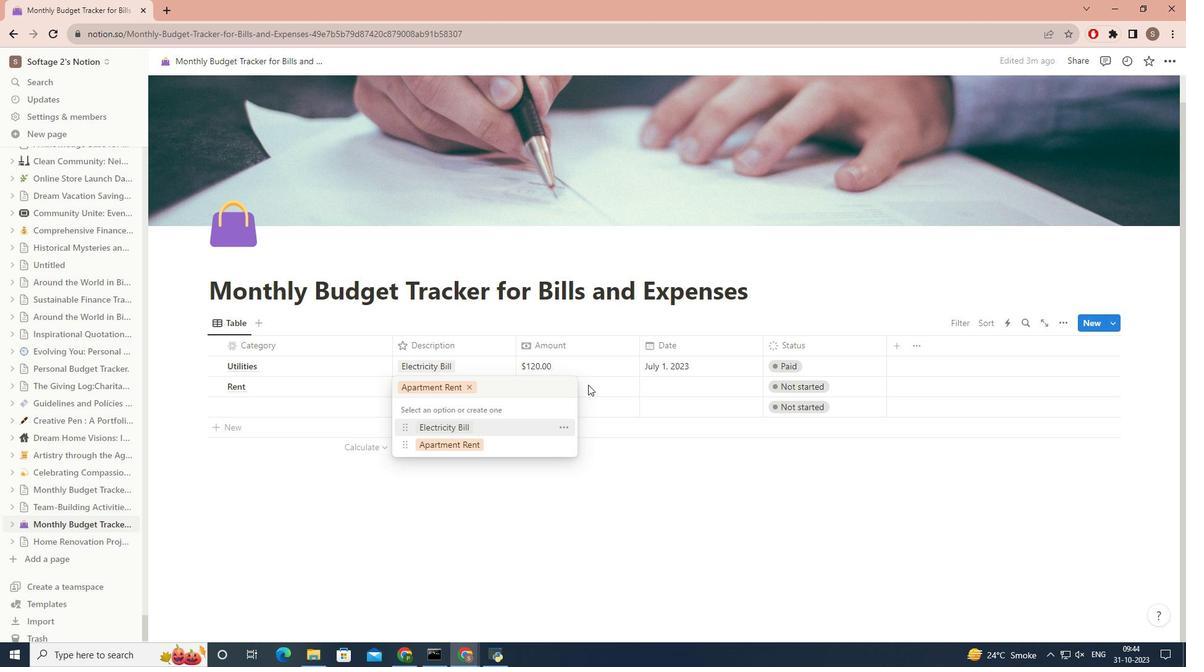 
Action: Mouse moved to (588, 384)
Screenshot: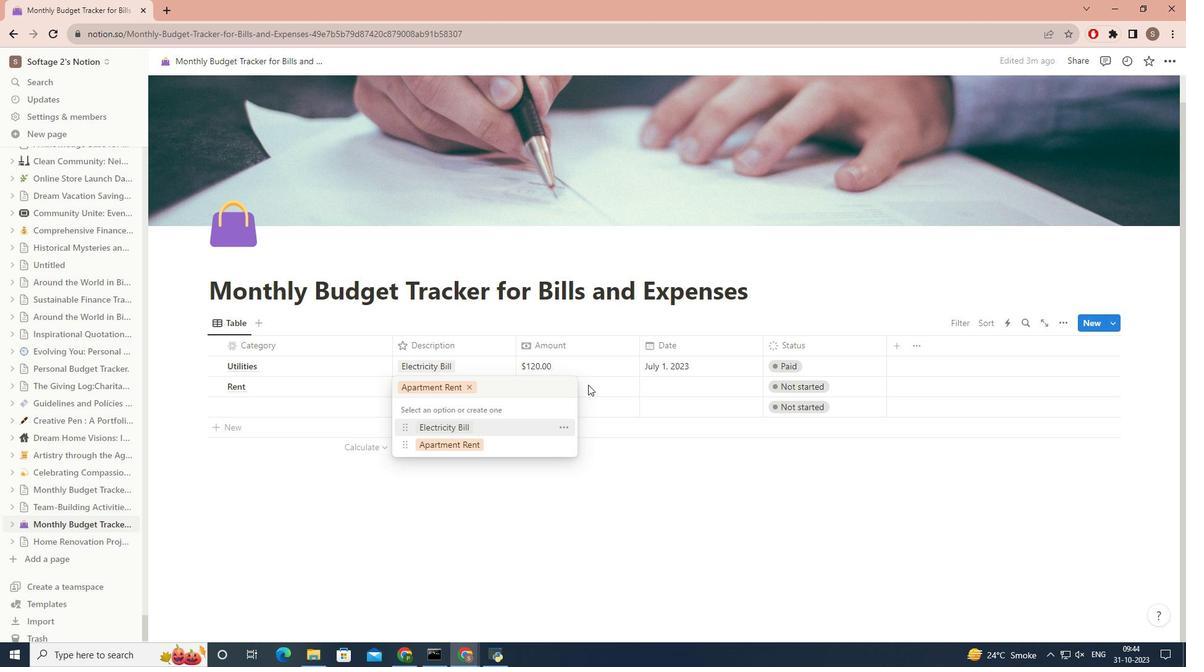 
Action: Mouse pressed left at (588, 384)
Screenshot: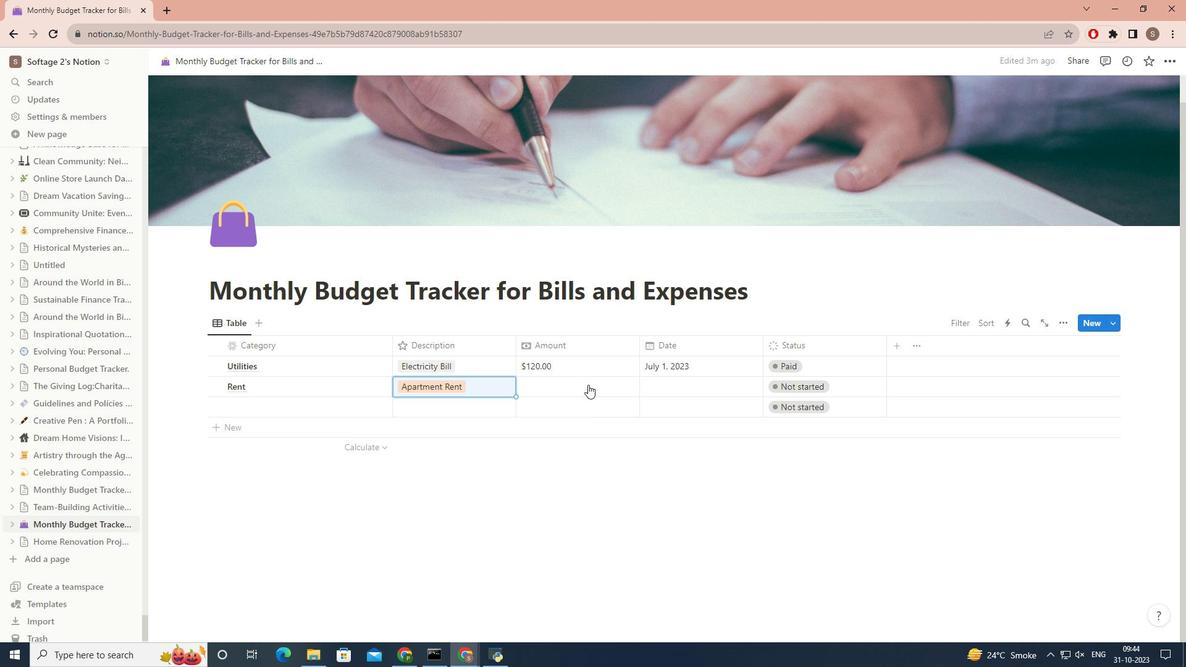 
Action: Key pressed <Key.shift>$1,500.00
Screenshot: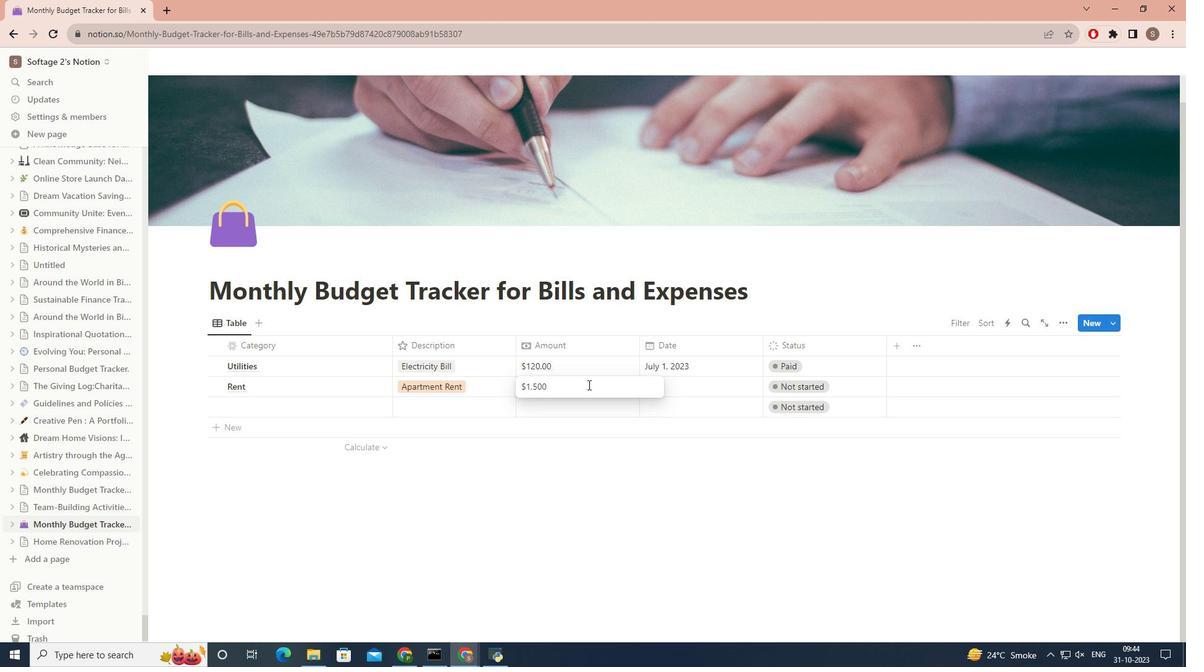 
Action: Mouse pressed left at (588, 384)
Screenshot: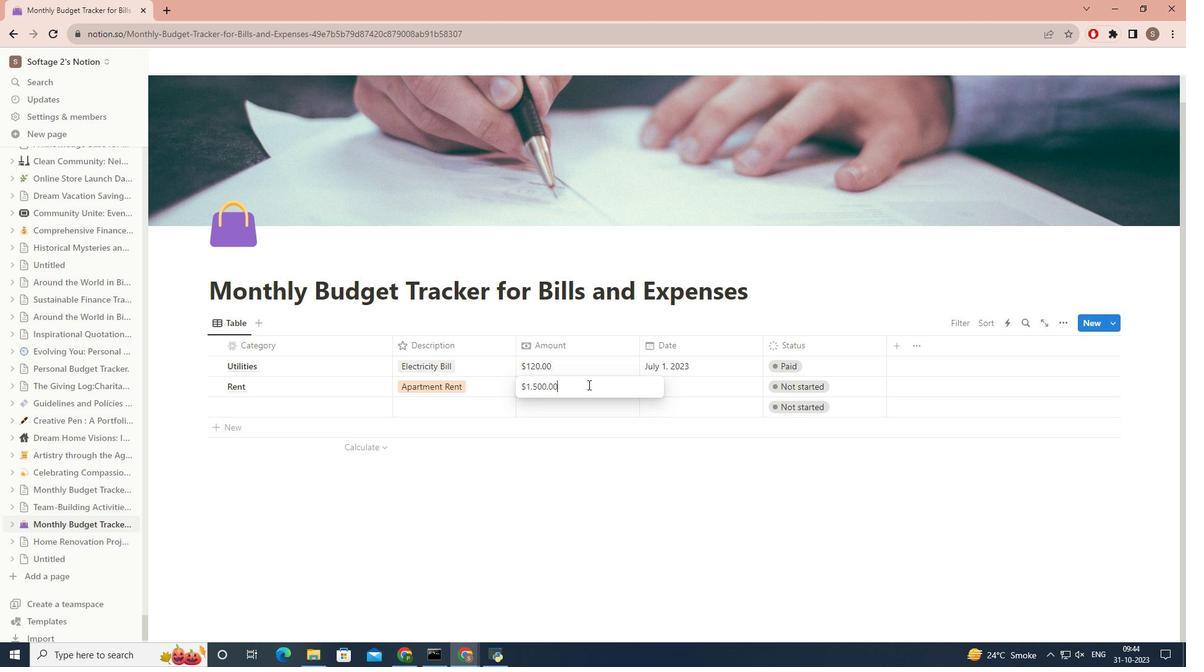 
Action: Mouse moved to (678, 383)
Screenshot: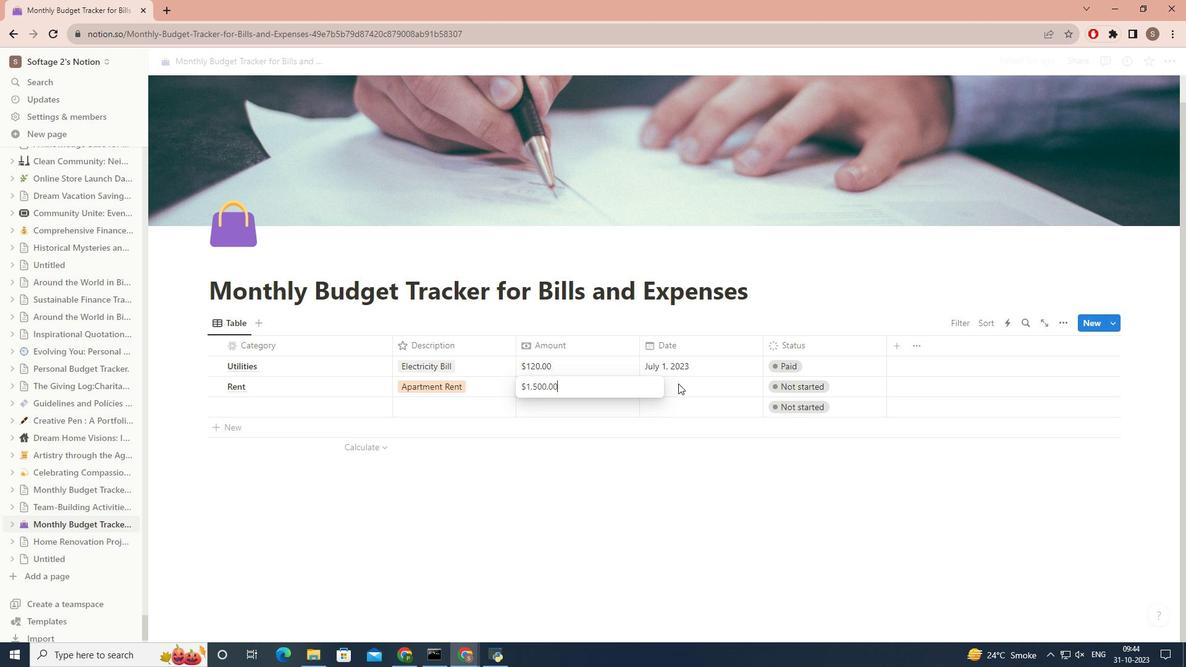 
Action: Mouse pressed left at (678, 383)
Screenshot: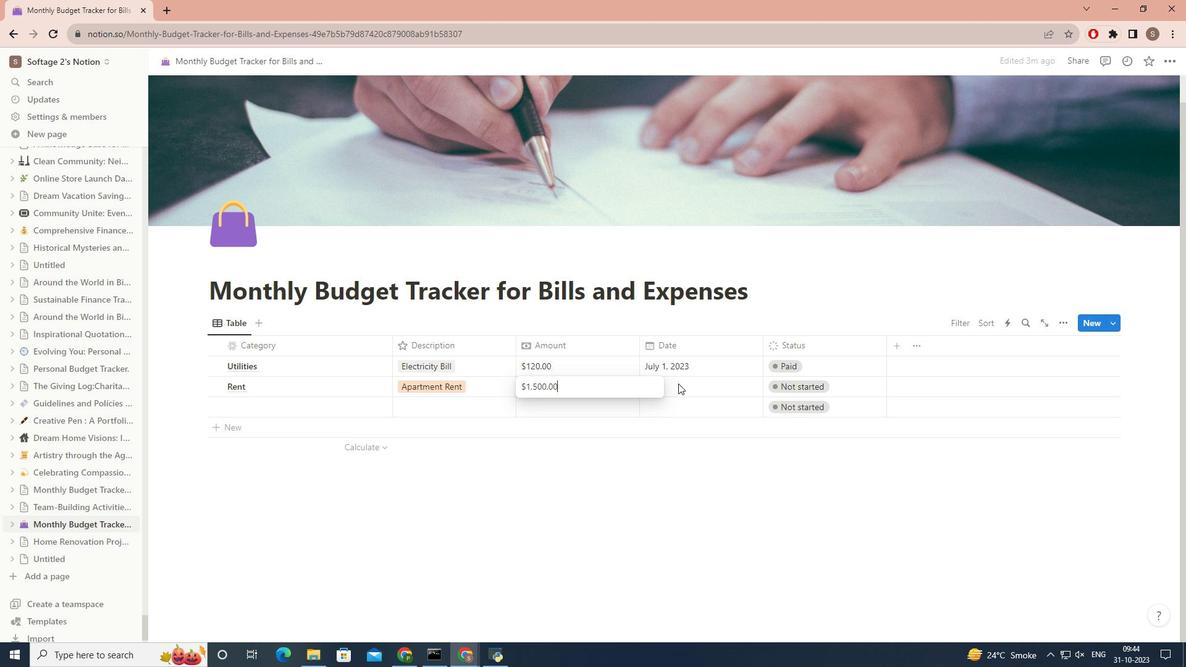 
Action: Mouse pressed left at (678, 383)
Screenshot: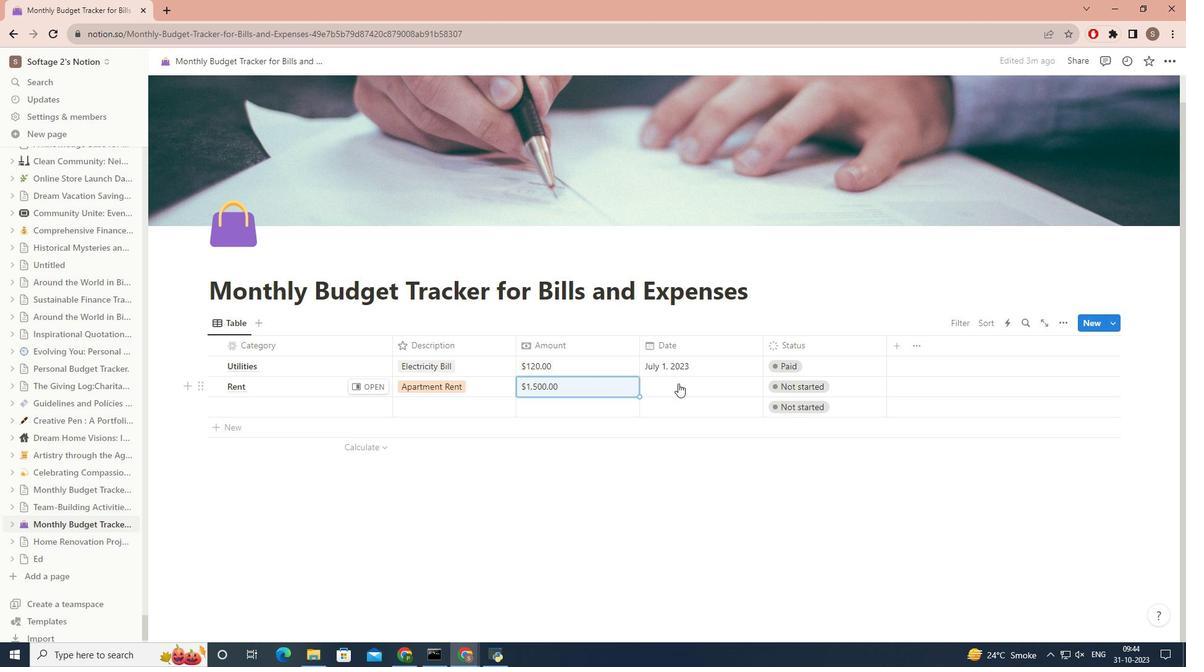 
Action: Mouse moved to (766, 97)
Screenshot: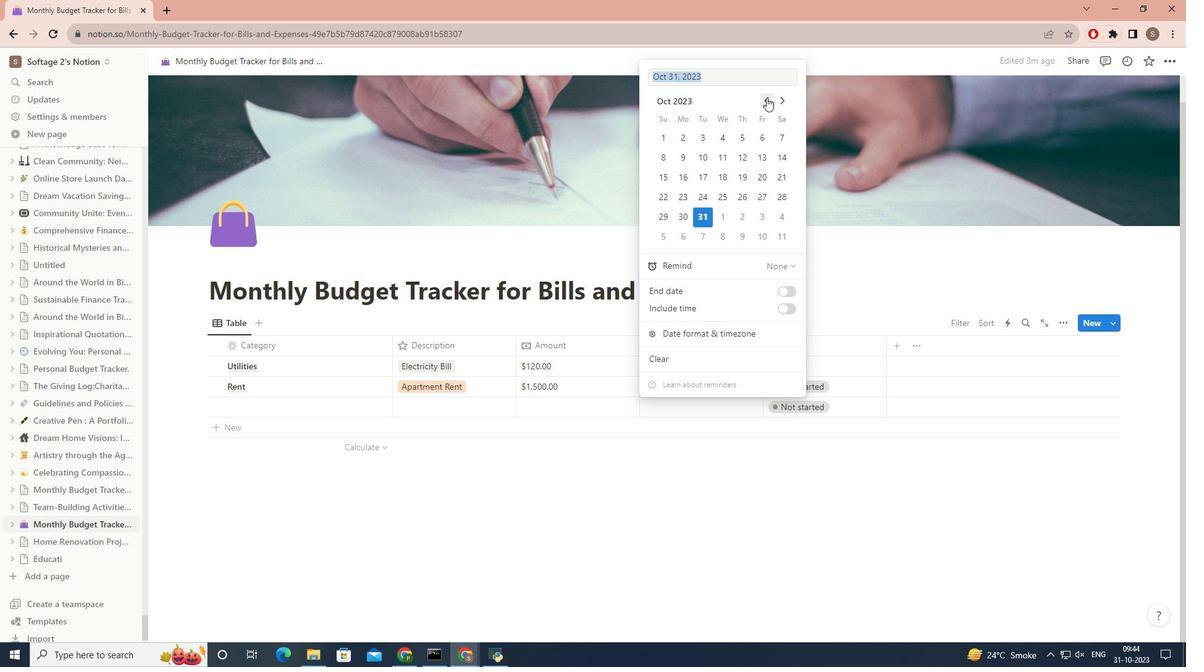 
Action: Mouse pressed left at (766, 97)
Screenshot: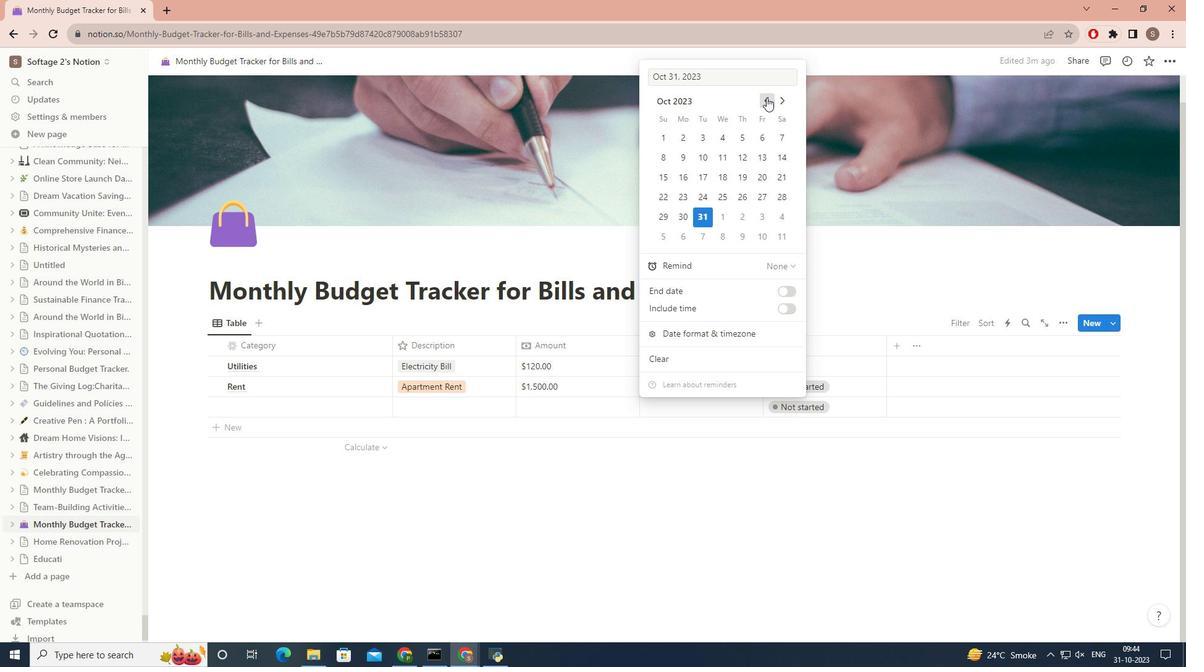 
Action: Mouse pressed left at (766, 97)
Screenshot: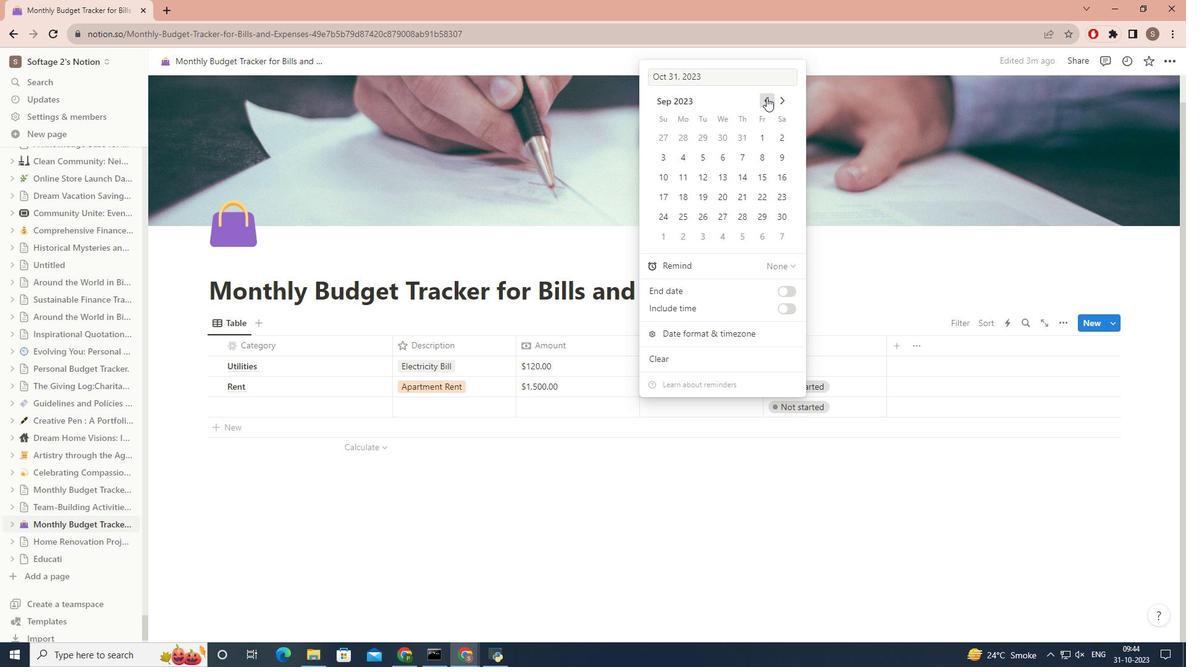 
Action: Mouse pressed left at (766, 97)
Screenshot: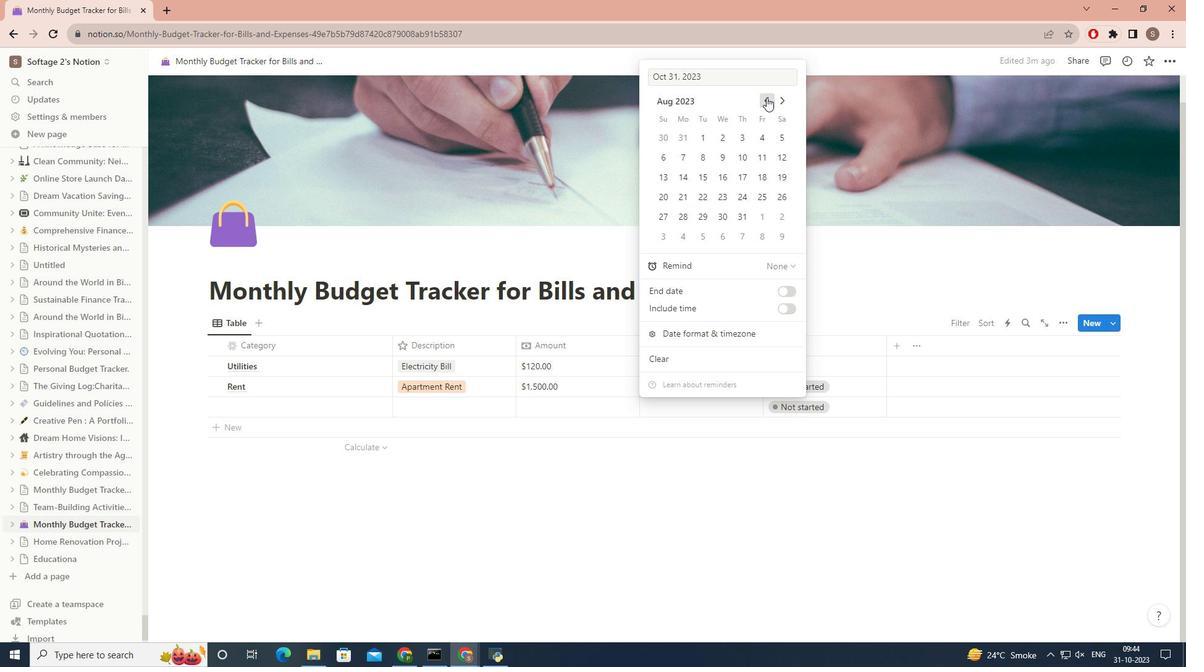 
Action: Mouse moved to (716, 147)
Screenshot: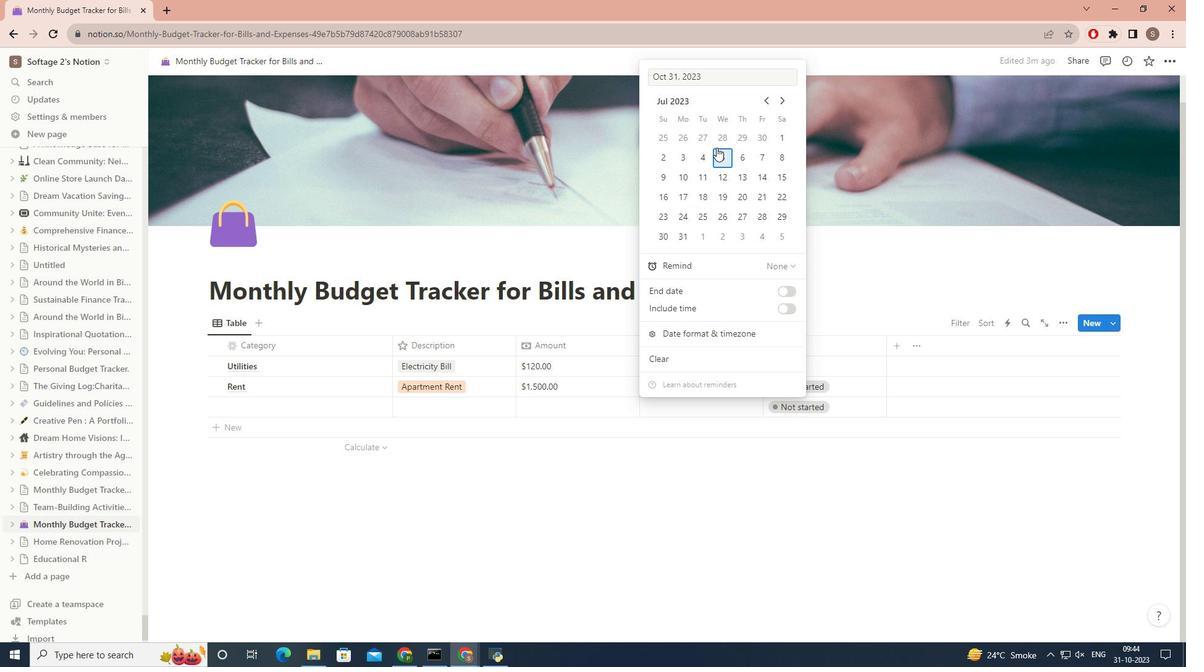 
Action: Mouse pressed left at (716, 147)
Screenshot: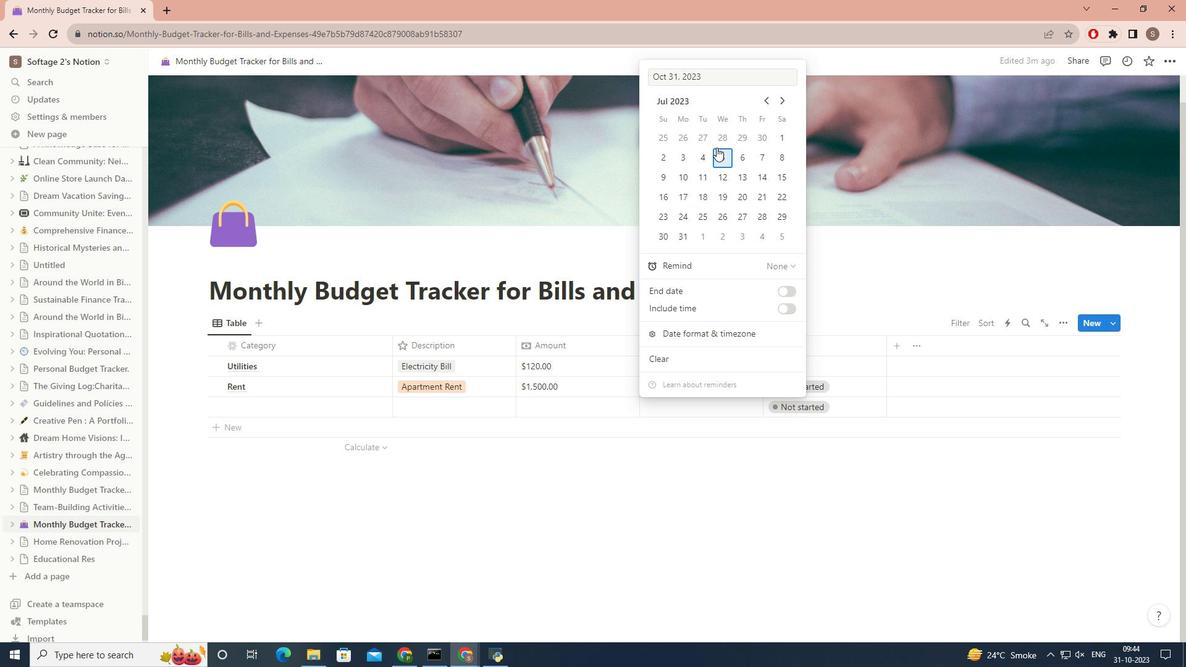 
Action: Mouse moved to (705, 472)
Screenshot: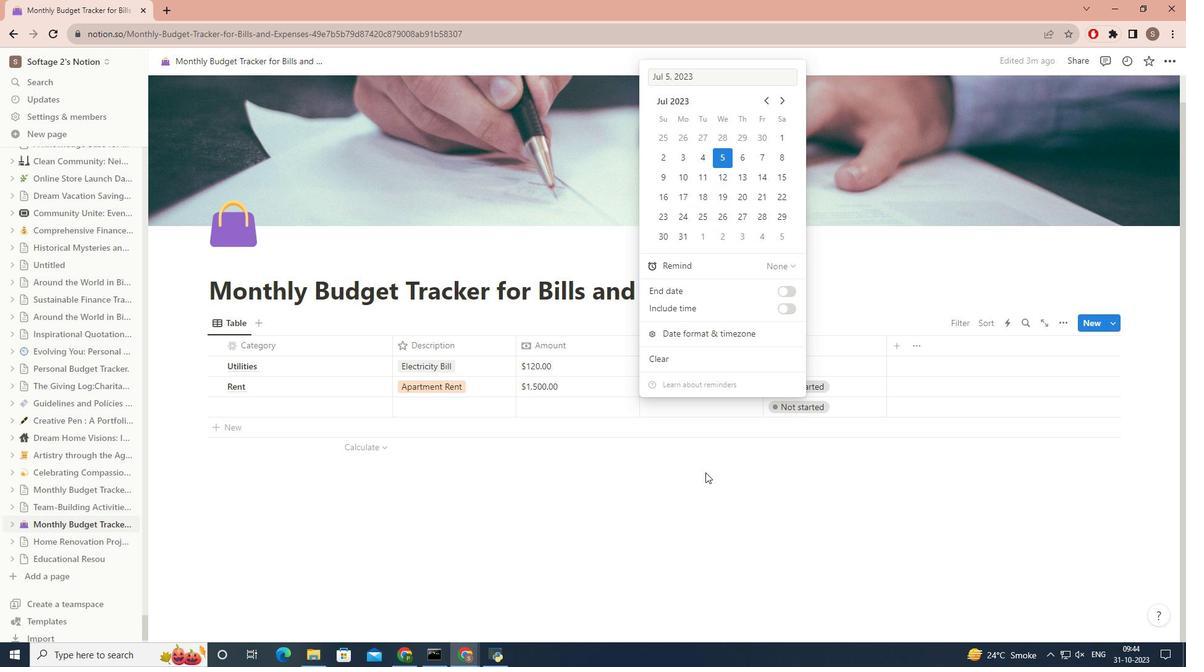 
Action: Mouse pressed left at (705, 472)
Screenshot: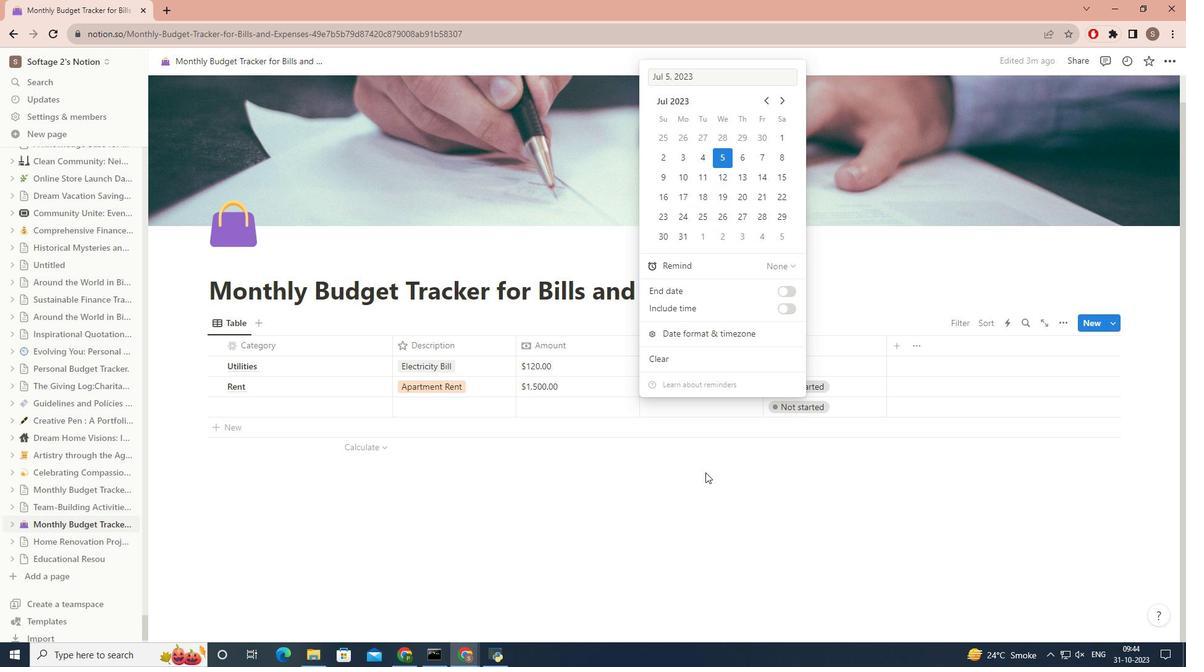 
Action: Mouse moved to (806, 381)
Screenshot: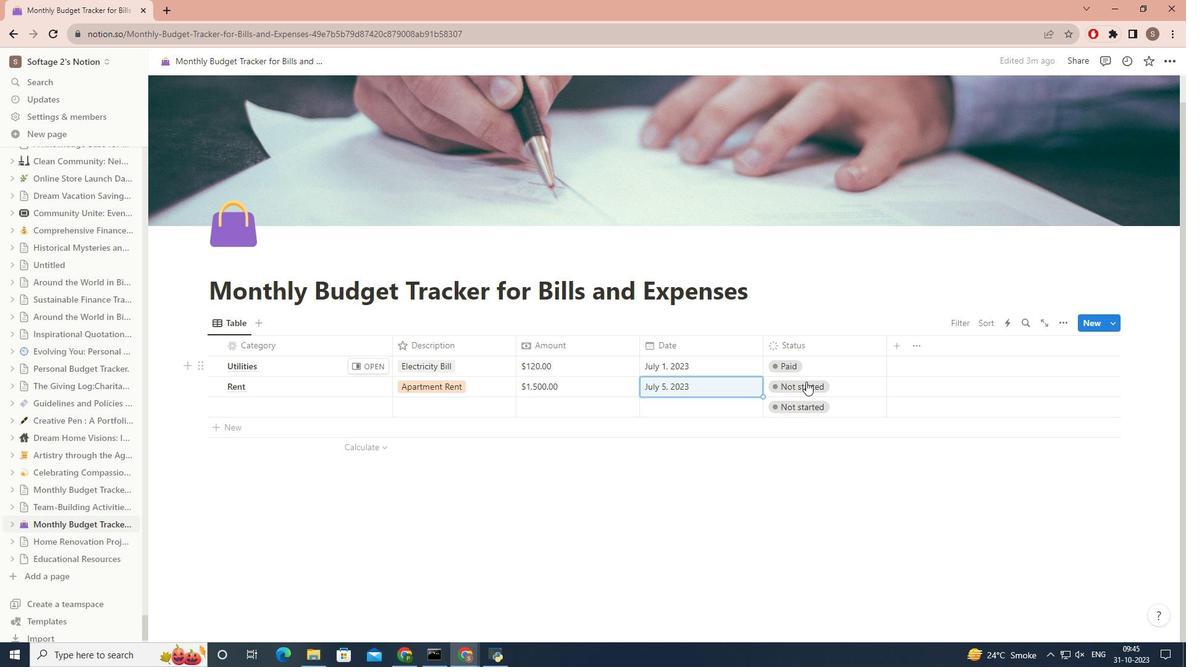 
Action: Mouse pressed left at (806, 381)
Screenshot: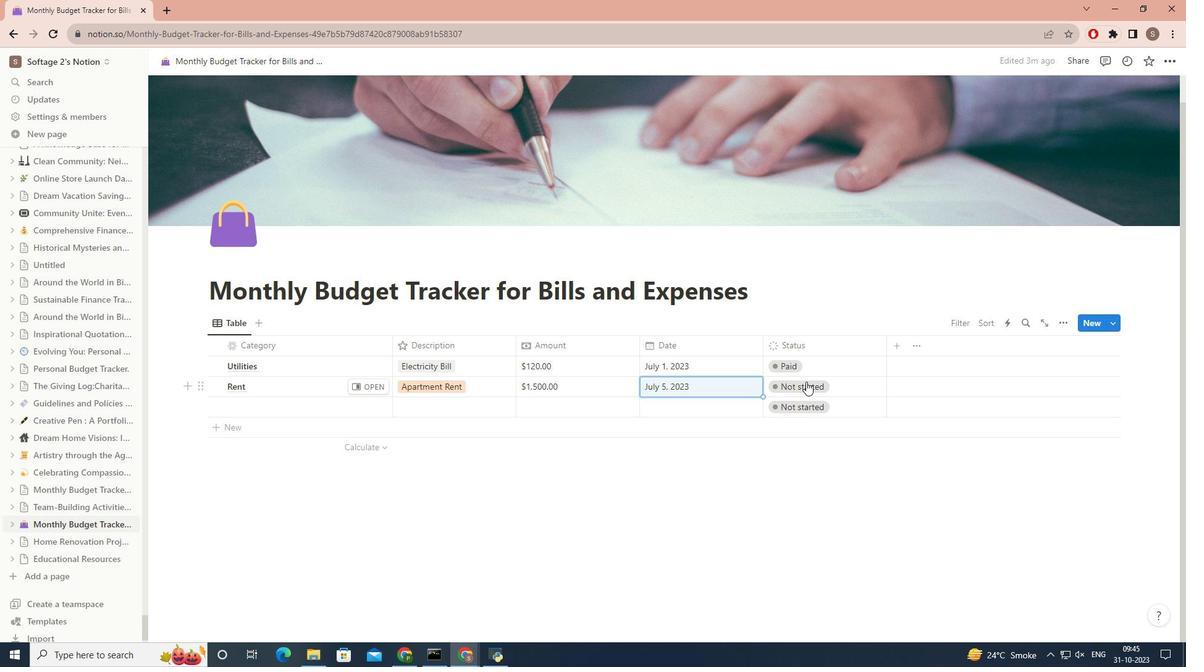 
Action: Mouse moved to (791, 422)
Screenshot: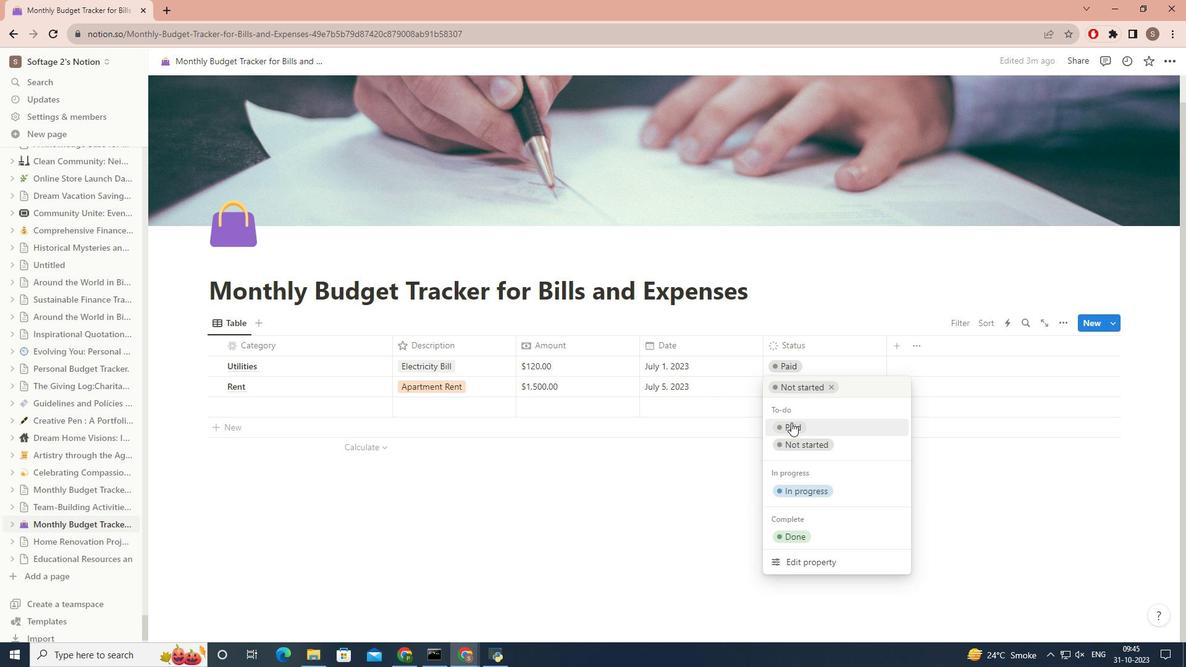 
Action: Mouse pressed left at (791, 422)
Screenshot: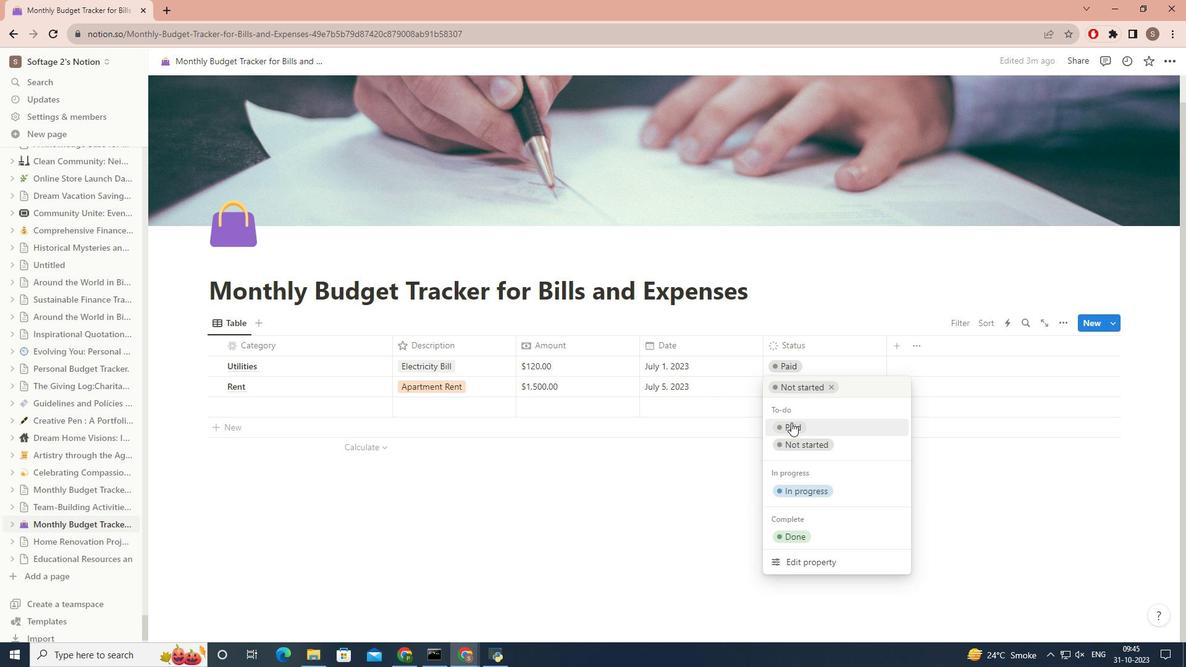 
Action: Mouse moved to (320, 406)
Screenshot: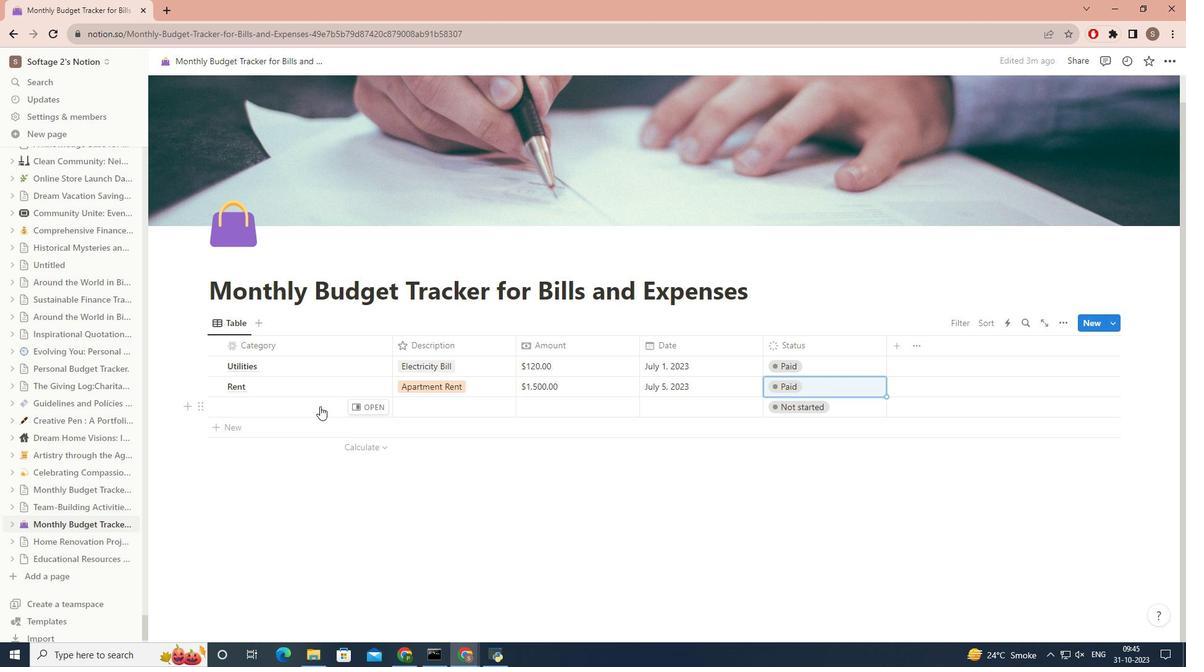 
Action: Mouse pressed left at (320, 406)
Screenshot: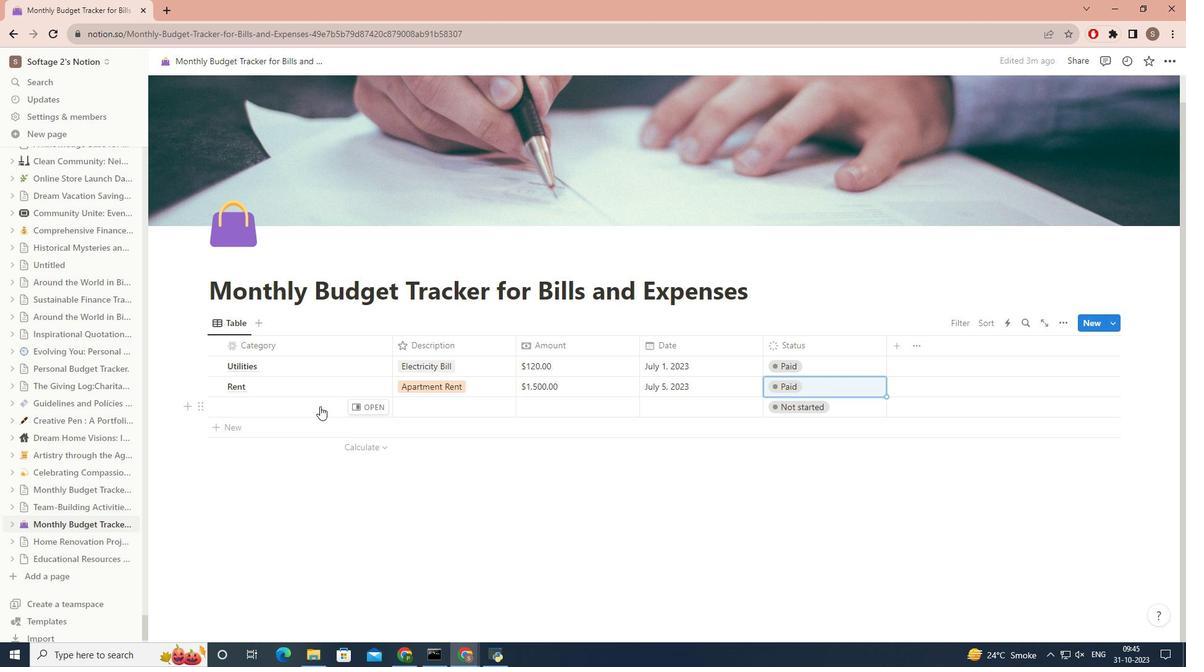 
Action: Key pressed <Key.caps_lock>I<Key.caps_lock>nternet<Key.space>
Screenshot: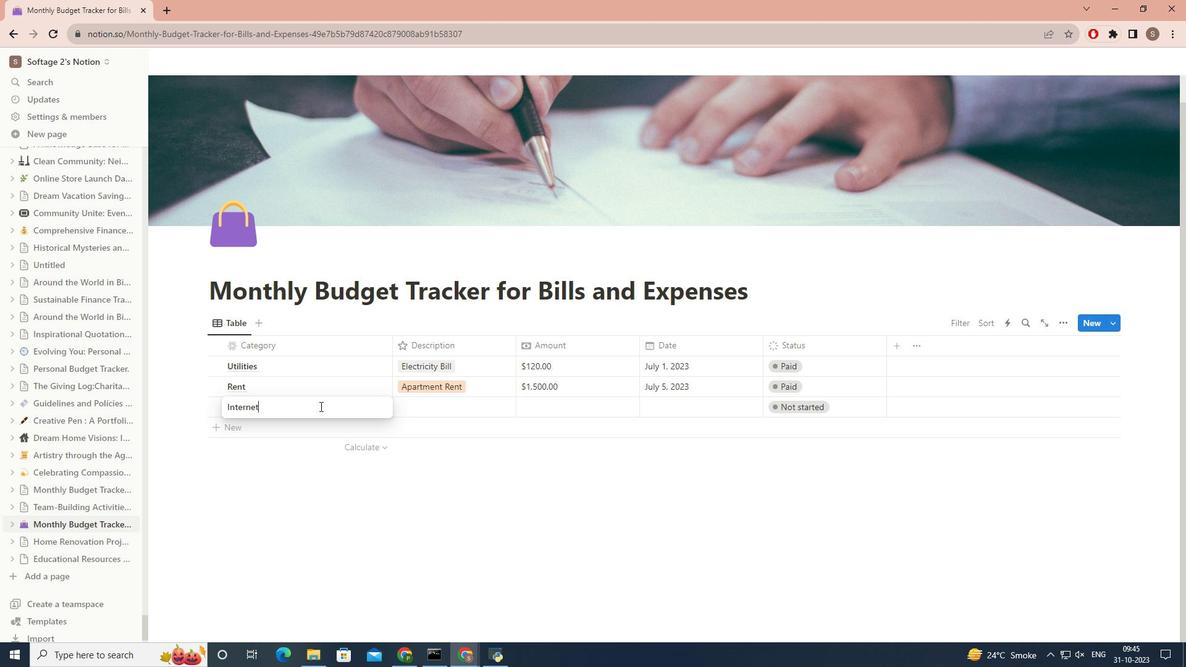 
Action: Mouse moved to (434, 408)
Screenshot: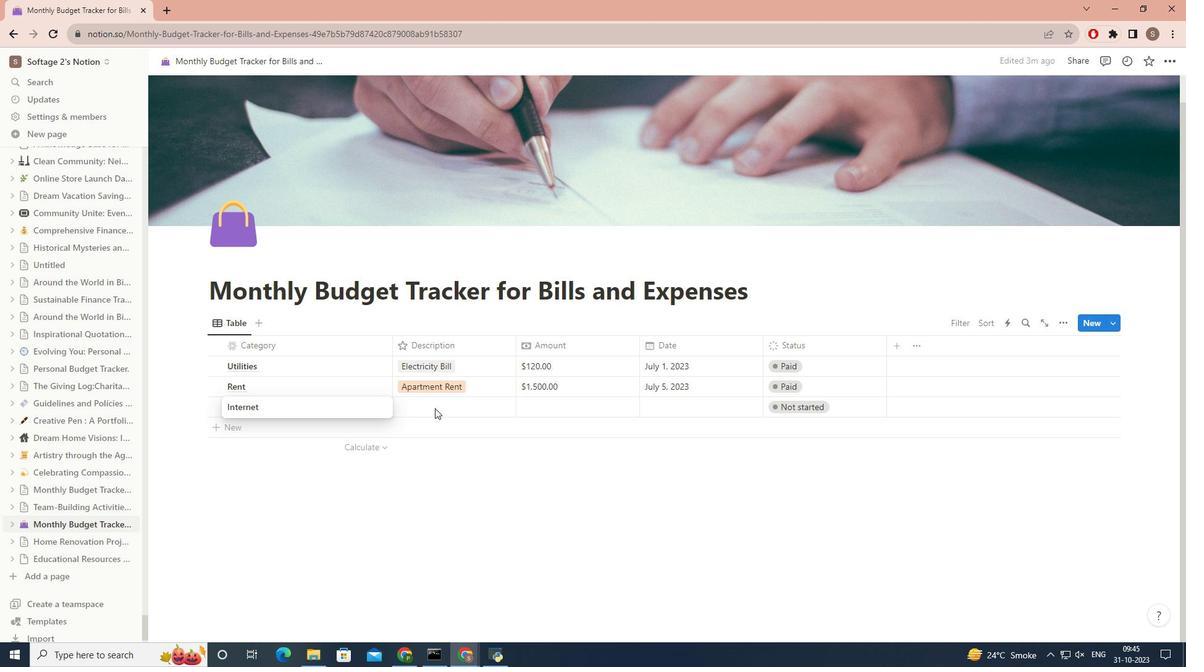 
Action: Mouse pressed left at (434, 408)
Screenshot: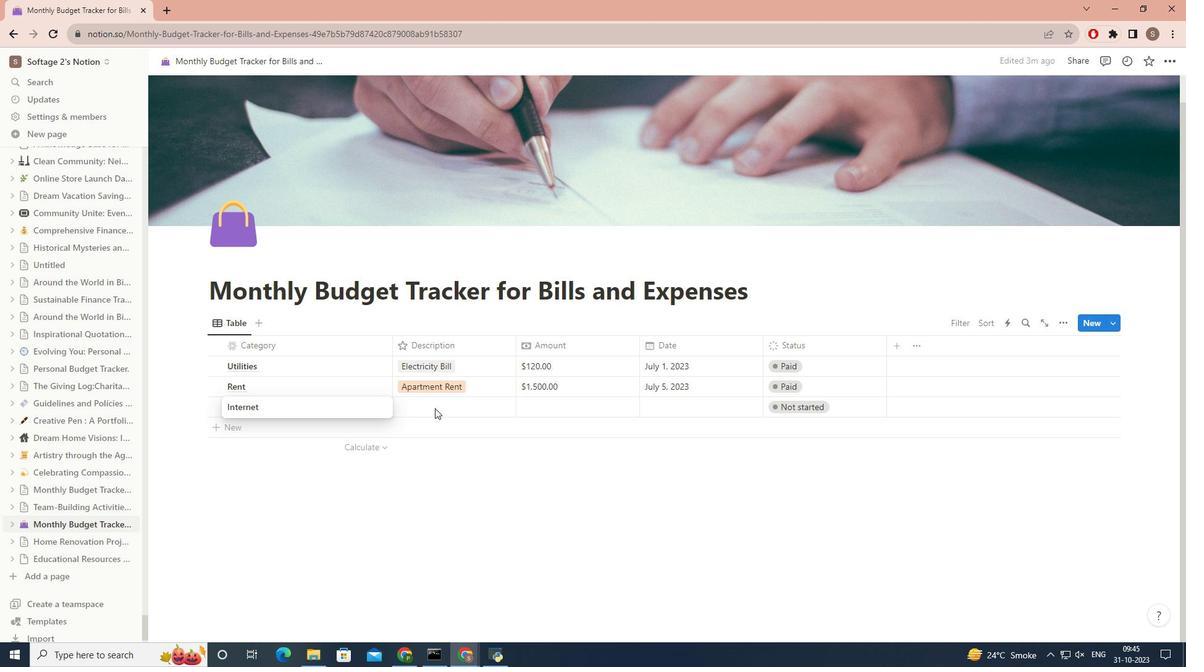 
Action: Mouse pressed left at (434, 408)
Screenshot: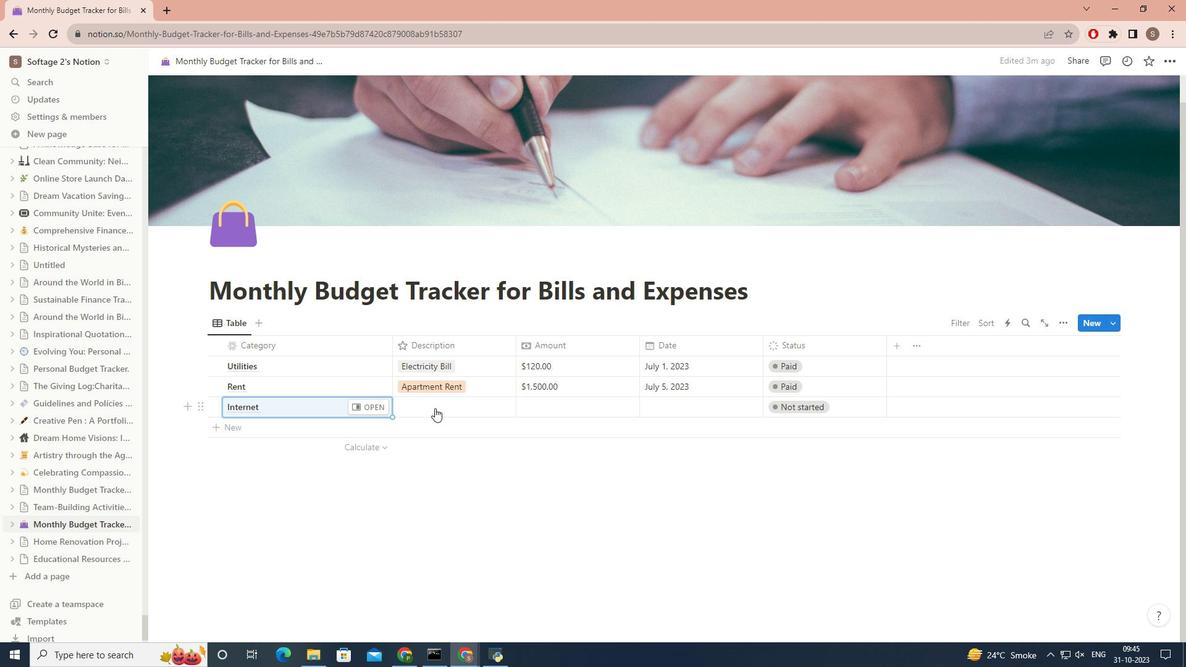 
Action: Key pressed <Key.caps_lock>I<Key.caps_lock>nternet<Key.space><Key.caps_lock>S<Key.caps_lock>ervice
Screenshot: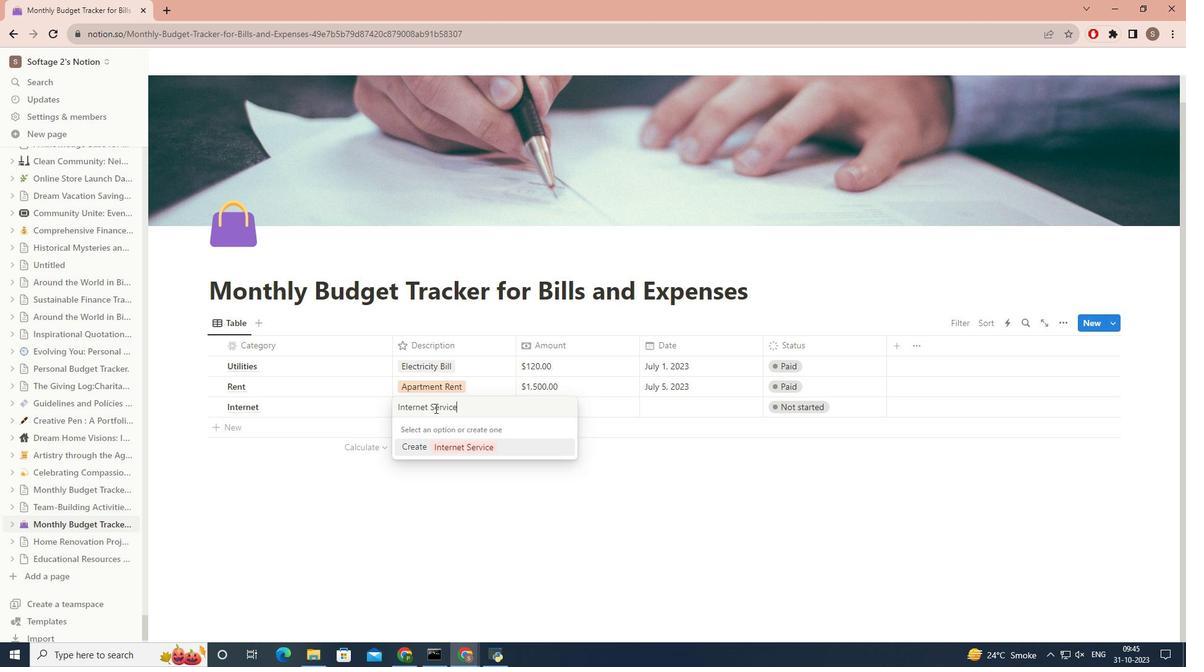 
Action: Mouse moved to (485, 447)
Screenshot: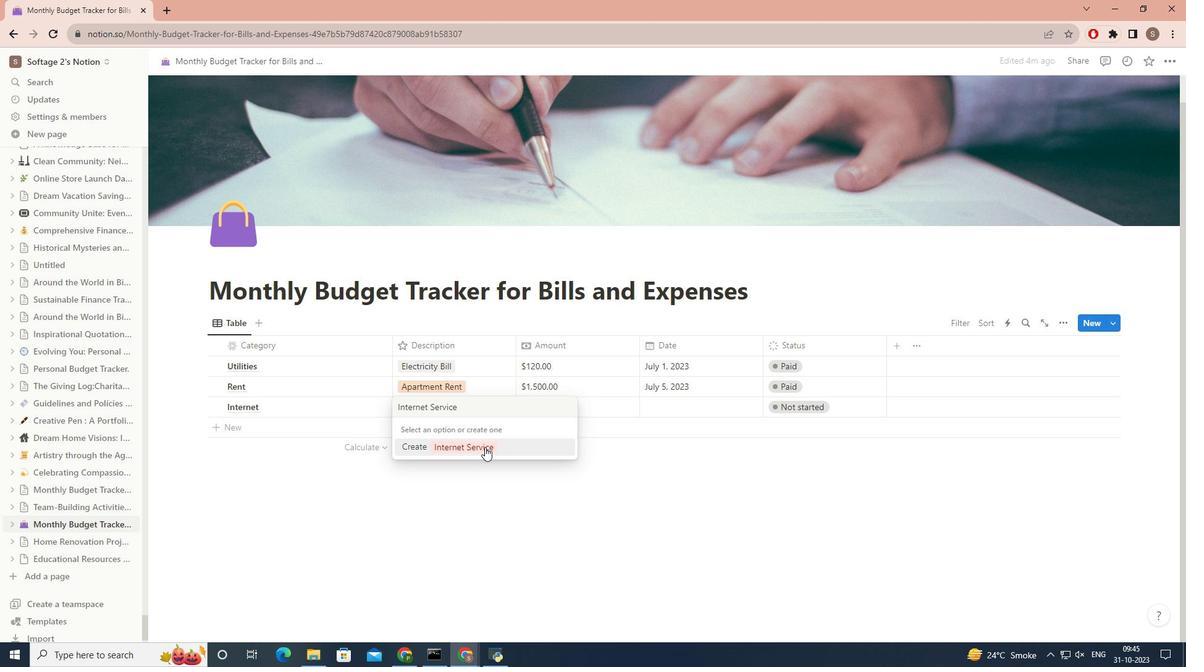 
Action: Mouse pressed left at (485, 447)
Screenshot: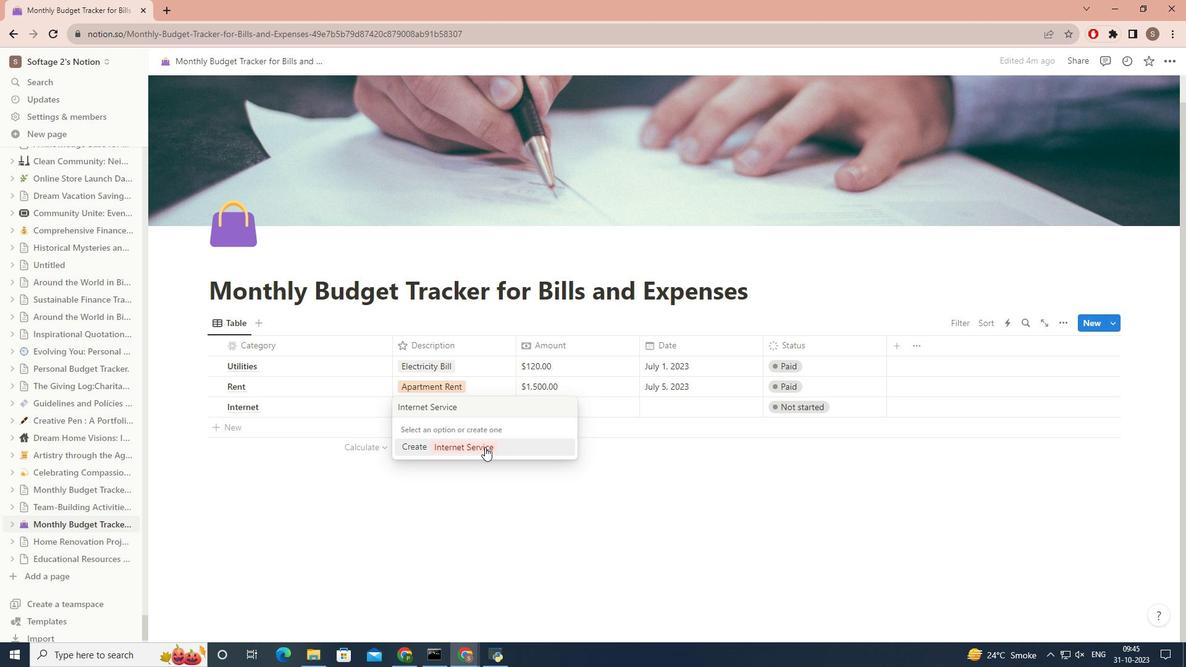 
Action: Mouse moved to (607, 406)
Screenshot: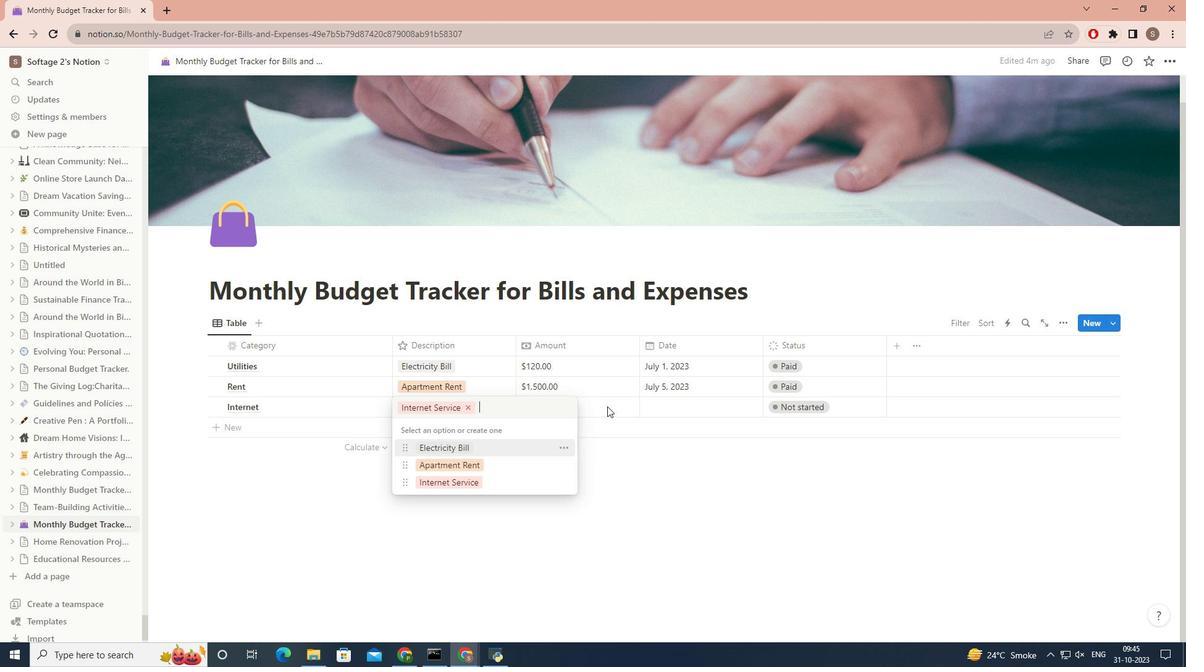 
Action: Mouse pressed left at (607, 406)
Screenshot: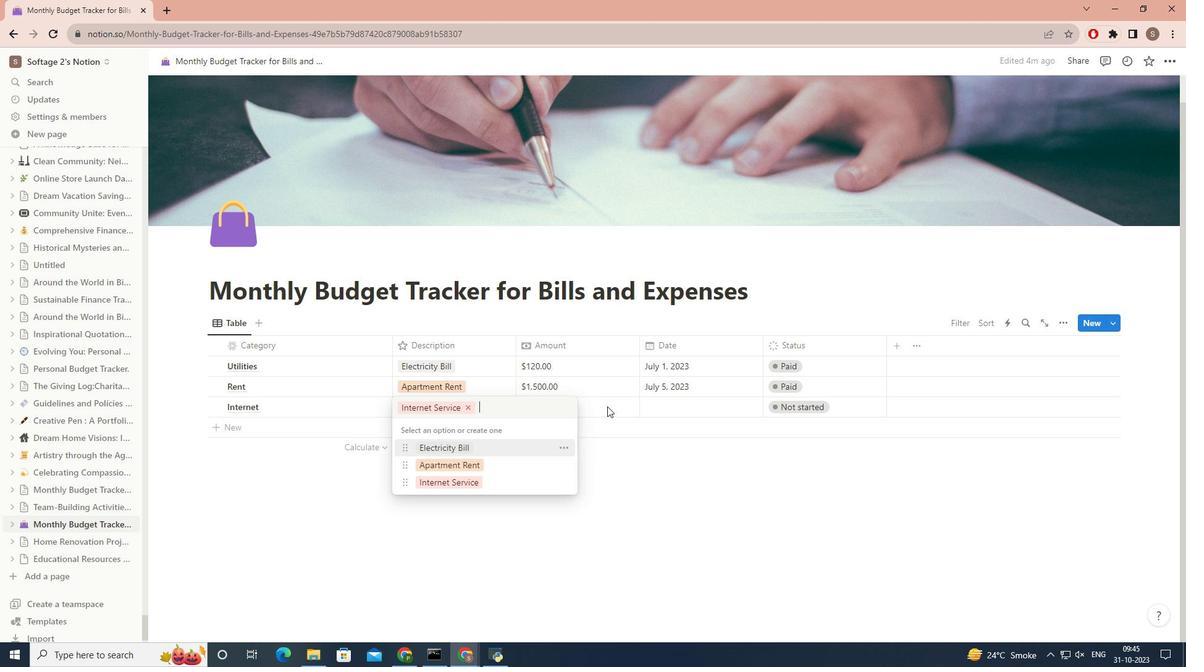 
Action: Mouse moved to (607, 405)
Screenshot: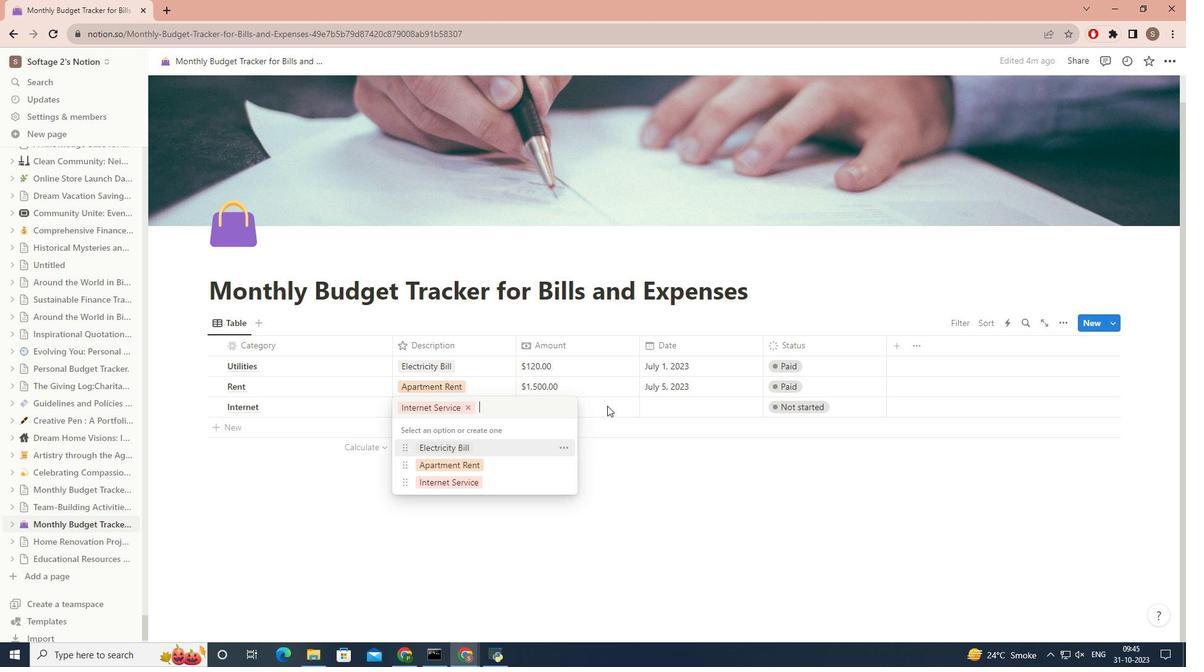 
Action: Mouse pressed left at (607, 405)
Screenshot: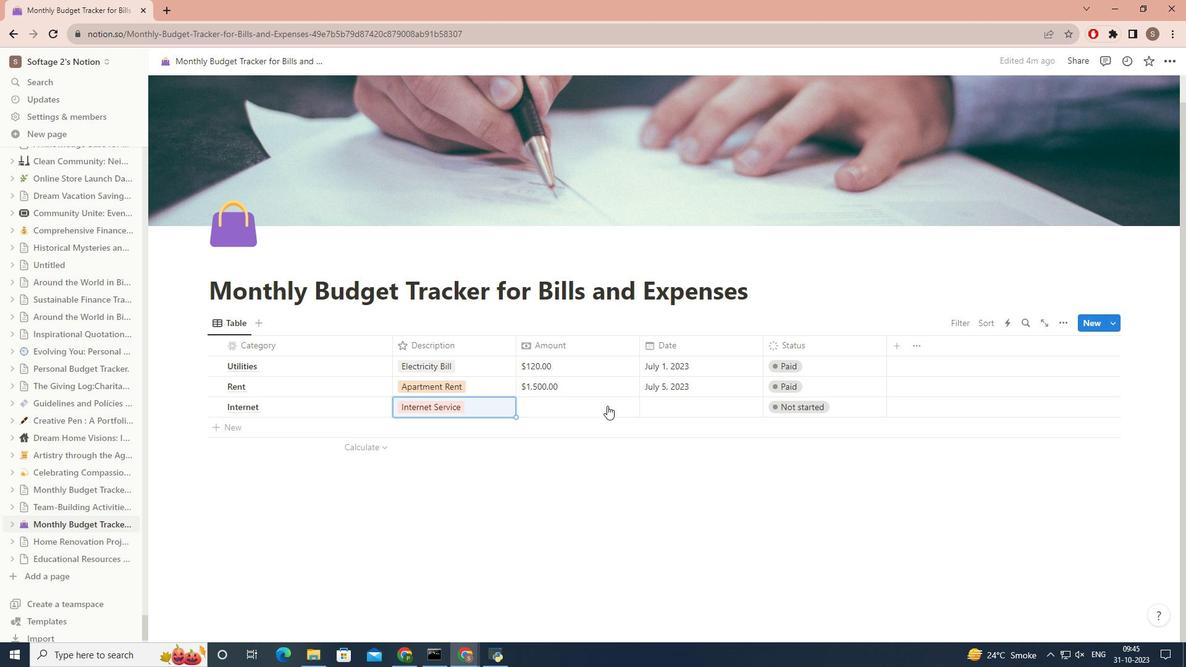 
Action: Key pressed <Key.shift>$60.00
Screenshot: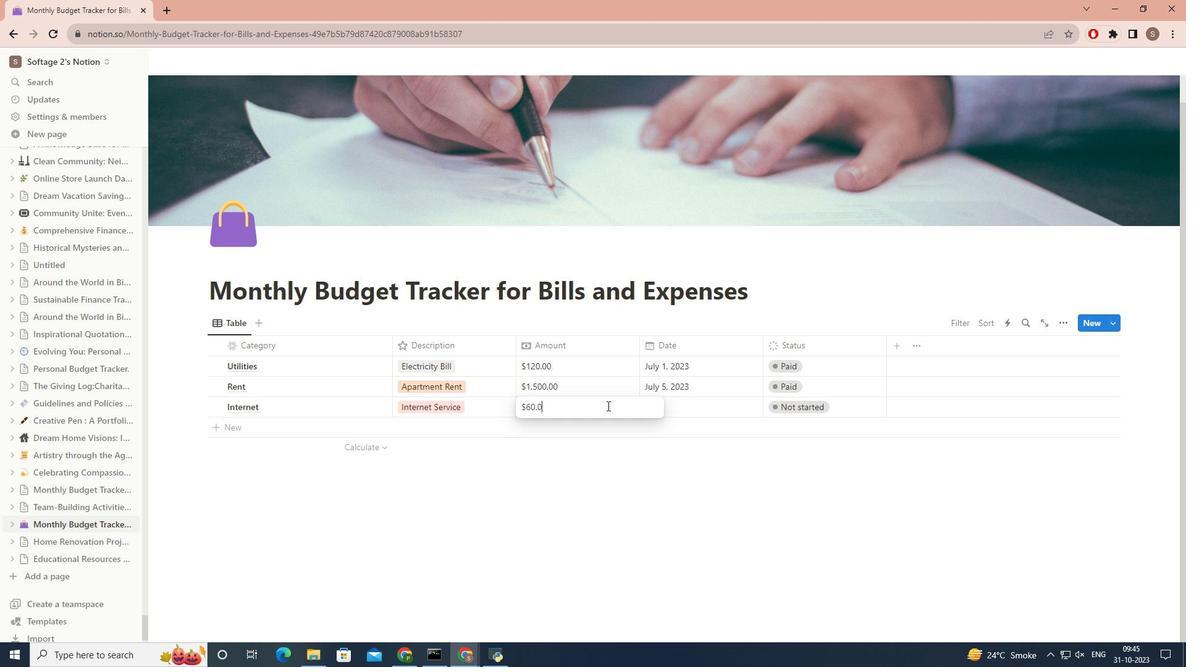 
Action: Mouse moved to (790, 403)
Screenshot: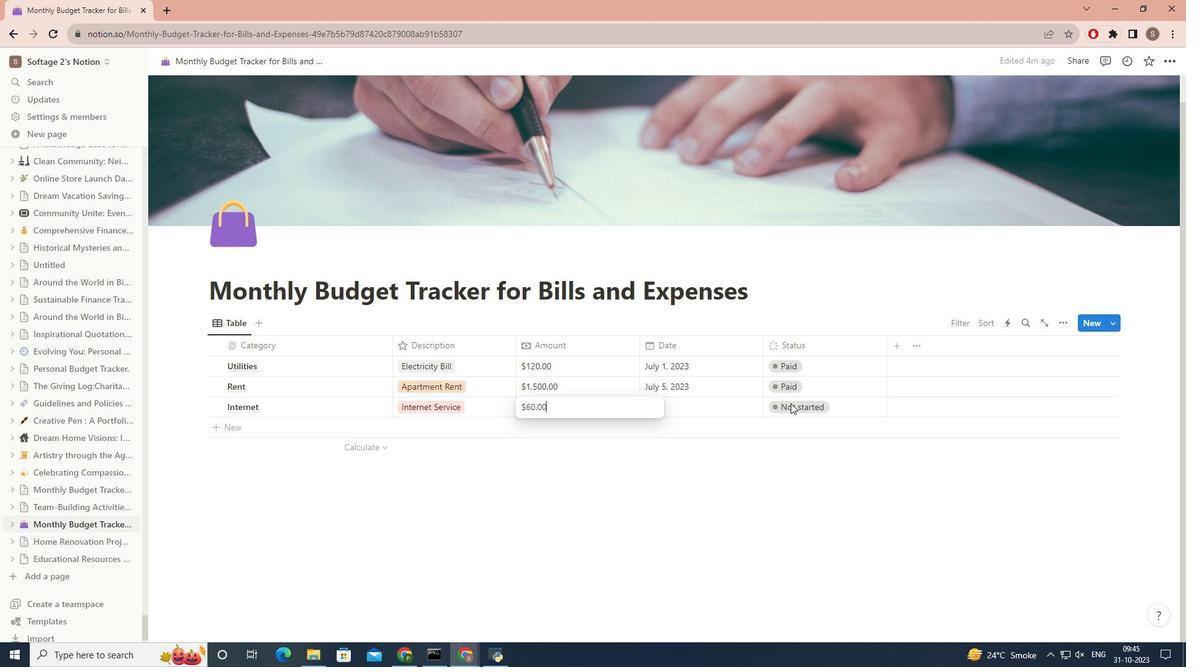 
Action: Mouse pressed left at (790, 403)
Screenshot: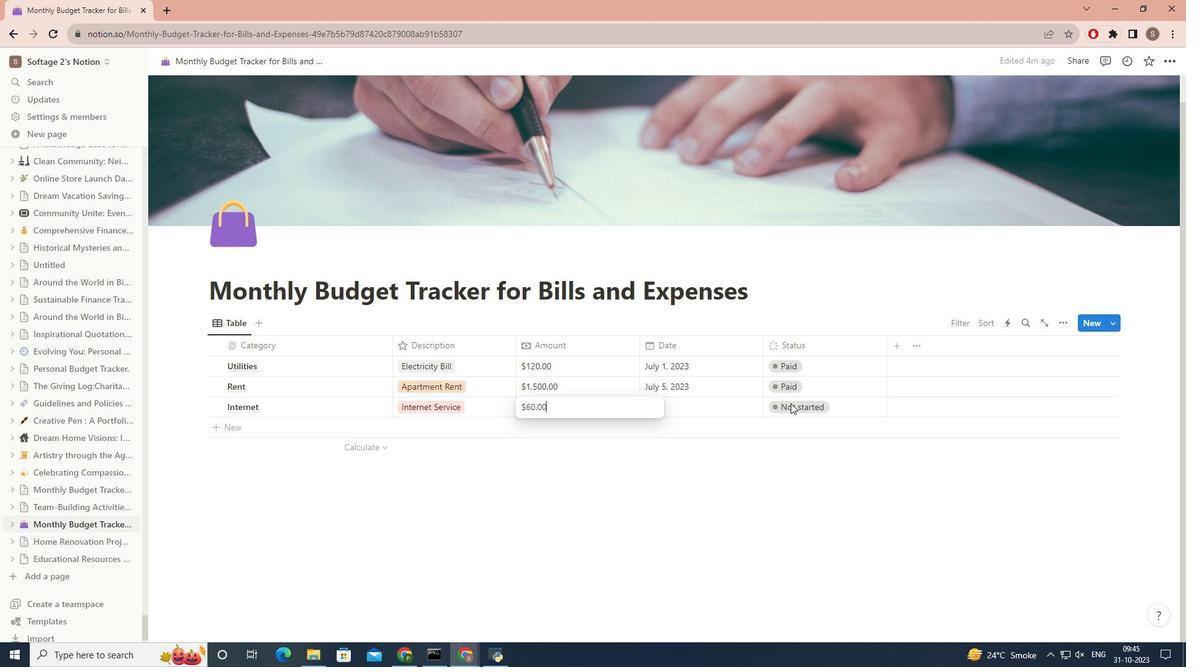 
Action: Mouse pressed left at (790, 403)
Screenshot: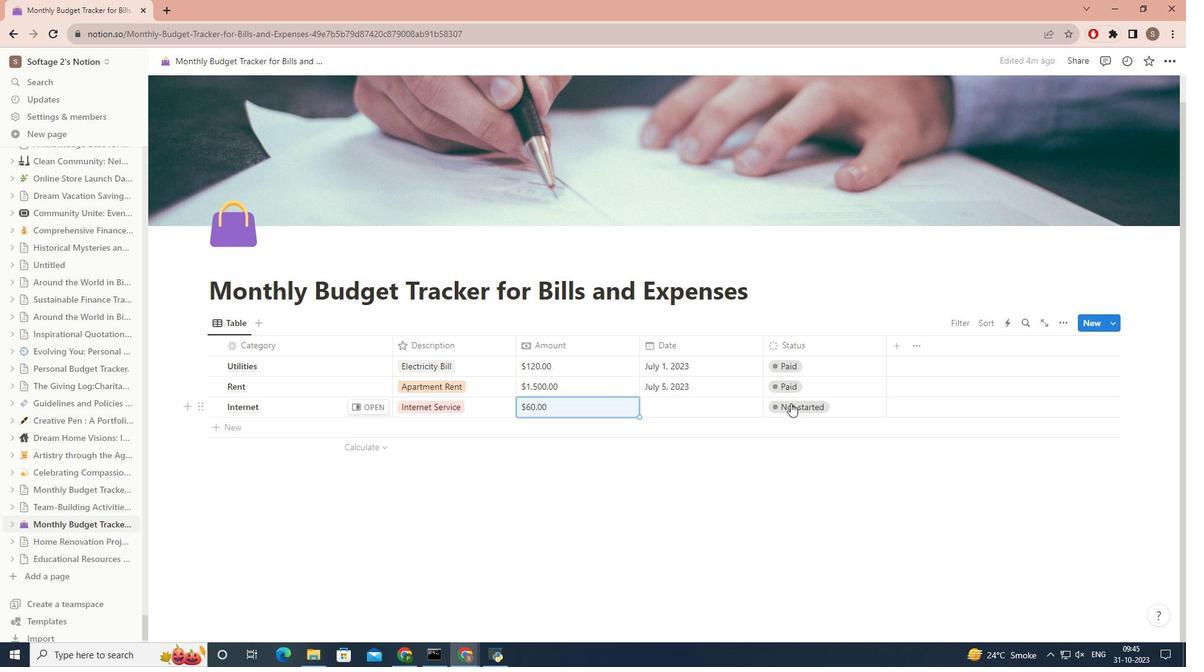 
Action: Mouse moved to (792, 441)
Screenshot: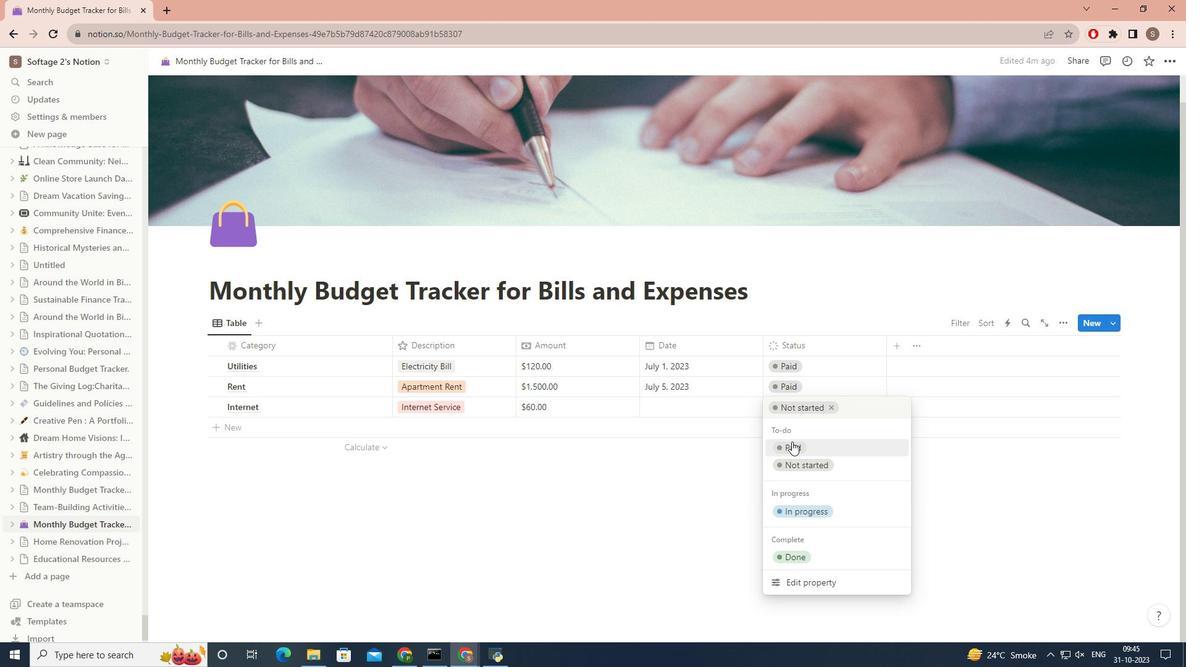 
Action: Mouse pressed left at (792, 441)
Screenshot: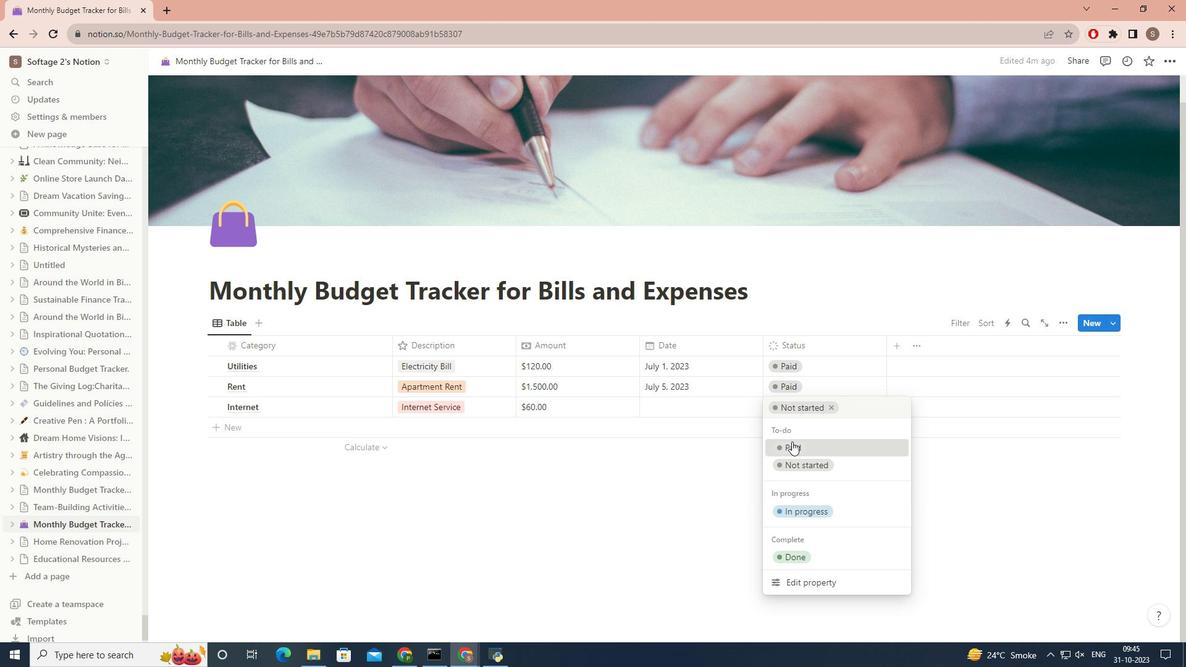 
Action: Mouse moved to (323, 421)
Screenshot: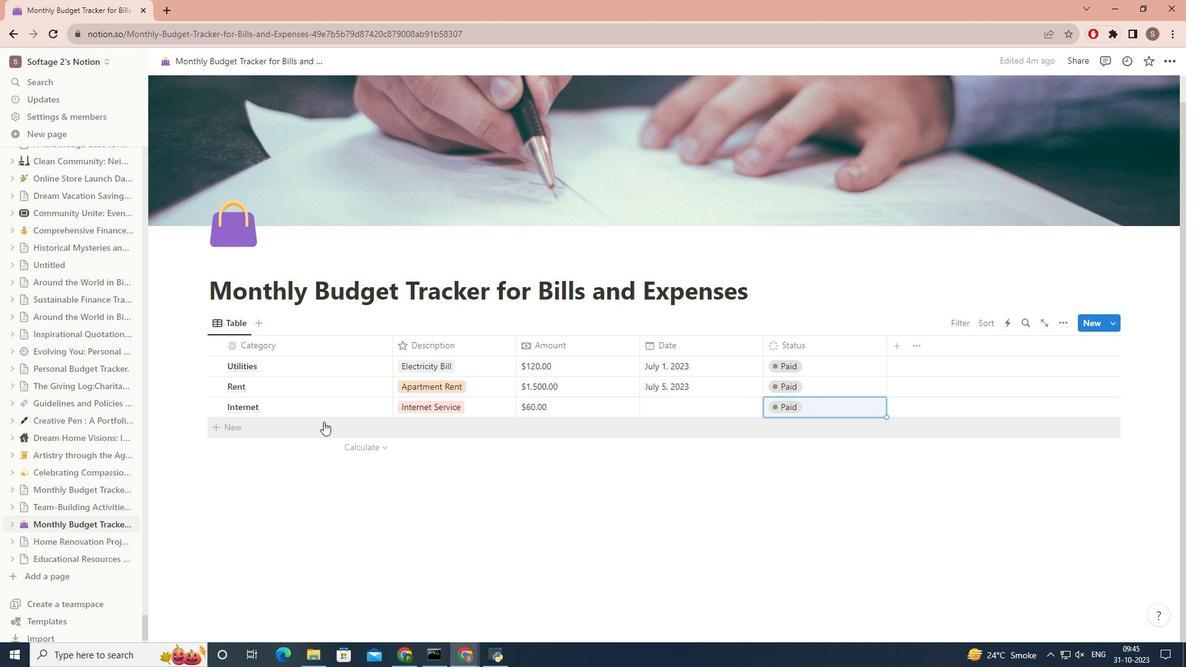 
Action: Mouse pressed left at (323, 421)
Screenshot: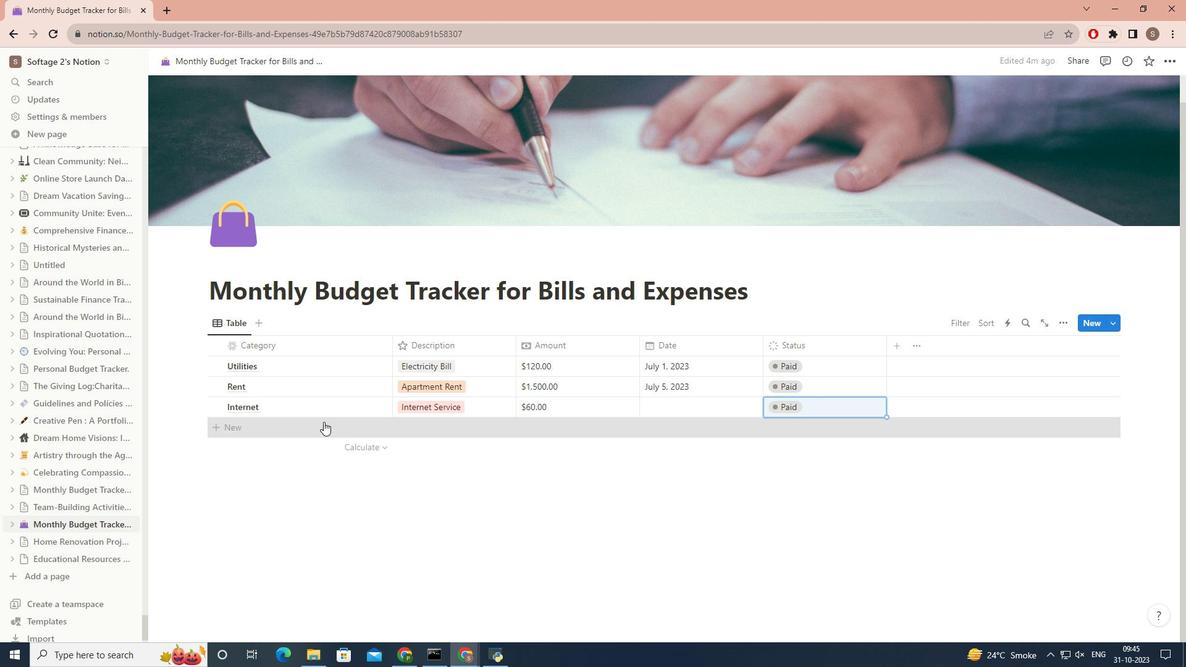 
Action: Key pressed <Key.caps_lock>G<Key.caps_lock>roceries<Key.space>
Screenshot: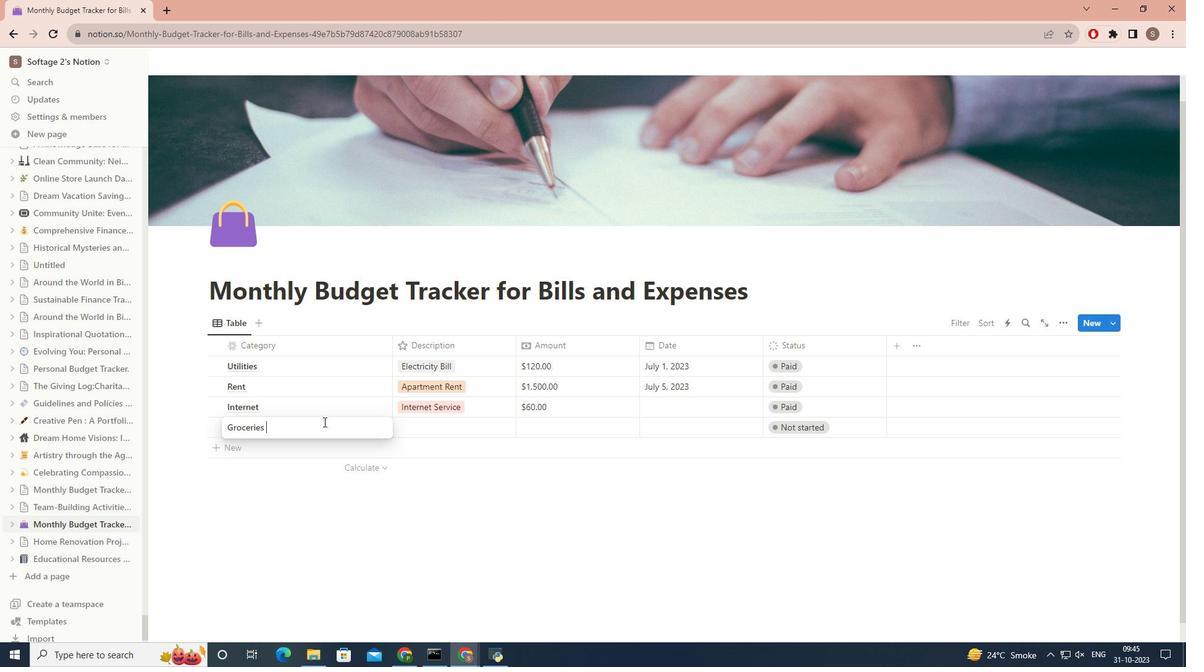 
Action: Mouse moved to (453, 433)
Screenshot: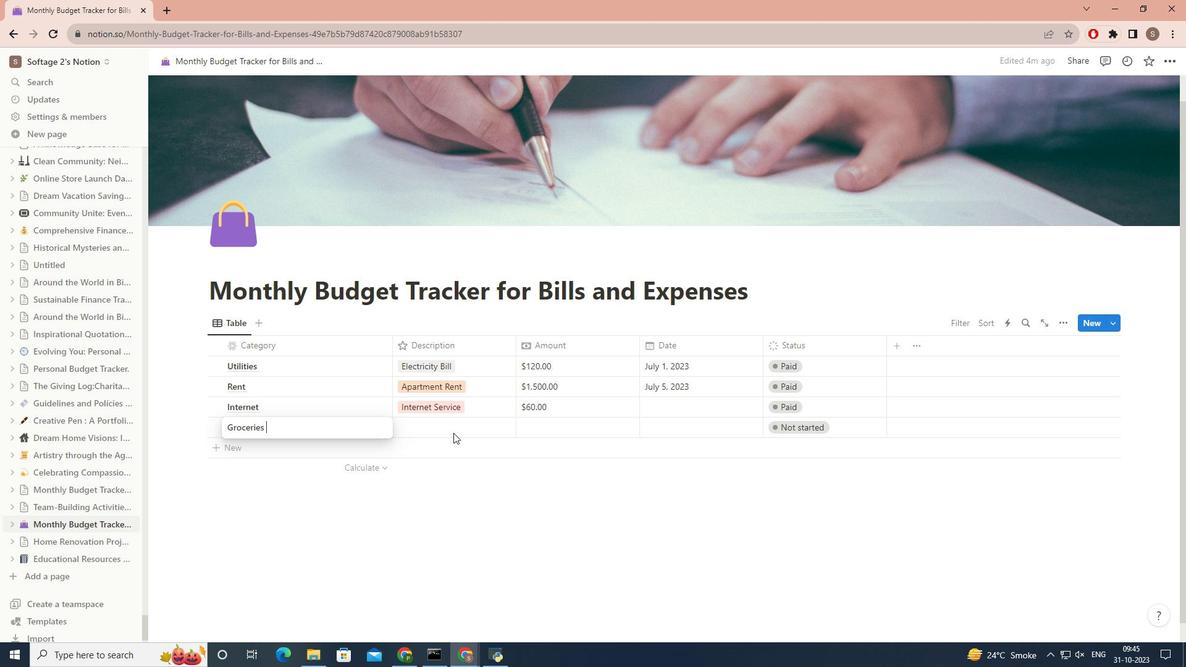 
Action: Mouse pressed left at (453, 433)
Screenshot: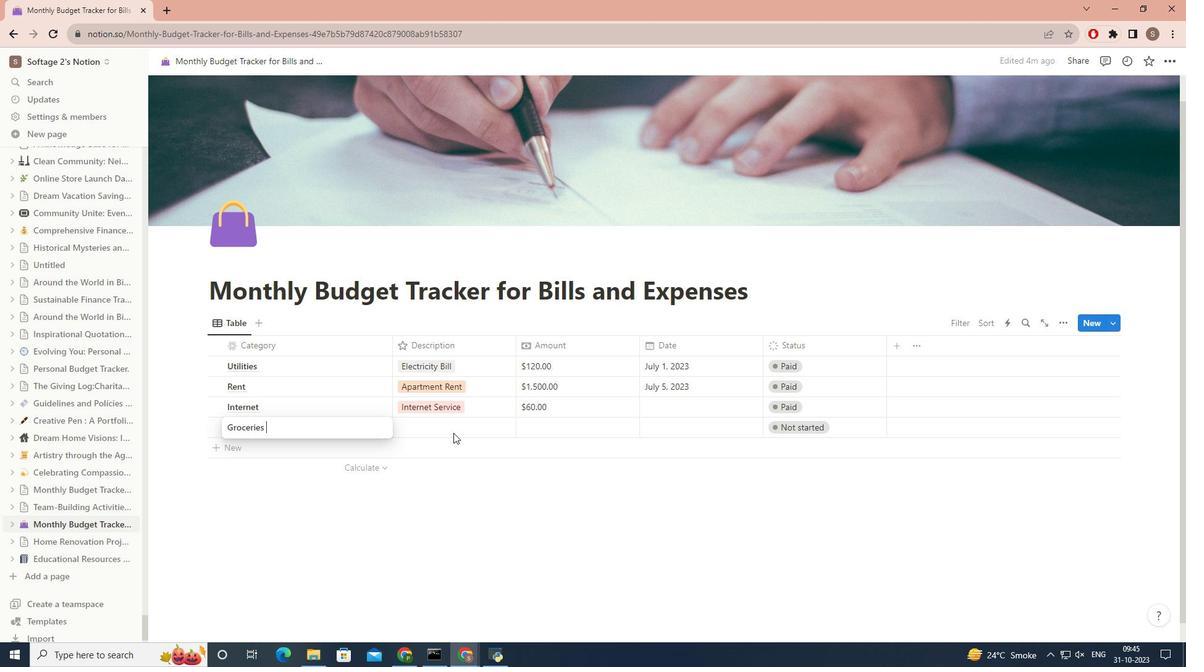 
Action: Mouse pressed left at (453, 433)
Screenshot: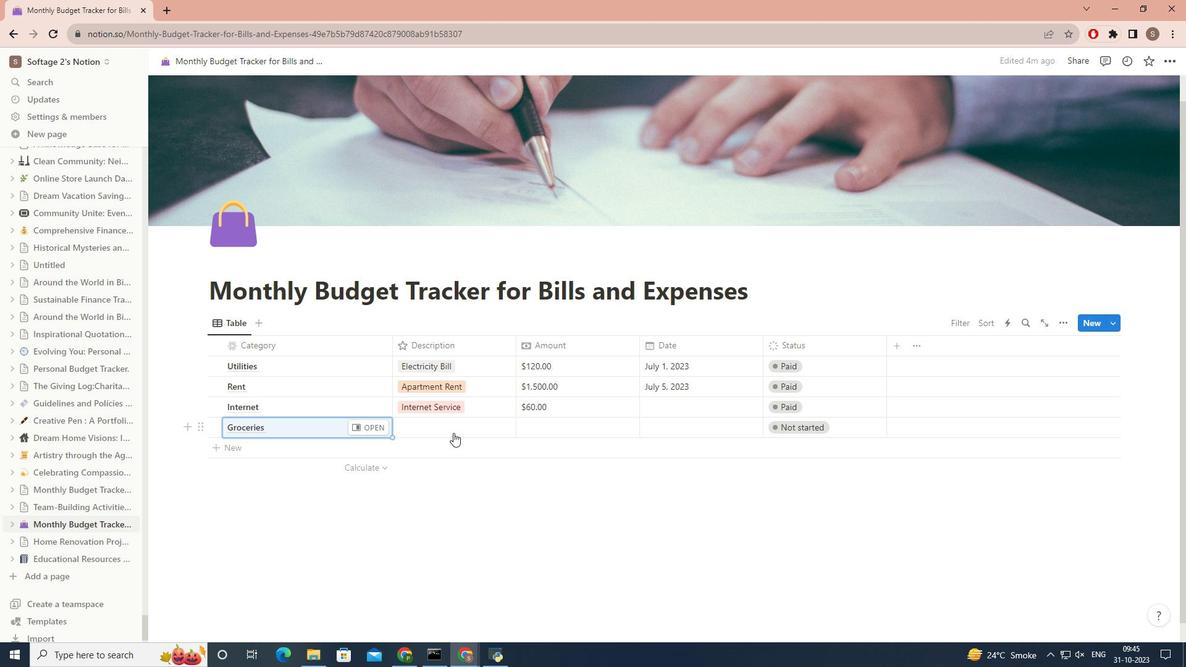 
Action: Key pressed <Key.caps_lock>S<Key.caps_lock>upermarket<Key.space><Key.caps_lock>S<Key.caps_lock>hopping
Screenshot: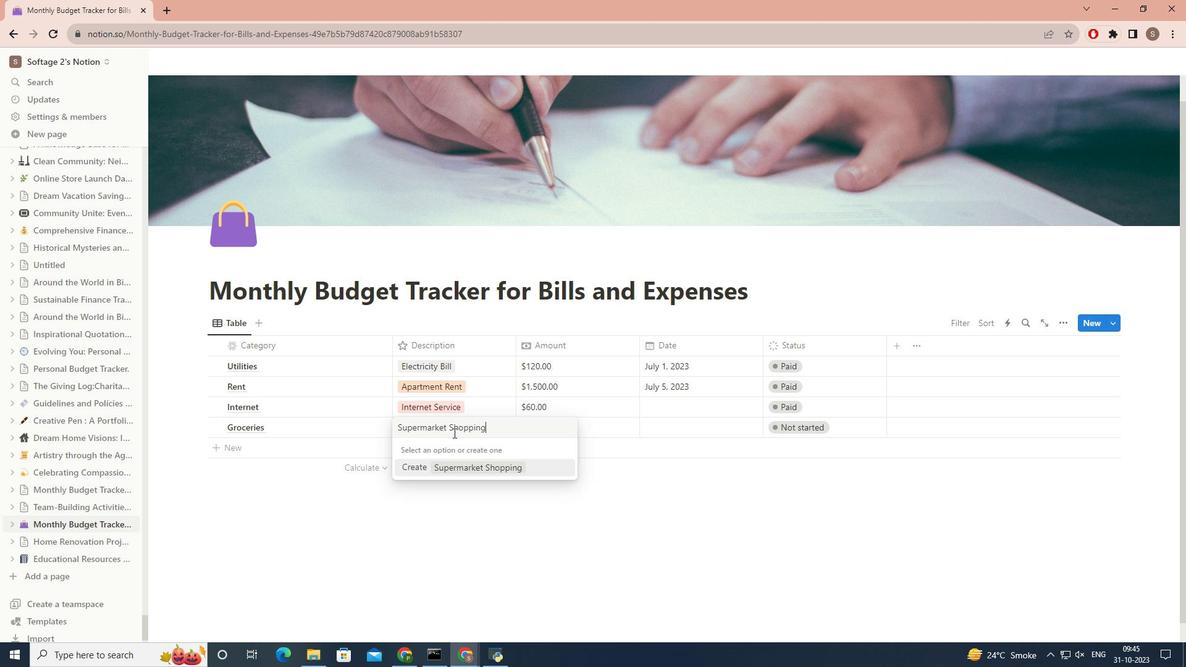 
Action: Mouse moved to (468, 472)
Screenshot: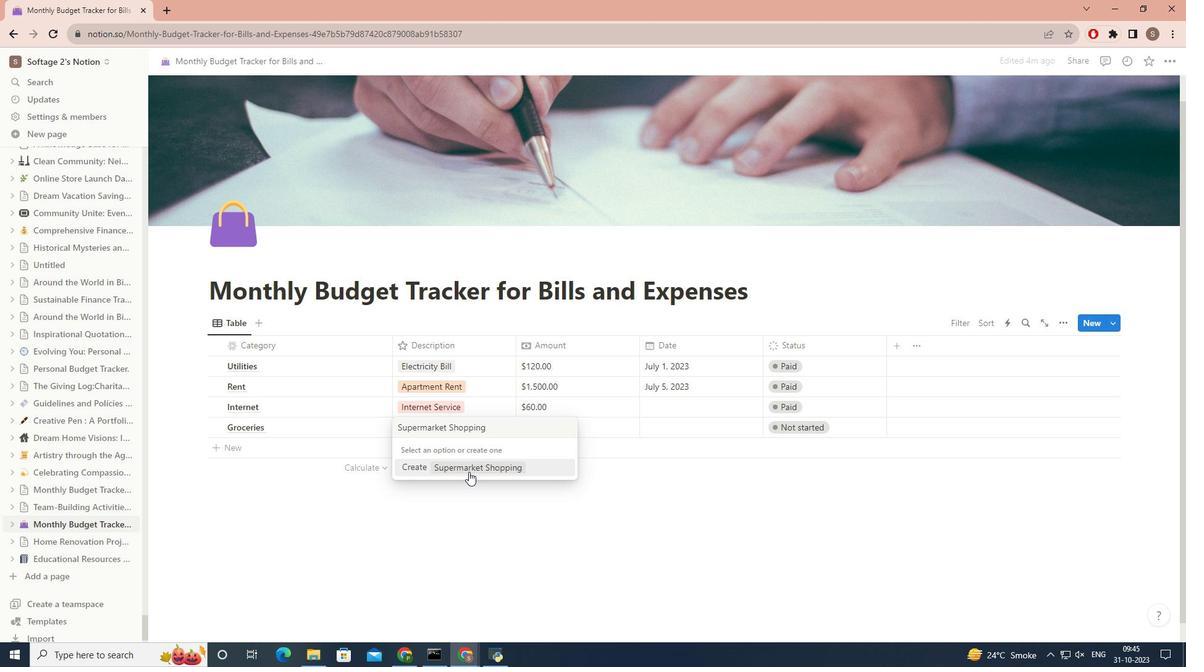 
Action: Mouse pressed left at (468, 472)
Screenshot: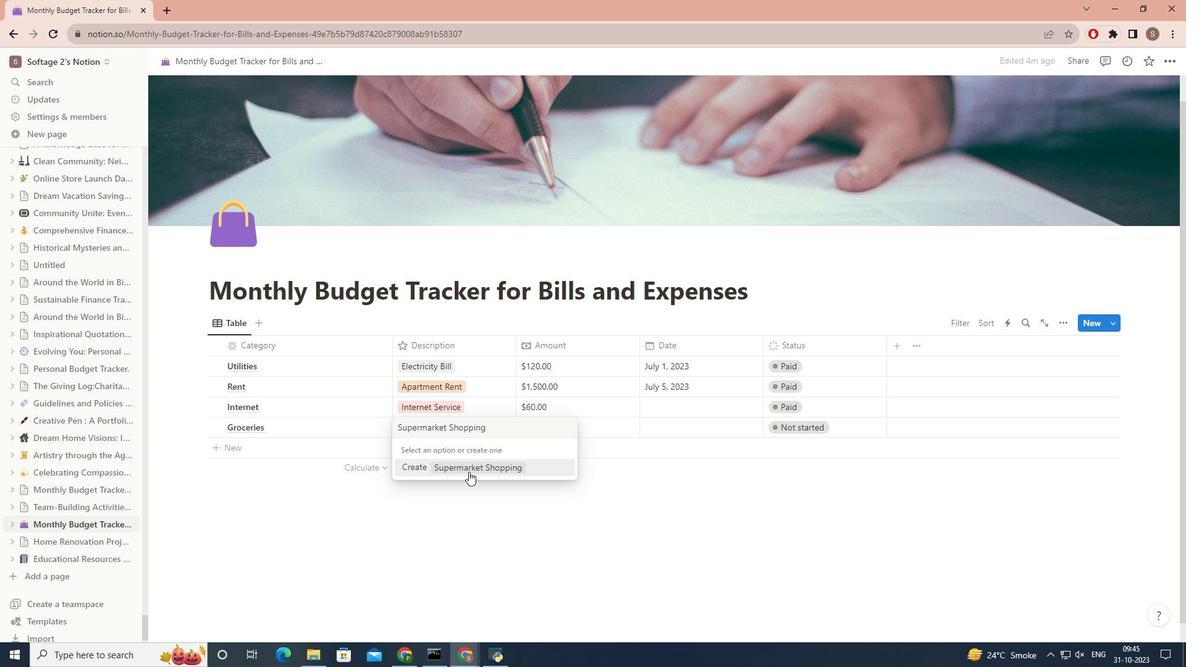 
Action: Mouse moved to (589, 419)
Screenshot: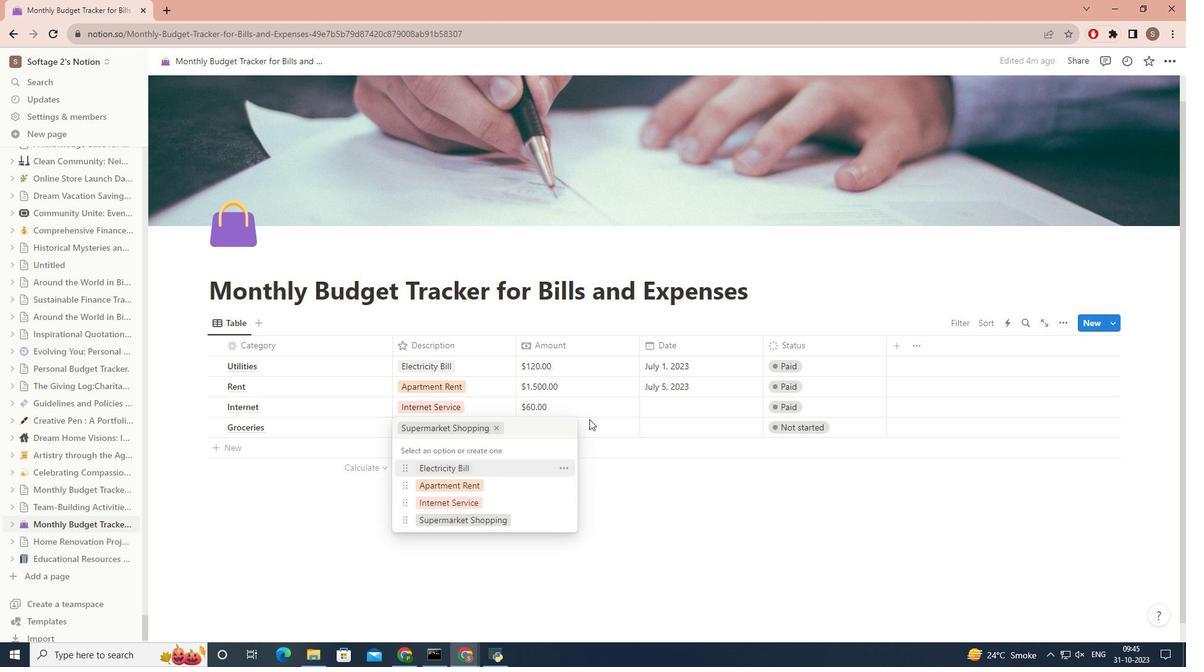 
Action: Mouse pressed left at (589, 419)
Screenshot: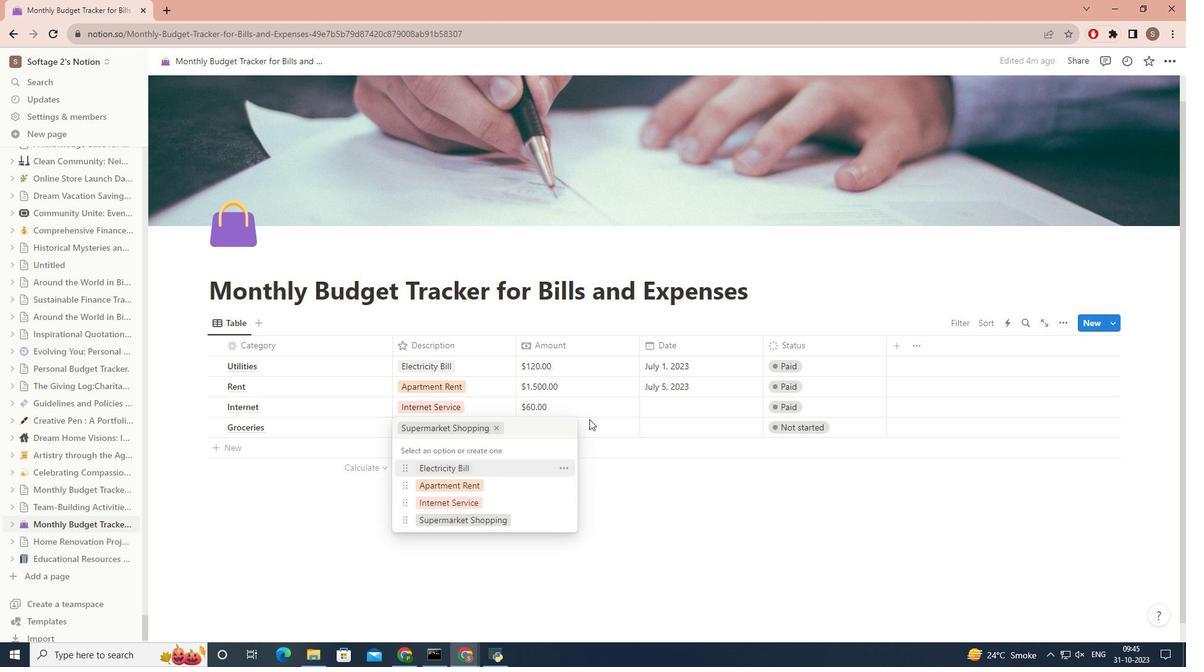 
Action: Mouse pressed left at (589, 419)
Screenshot: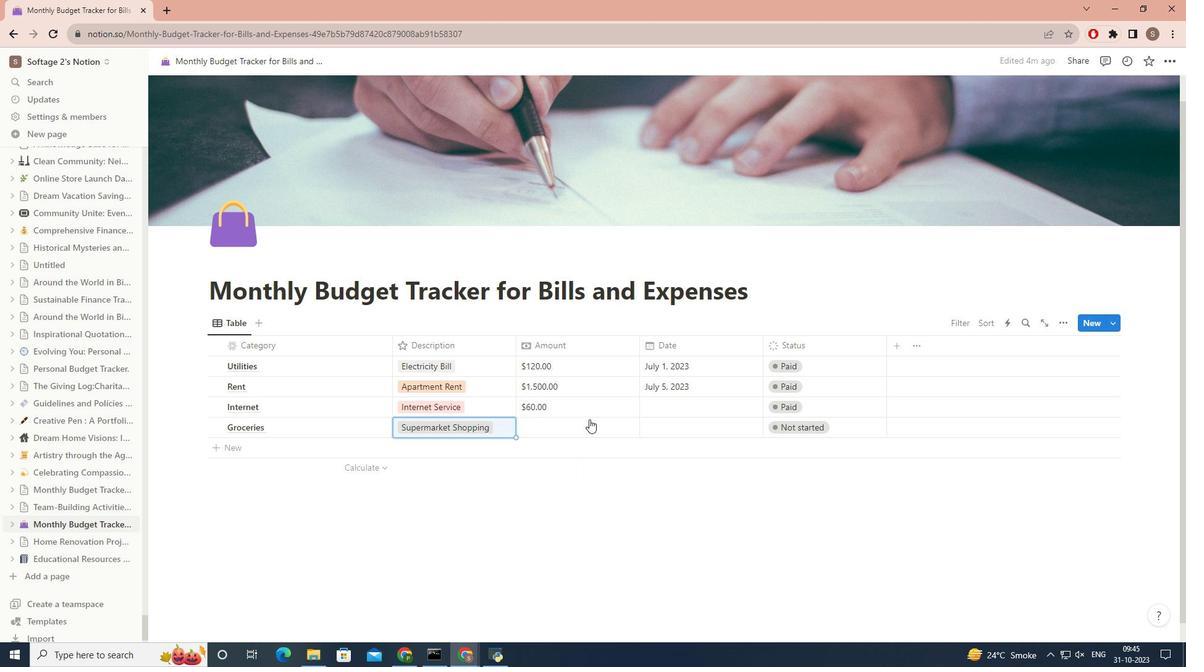 
Action: Key pressed <Key.shift>$250.00
Screenshot: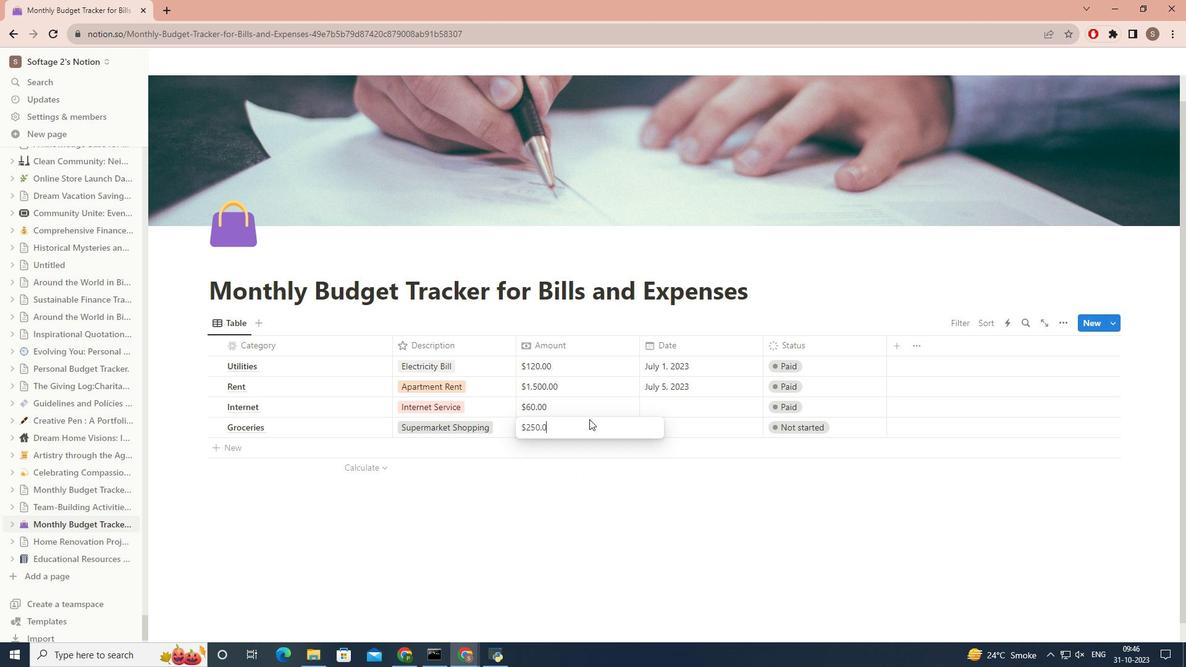 
Action: Mouse moved to (661, 404)
Screenshot: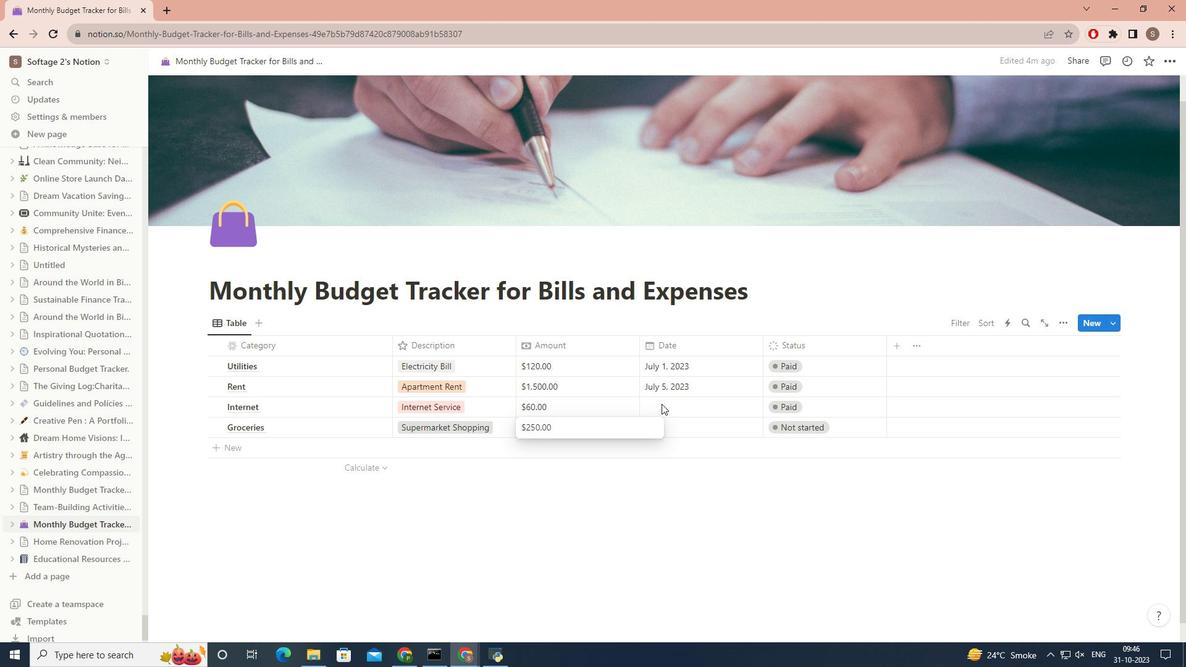 
Action: Mouse pressed left at (661, 404)
Screenshot: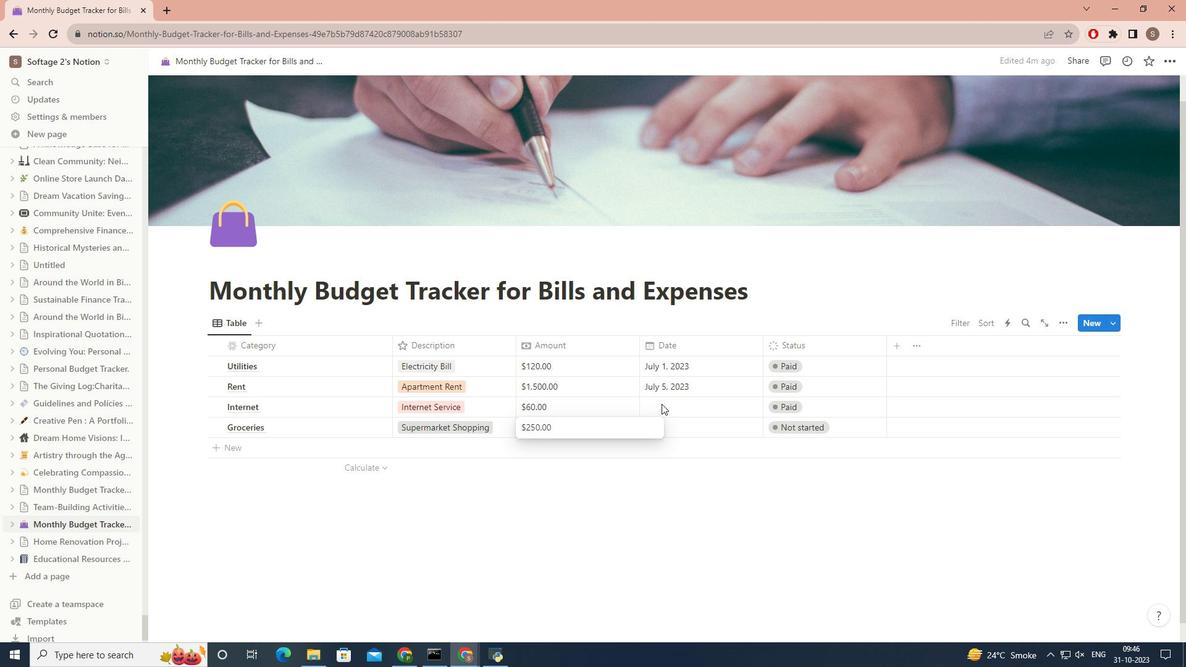 
Action: Mouse moved to (662, 403)
Screenshot: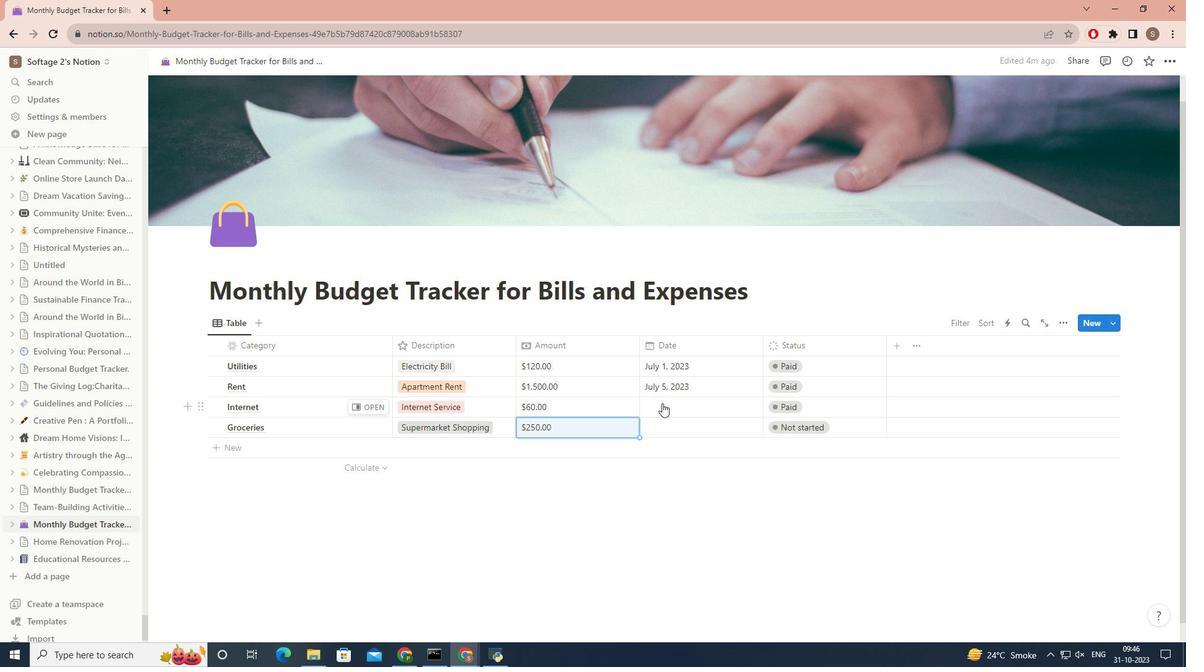 
Action: Mouse pressed left at (662, 403)
Screenshot: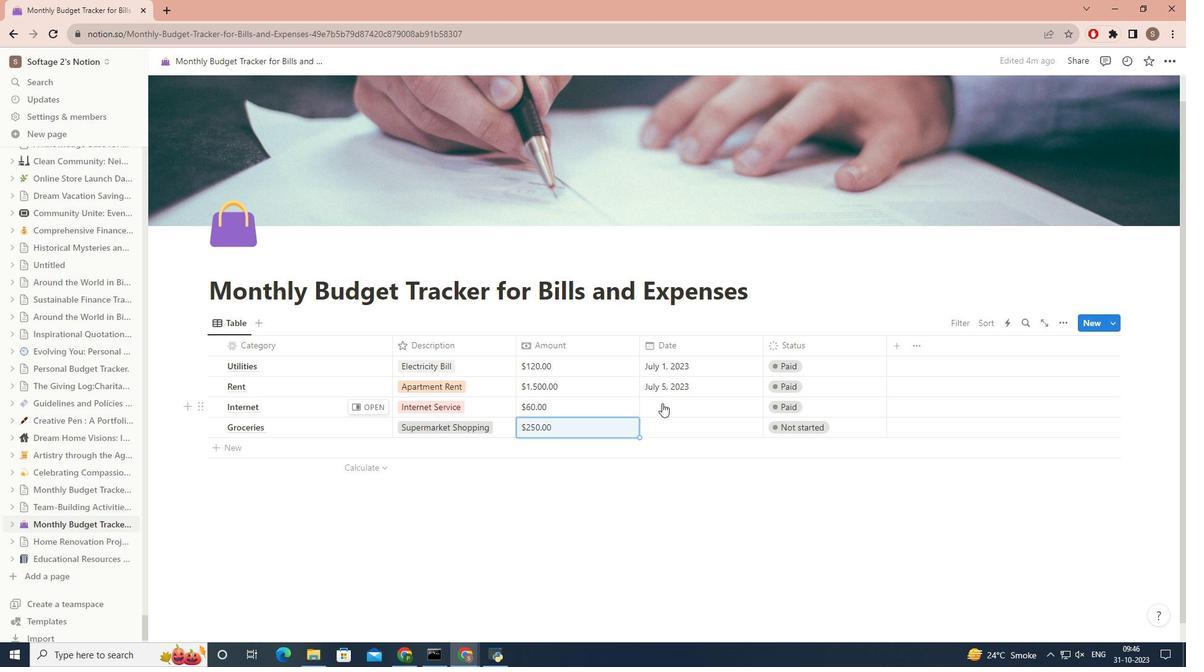 
Action: Mouse moved to (766, 116)
Screenshot: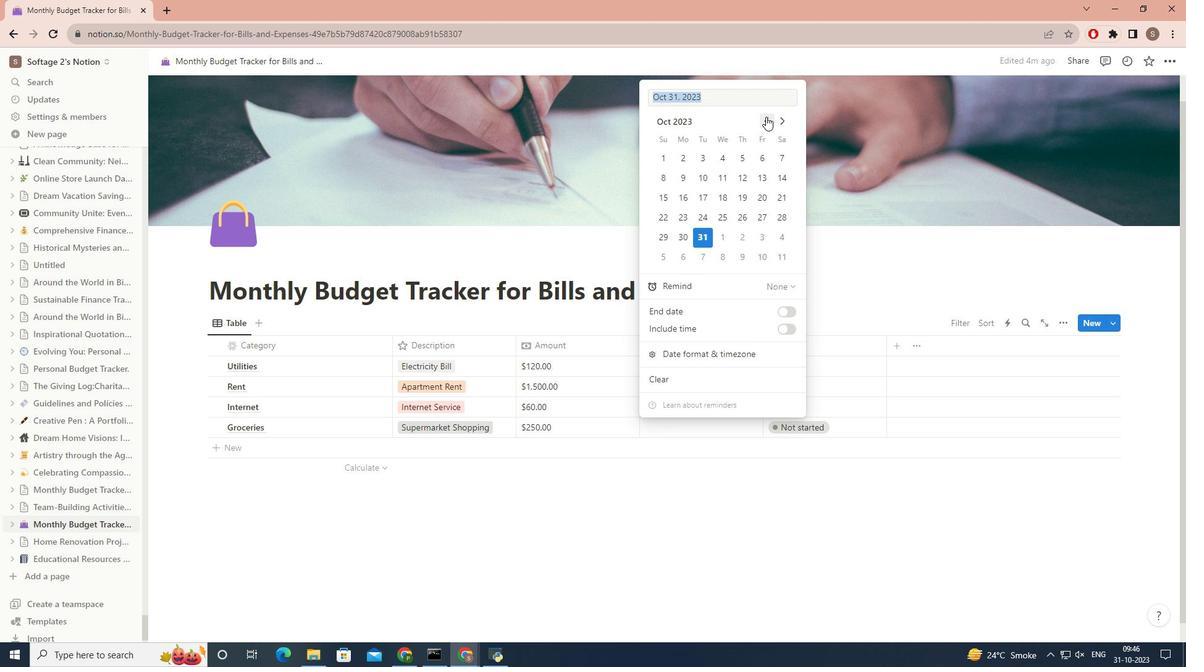 
Action: Mouse pressed left at (766, 116)
Screenshot: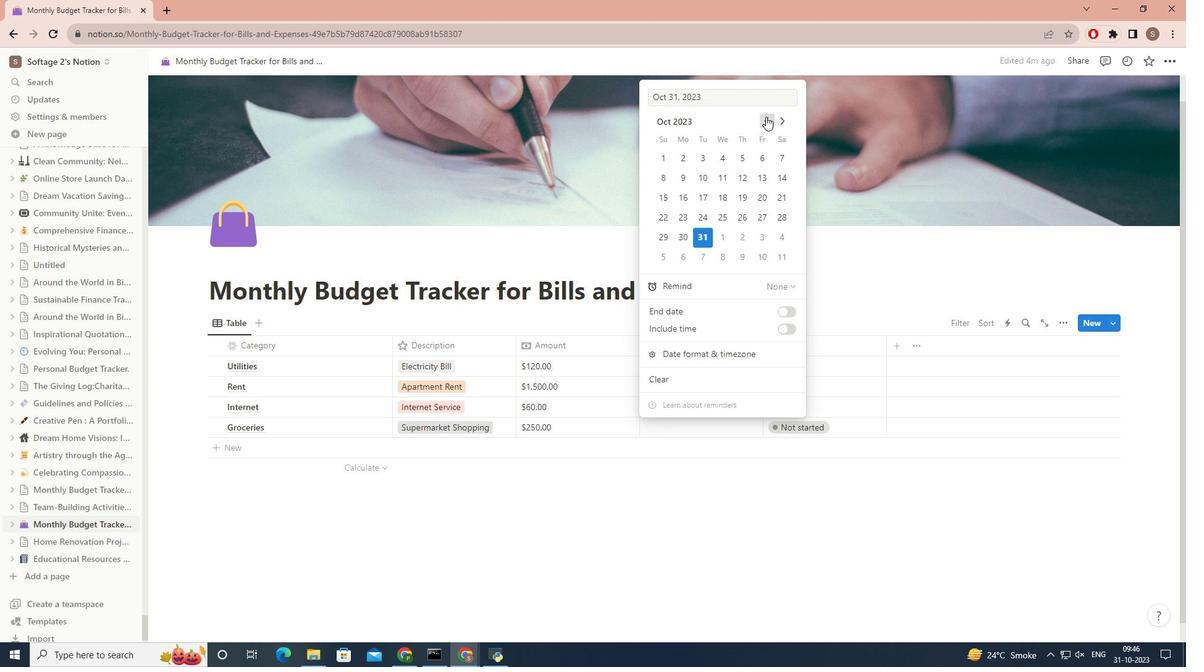
Action: Mouse pressed left at (766, 116)
Screenshot: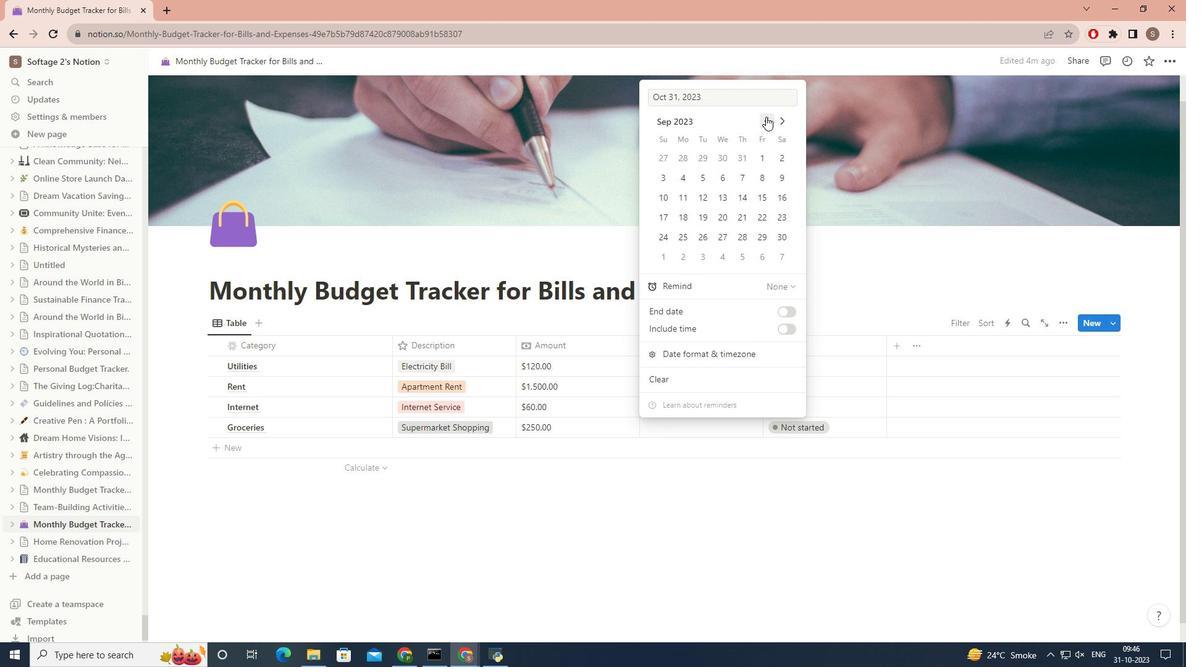 
Action: Mouse pressed left at (766, 116)
Screenshot: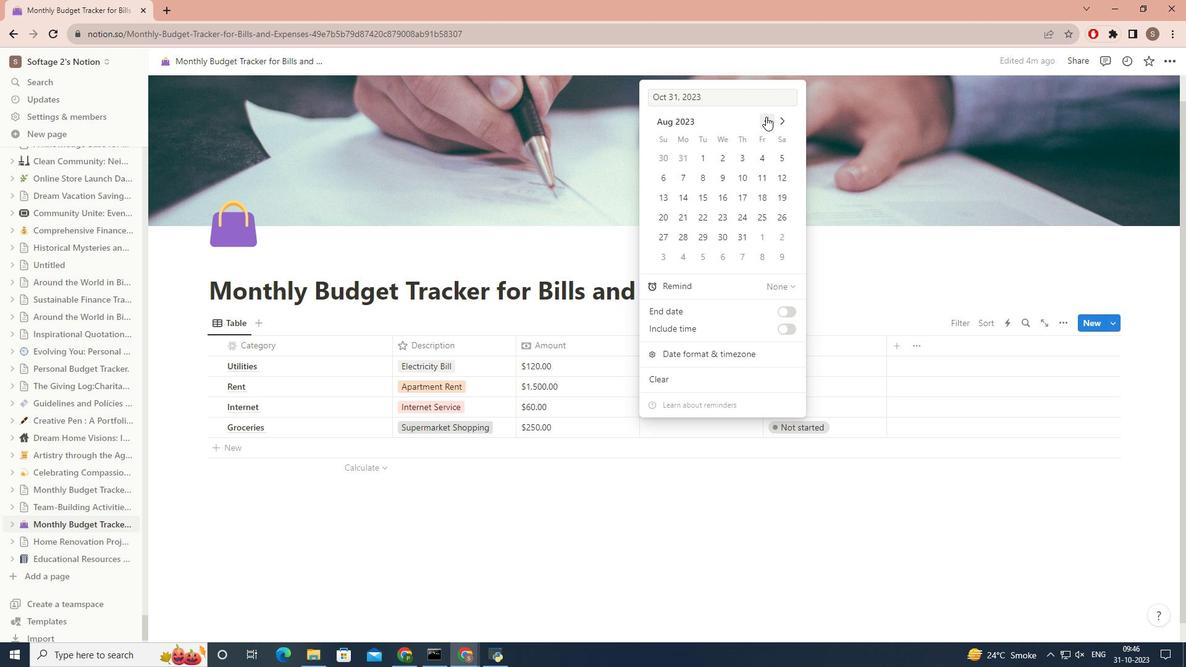 
Action: Mouse moved to (684, 199)
Screenshot: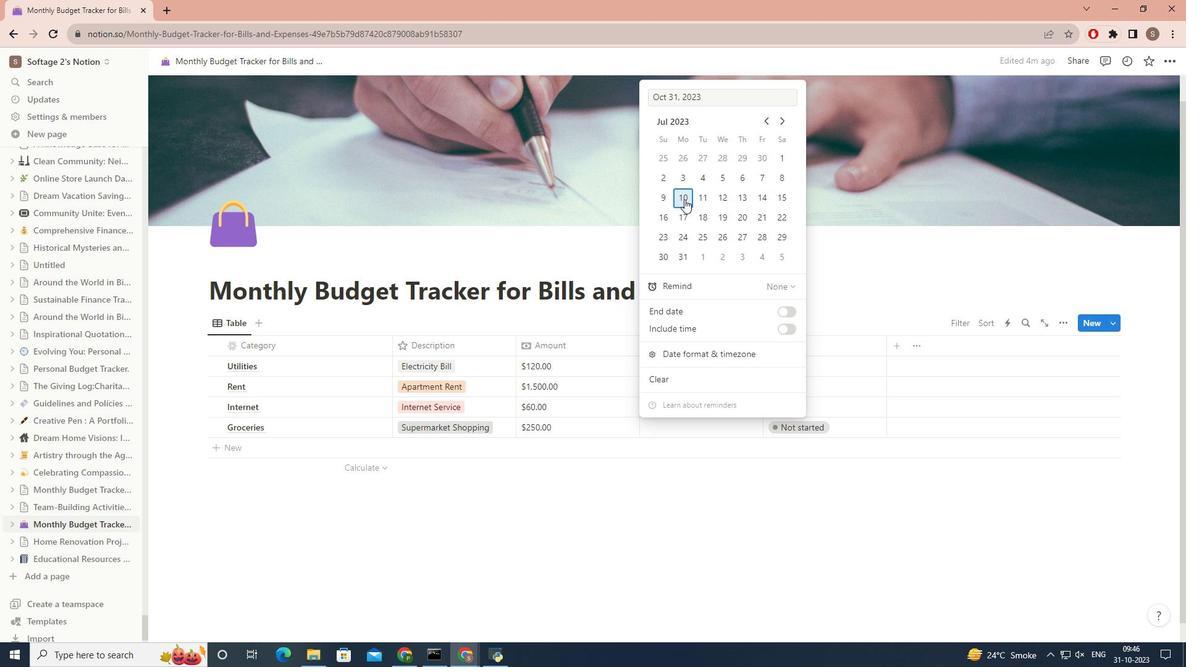 
Action: Mouse pressed left at (684, 199)
Screenshot: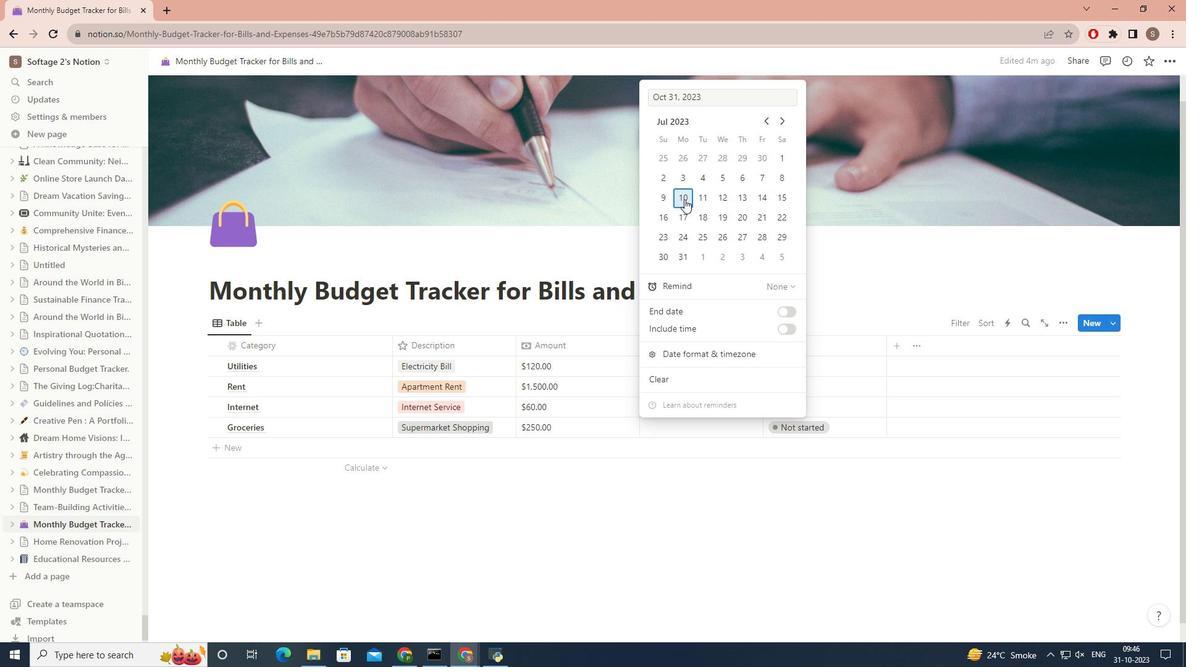 
Action: Mouse moved to (661, 484)
Screenshot: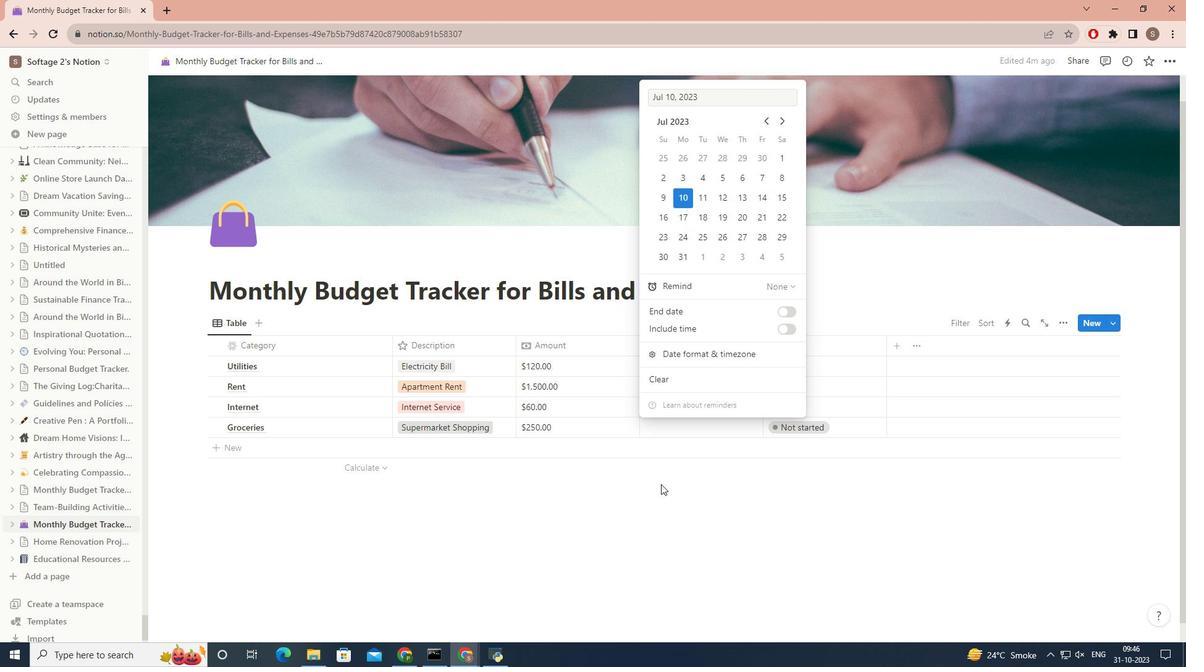 
Action: Mouse pressed left at (661, 484)
Screenshot: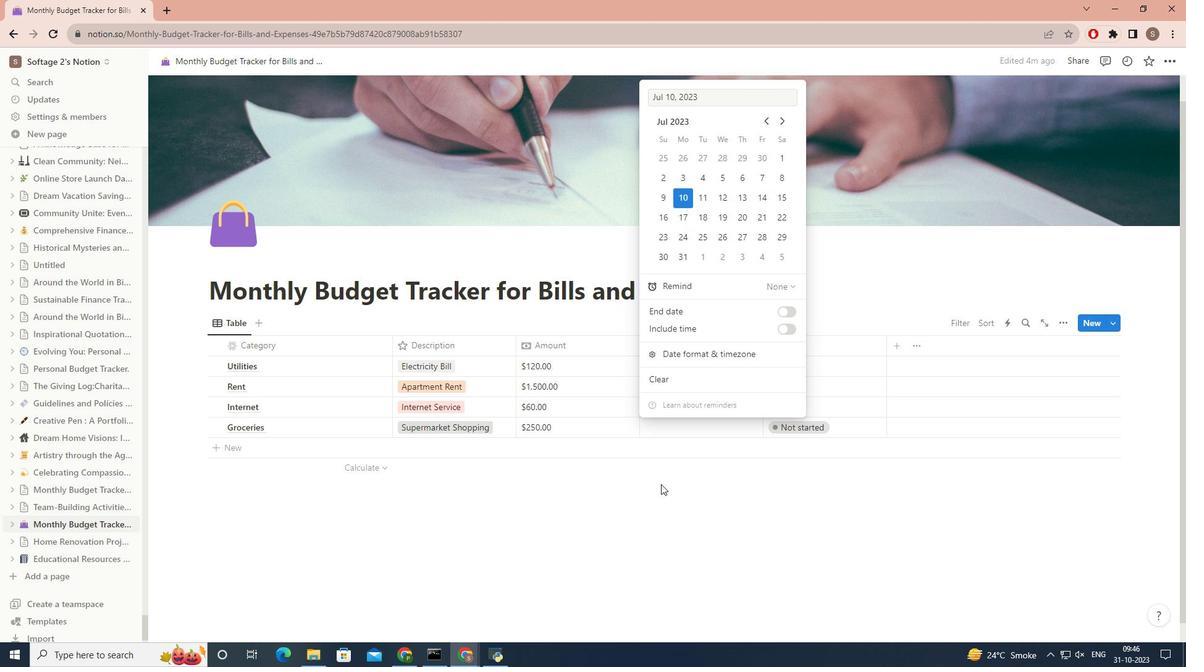 
Action: Mouse moved to (670, 431)
Screenshot: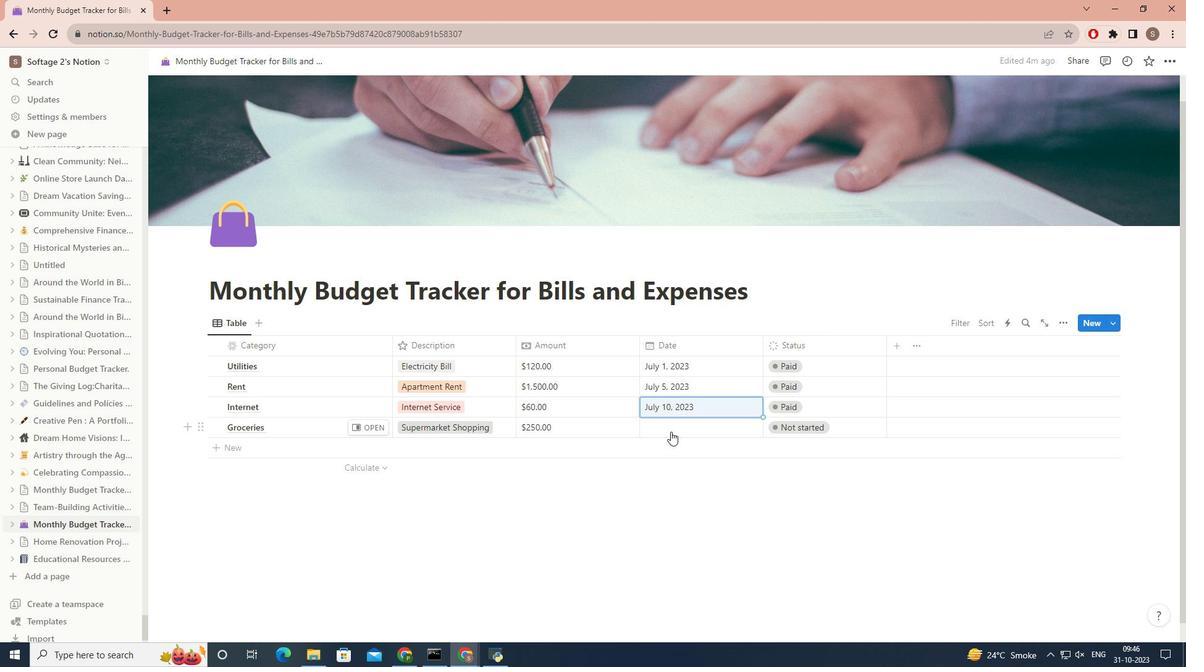 
Action: Mouse pressed left at (670, 431)
Screenshot: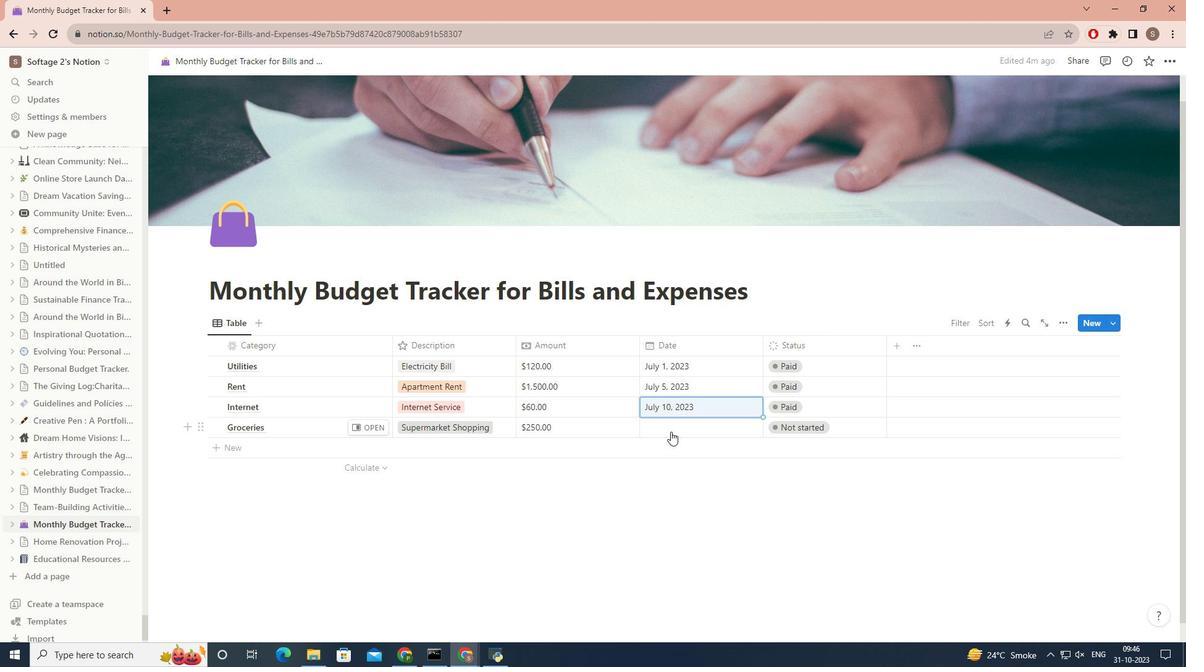 
Action: Mouse moved to (768, 138)
Screenshot: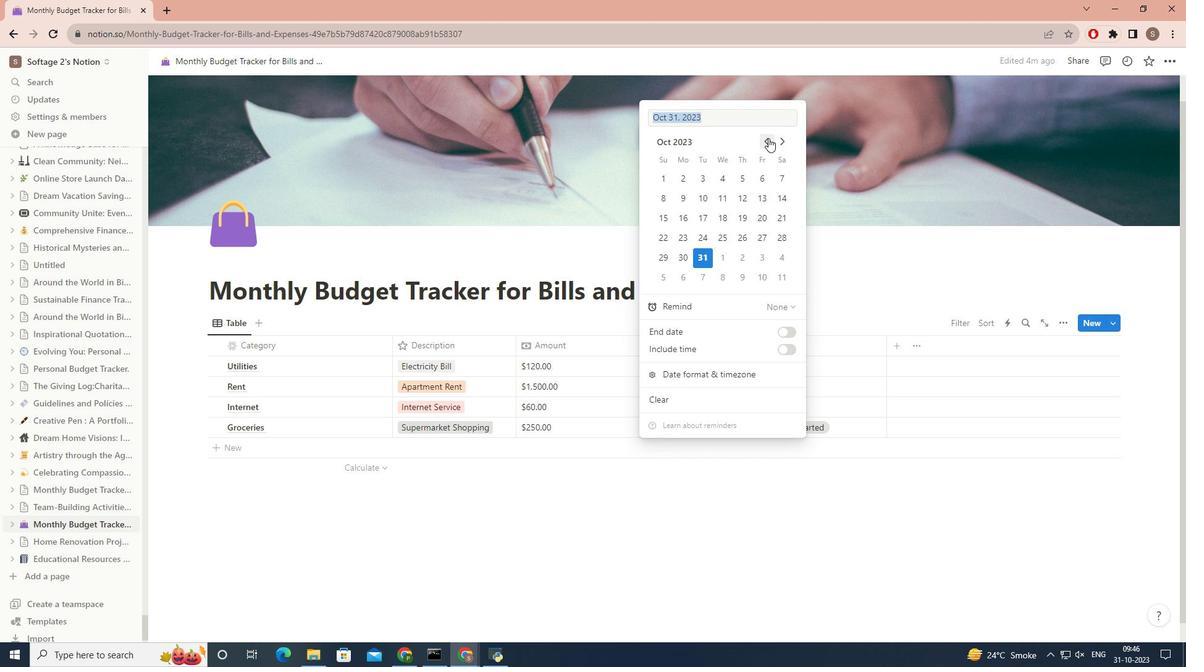
Action: Mouse pressed left at (768, 138)
Screenshot: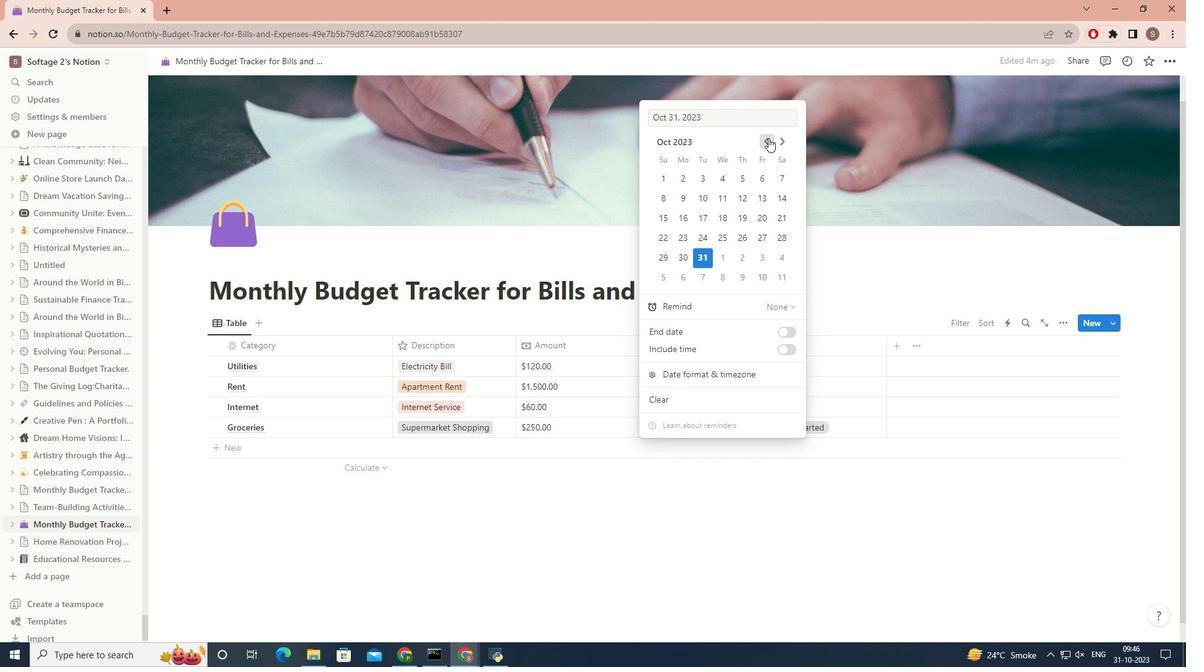 
Action: Mouse pressed left at (768, 138)
Screenshot: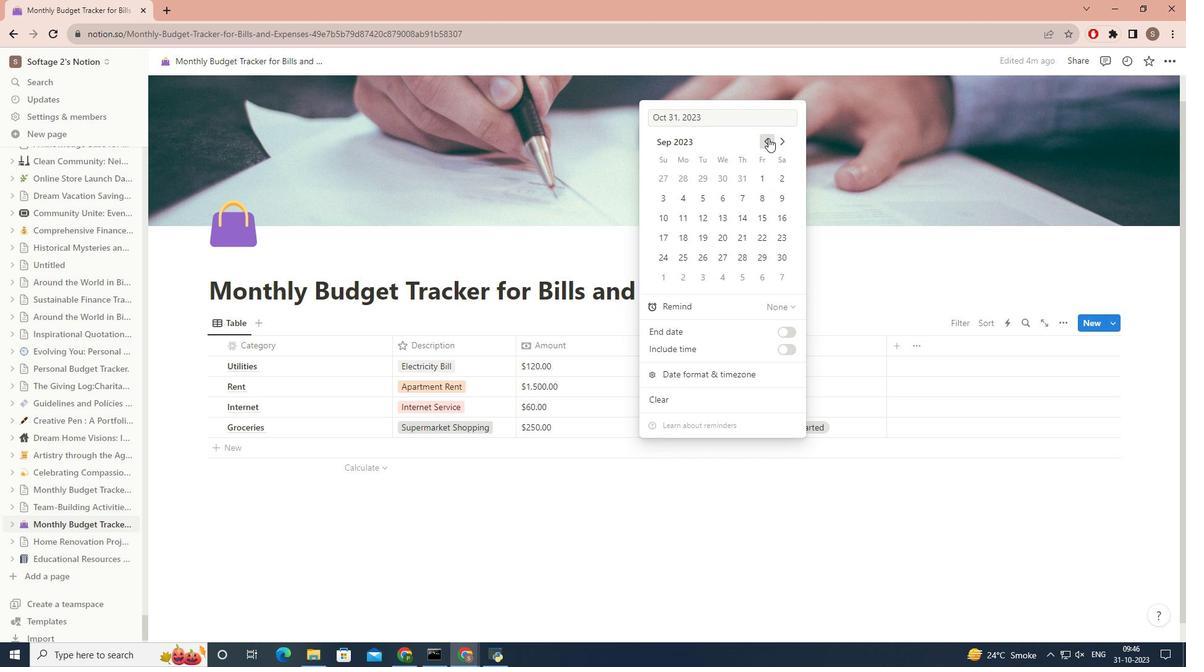 
Action: Mouse pressed left at (768, 138)
Screenshot: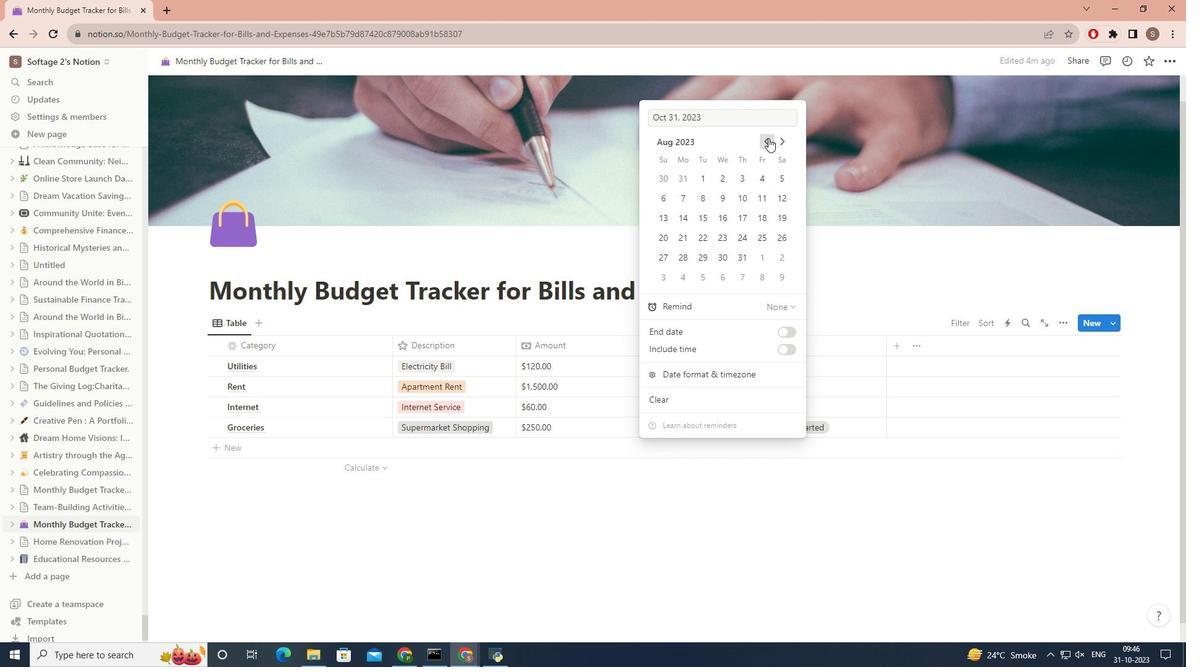
Action: Mouse moved to (785, 216)
Screenshot: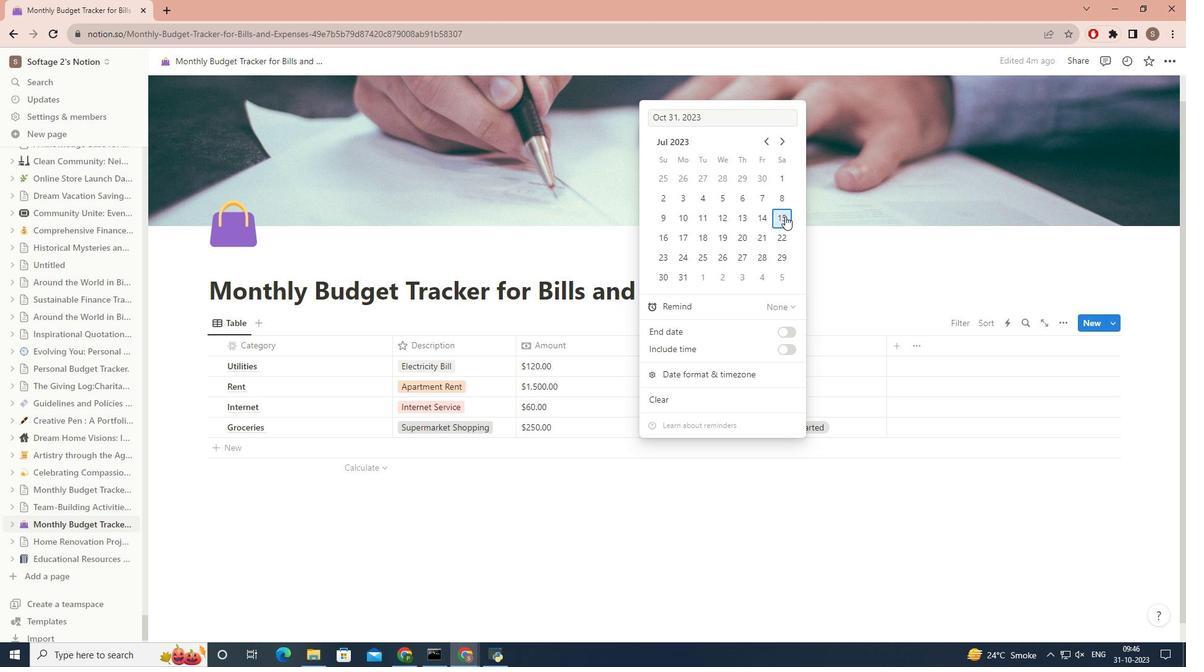 
Action: Mouse pressed left at (785, 216)
Screenshot: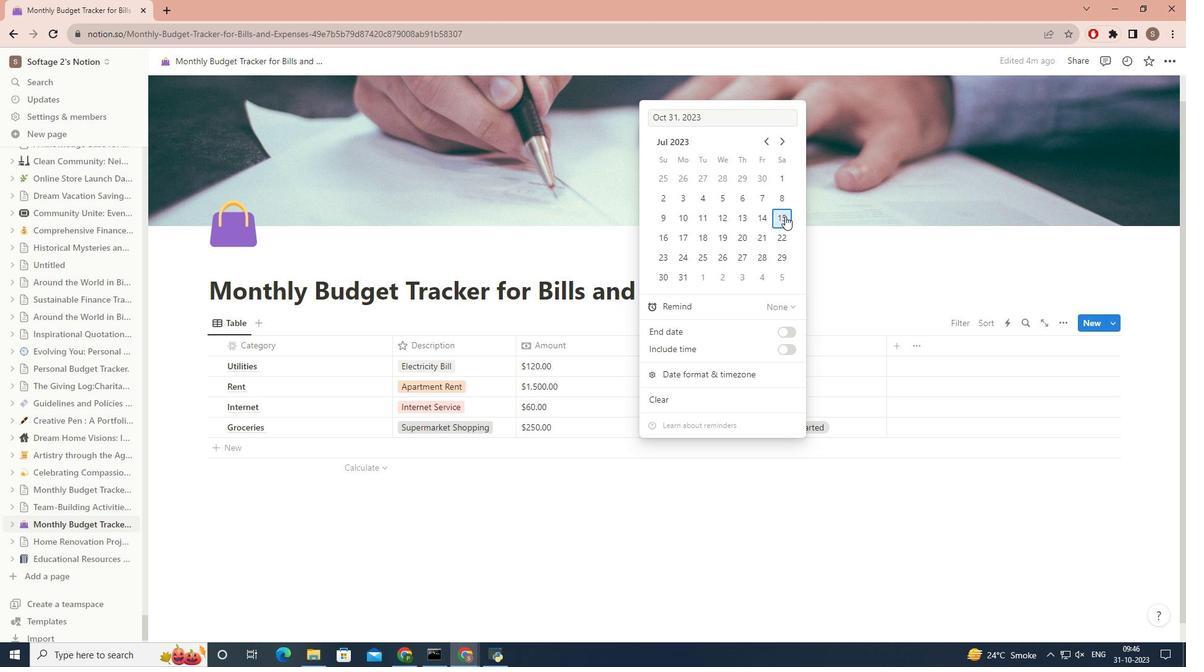 
Action: Mouse moved to (714, 500)
Screenshot: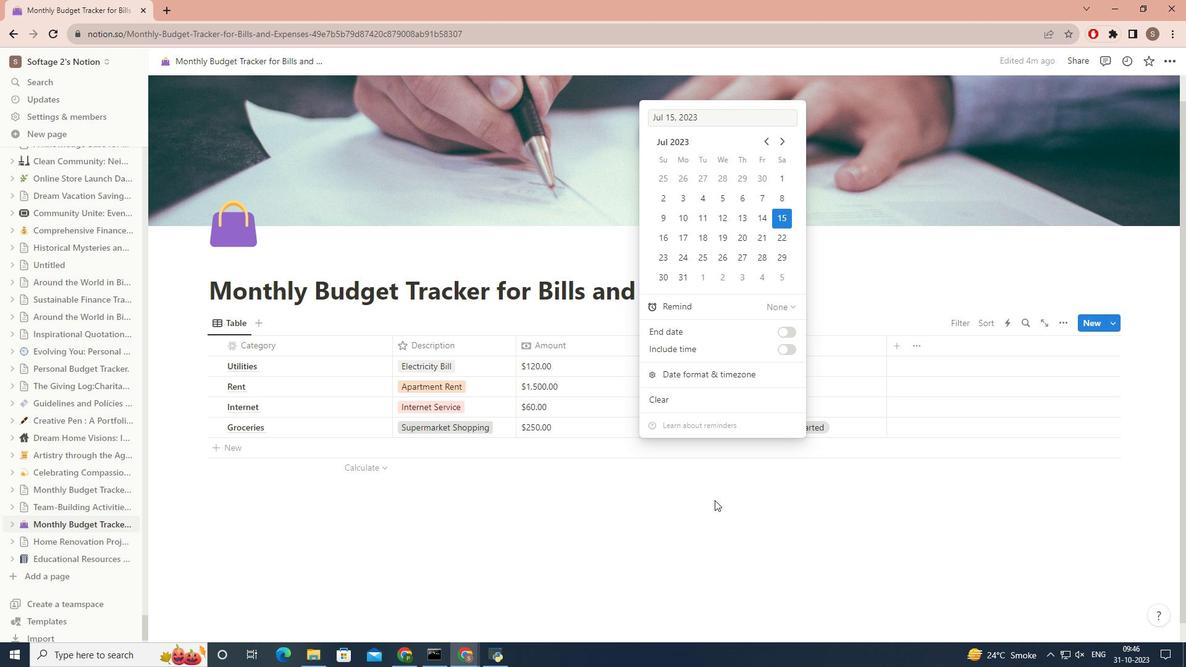 
Action: Mouse pressed left at (714, 500)
Screenshot: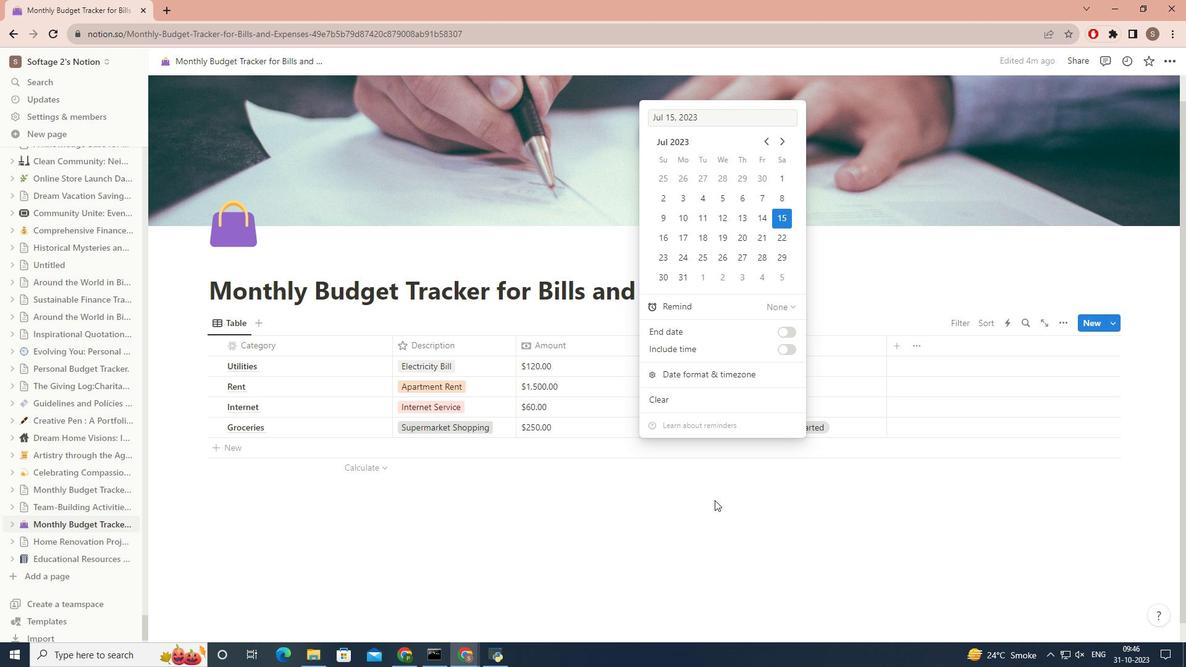 
Action: Mouse moved to (801, 424)
Screenshot: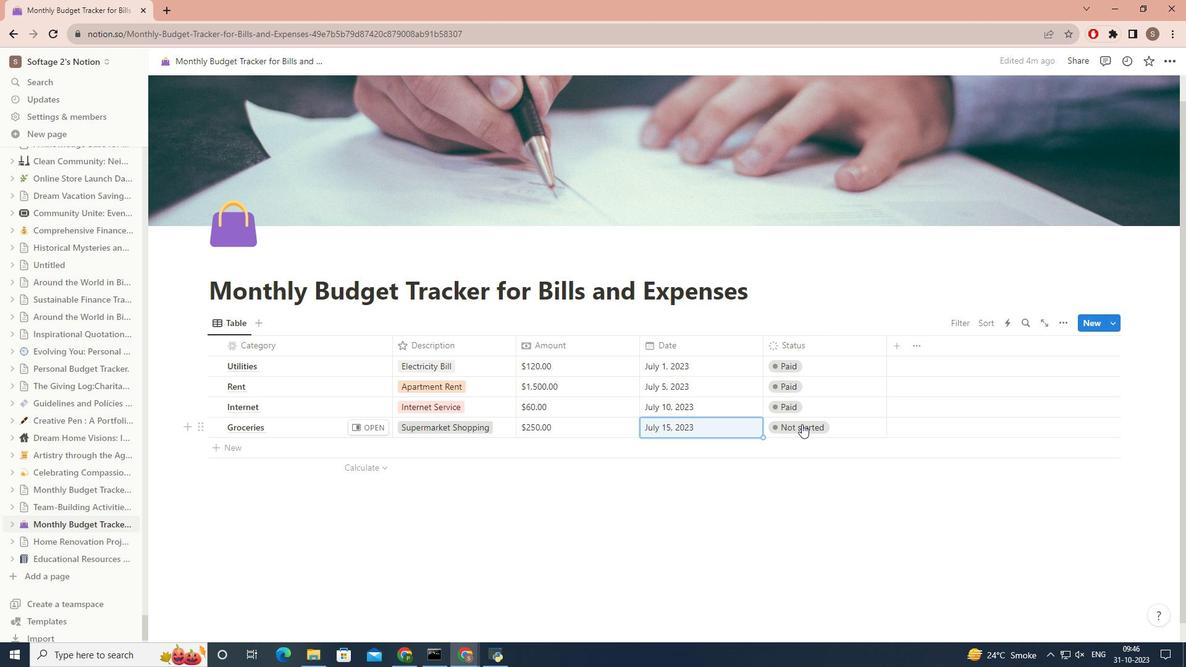 
Action: Mouse pressed left at (801, 424)
Screenshot: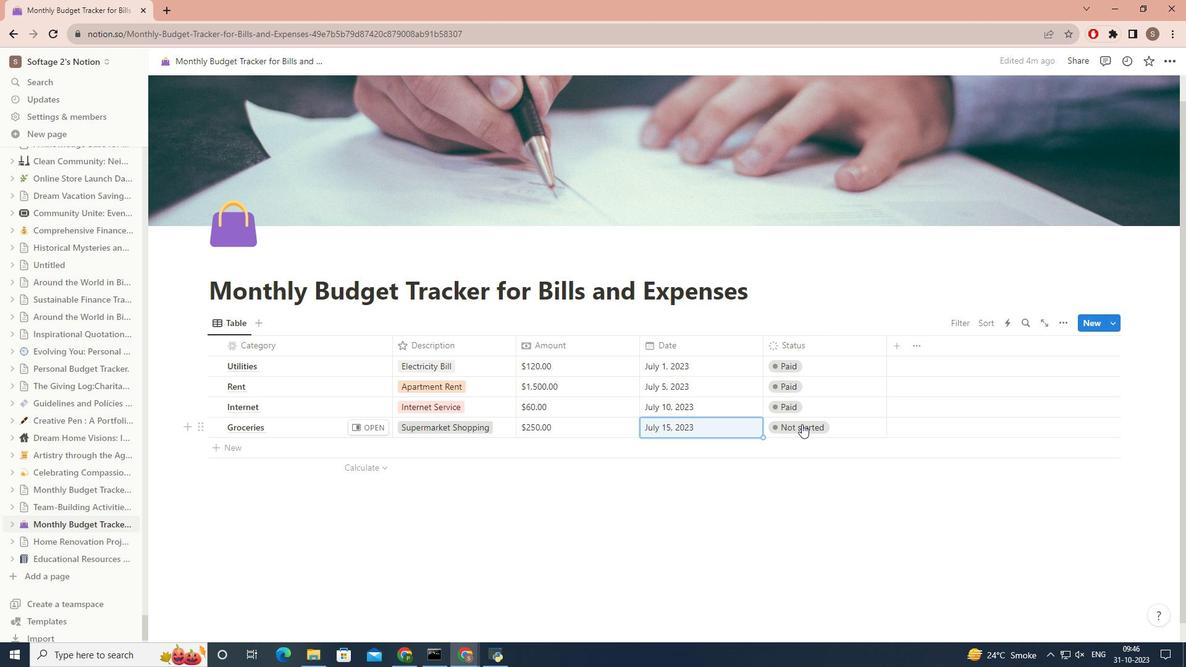 
Action: Mouse moved to (792, 460)
